 Task: Explore Airbnb accommodation in Ambanja, Madagascar from 3rd November, 2023 to 9th November, 2023 for 2 adults.1  bedroom having 1 bed and 1 bathroom. Property type can be hotel. Booking option can be shelf check-in. Look for 3 properties as per requirement.
Action: Key pressed mbanja
Screenshot: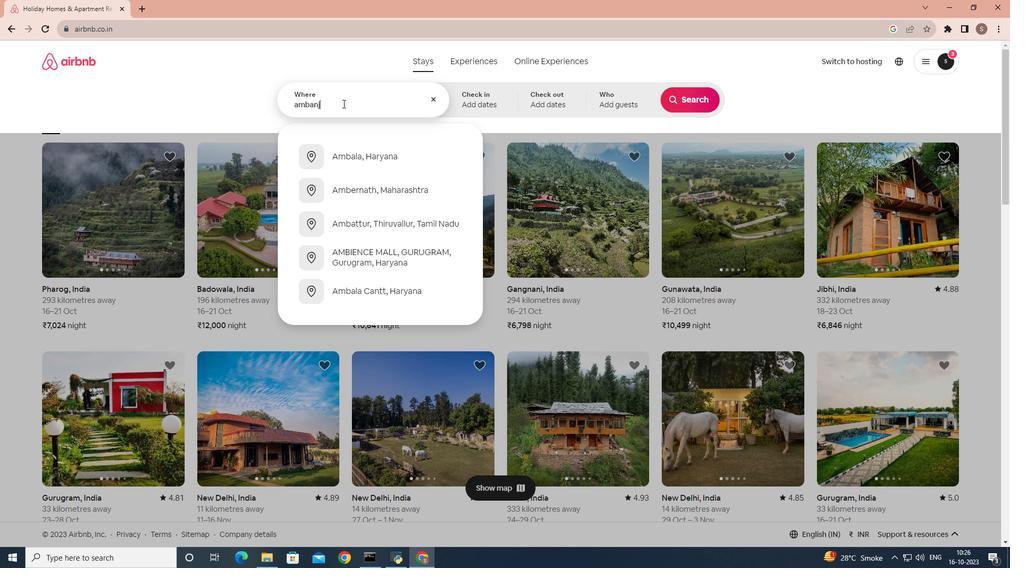 
Action: Mouse moved to (352, 153)
Screenshot: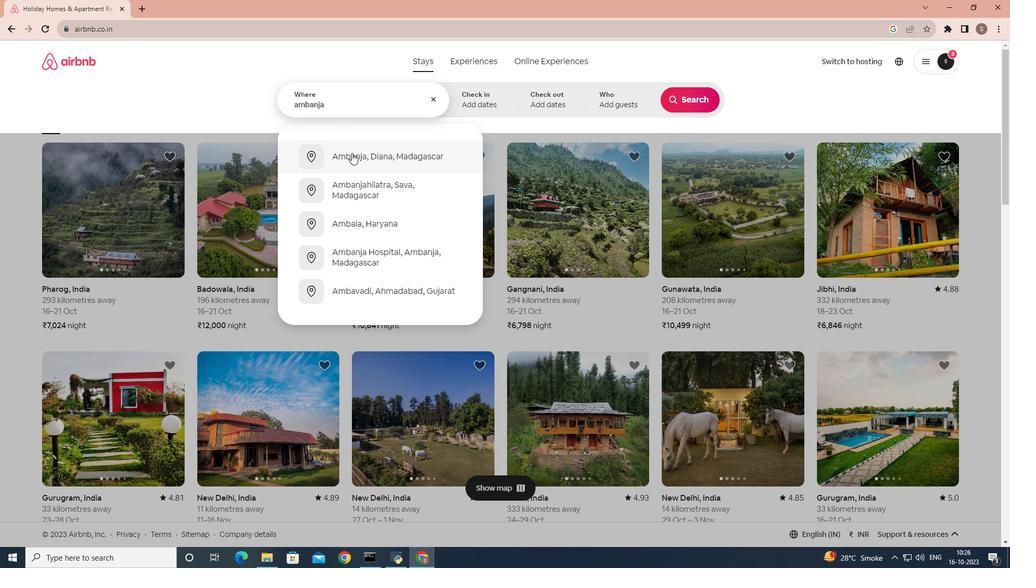 
Action: Mouse pressed left at (352, 153)
Screenshot: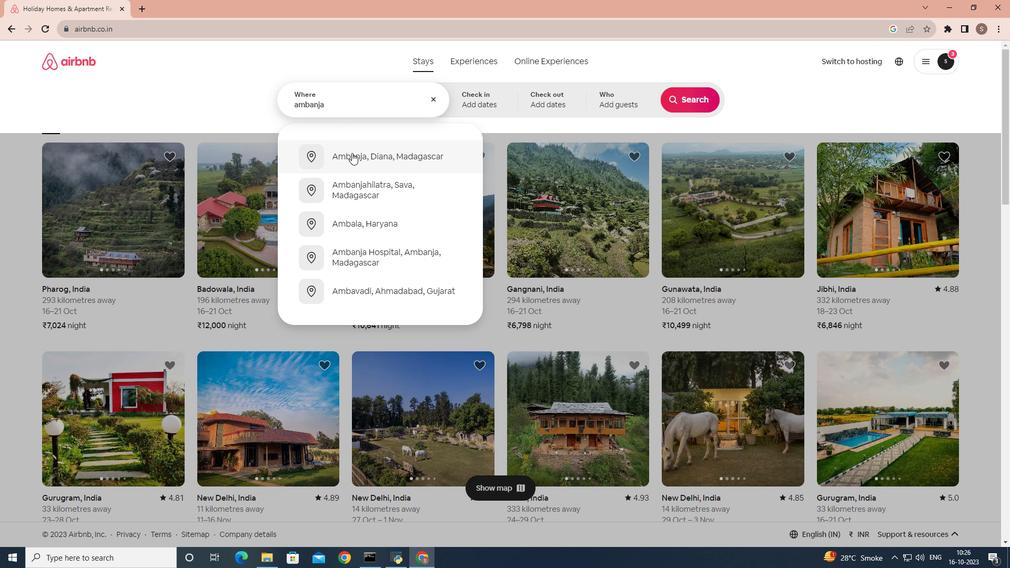 
Action: Mouse moved to (655, 235)
Screenshot: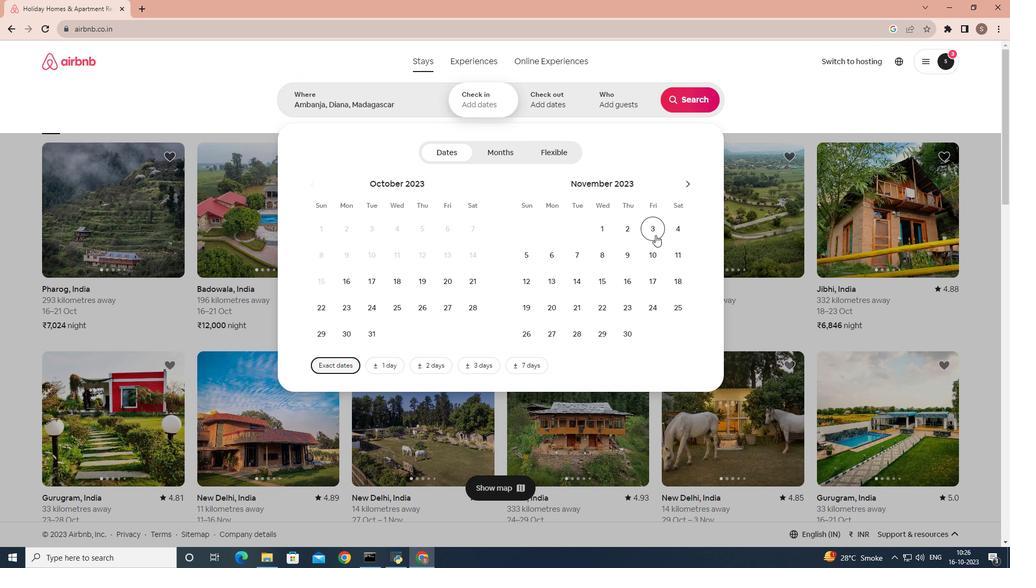 
Action: Mouse pressed left at (655, 235)
Screenshot: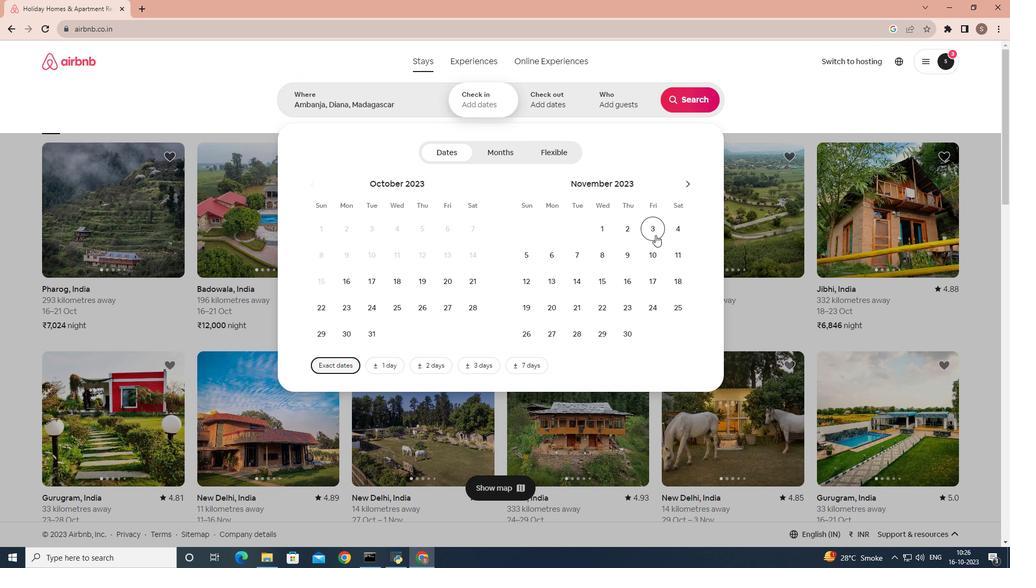 
Action: Mouse moved to (632, 256)
Screenshot: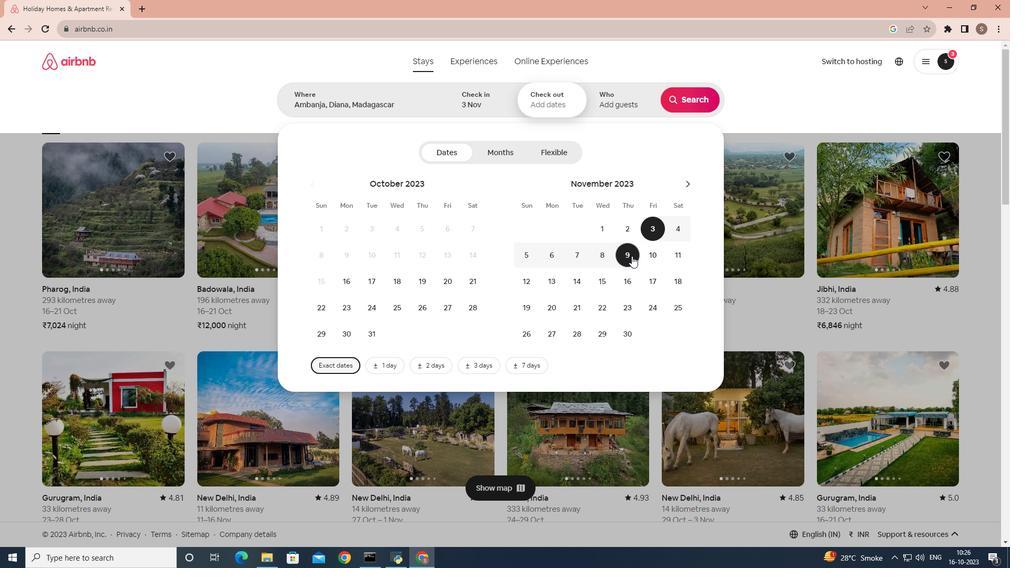 
Action: Mouse pressed left at (632, 256)
Screenshot: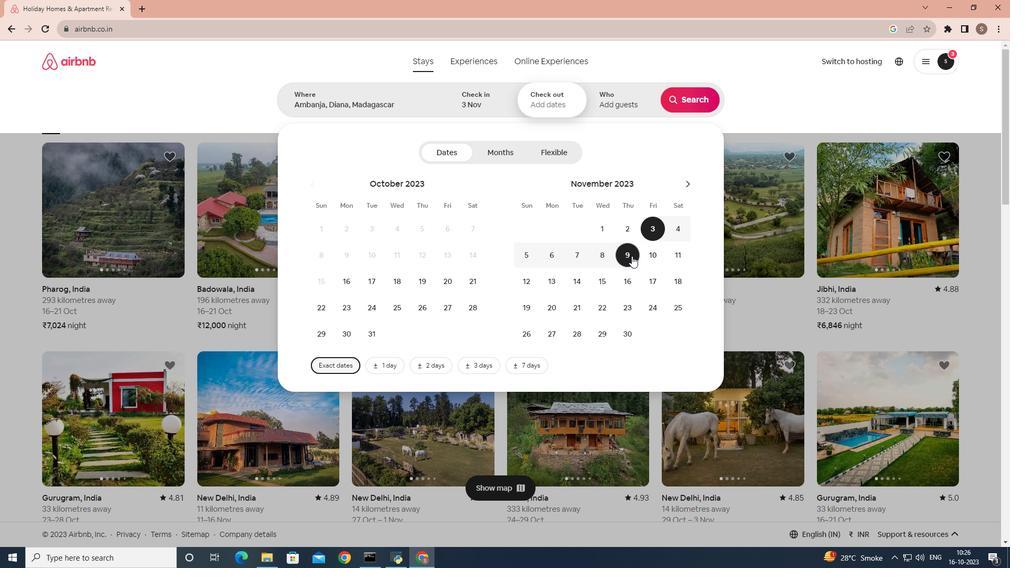 
Action: Mouse moved to (606, 87)
Screenshot: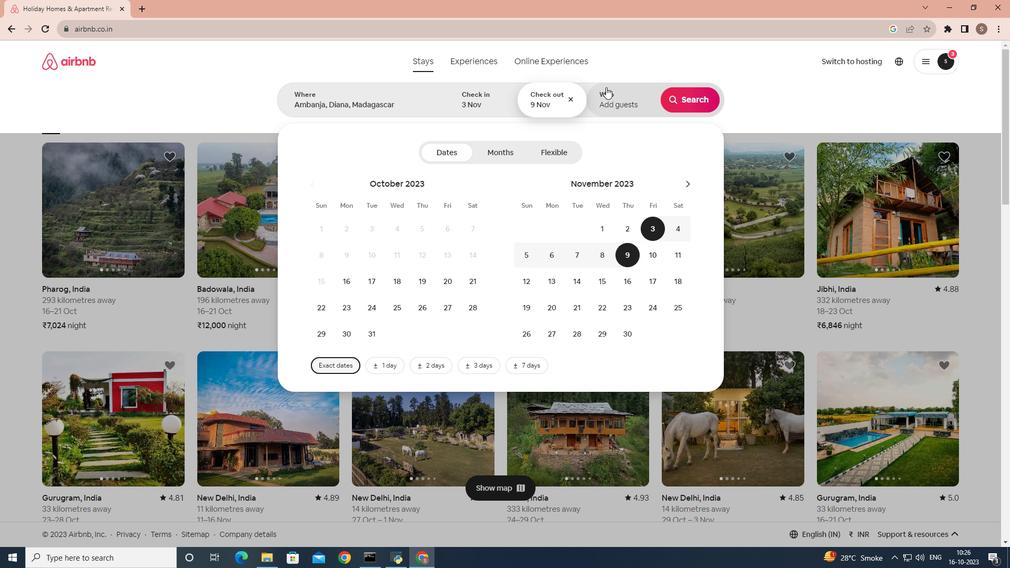 
Action: Mouse pressed left at (606, 87)
Screenshot: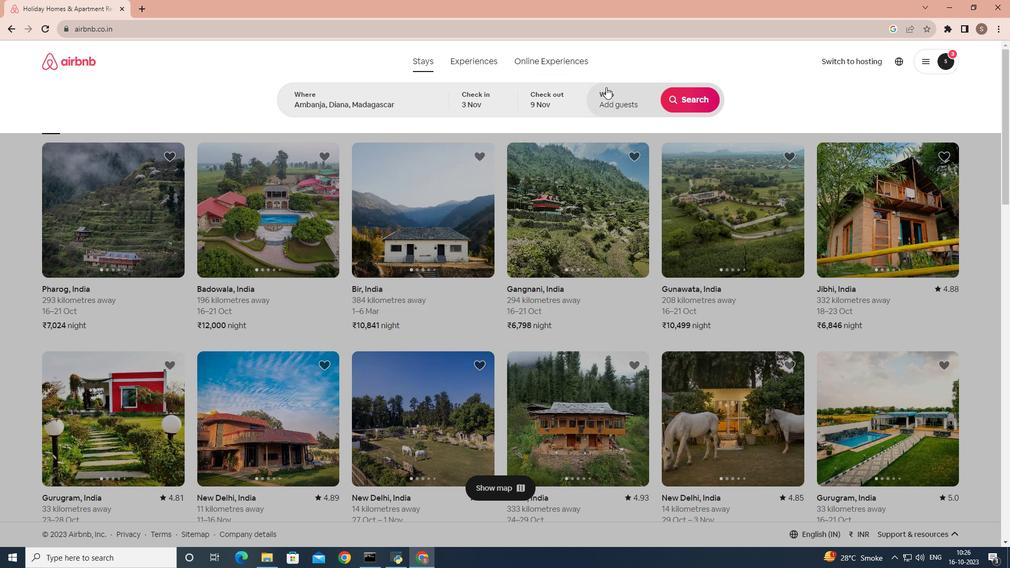 
Action: Mouse moved to (693, 162)
Screenshot: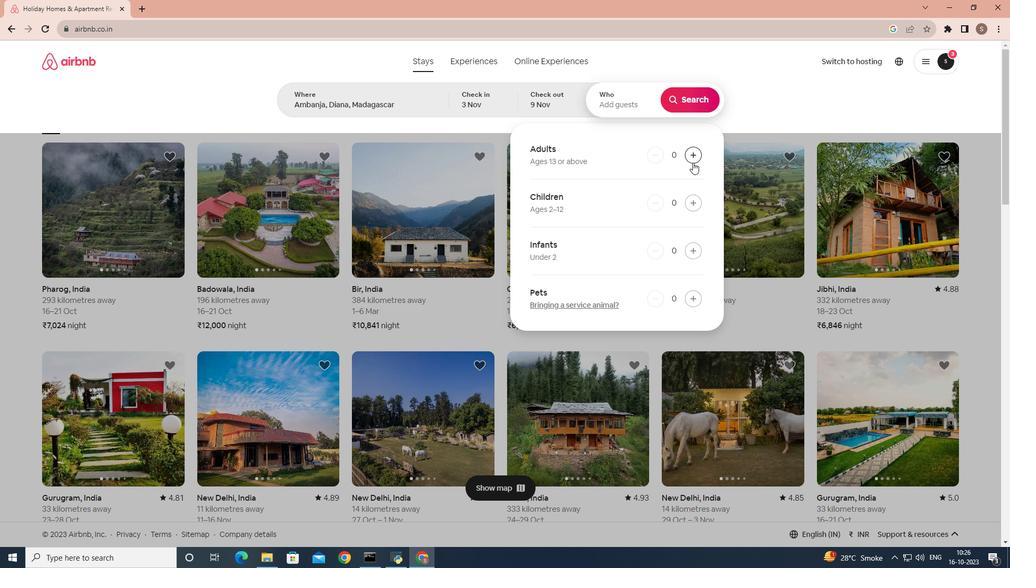 
Action: Mouse pressed left at (693, 162)
Screenshot: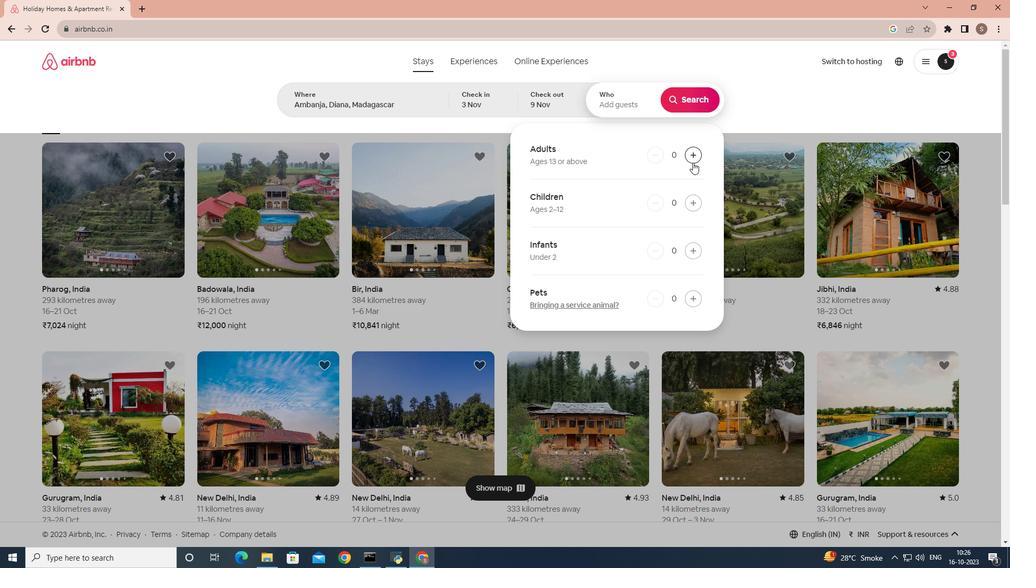 
Action: Mouse pressed left at (693, 162)
Screenshot: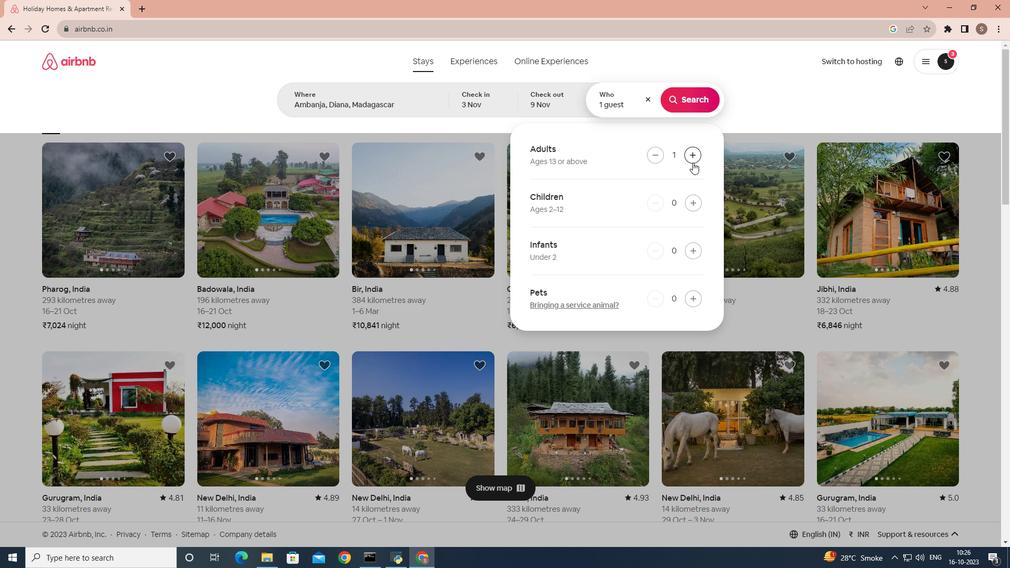 
Action: Mouse moved to (695, 100)
Screenshot: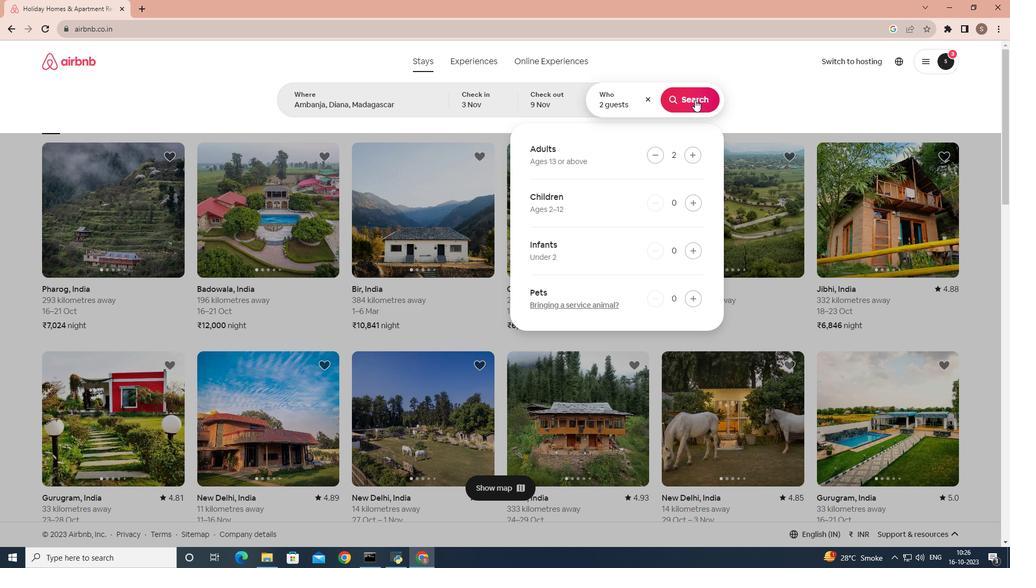 
Action: Mouse pressed left at (695, 100)
Screenshot: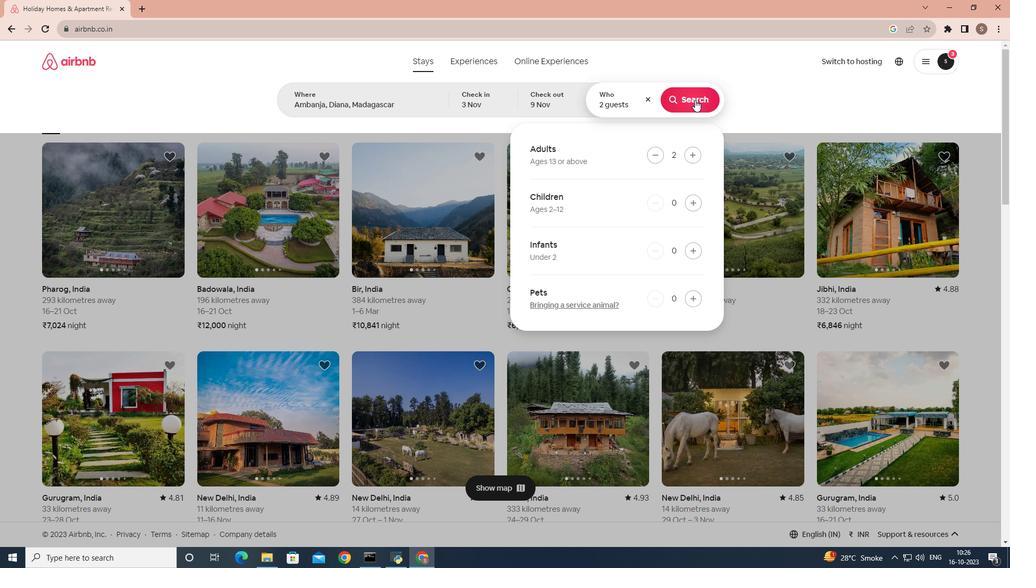 
Action: Mouse moved to (837, 104)
Screenshot: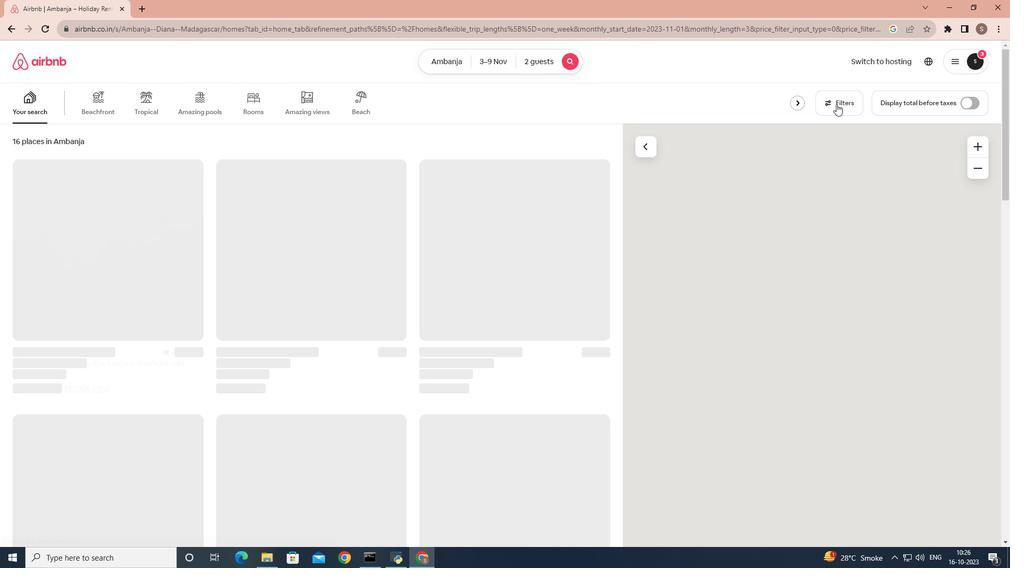 
Action: Mouse pressed left at (837, 104)
Screenshot: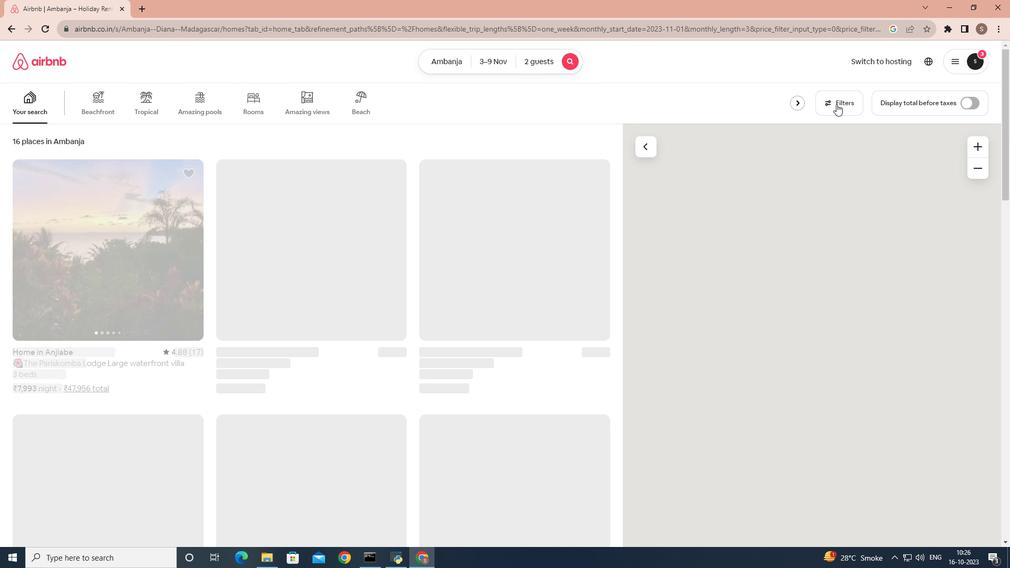 
Action: Mouse moved to (505, 284)
Screenshot: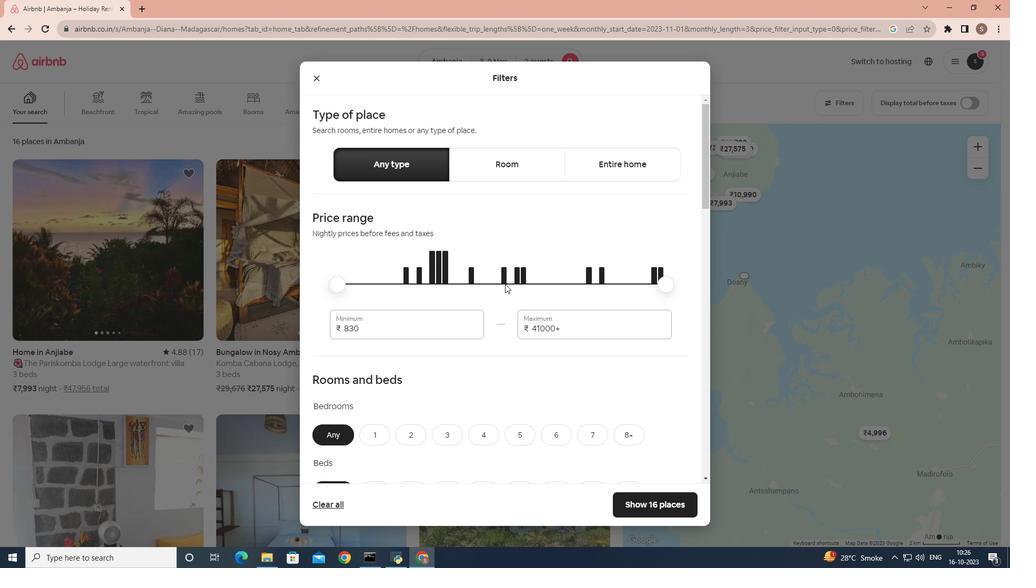 
Action: Mouse scrolled (505, 283) with delta (0, 0)
Screenshot: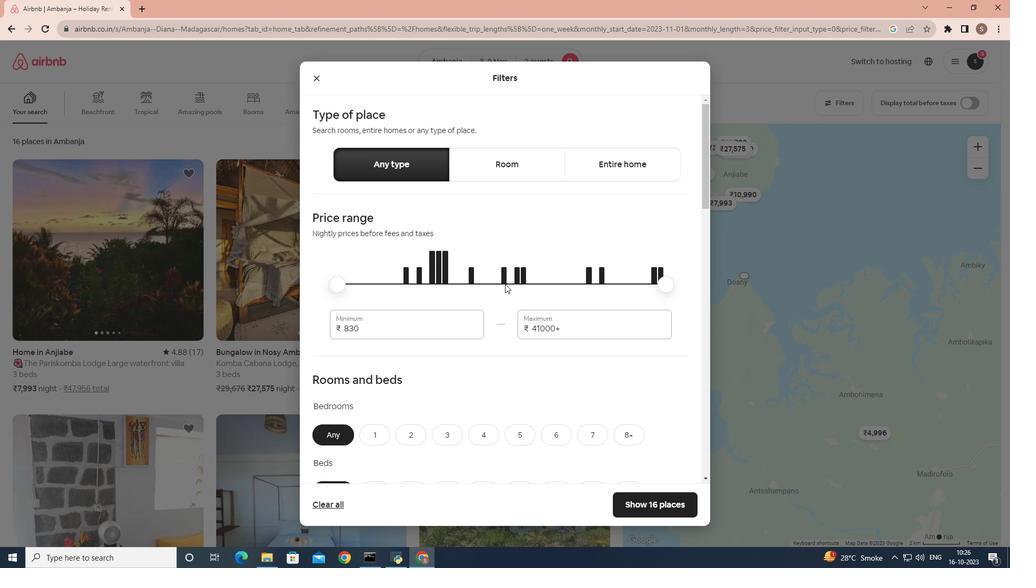 
Action: Mouse scrolled (505, 283) with delta (0, 0)
Screenshot: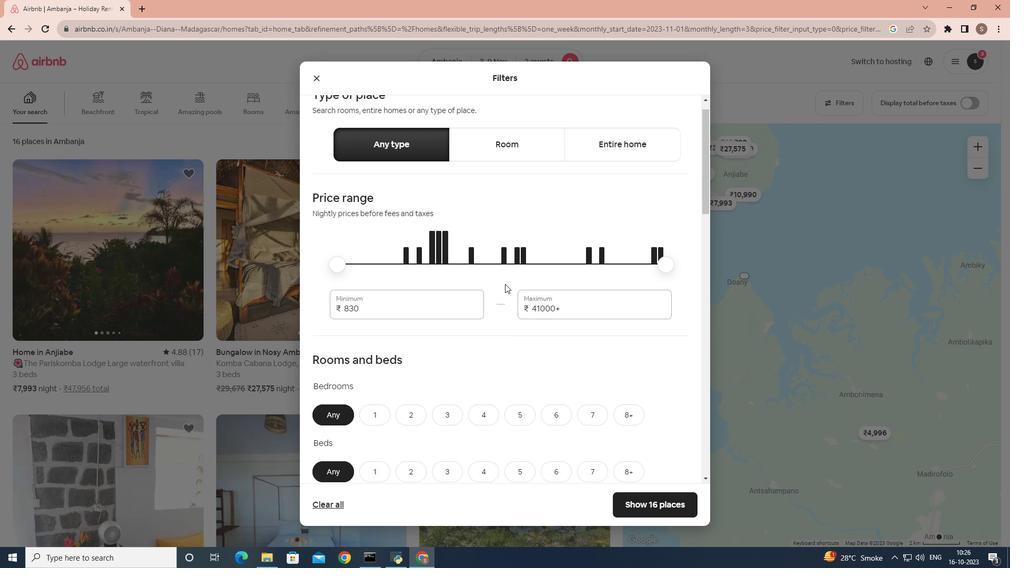 
Action: Mouse scrolled (505, 283) with delta (0, 0)
Screenshot: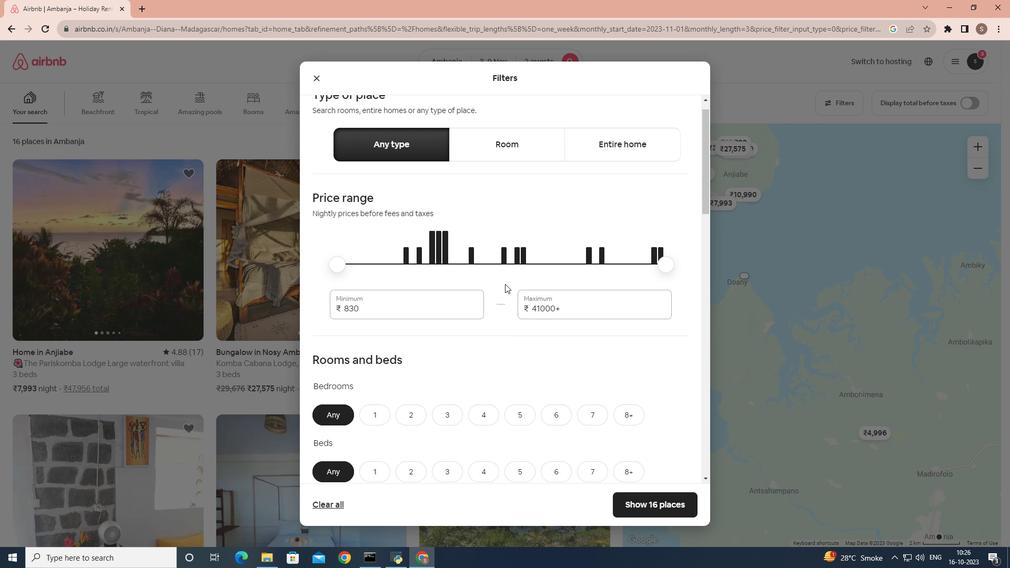 
Action: Mouse moved to (373, 284)
Screenshot: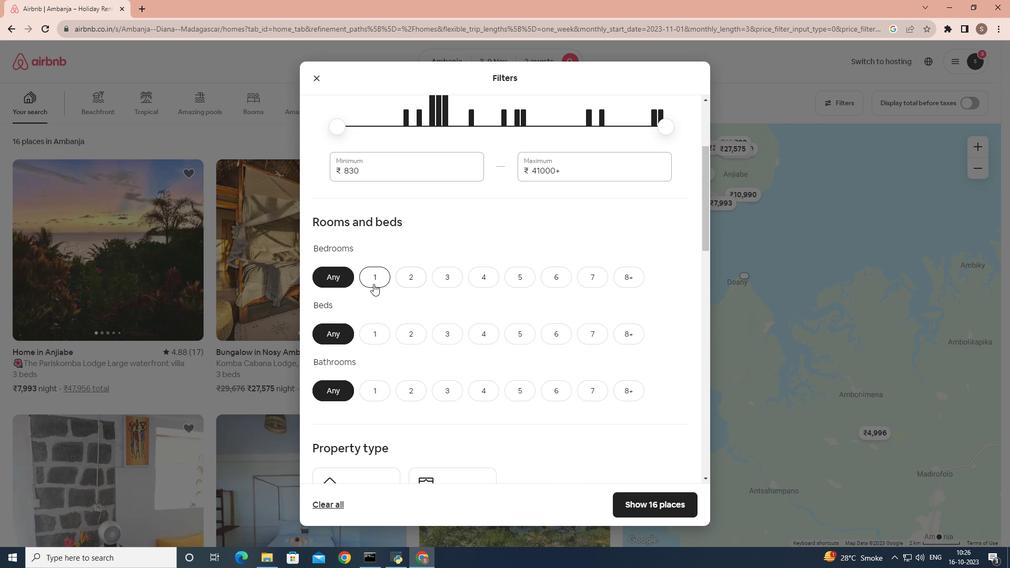 
Action: Mouse pressed left at (373, 284)
Screenshot: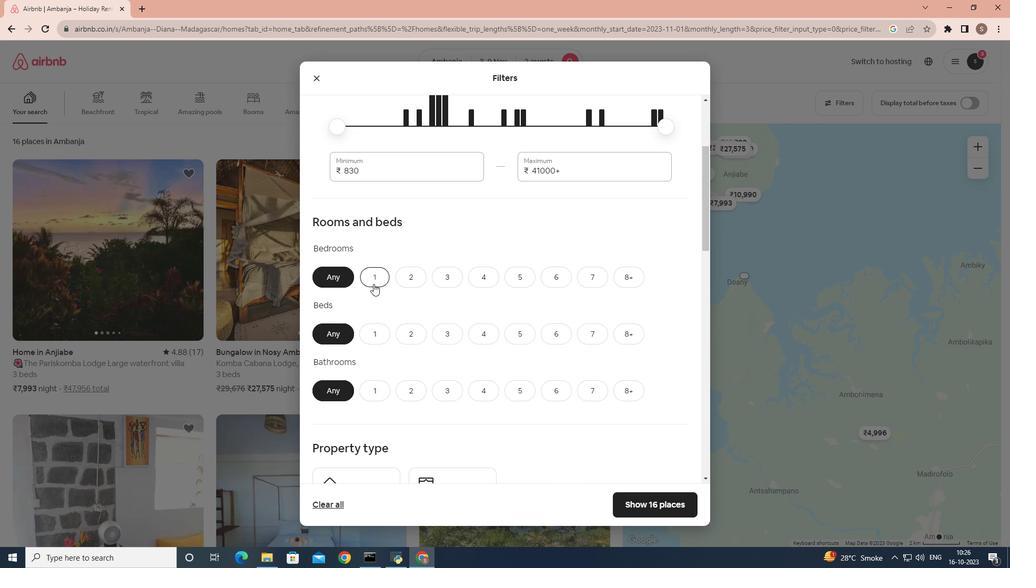 
Action: Mouse moved to (369, 336)
Screenshot: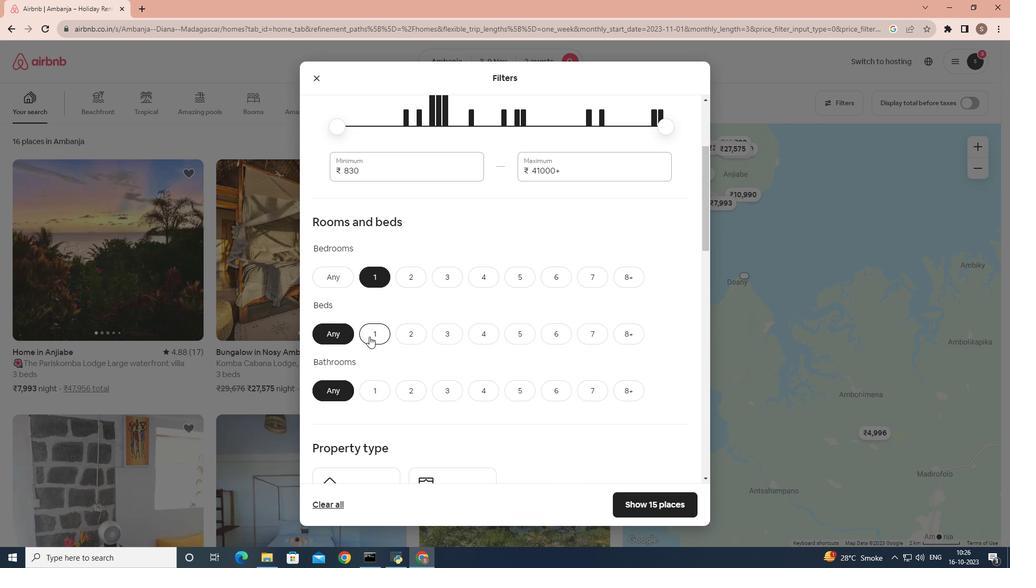
Action: Mouse pressed left at (369, 336)
Screenshot: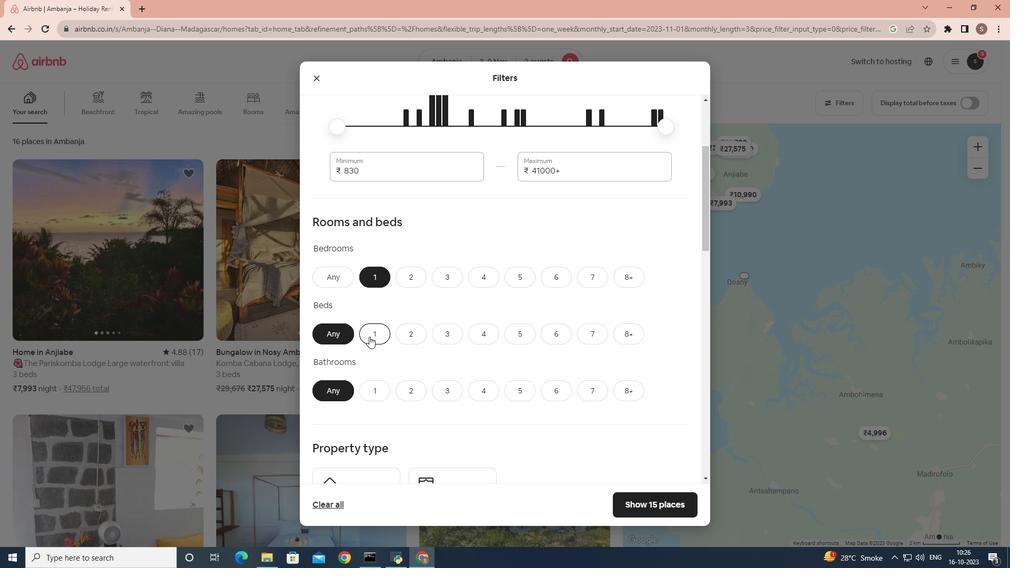 
Action: Mouse moved to (386, 391)
Screenshot: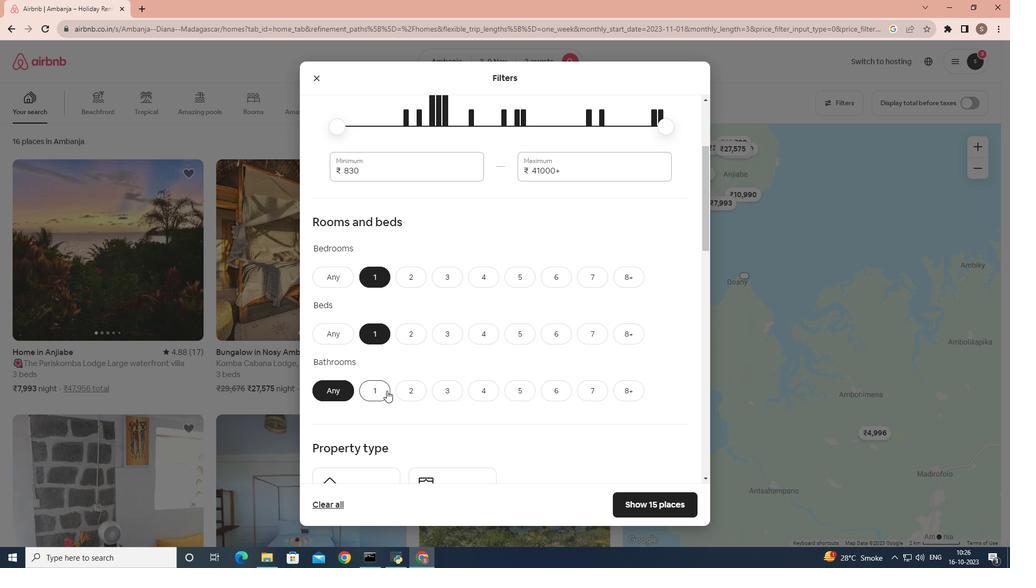 
Action: Mouse pressed left at (386, 391)
Screenshot: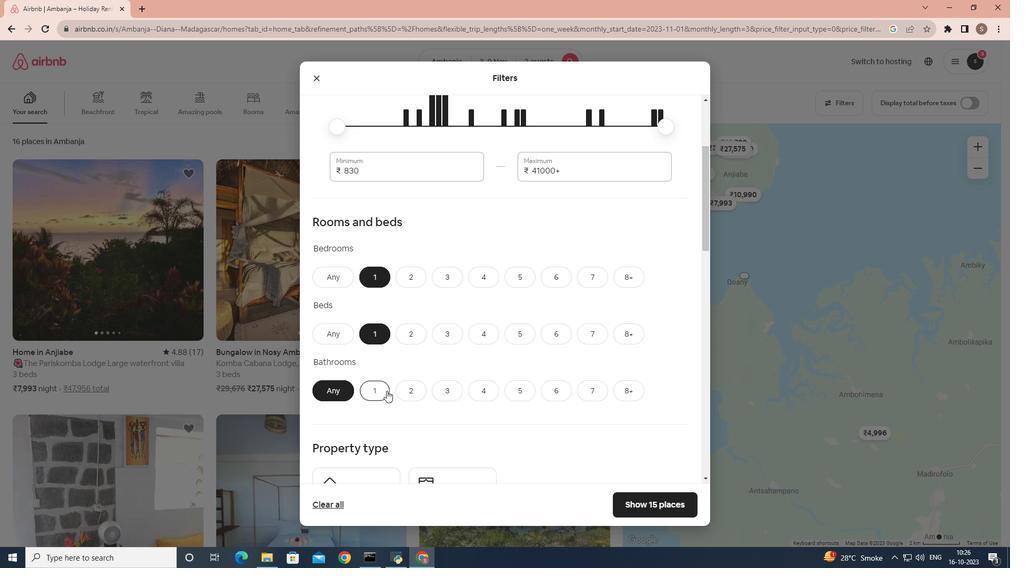 
Action: Mouse moved to (430, 372)
Screenshot: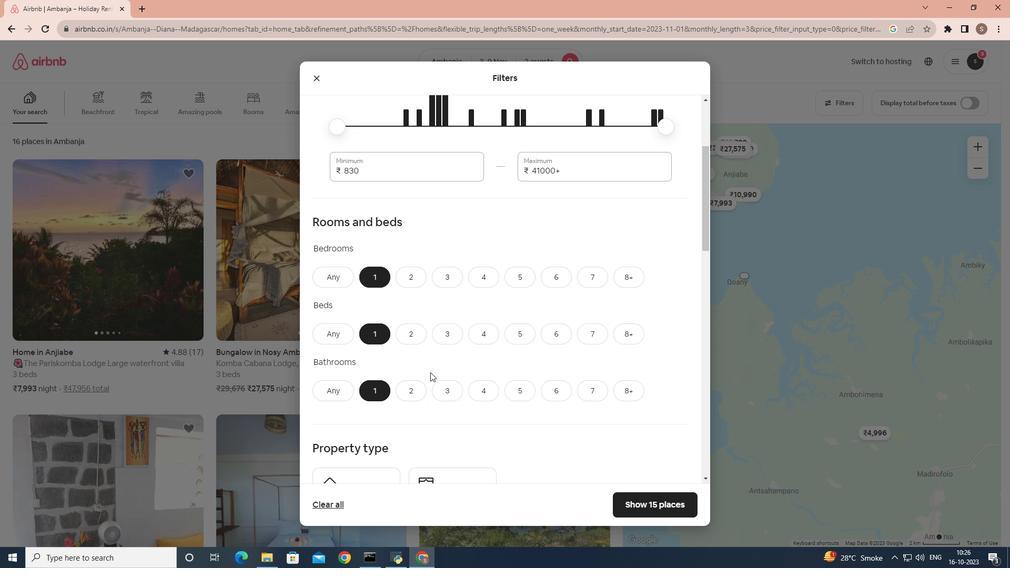 
Action: Mouse scrolled (430, 372) with delta (0, 0)
Screenshot: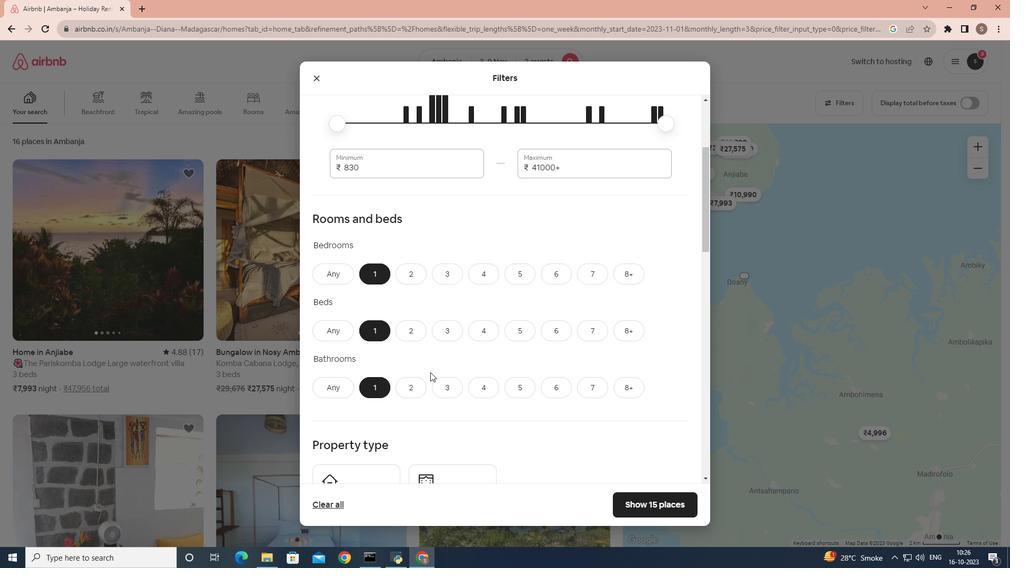 
Action: Mouse scrolled (430, 372) with delta (0, 0)
Screenshot: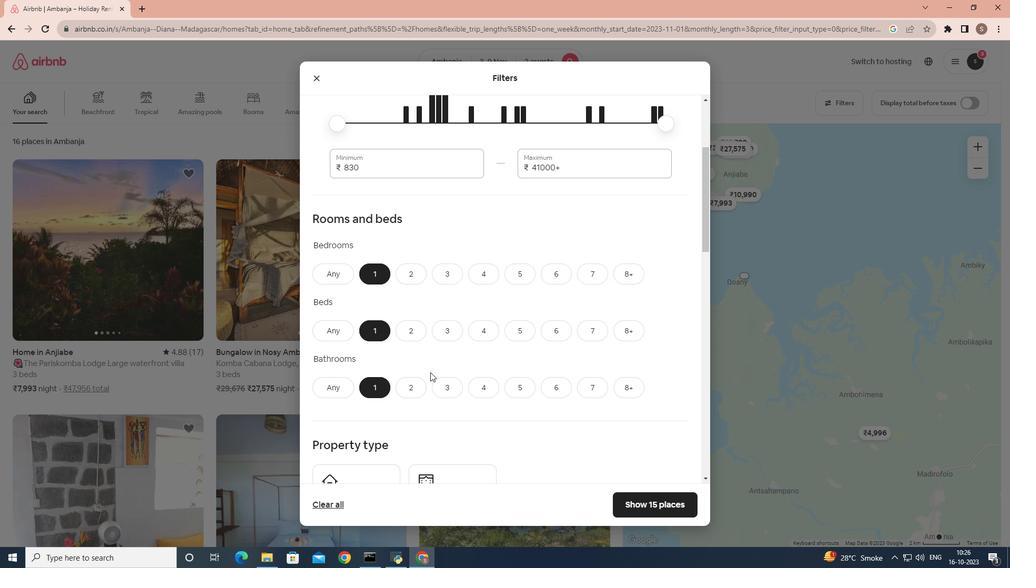 
Action: Mouse scrolled (430, 372) with delta (0, 0)
Screenshot: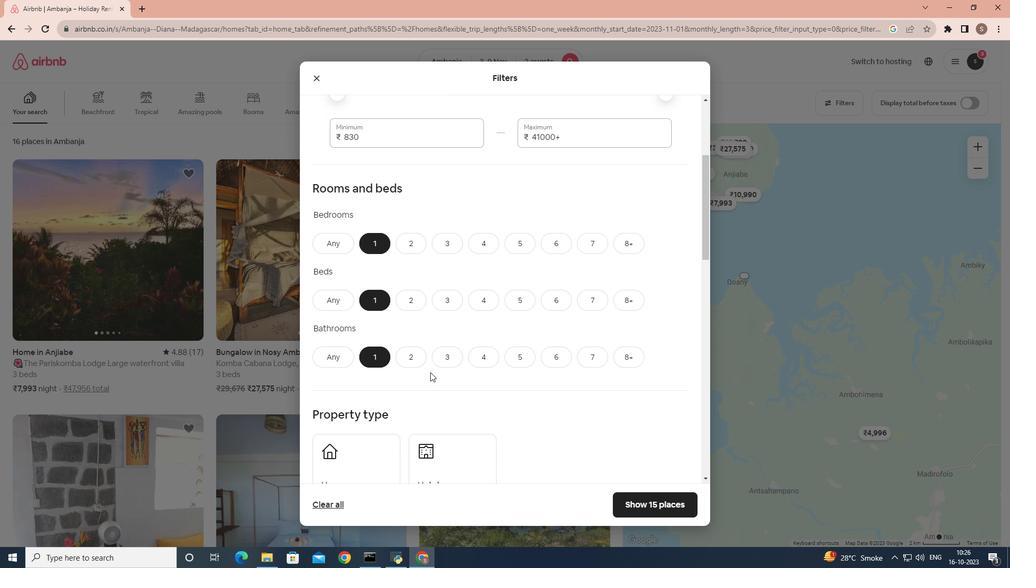 
Action: Mouse scrolled (430, 372) with delta (0, 0)
Screenshot: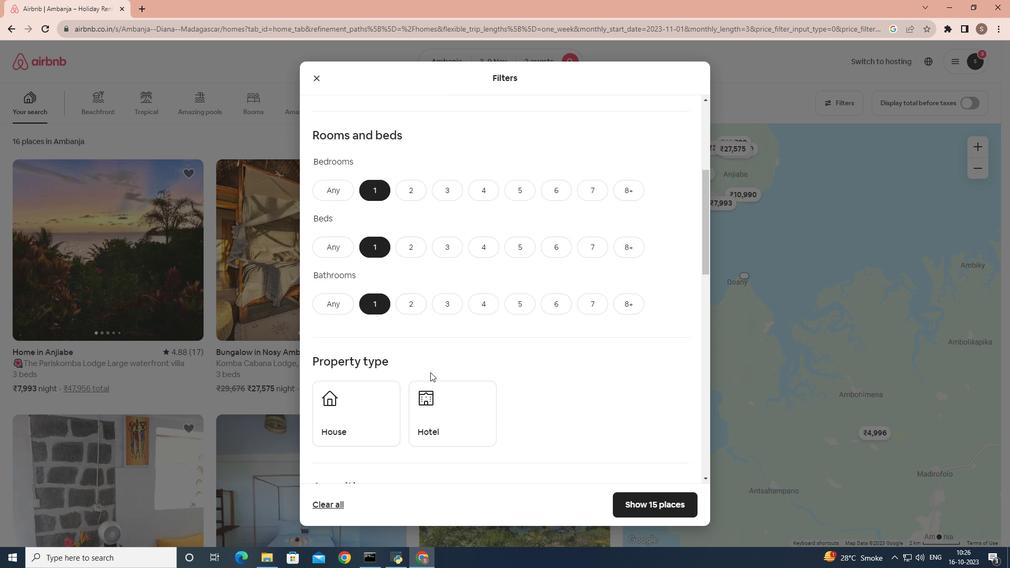 
Action: Mouse scrolled (430, 372) with delta (0, 0)
Screenshot: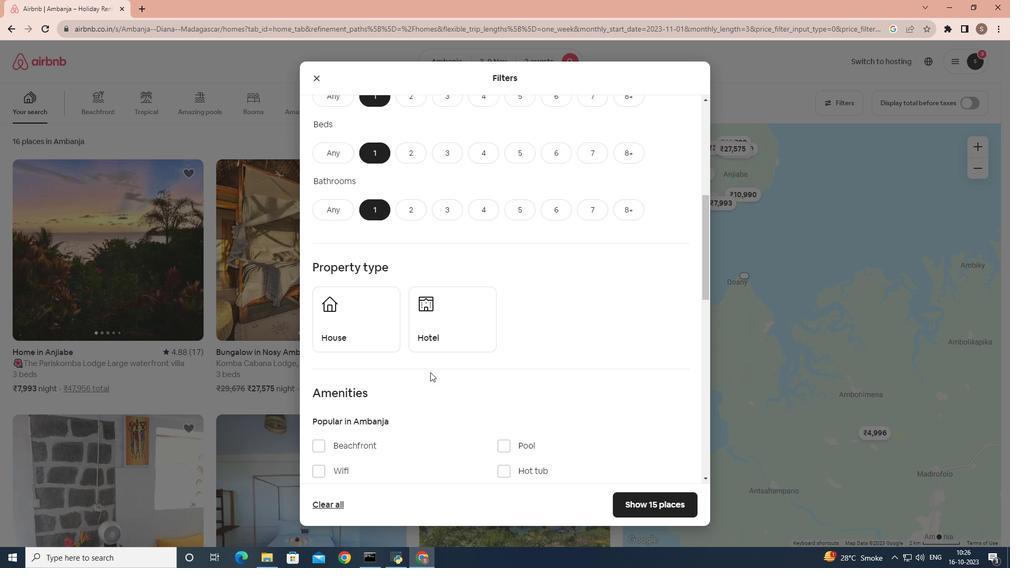
Action: Mouse moved to (456, 239)
Screenshot: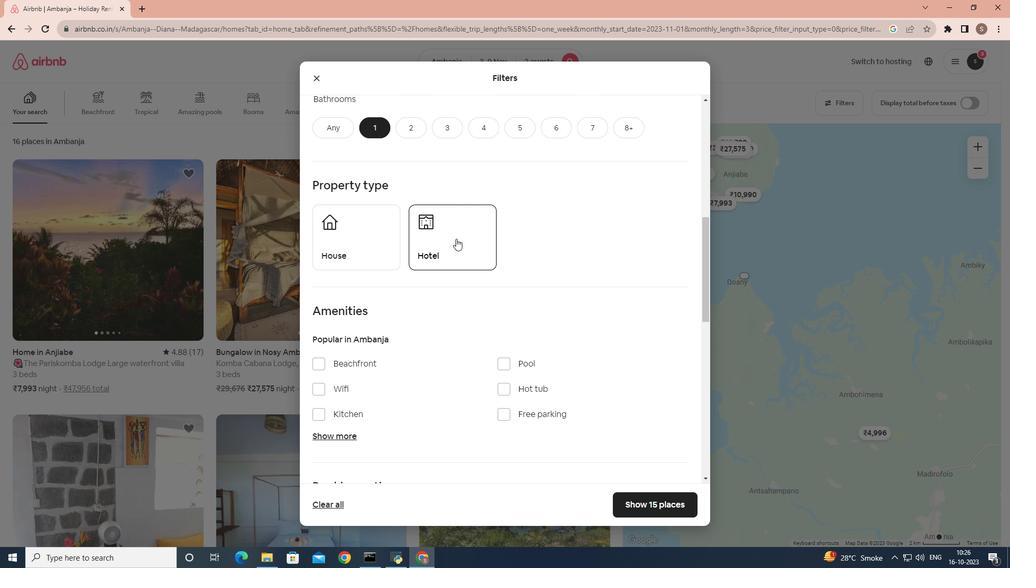 
Action: Mouse pressed left at (456, 239)
Screenshot: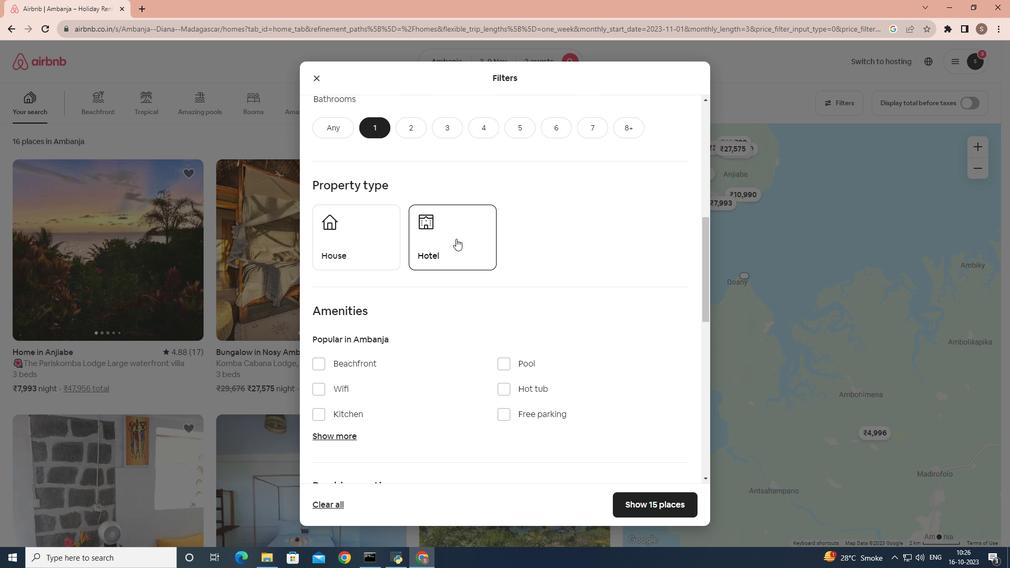 
Action: Mouse moved to (433, 333)
Screenshot: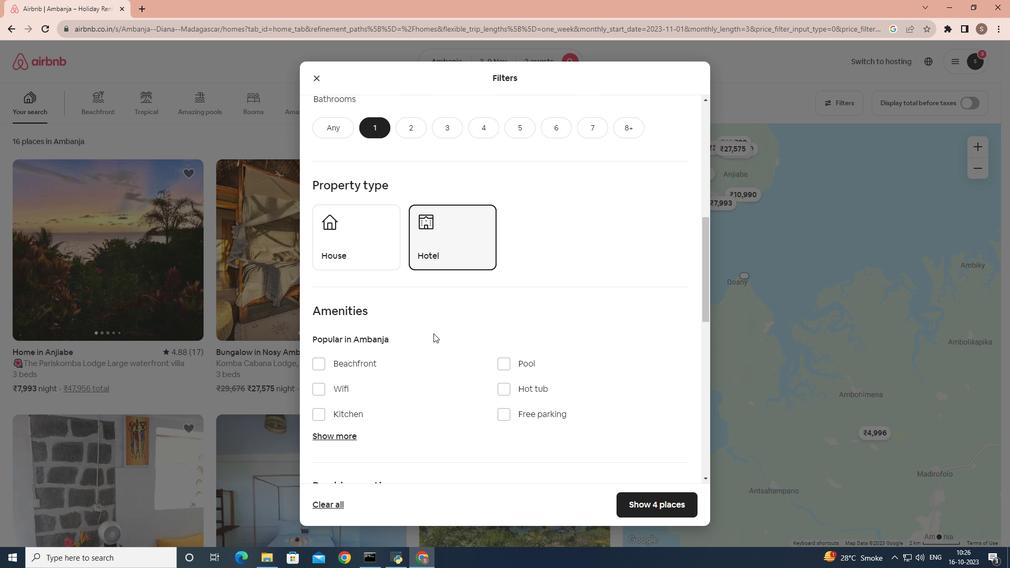 
Action: Mouse scrolled (433, 333) with delta (0, 0)
Screenshot: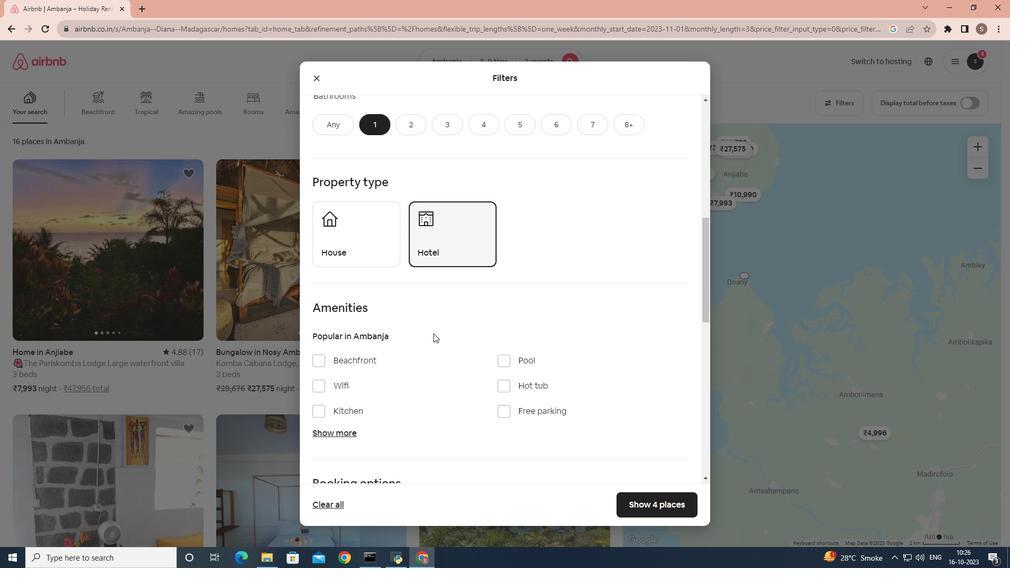 
Action: Mouse scrolled (433, 333) with delta (0, 0)
Screenshot: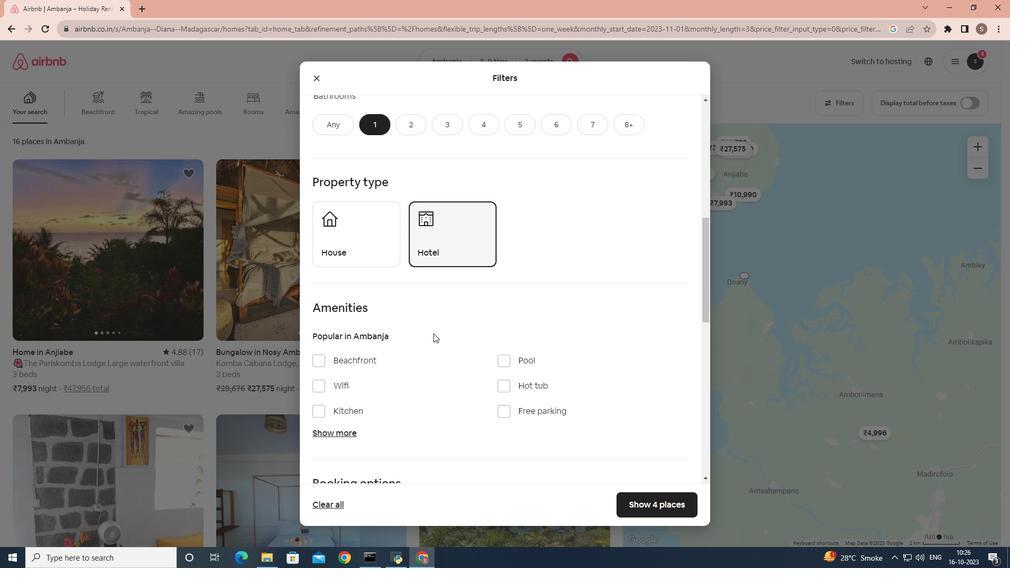 
Action: Mouse scrolled (433, 333) with delta (0, 0)
Screenshot: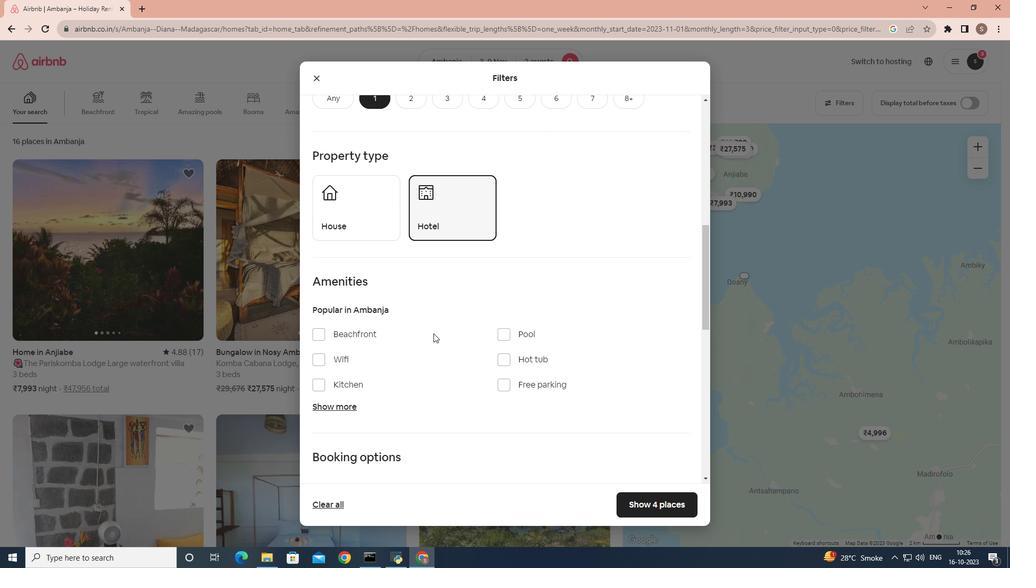 
Action: Mouse scrolled (433, 333) with delta (0, 0)
Screenshot: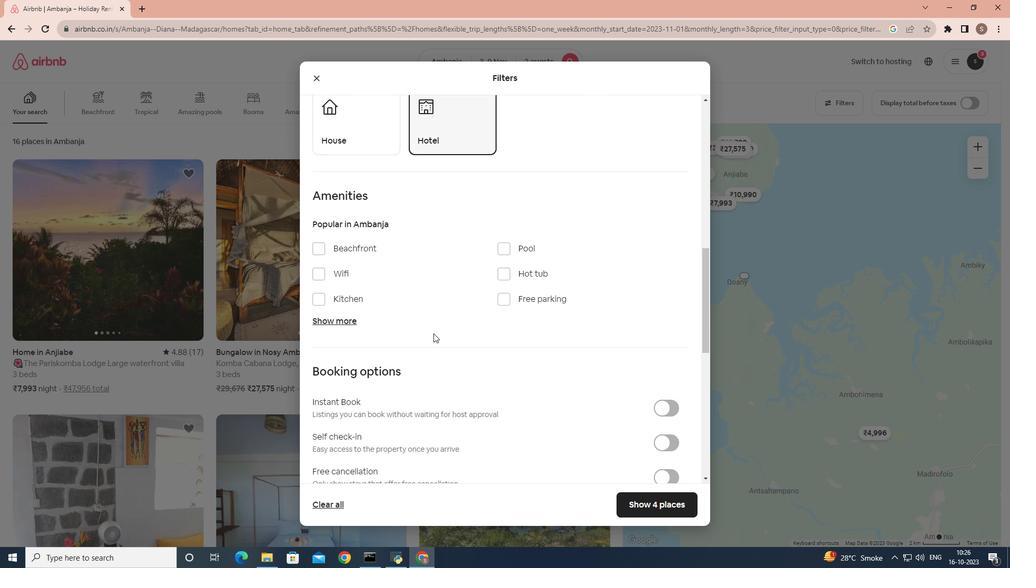 
Action: Mouse moved to (677, 349)
Screenshot: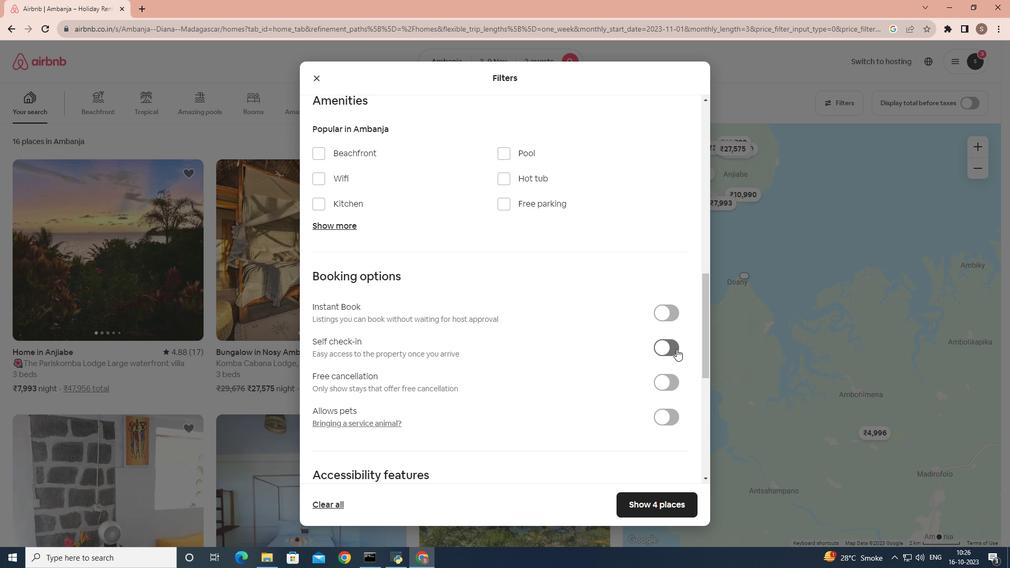 
Action: Mouse pressed left at (677, 349)
Screenshot: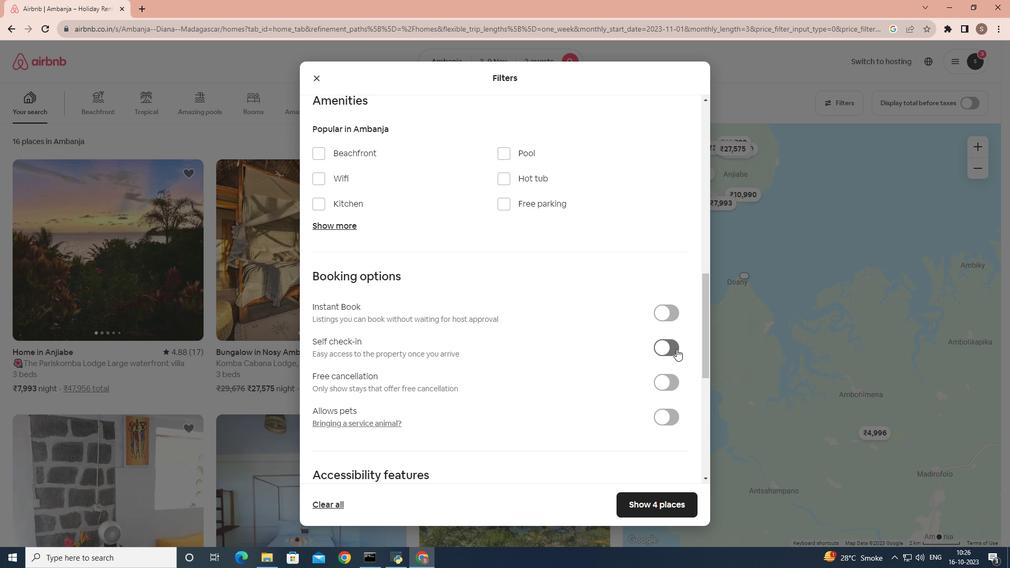 
Action: Mouse moved to (623, 362)
Screenshot: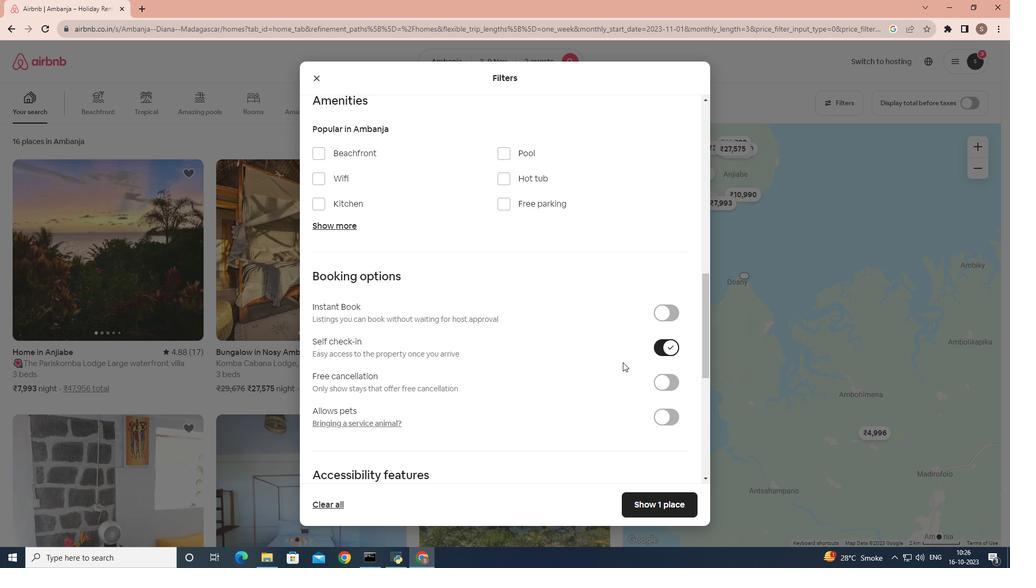 
Action: Mouse scrolled (623, 362) with delta (0, 0)
Screenshot: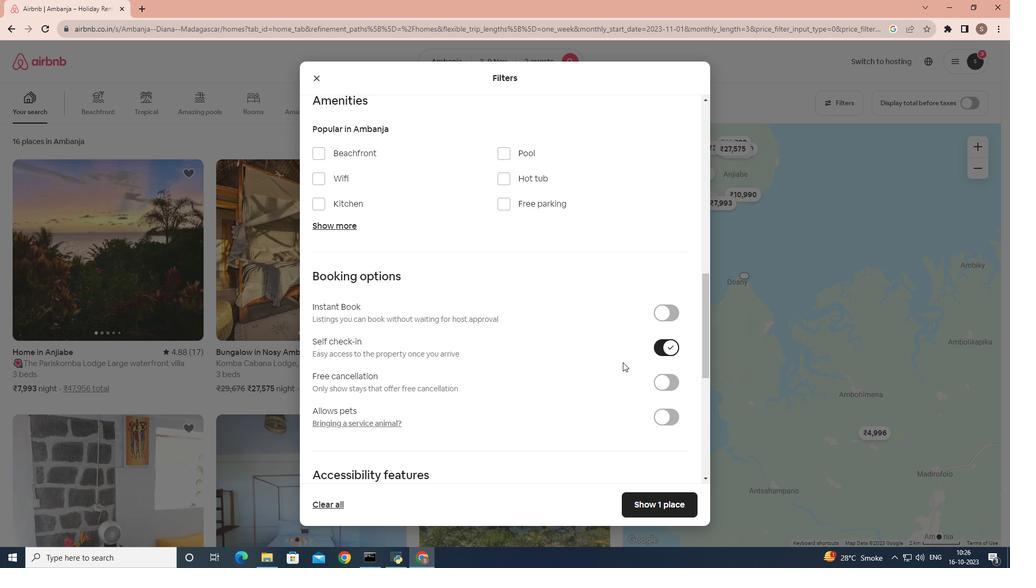 
Action: Mouse scrolled (623, 362) with delta (0, 0)
Screenshot: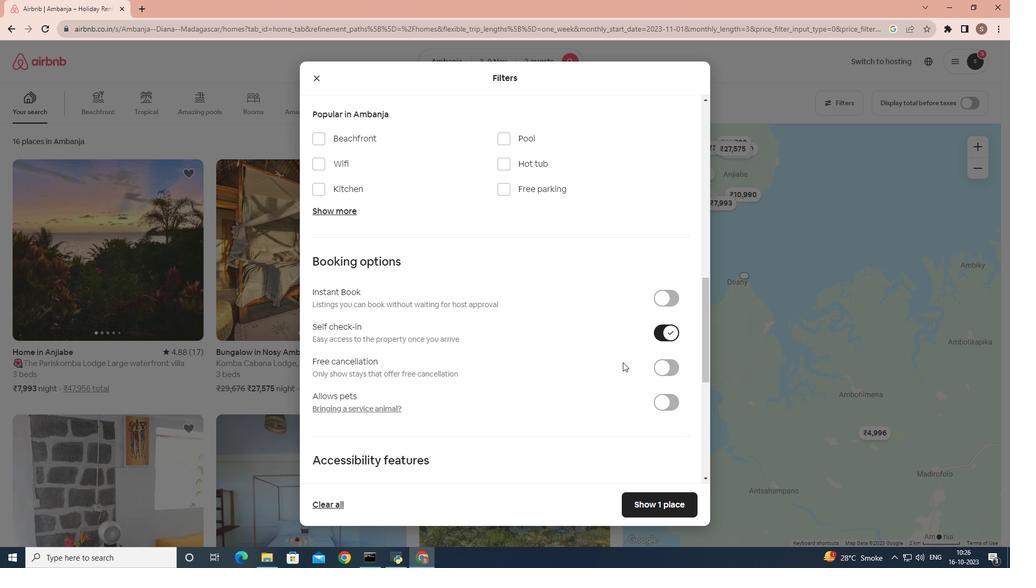 
Action: Mouse moved to (675, 503)
Screenshot: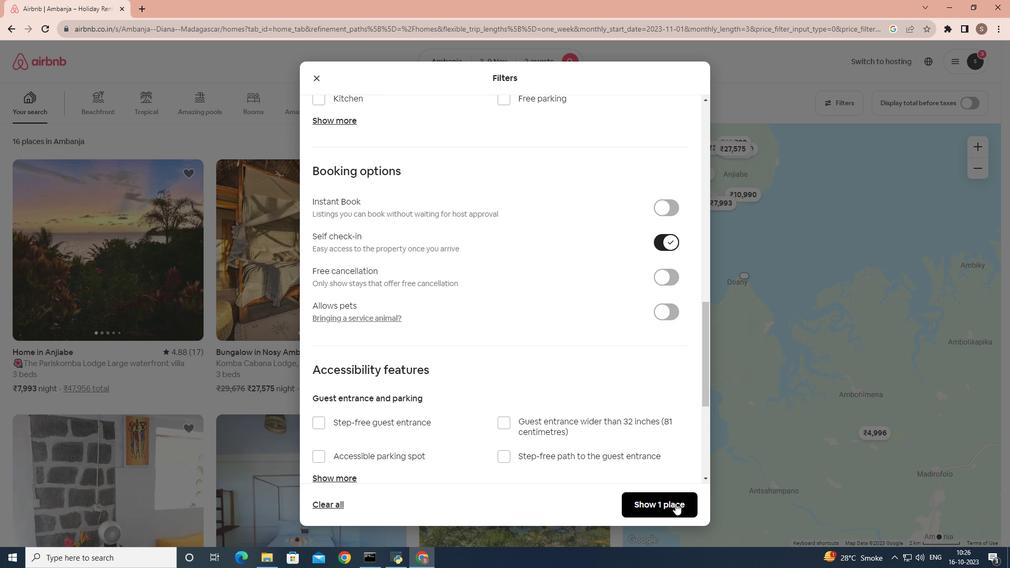 
Action: Mouse pressed left at (675, 503)
Screenshot: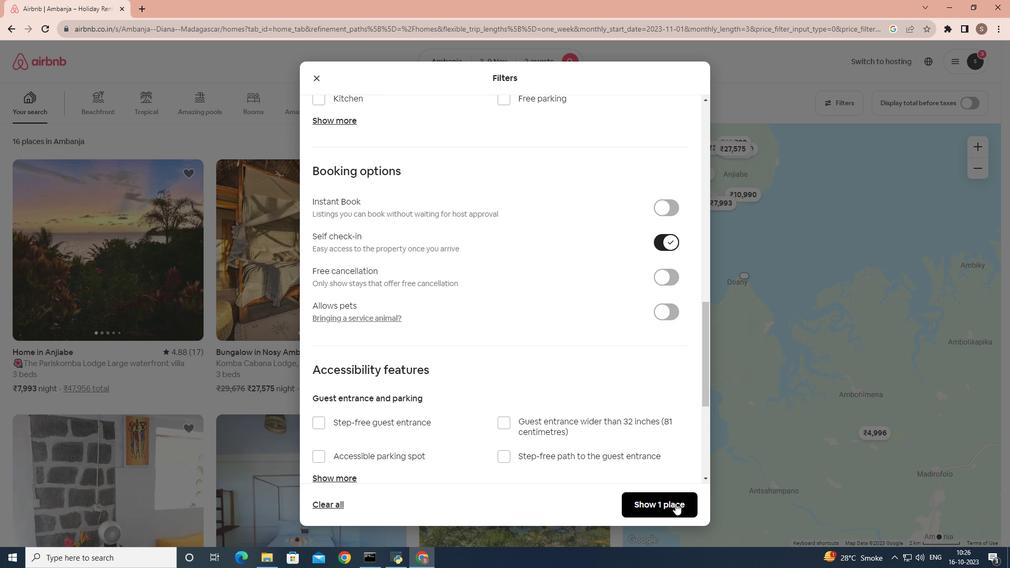 
Action: Mouse moved to (120, 266)
Screenshot: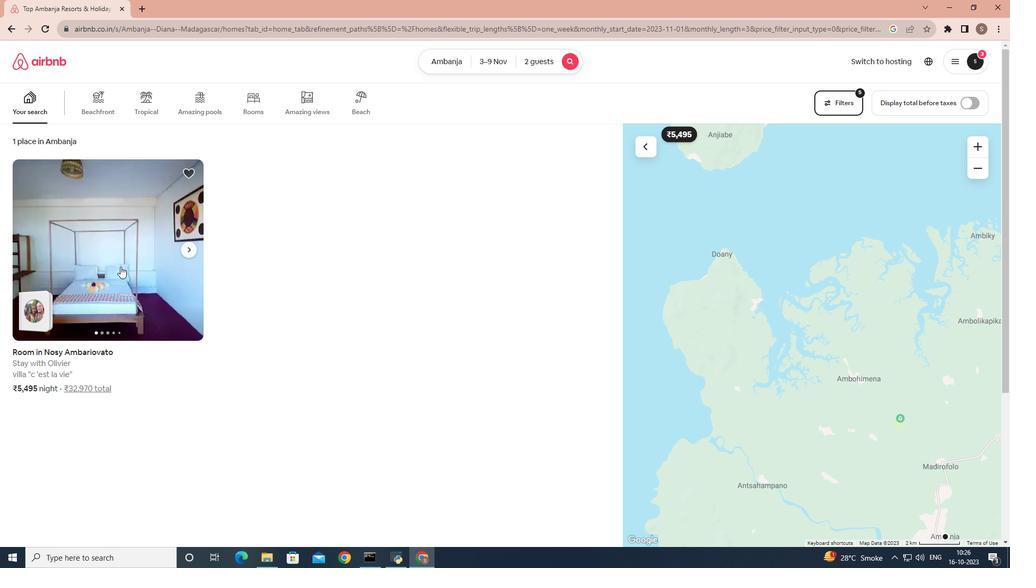 
Action: Mouse pressed left at (120, 266)
Screenshot: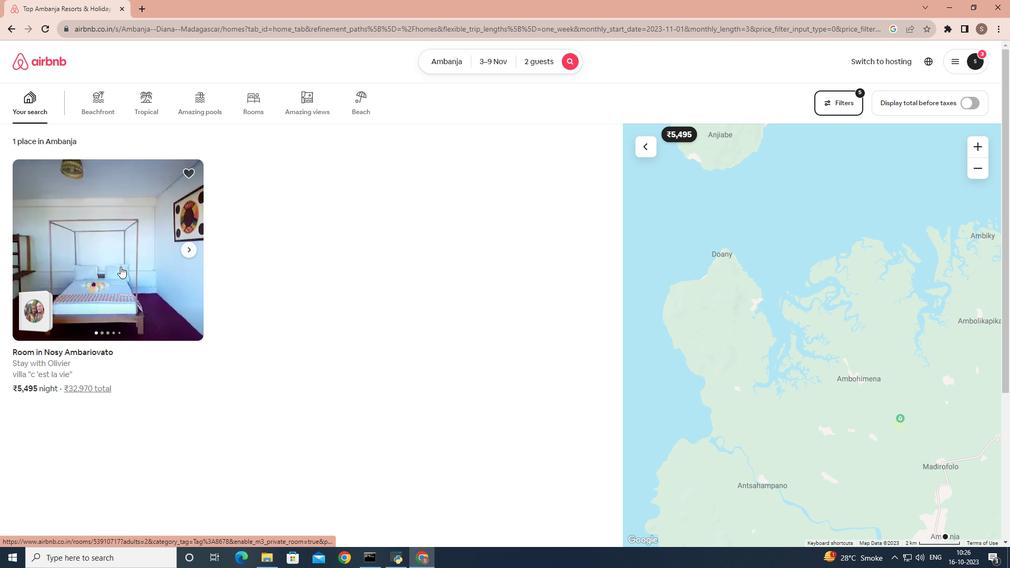 
Action: Mouse moved to (250, 266)
Screenshot: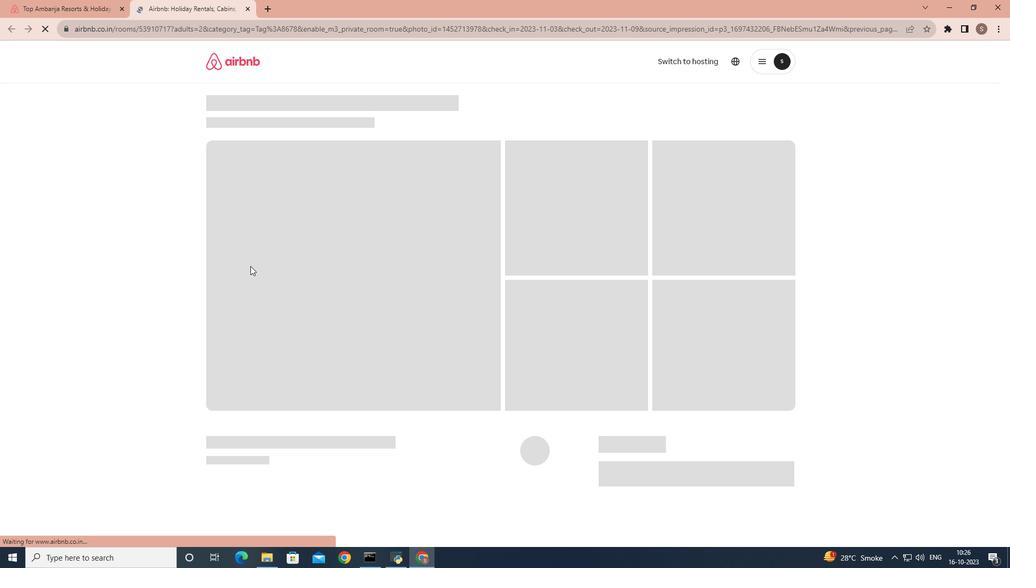 
Action: Mouse scrolled (250, 265) with delta (0, 0)
Screenshot: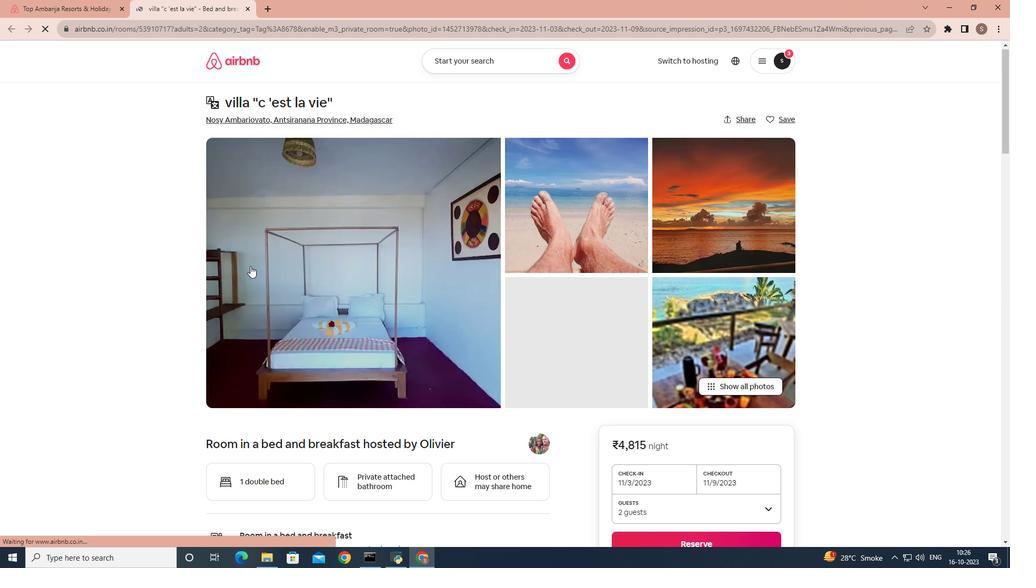 
Action: Mouse scrolled (250, 265) with delta (0, 0)
Screenshot: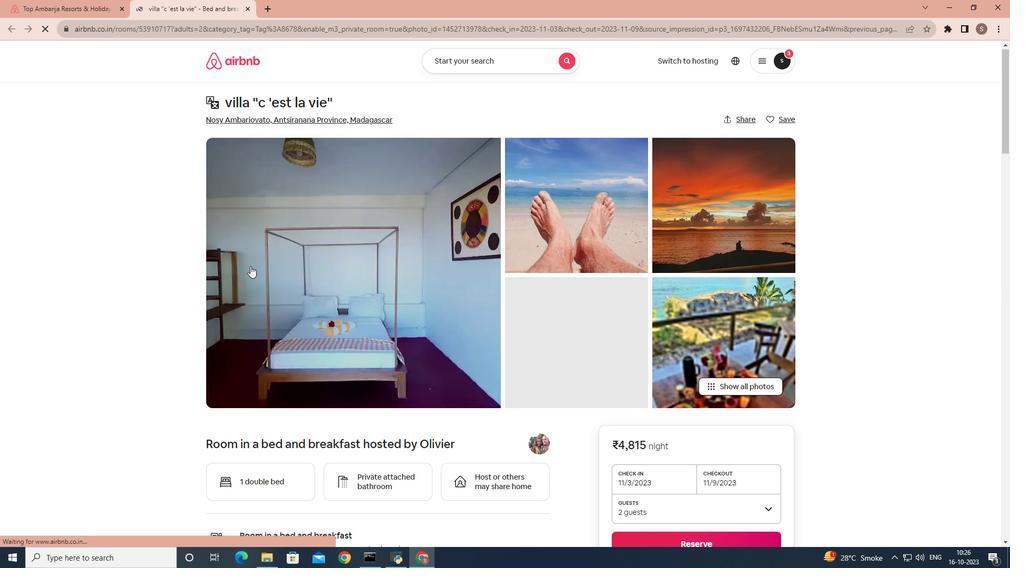 
Action: Mouse scrolled (250, 265) with delta (0, 0)
Screenshot: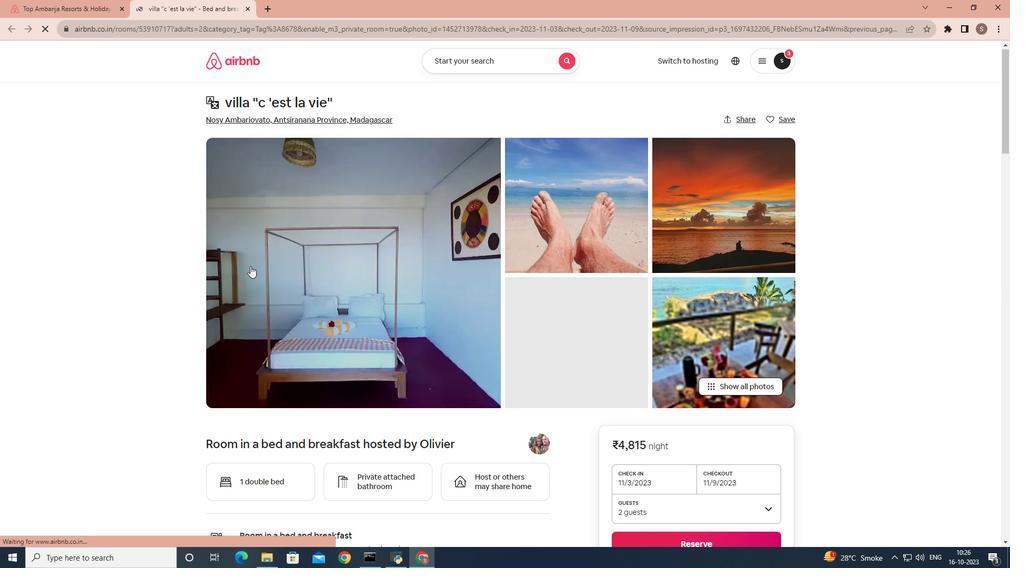 
Action: Mouse scrolled (250, 265) with delta (0, 0)
Screenshot: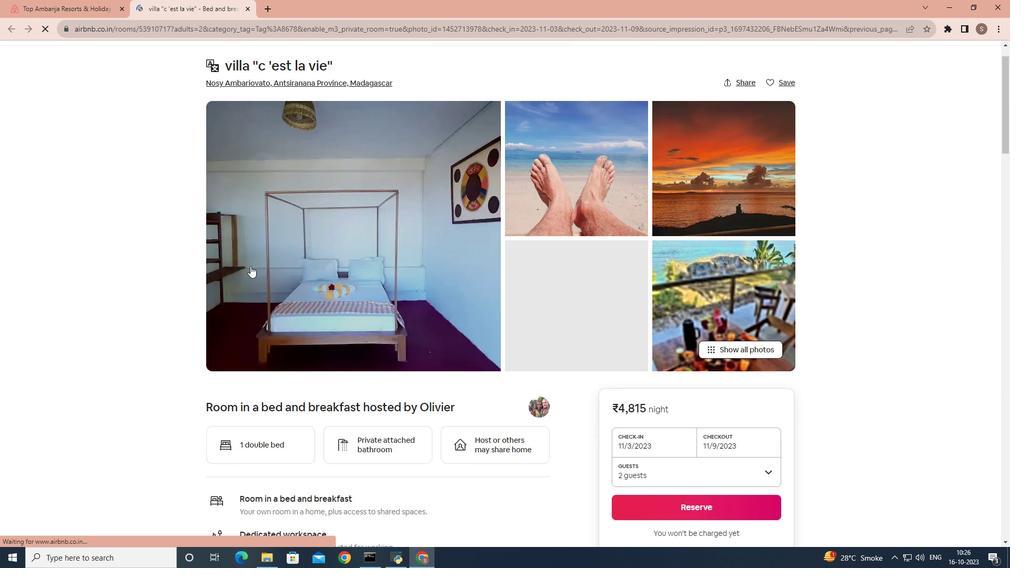 
Action: Mouse scrolled (250, 265) with delta (0, 0)
Screenshot: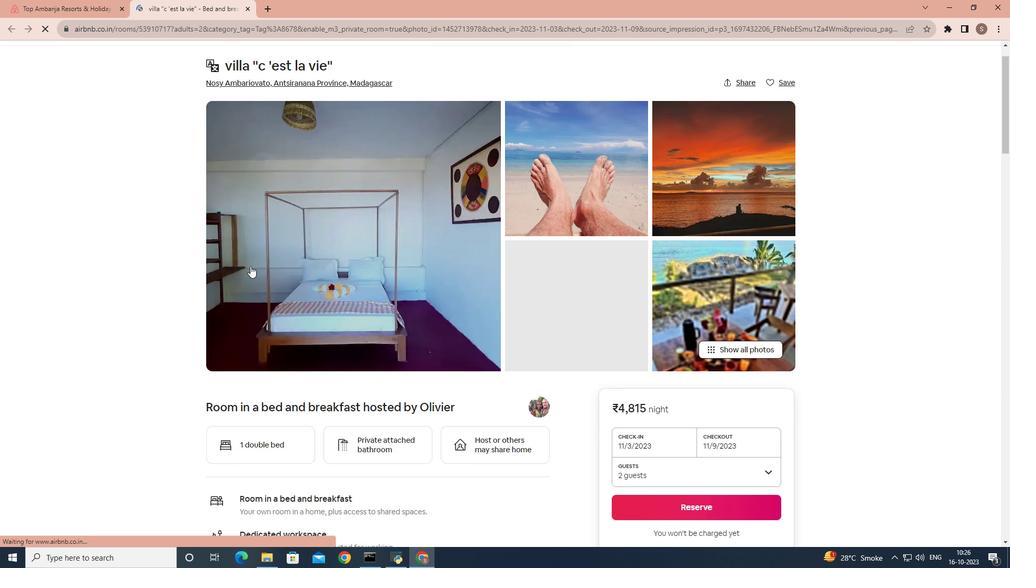 
Action: Mouse scrolled (250, 265) with delta (0, 0)
Screenshot: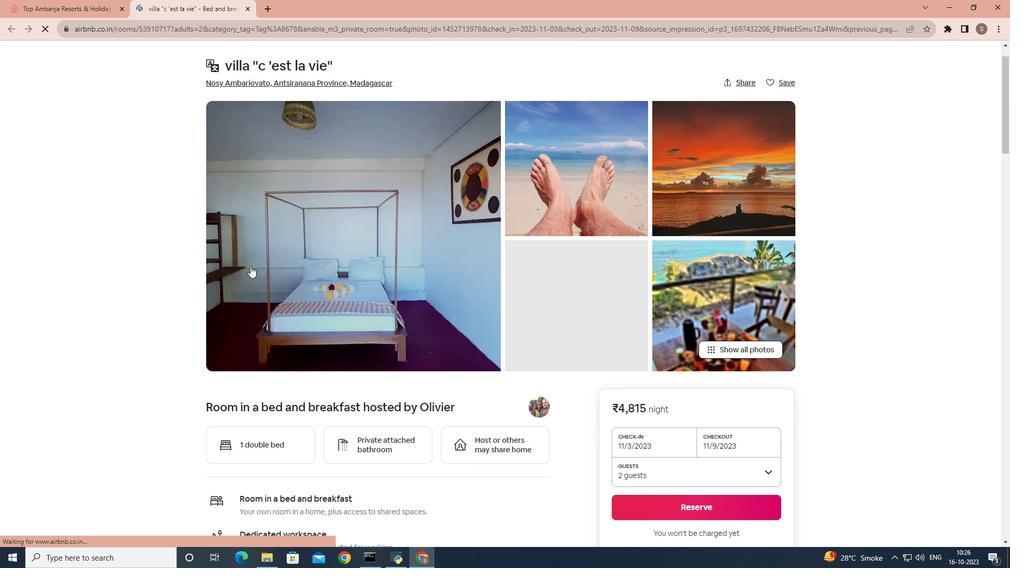 
Action: Mouse scrolled (250, 265) with delta (0, 0)
Screenshot: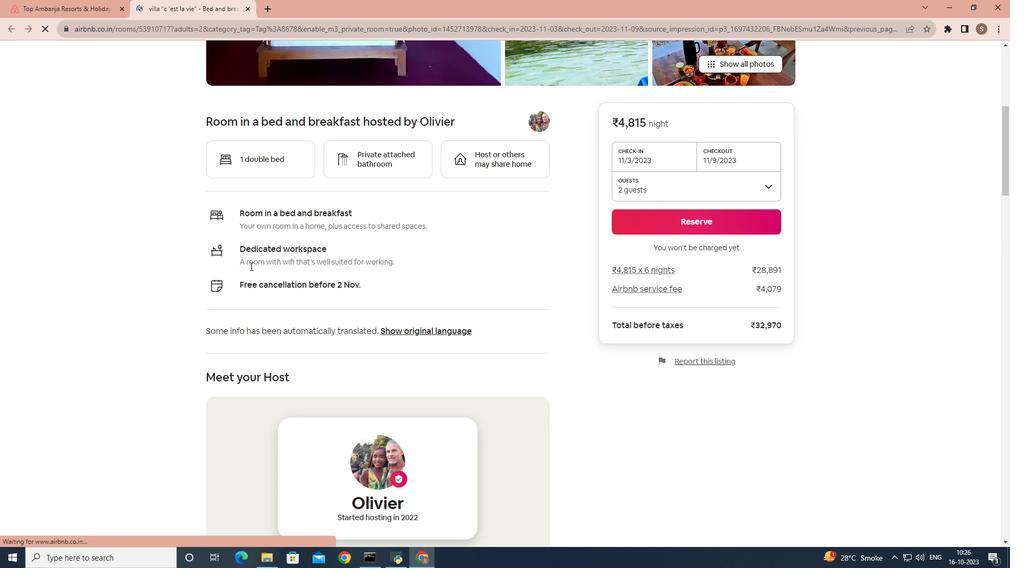 
Action: Mouse scrolled (250, 265) with delta (0, 0)
Screenshot: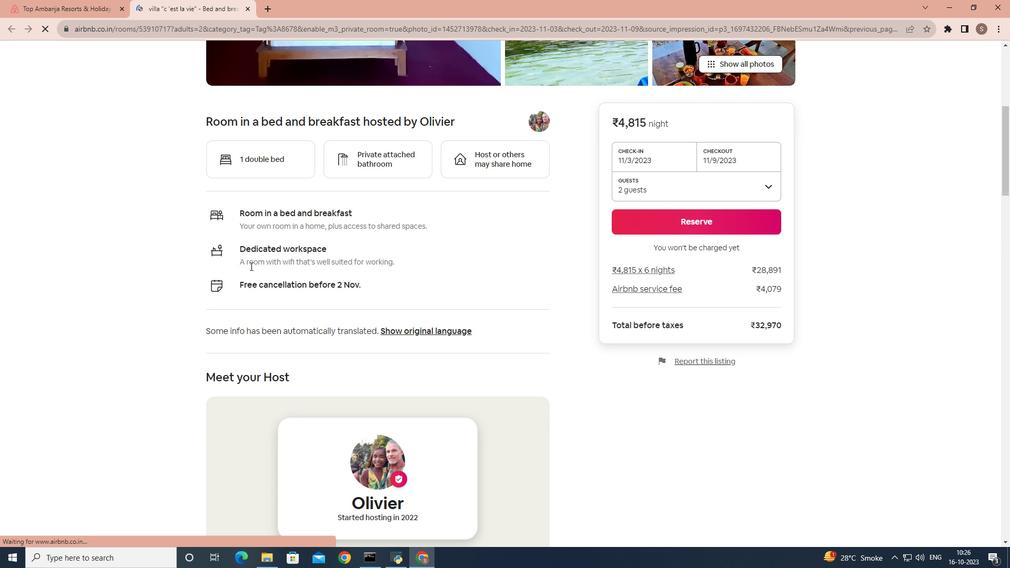 
Action: Mouse scrolled (250, 265) with delta (0, 0)
Screenshot: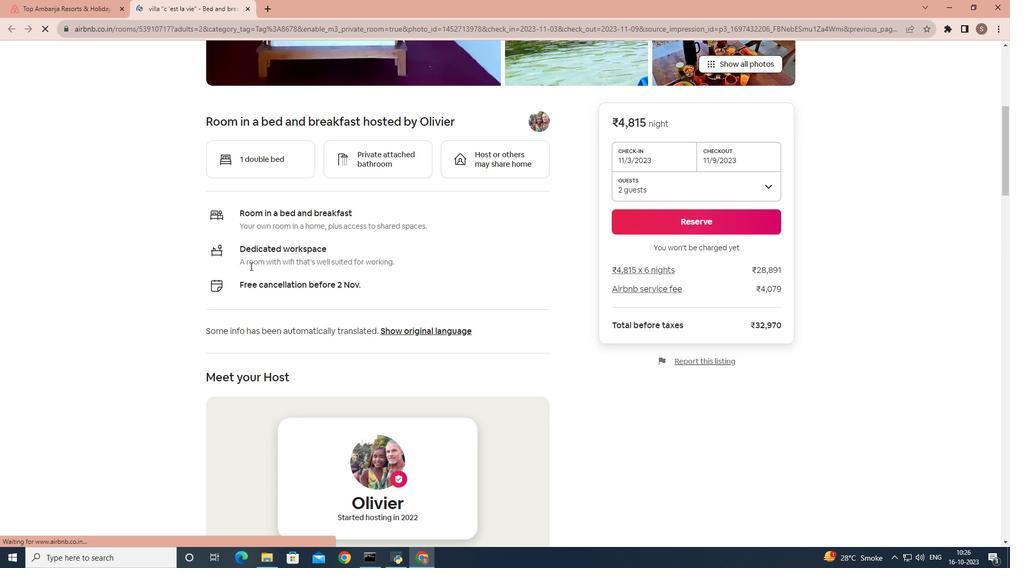 
Action: Mouse scrolled (250, 265) with delta (0, 0)
Screenshot: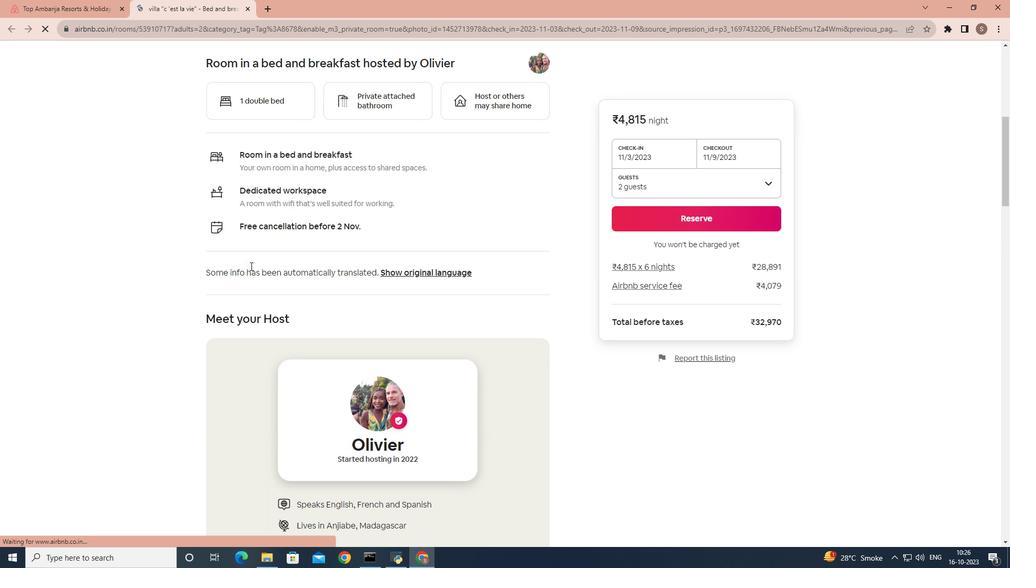 
Action: Mouse scrolled (250, 265) with delta (0, 0)
Screenshot: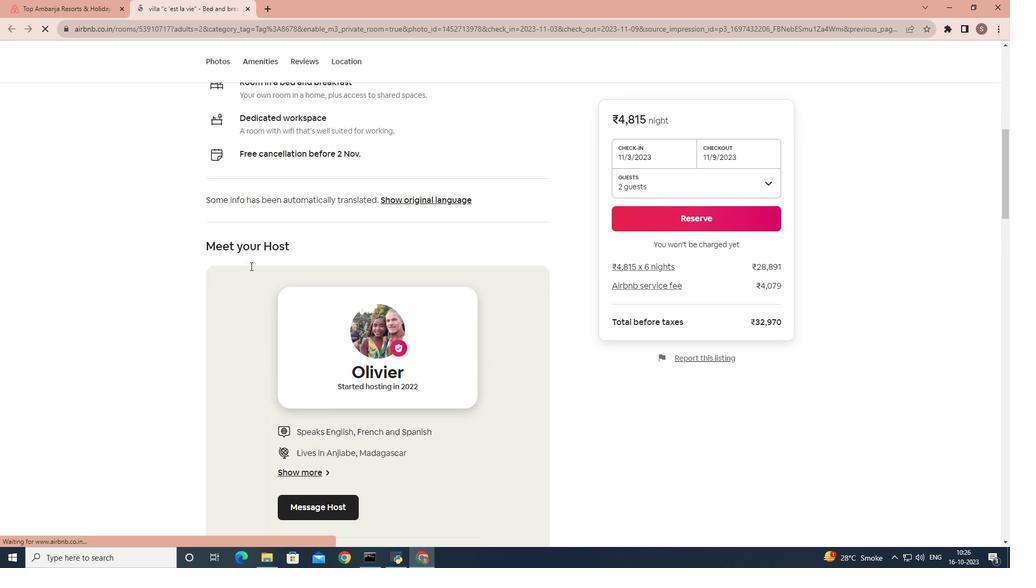 
Action: Mouse scrolled (250, 265) with delta (0, 0)
Screenshot: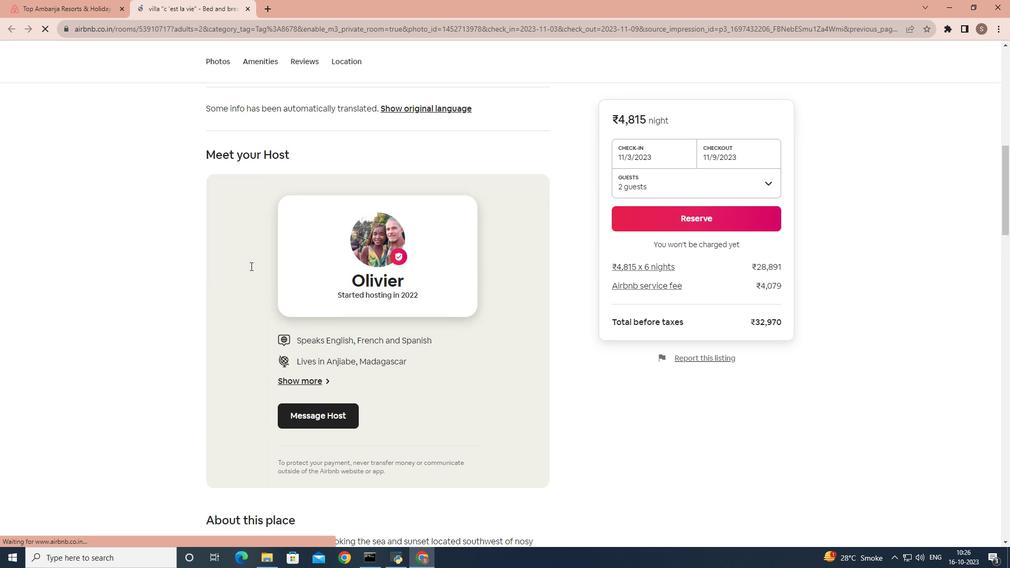 
Action: Mouse scrolled (250, 266) with delta (0, 0)
Screenshot: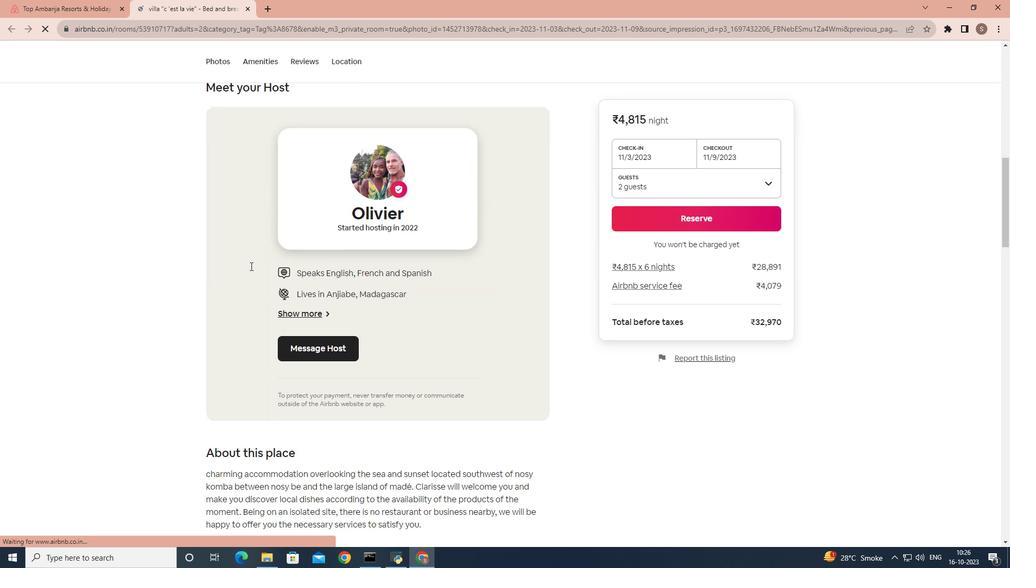 
Action: Mouse scrolled (250, 265) with delta (0, 0)
Screenshot: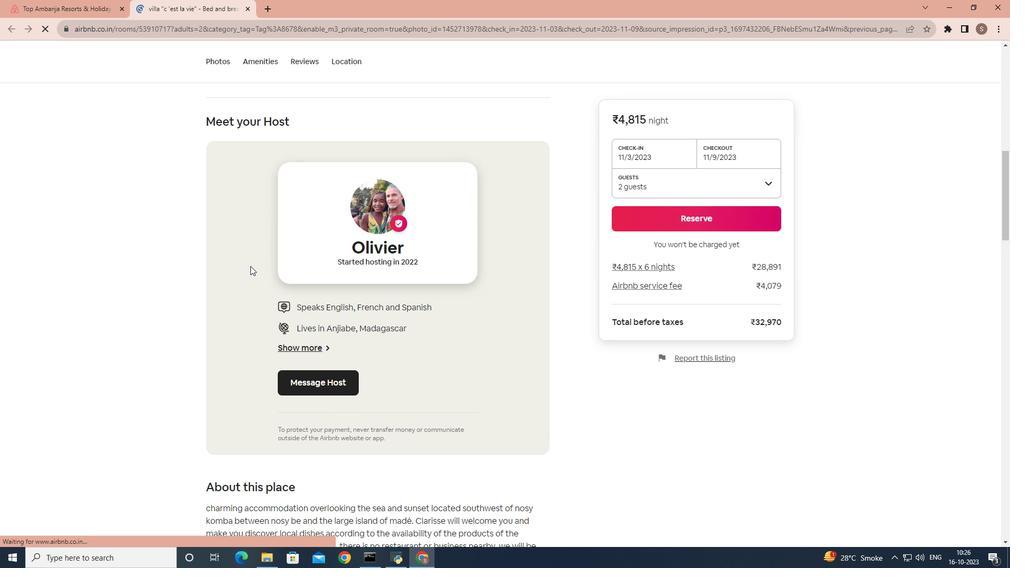 
Action: Mouse scrolled (250, 265) with delta (0, 0)
Screenshot: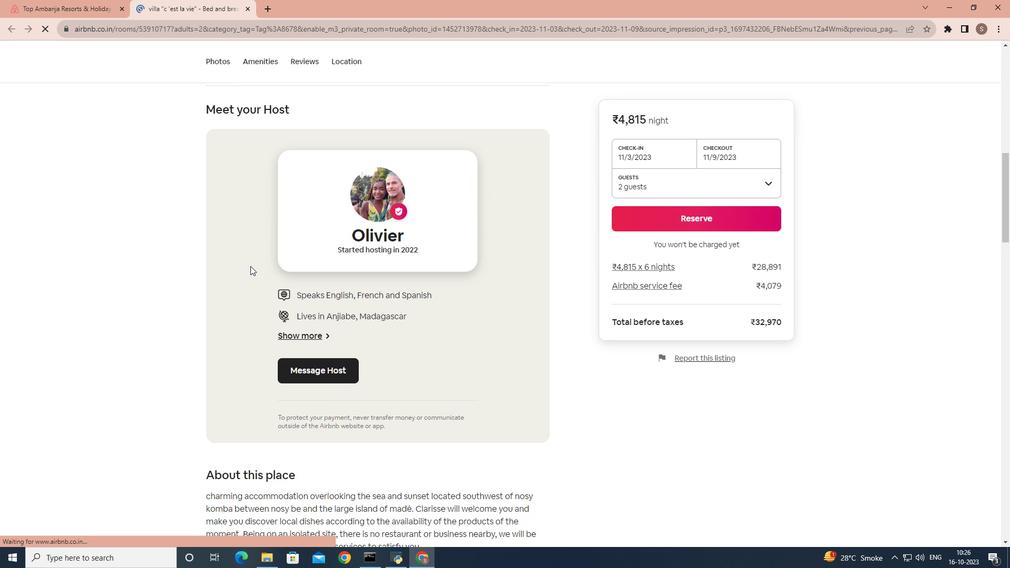 
Action: Mouse scrolled (250, 265) with delta (0, 0)
Screenshot: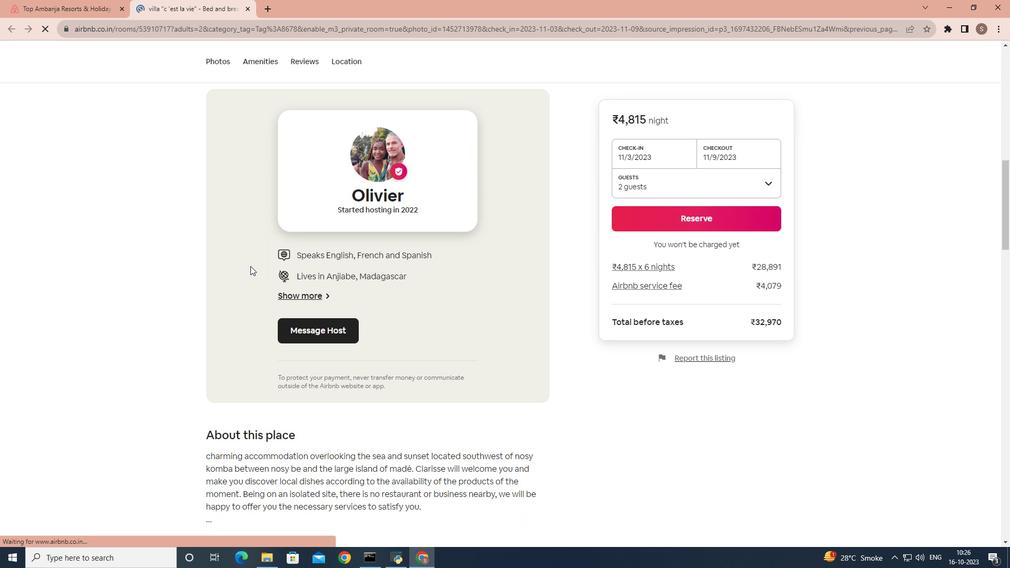 
Action: Mouse scrolled (250, 265) with delta (0, 0)
Screenshot: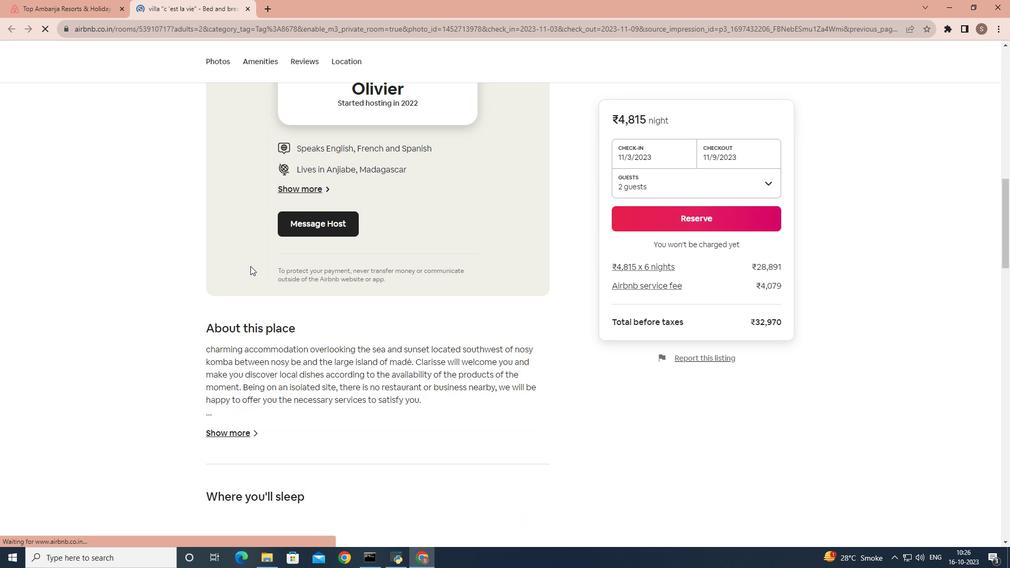 
Action: Mouse moved to (228, 380)
Screenshot: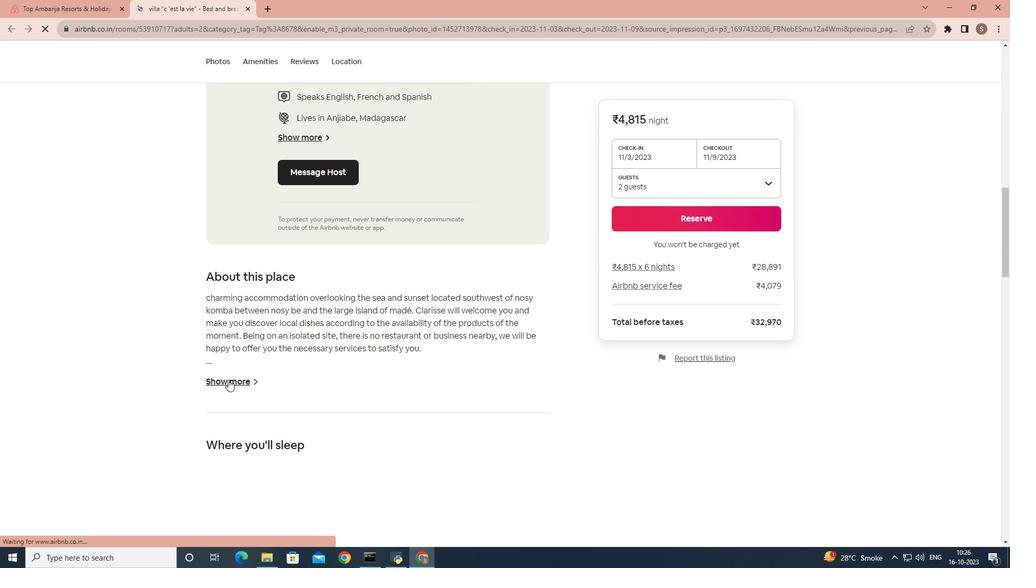 
Action: Mouse pressed left at (228, 380)
Screenshot: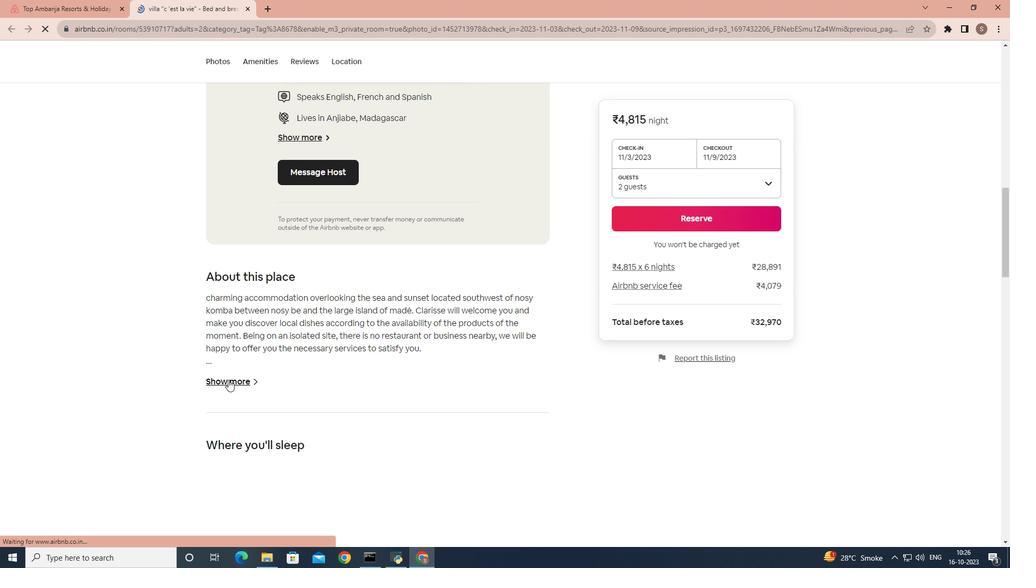 
Action: Mouse moved to (228, 354)
Screenshot: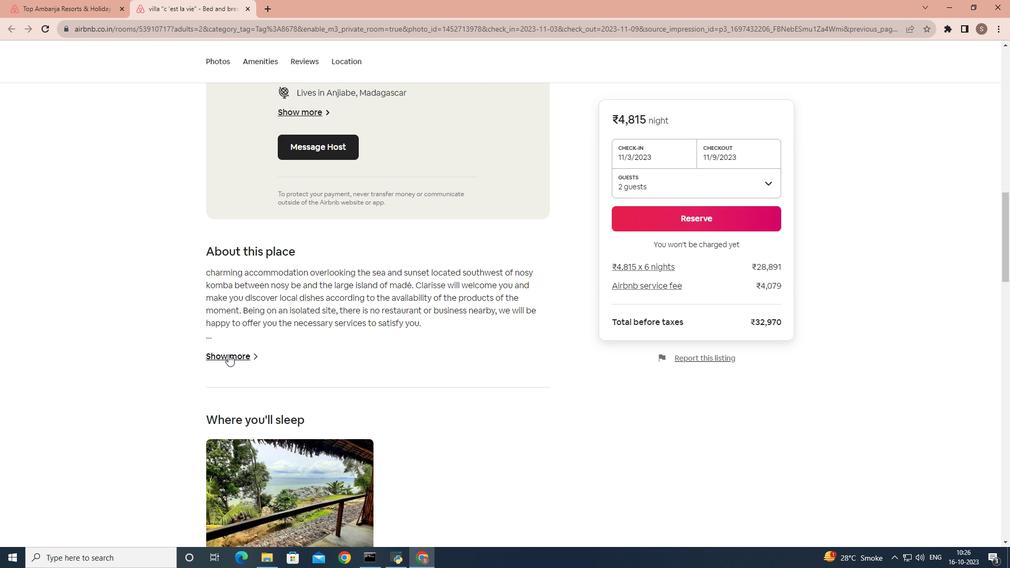 
Action: Mouse pressed left at (228, 354)
Screenshot: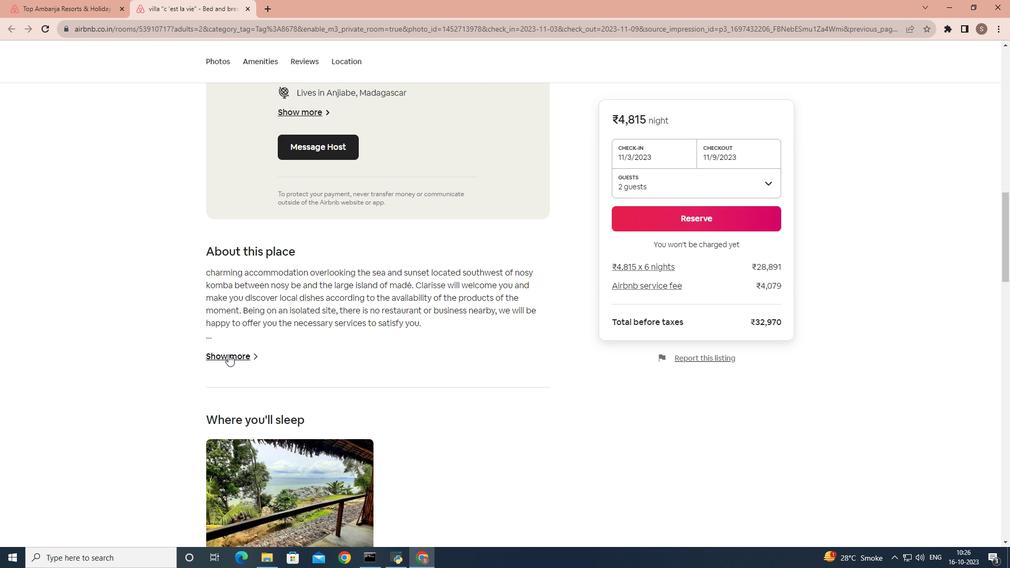 
Action: Mouse moved to (319, 210)
Screenshot: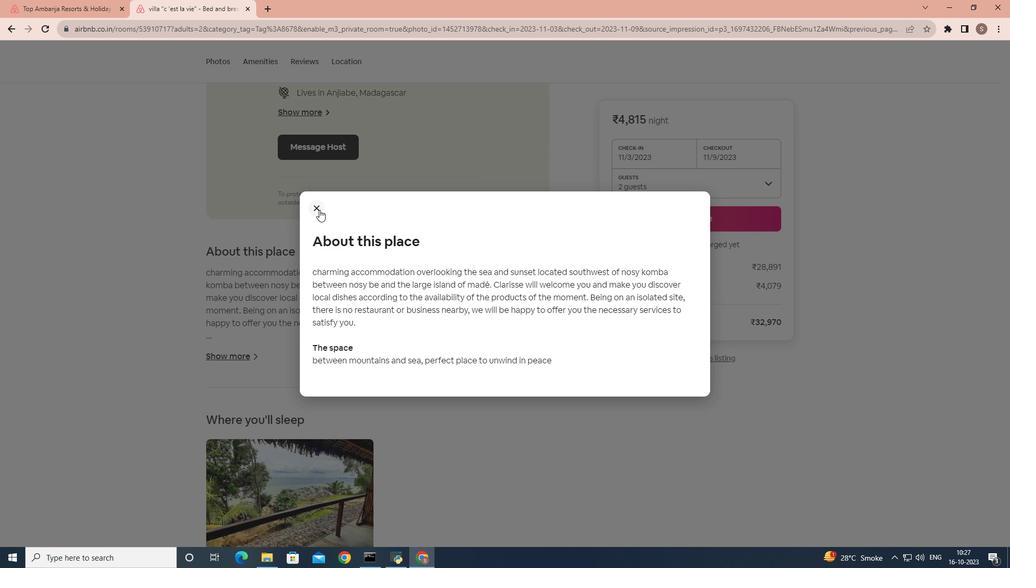 
Action: Mouse pressed left at (319, 210)
Screenshot: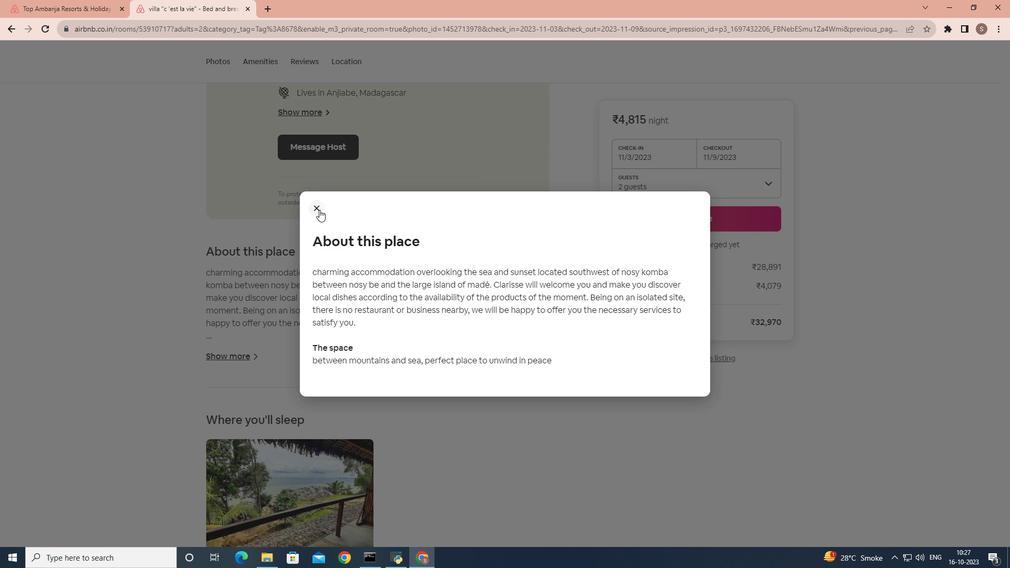 
Action: Mouse moved to (285, 293)
Screenshot: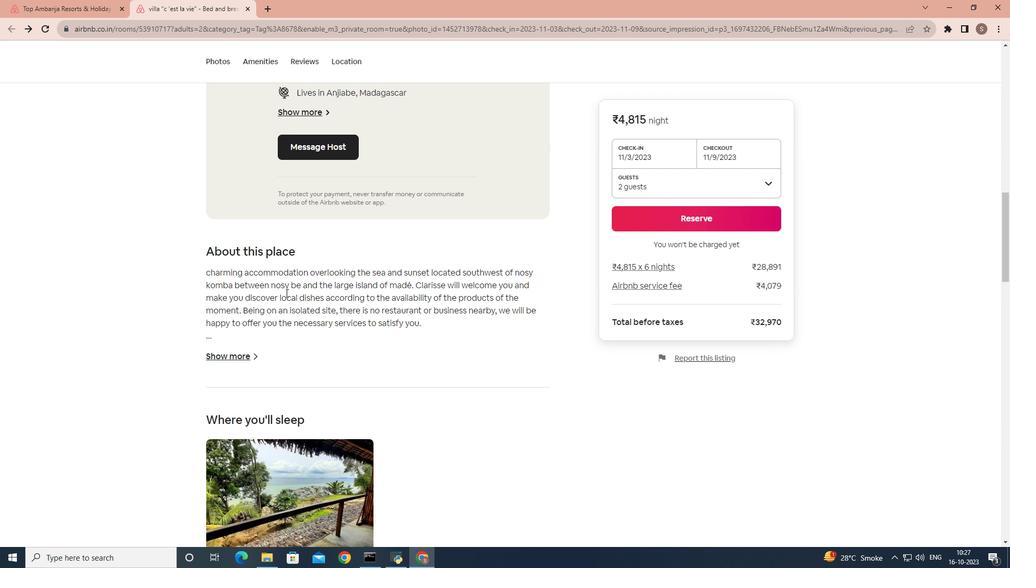 
Action: Mouse scrolled (285, 292) with delta (0, 0)
Screenshot: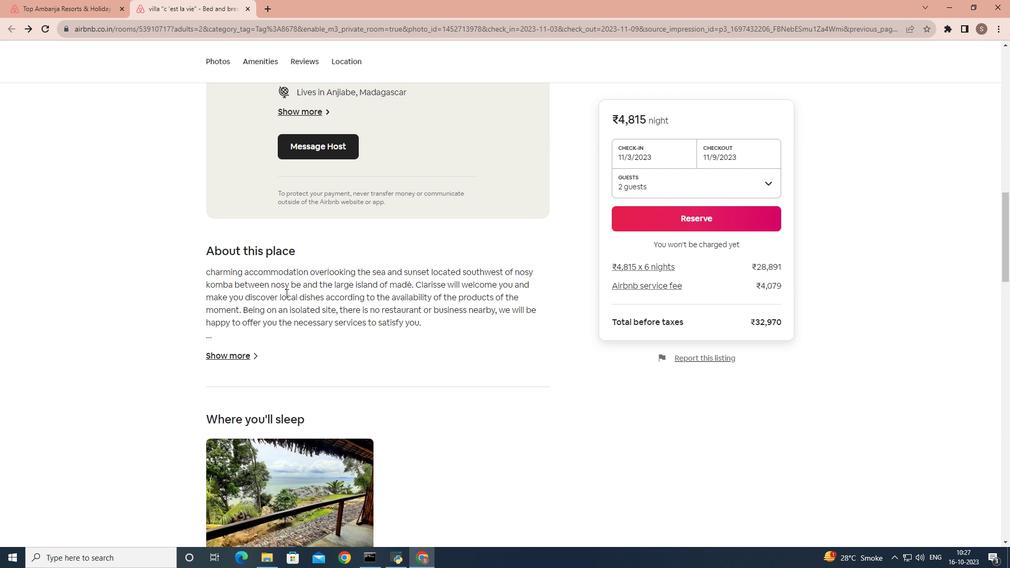 
Action: Mouse scrolled (285, 292) with delta (0, 0)
Screenshot: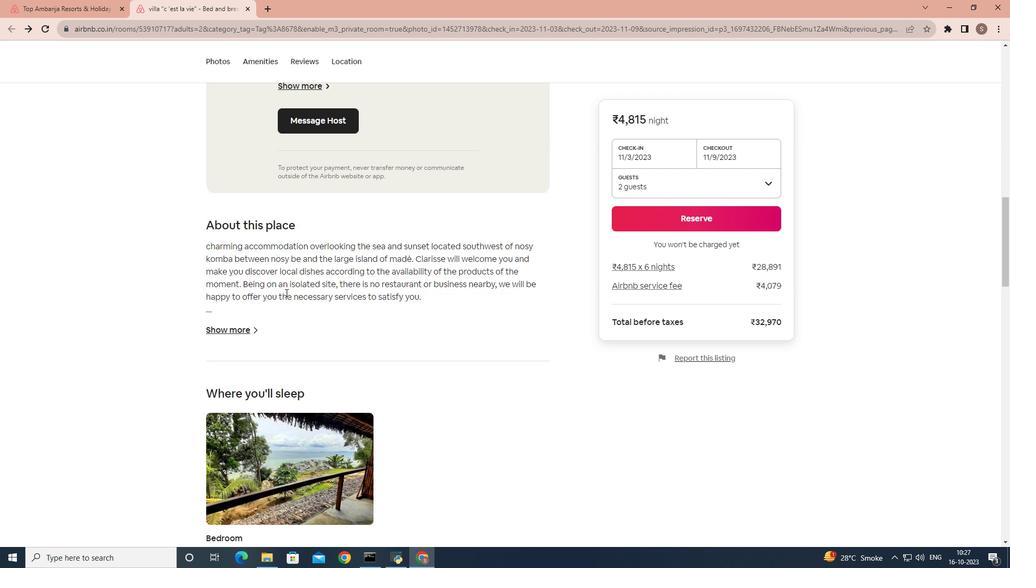 
Action: Mouse scrolled (285, 292) with delta (0, 0)
Screenshot: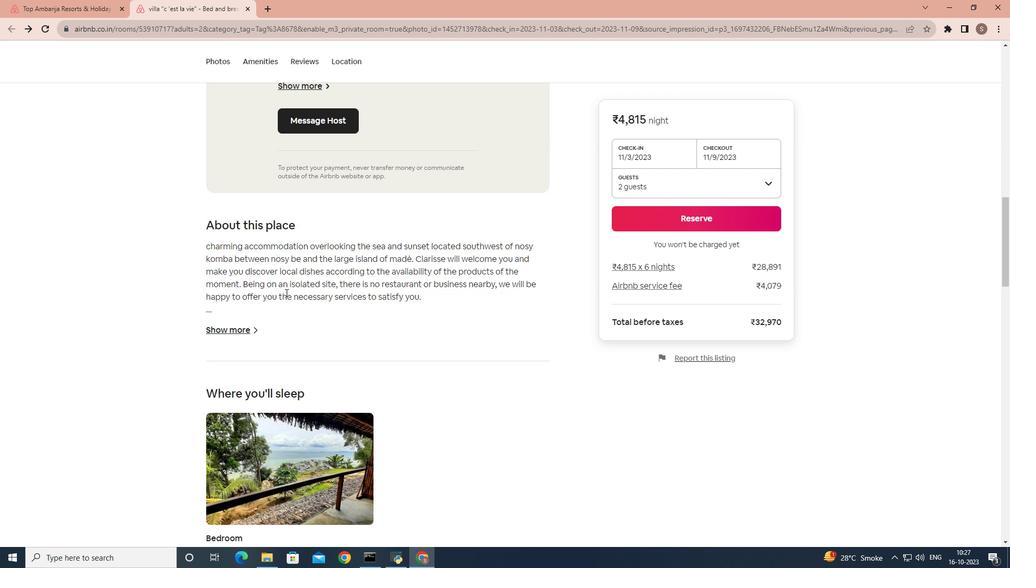 
Action: Mouse scrolled (285, 292) with delta (0, 0)
Screenshot: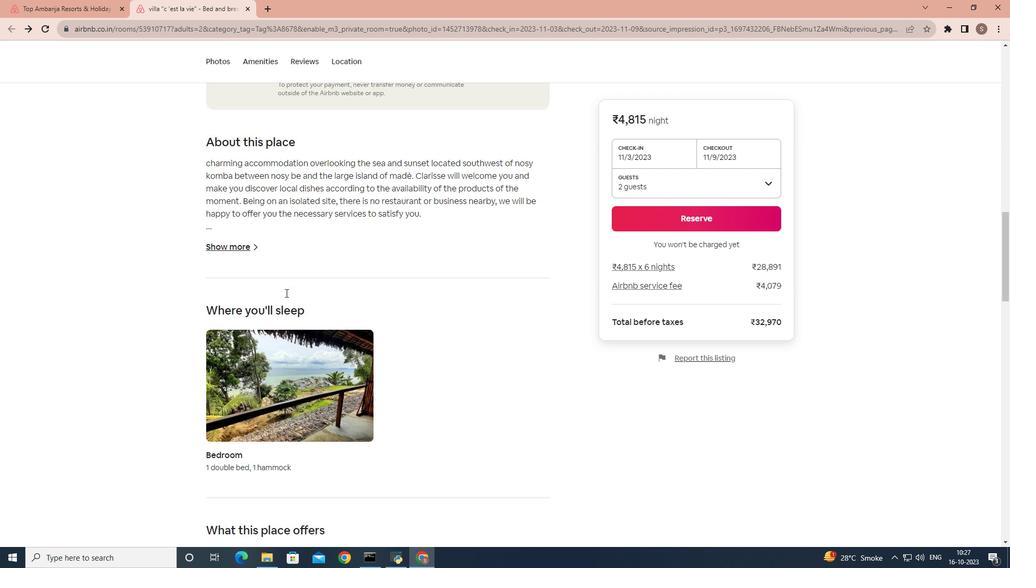 
Action: Mouse scrolled (285, 292) with delta (0, 0)
Screenshot: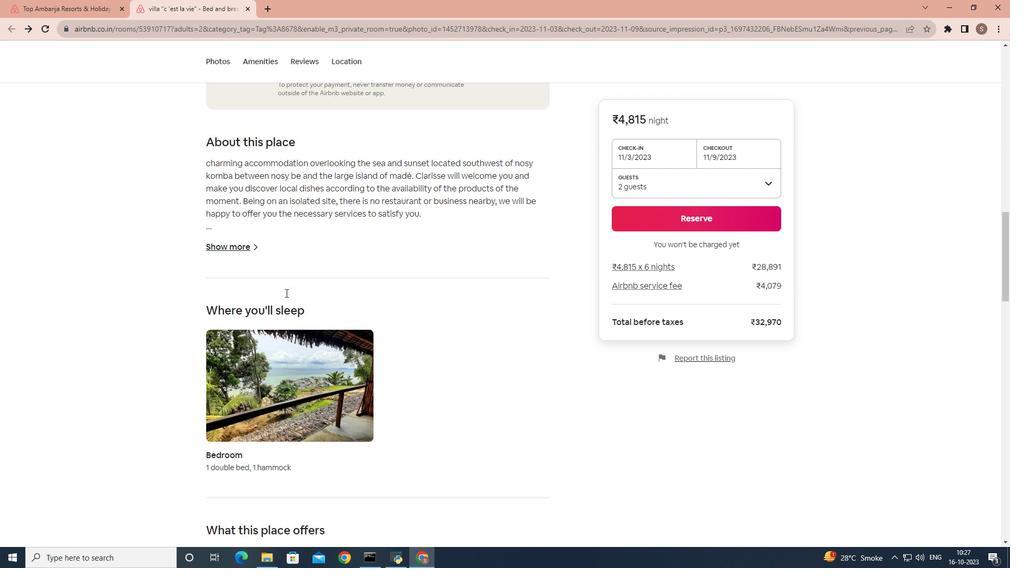 
Action: Mouse scrolled (285, 292) with delta (0, 0)
Screenshot: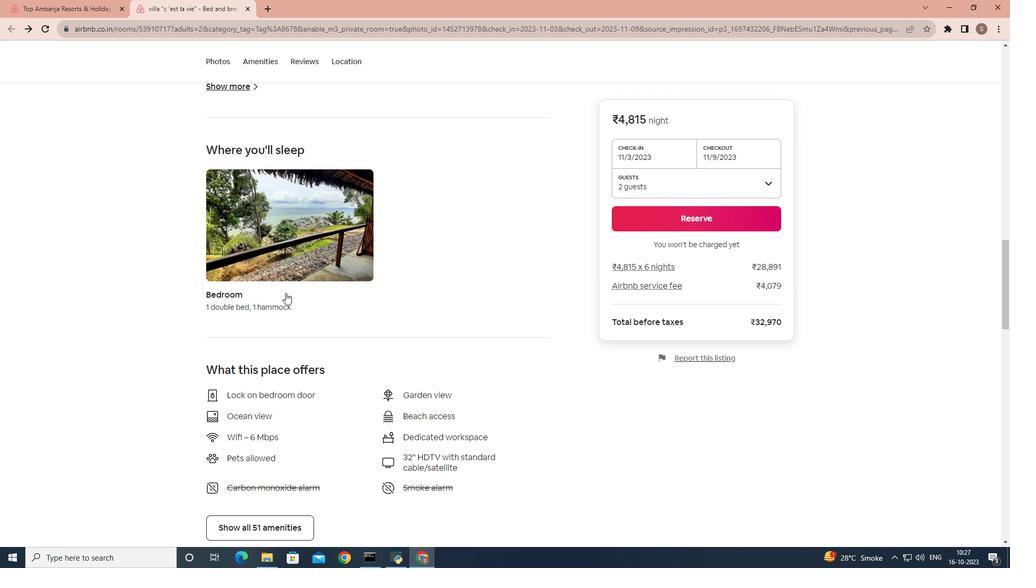 
Action: Mouse scrolled (285, 292) with delta (0, 0)
Screenshot: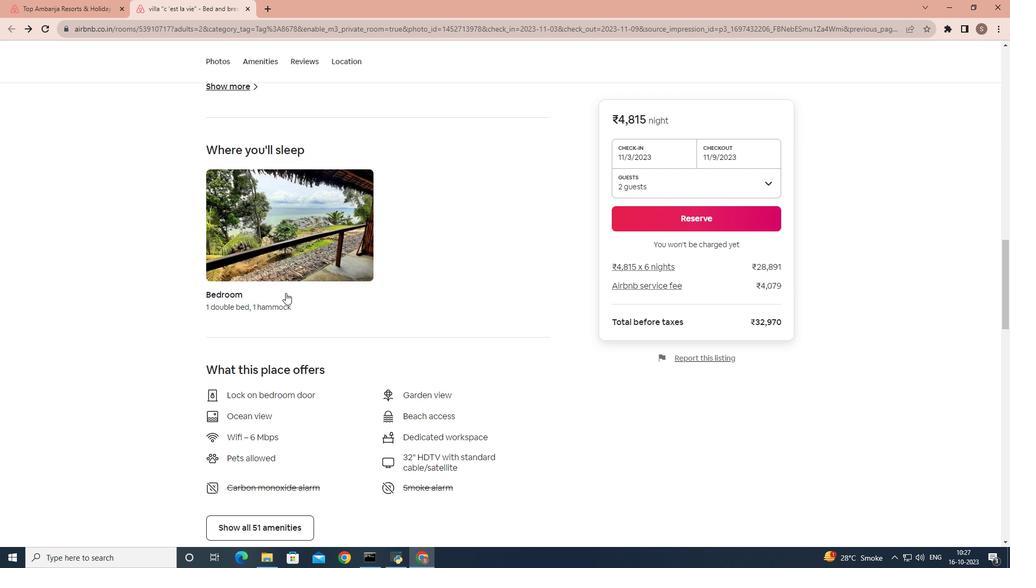
Action: Mouse scrolled (285, 292) with delta (0, 0)
Screenshot: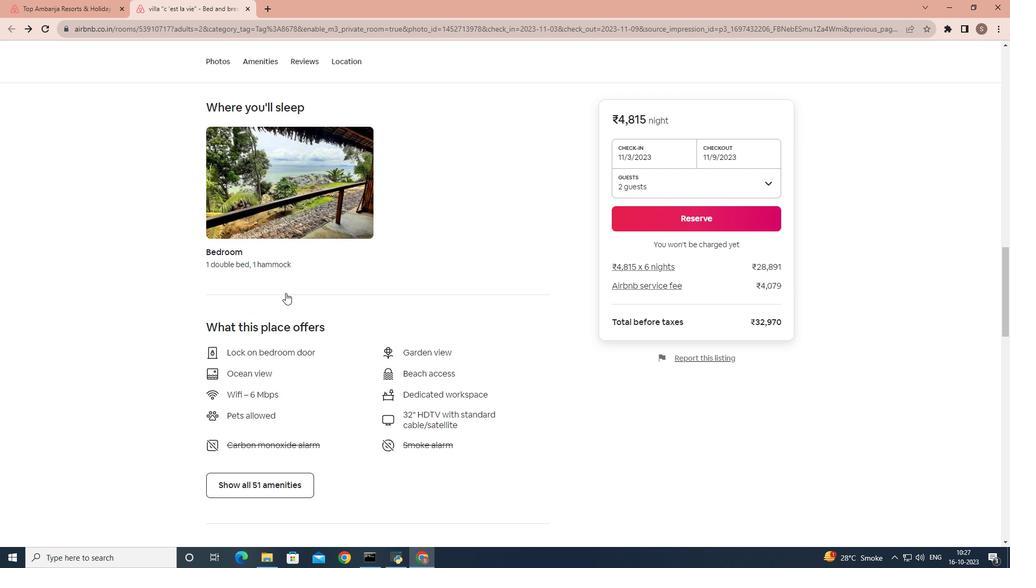 
Action: Mouse moved to (259, 371)
Screenshot: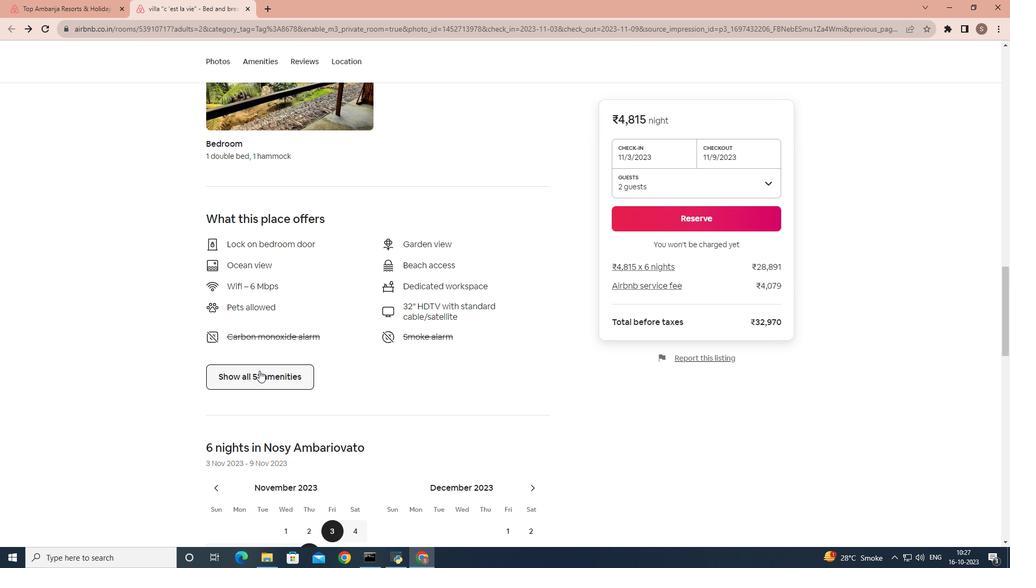 
Action: Mouse pressed left at (259, 371)
Screenshot: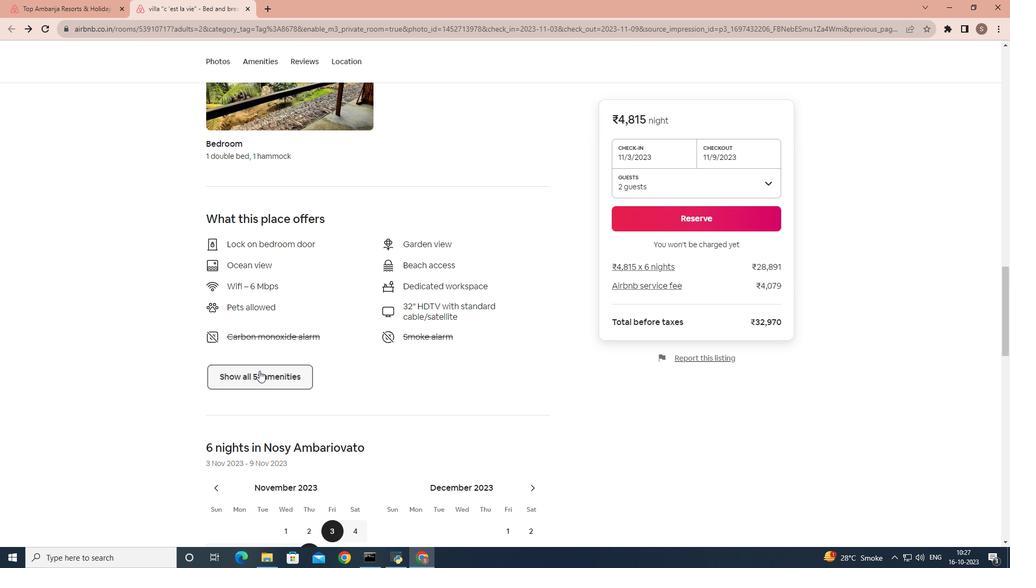 
Action: Mouse moved to (338, 320)
Screenshot: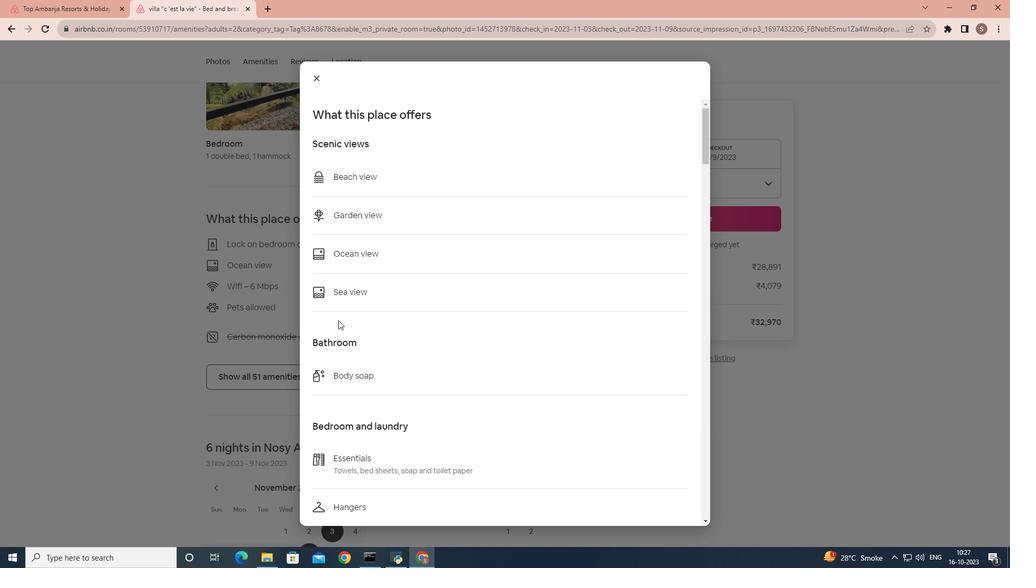
Action: Mouse scrolled (338, 320) with delta (0, 0)
Screenshot: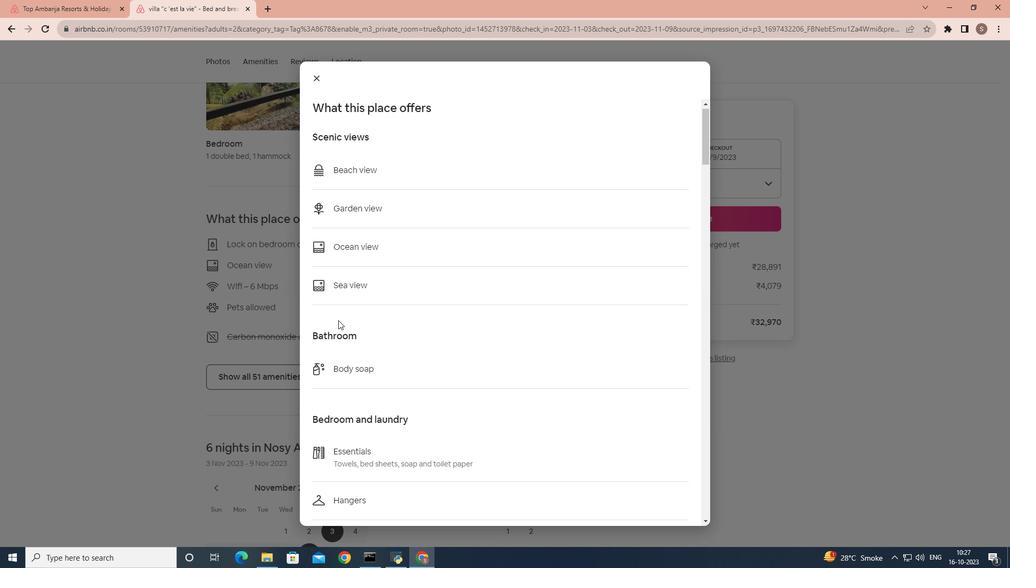 
Action: Mouse scrolled (338, 320) with delta (0, 0)
Screenshot: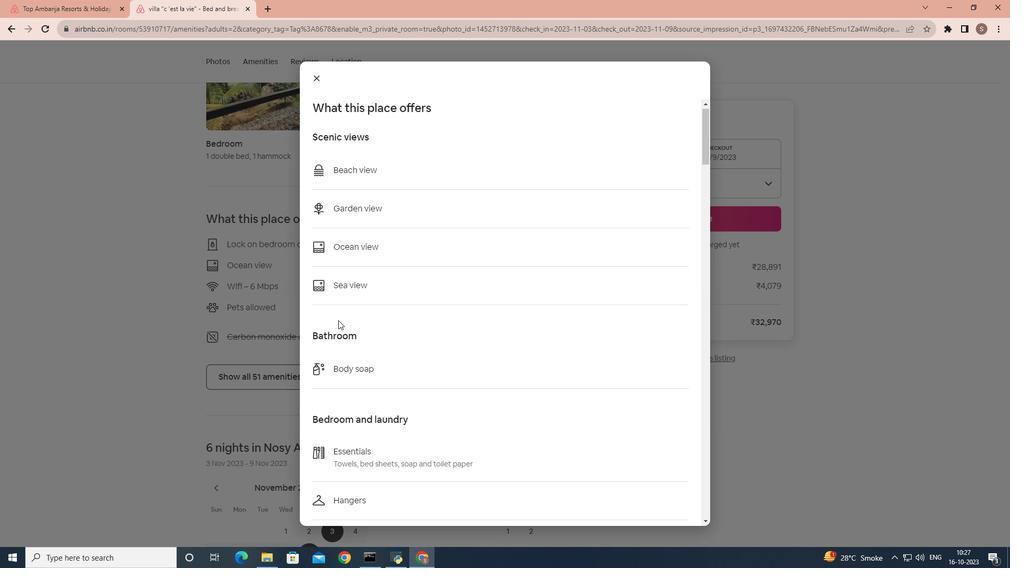 
Action: Mouse scrolled (338, 320) with delta (0, 0)
Screenshot: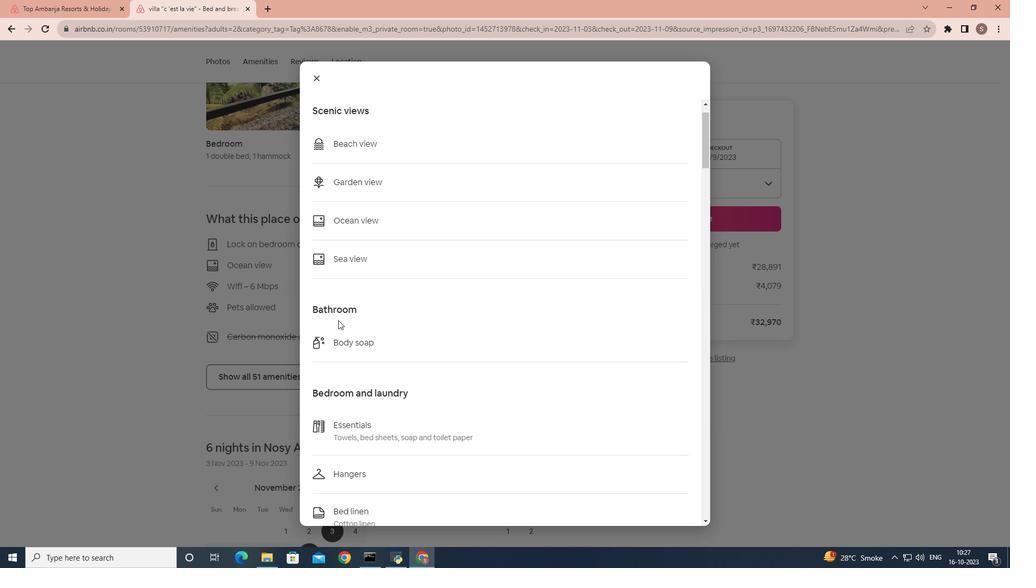 
Action: Mouse moved to (338, 319)
Screenshot: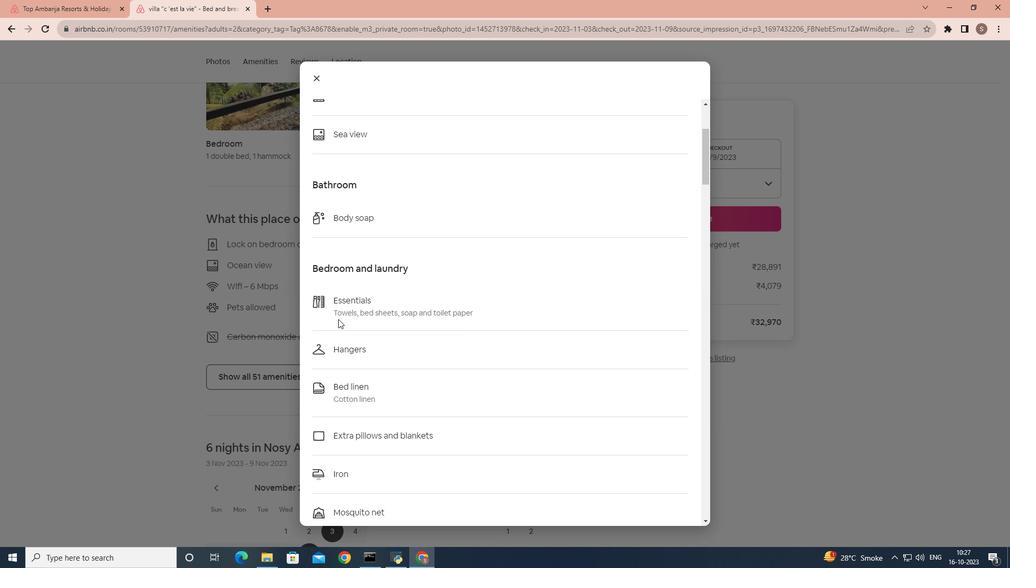 
Action: Mouse scrolled (338, 319) with delta (0, 0)
Screenshot: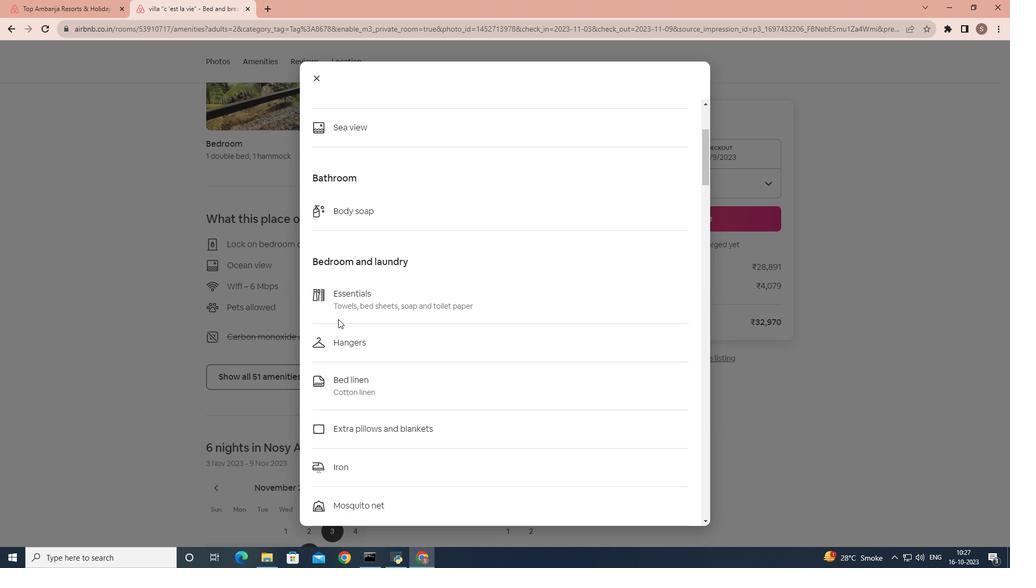 
Action: Mouse scrolled (338, 319) with delta (0, 0)
Screenshot: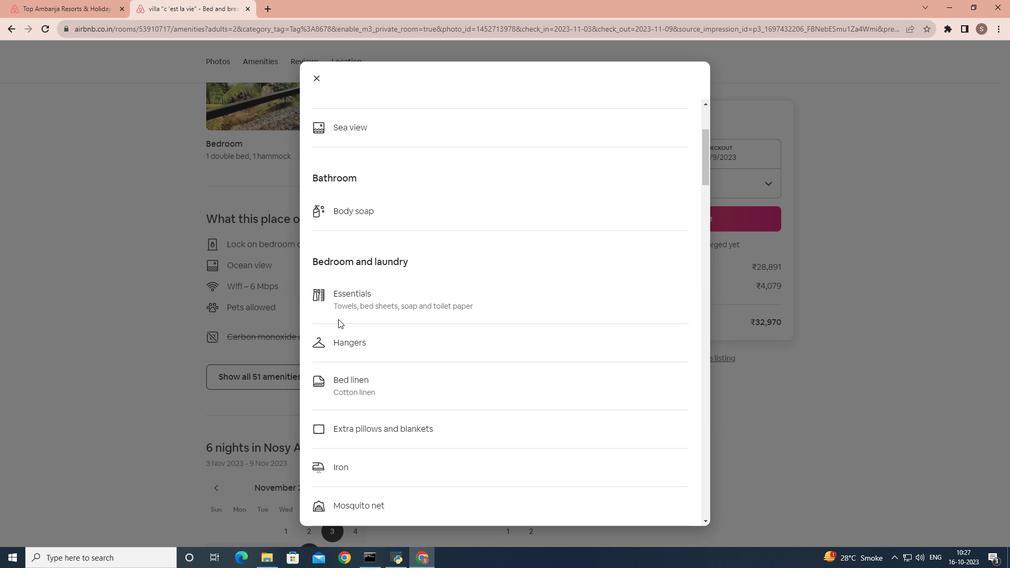 
Action: Mouse scrolled (338, 319) with delta (0, 0)
Screenshot: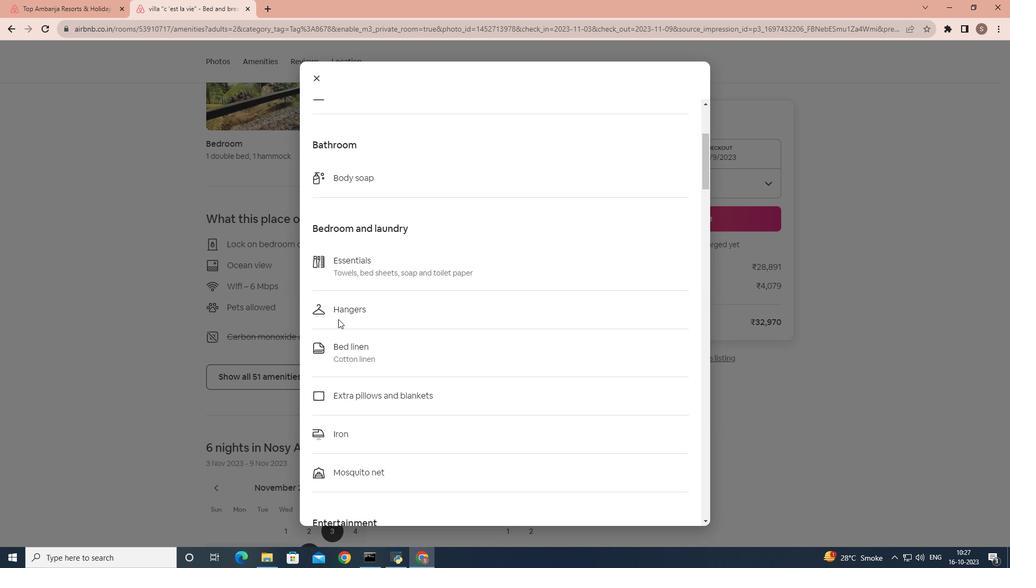 
Action: Mouse scrolled (338, 319) with delta (0, 0)
Screenshot: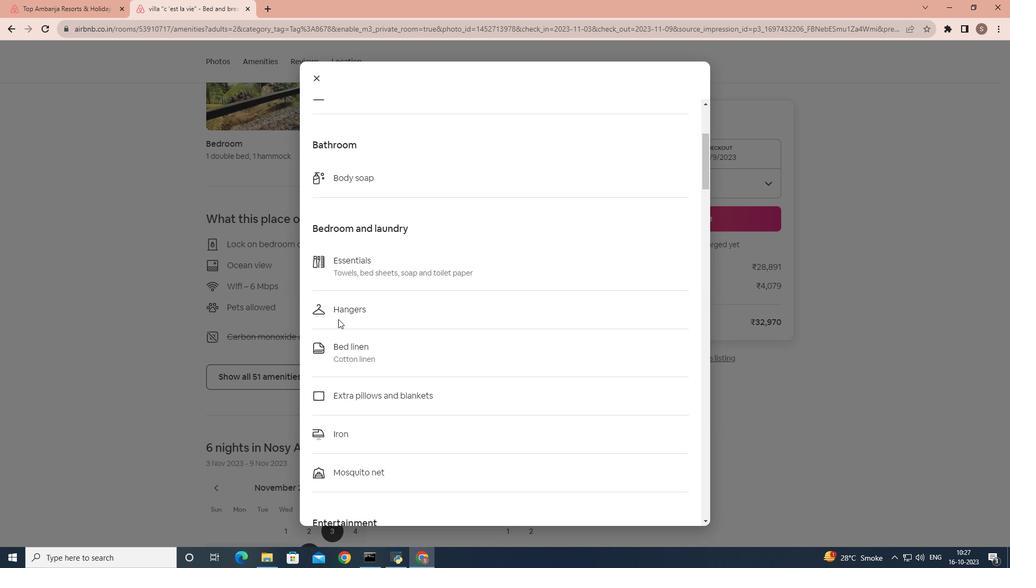 
Action: Mouse scrolled (338, 319) with delta (0, 0)
Screenshot: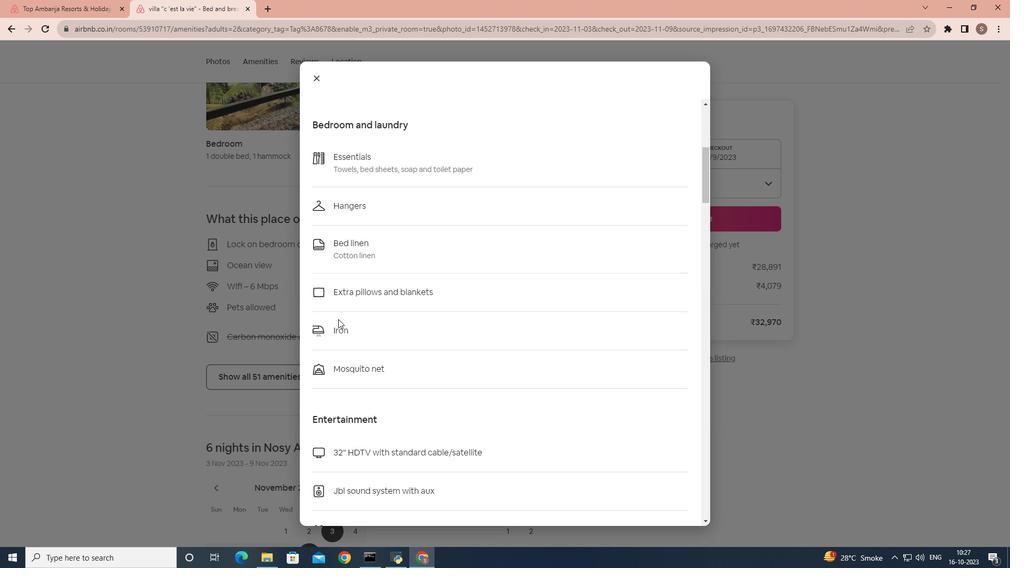 
Action: Mouse scrolled (338, 319) with delta (0, 0)
Screenshot: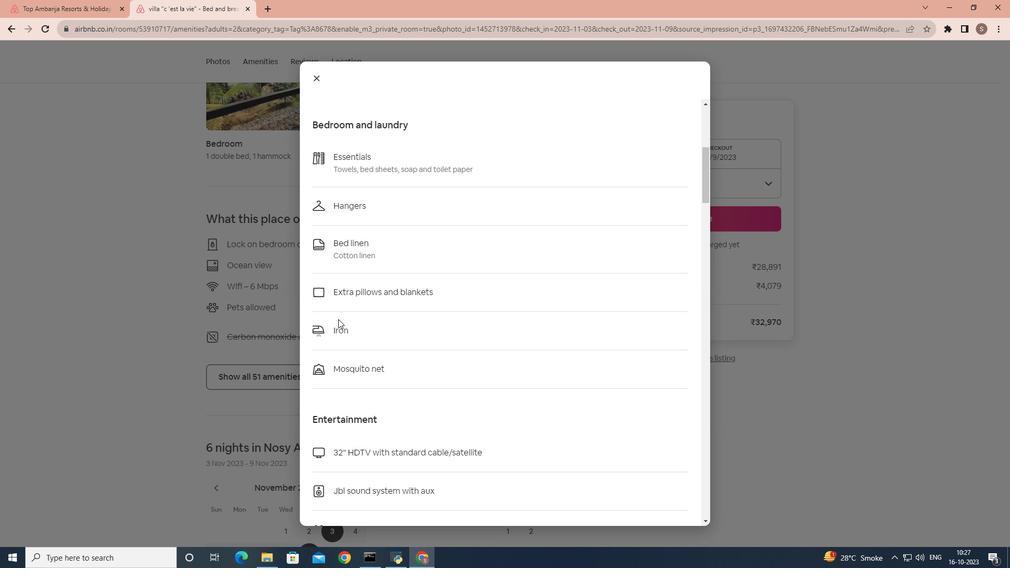
Action: Mouse scrolled (338, 319) with delta (0, 0)
Screenshot: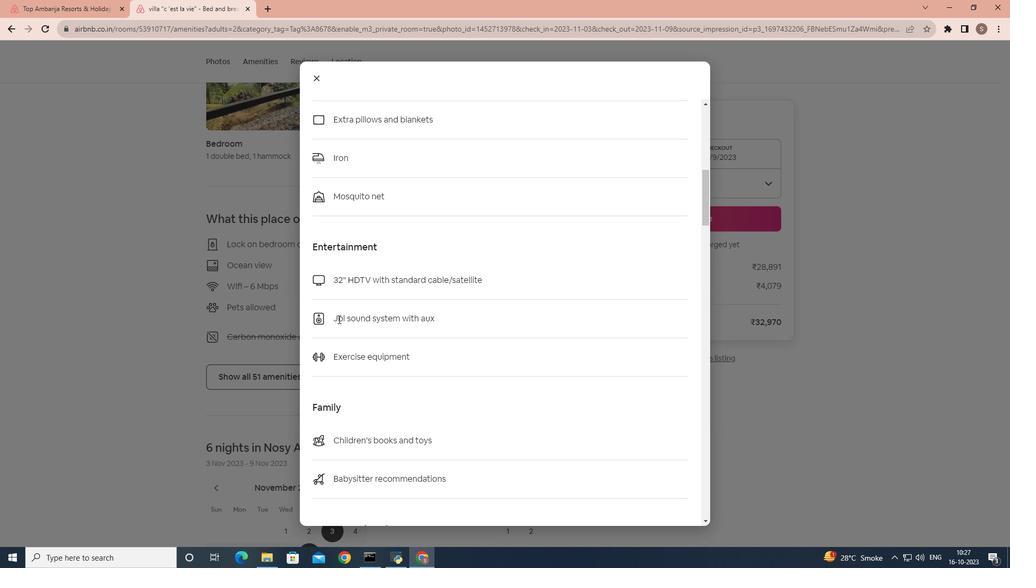 
Action: Mouse scrolled (338, 319) with delta (0, 0)
Screenshot: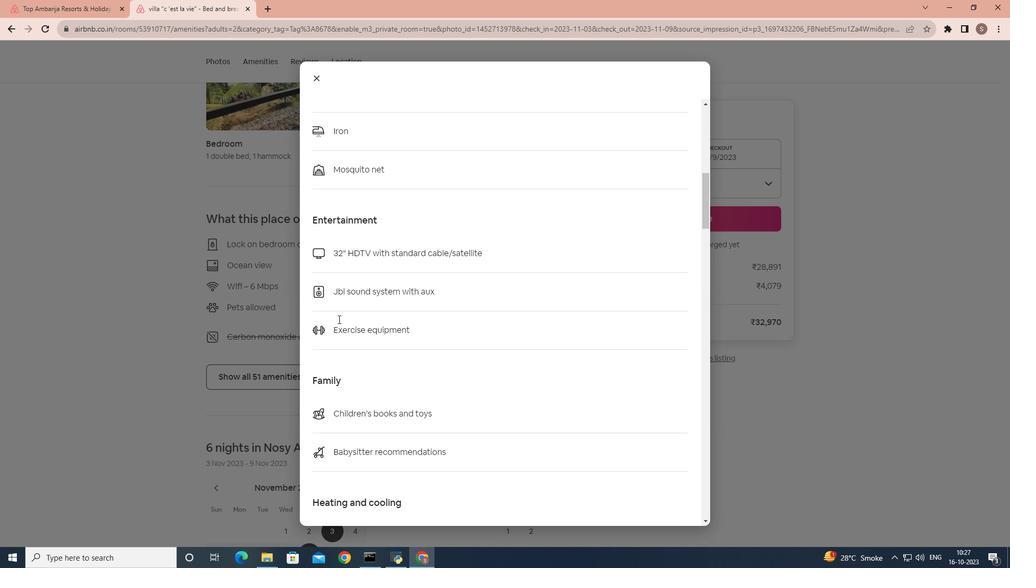
Action: Mouse scrolled (338, 319) with delta (0, 0)
Screenshot: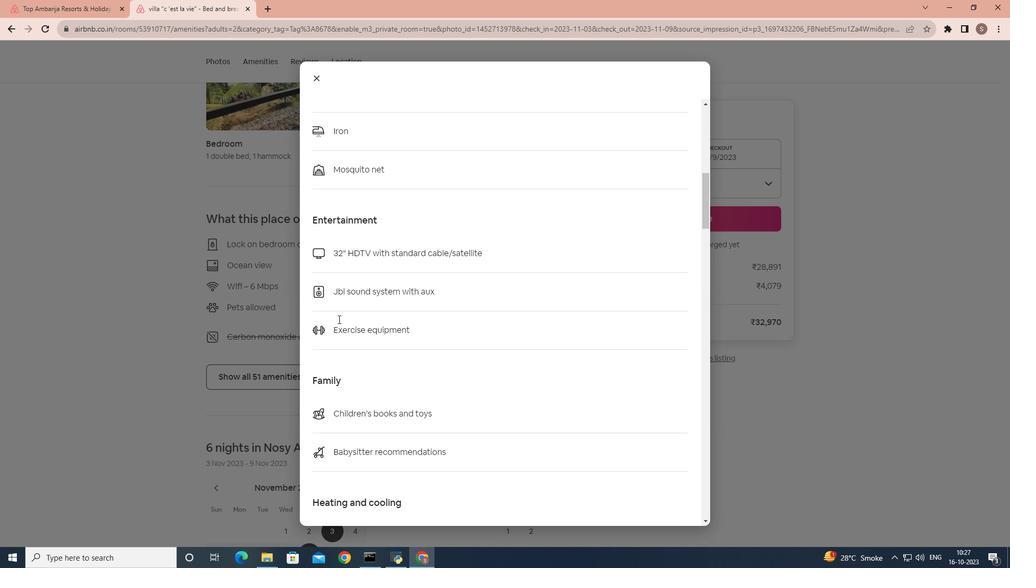 
Action: Mouse scrolled (338, 319) with delta (0, 0)
Screenshot: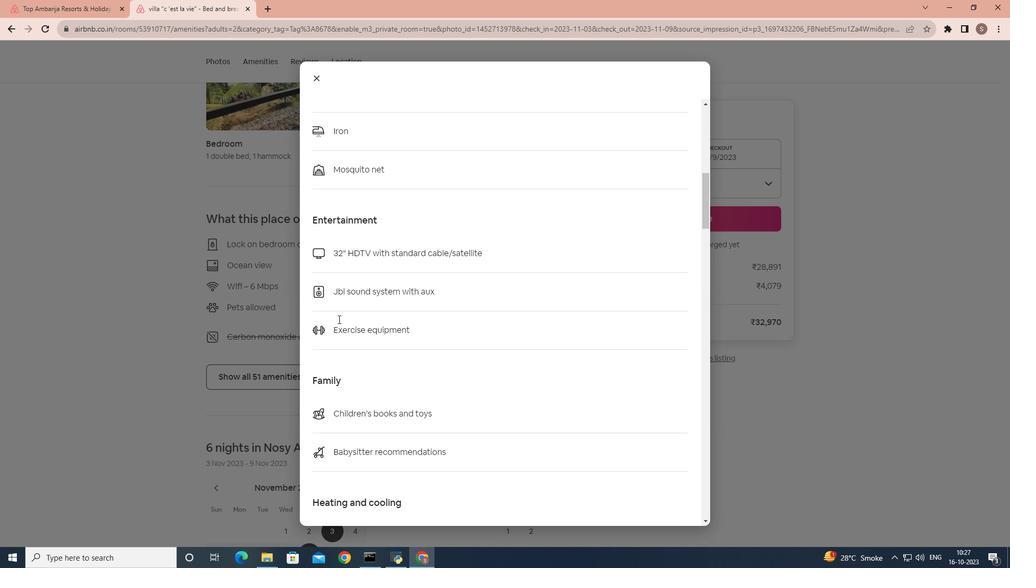 
Action: Mouse scrolled (338, 319) with delta (0, 0)
Screenshot: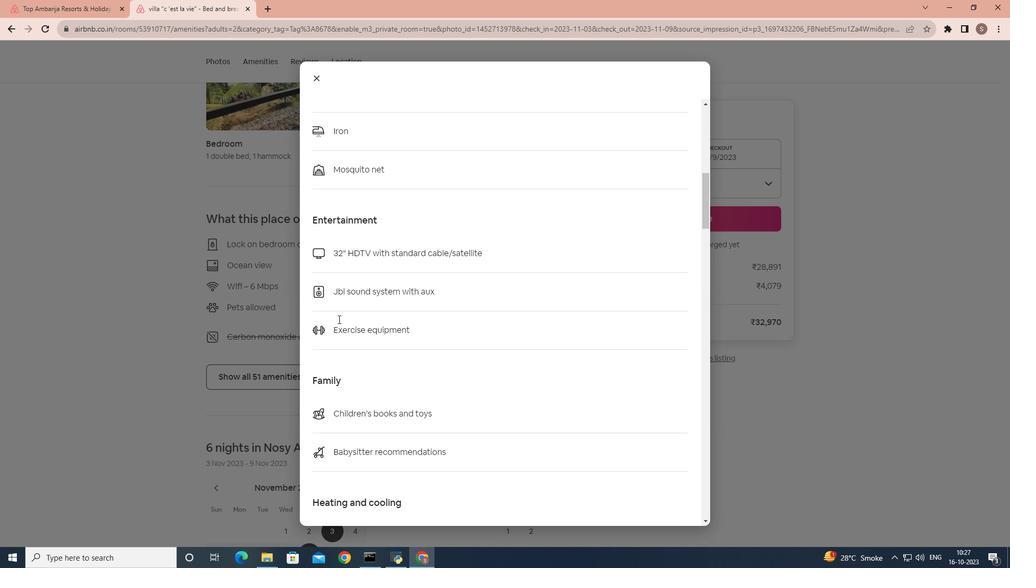 
Action: Mouse scrolled (338, 319) with delta (0, 0)
Screenshot: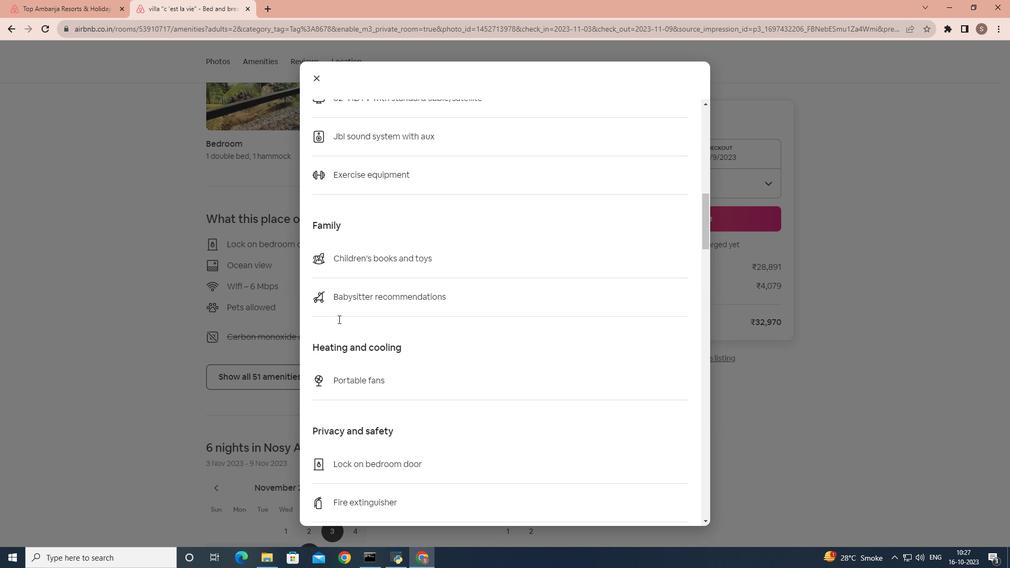 
Action: Mouse scrolled (338, 319) with delta (0, 0)
Screenshot: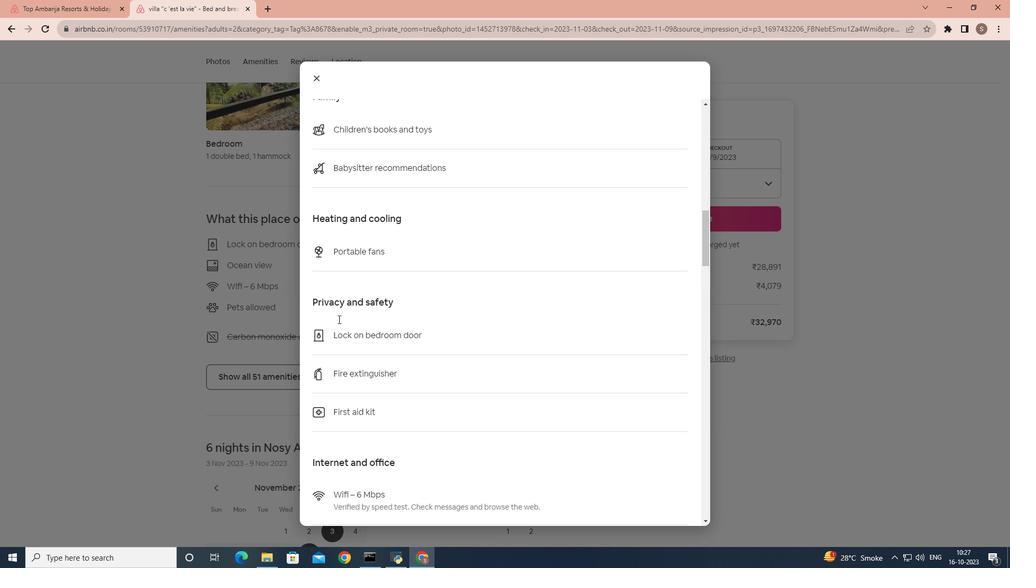
Action: Mouse scrolled (338, 319) with delta (0, 0)
Screenshot: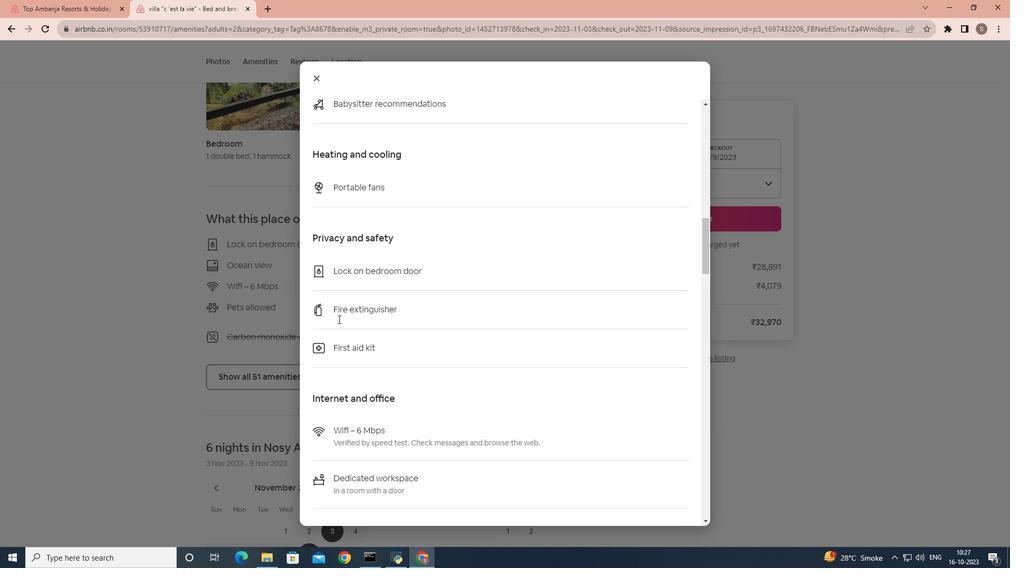 
Action: Mouse scrolled (338, 319) with delta (0, 0)
Screenshot: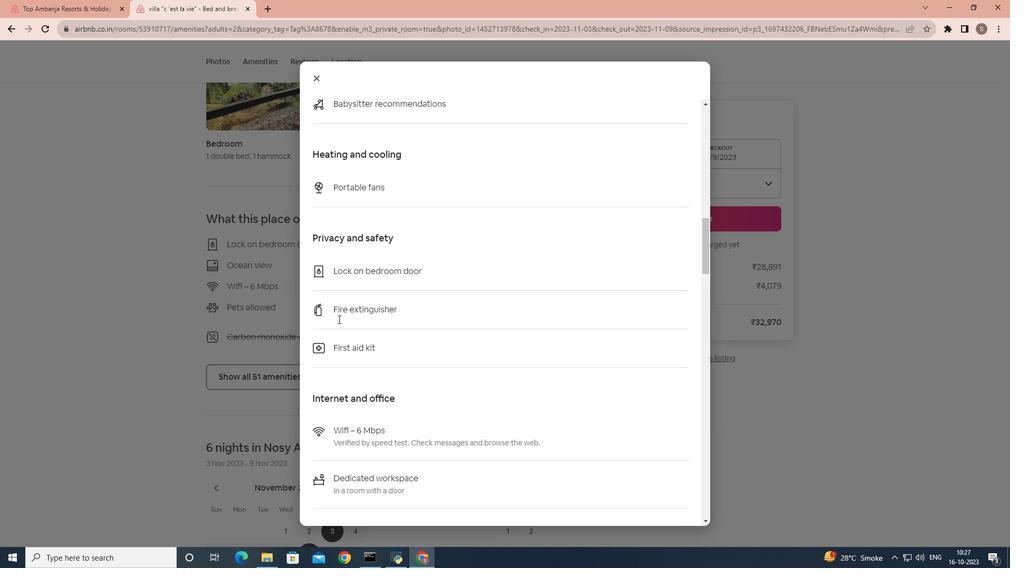 
Action: Mouse scrolled (338, 319) with delta (0, 0)
Screenshot: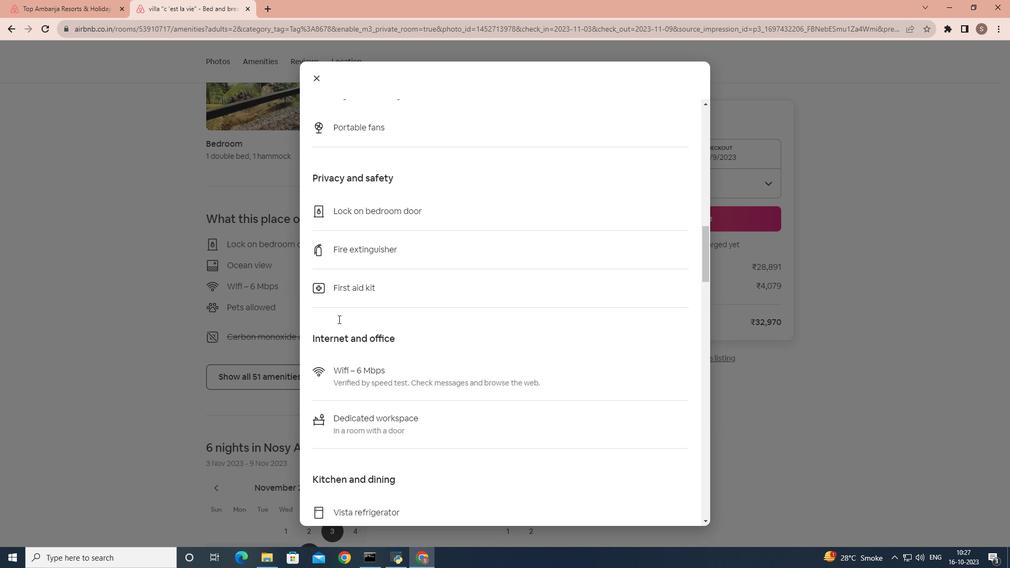 
Action: Mouse scrolled (338, 319) with delta (0, 0)
Screenshot: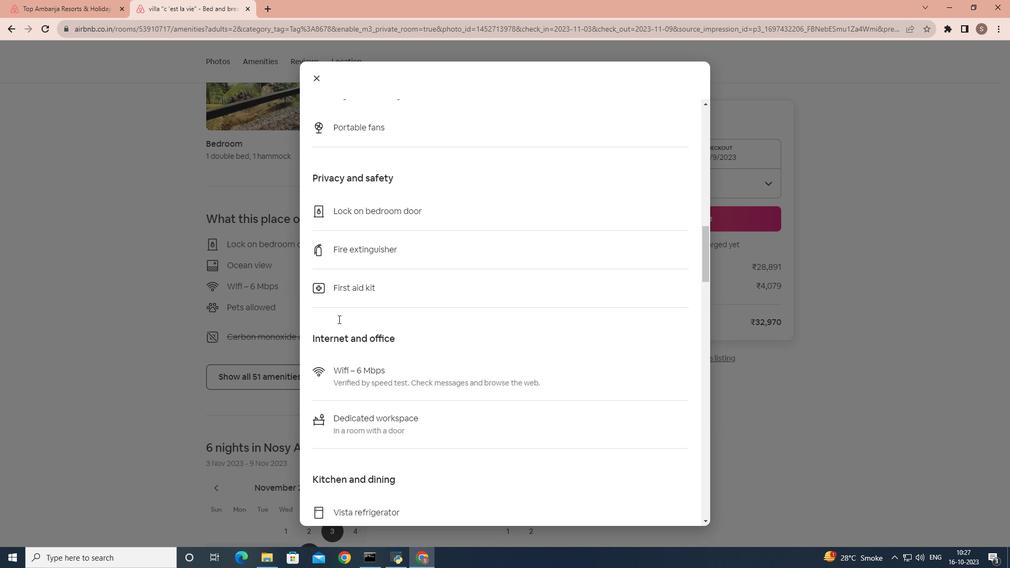 
Action: Mouse scrolled (338, 319) with delta (0, 0)
Screenshot: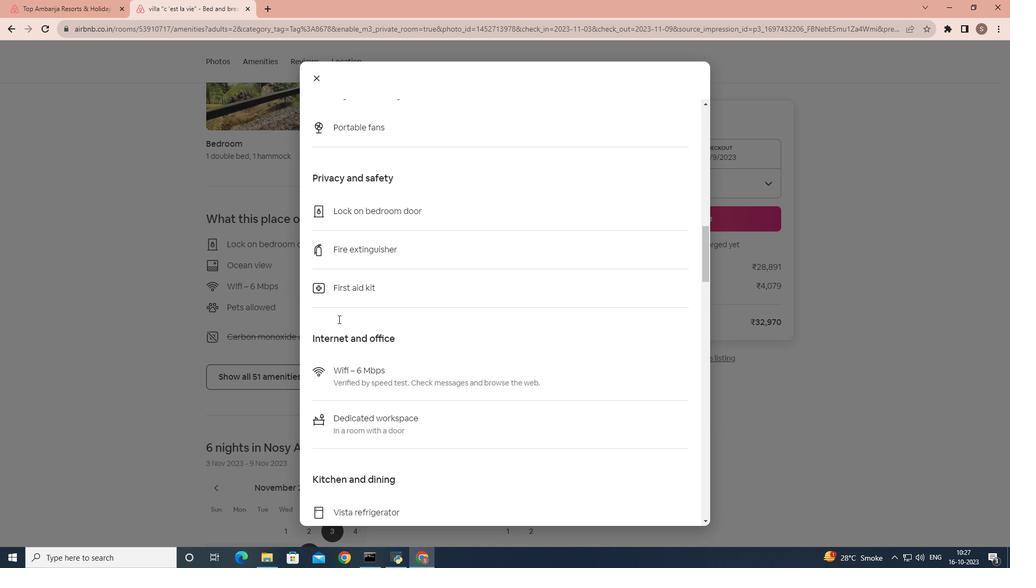 
Action: Mouse scrolled (338, 319) with delta (0, 0)
Screenshot: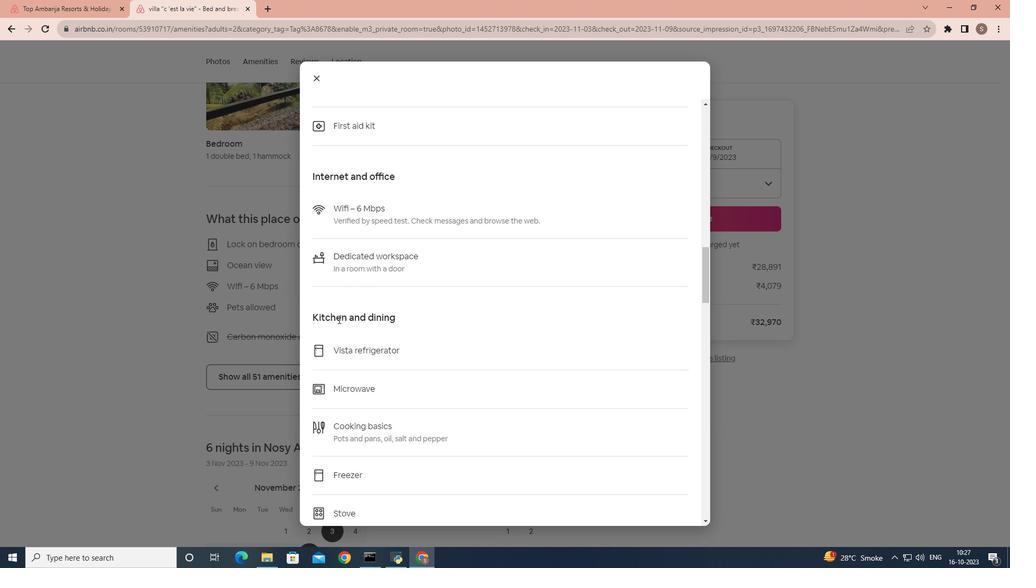 
Action: Mouse scrolled (338, 319) with delta (0, 0)
Screenshot: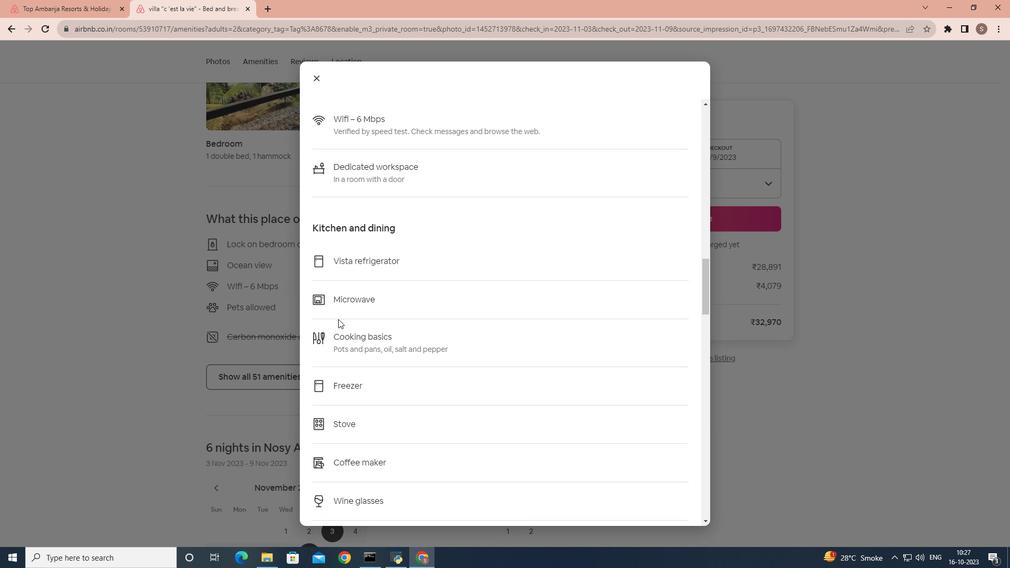 
Action: Mouse scrolled (338, 319) with delta (0, 0)
Screenshot: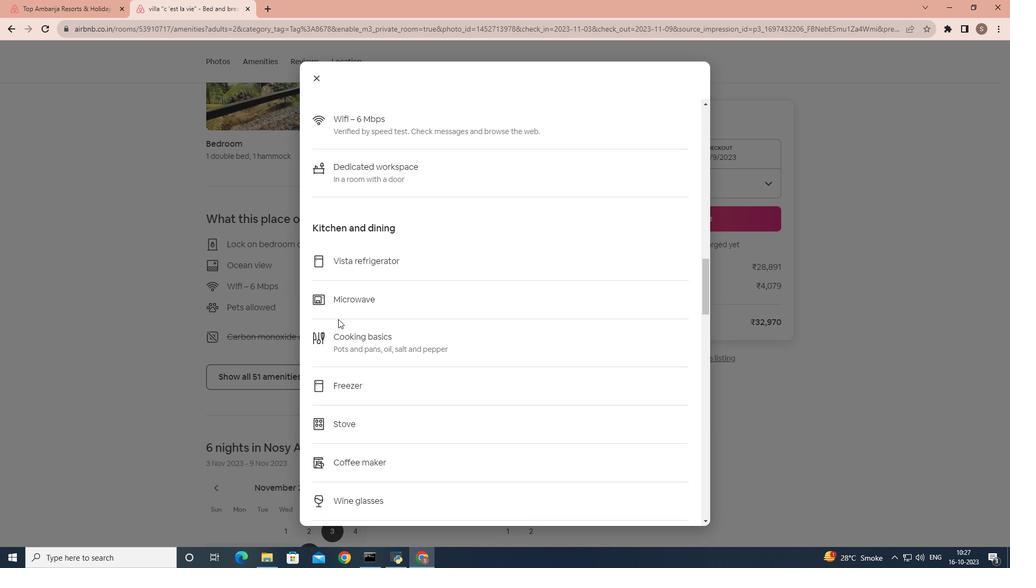 
Action: Mouse scrolled (338, 319) with delta (0, 0)
Screenshot: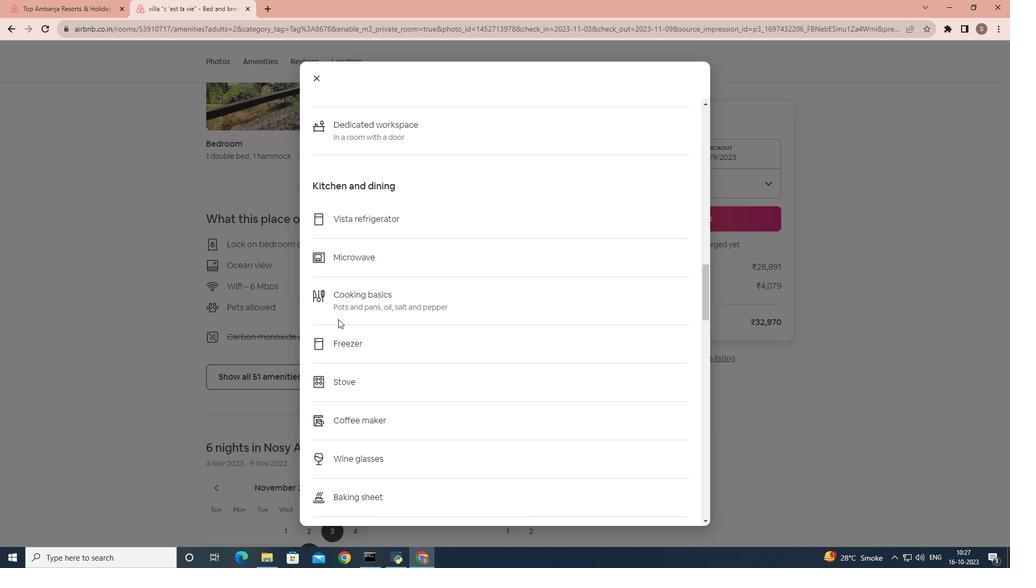 
Action: Mouse scrolled (338, 319) with delta (0, 0)
Screenshot: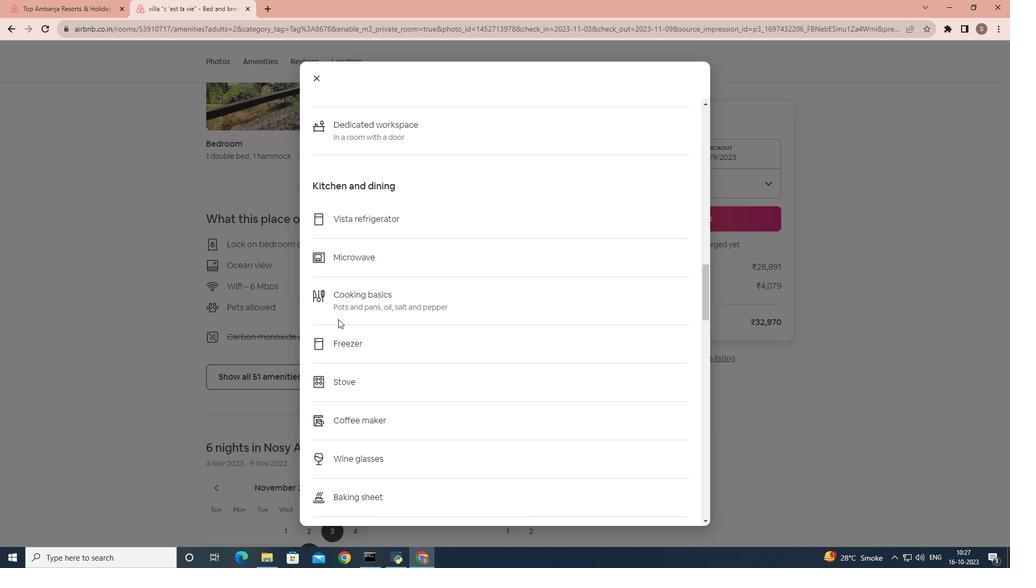 
Action: Mouse scrolled (338, 319) with delta (0, 0)
Screenshot: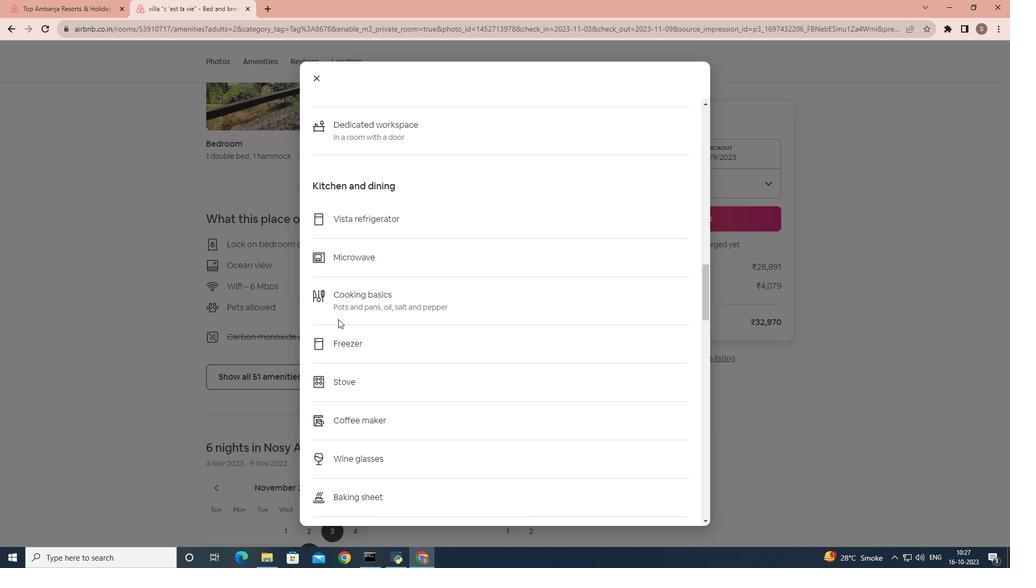 
Action: Mouse scrolled (338, 319) with delta (0, 0)
Screenshot: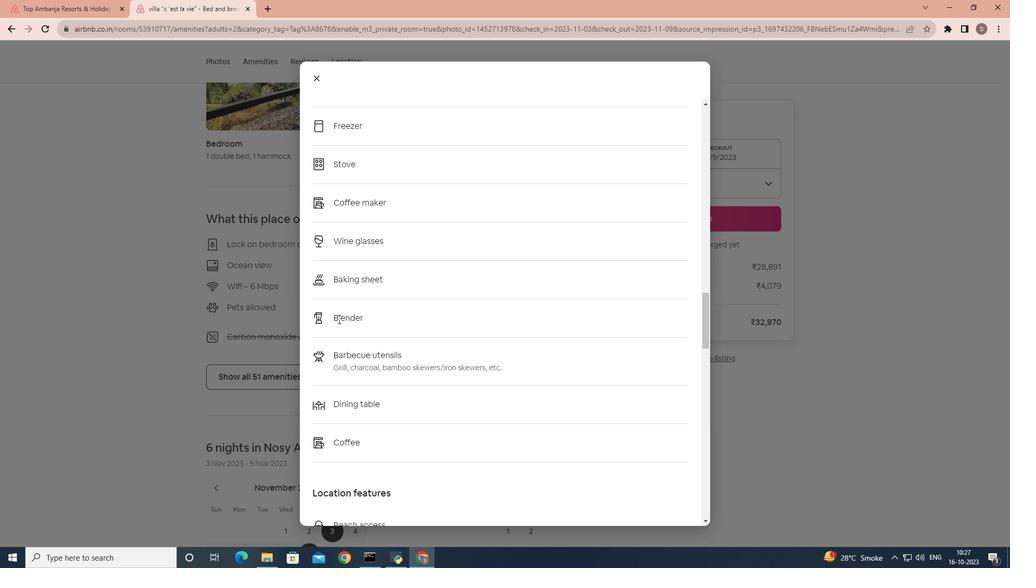 
Action: Mouse scrolled (338, 319) with delta (0, 0)
Screenshot: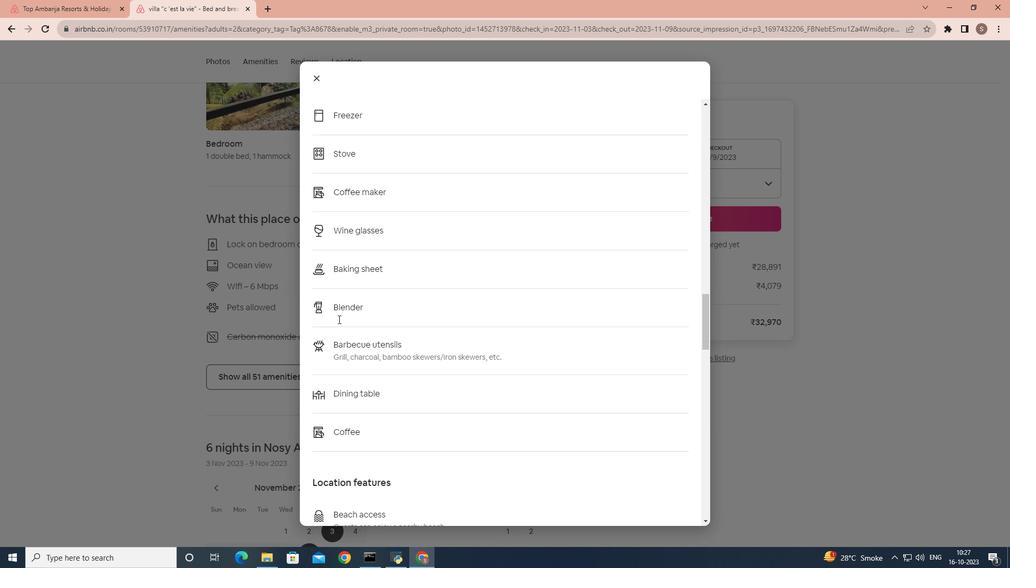
Action: Mouse scrolled (338, 319) with delta (0, 0)
Screenshot: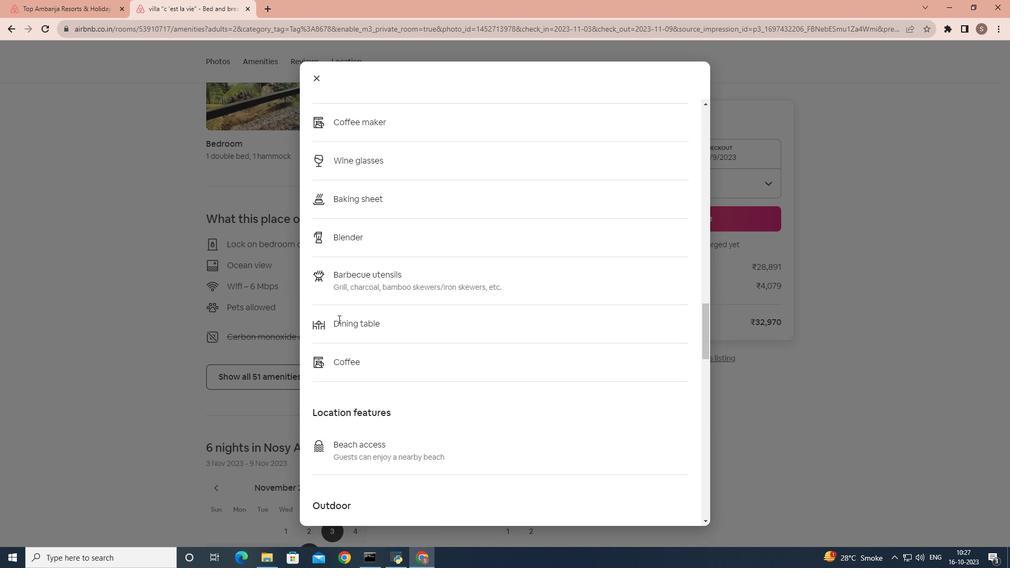 
Action: Mouse scrolled (338, 319) with delta (0, 0)
Screenshot: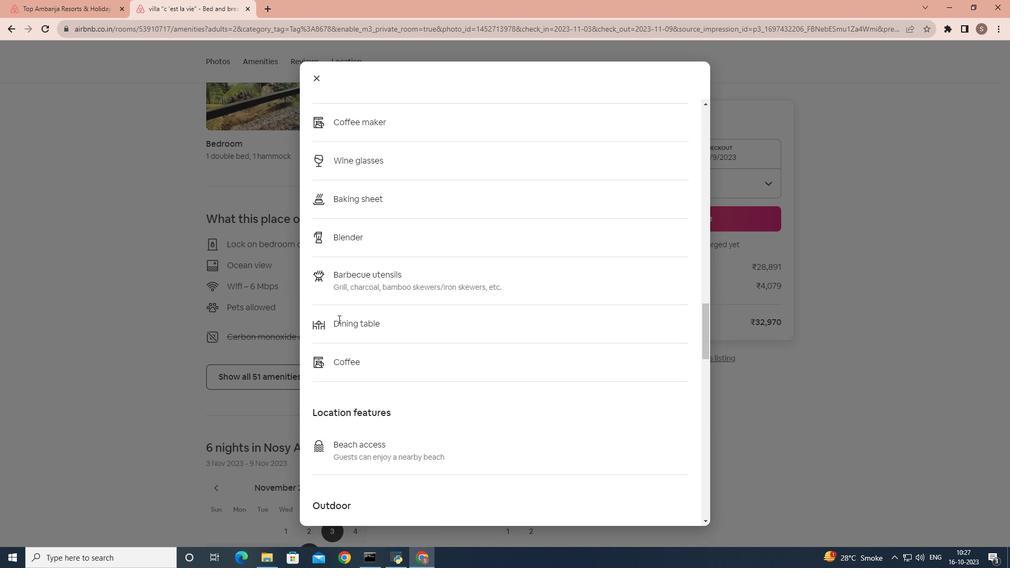 
Action: Mouse scrolled (338, 319) with delta (0, 0)
Screenshot: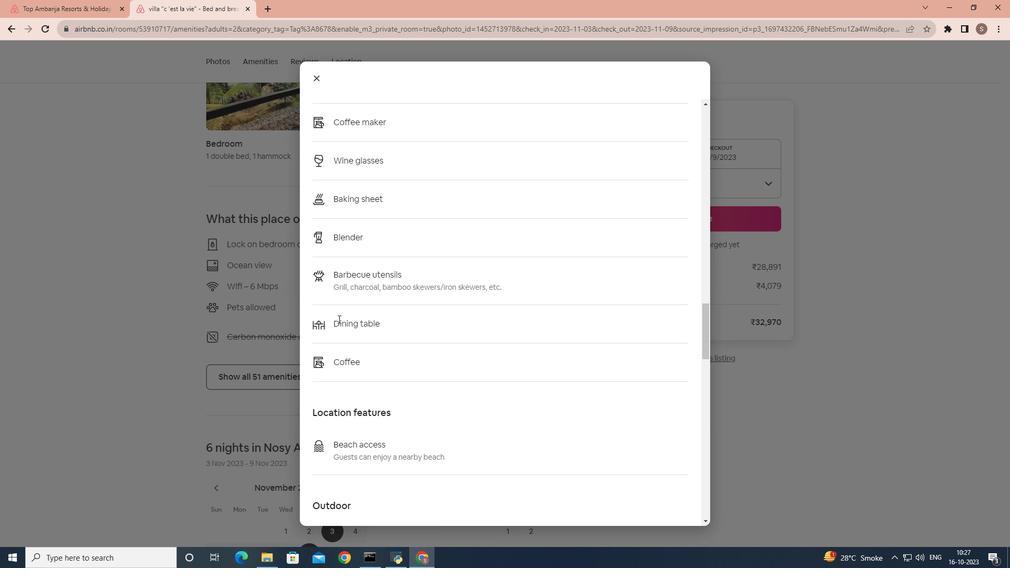 
Action: Mouse scrolled (338, 319) with delta (0, 0)
Screenshot: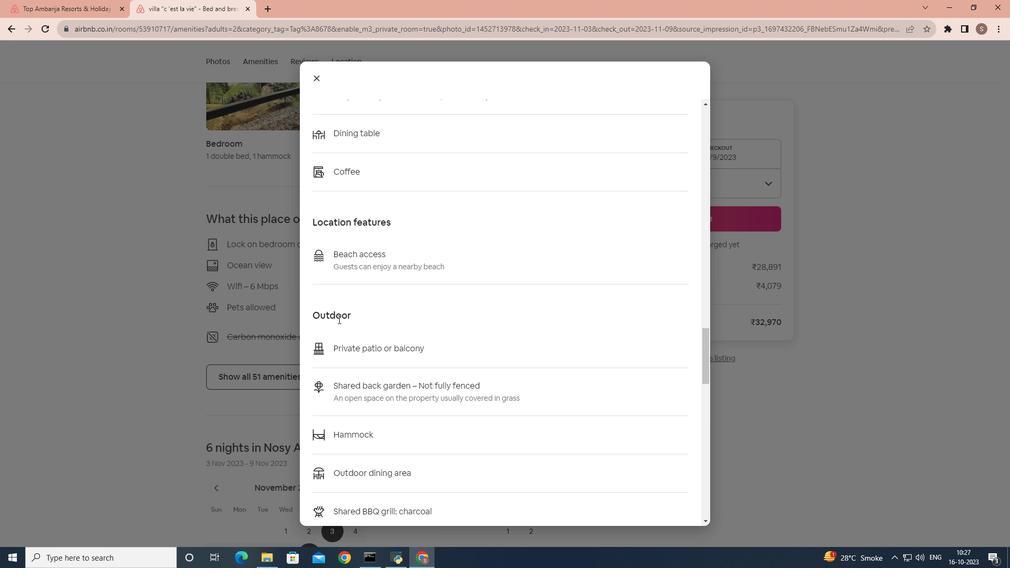 
Action: Mouse scrolled (338, 319) with delta (0, 0)
Screenshot: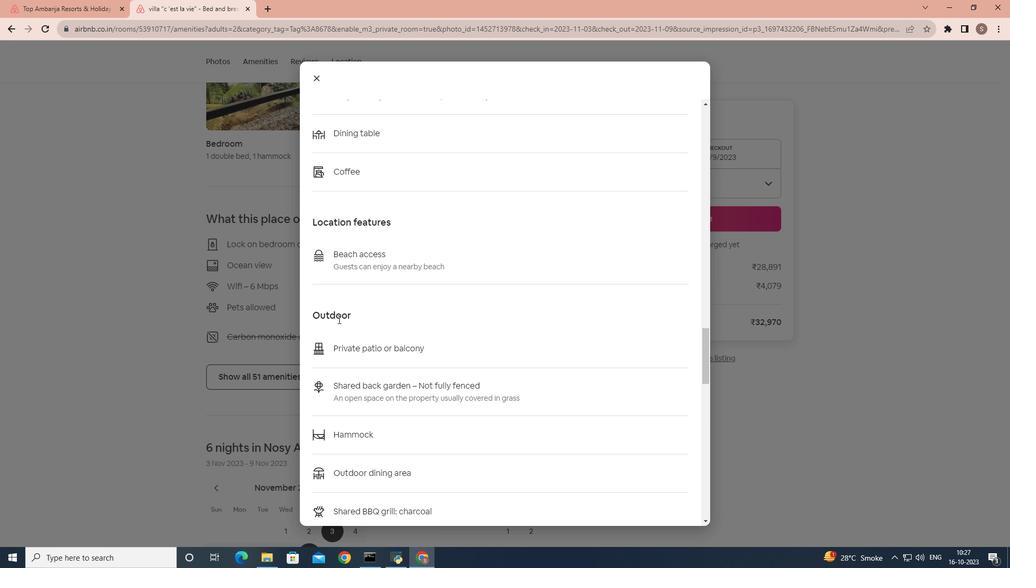 
Action: Mouse scrolled (338, 319) with delta (0, 0)
Screenshot: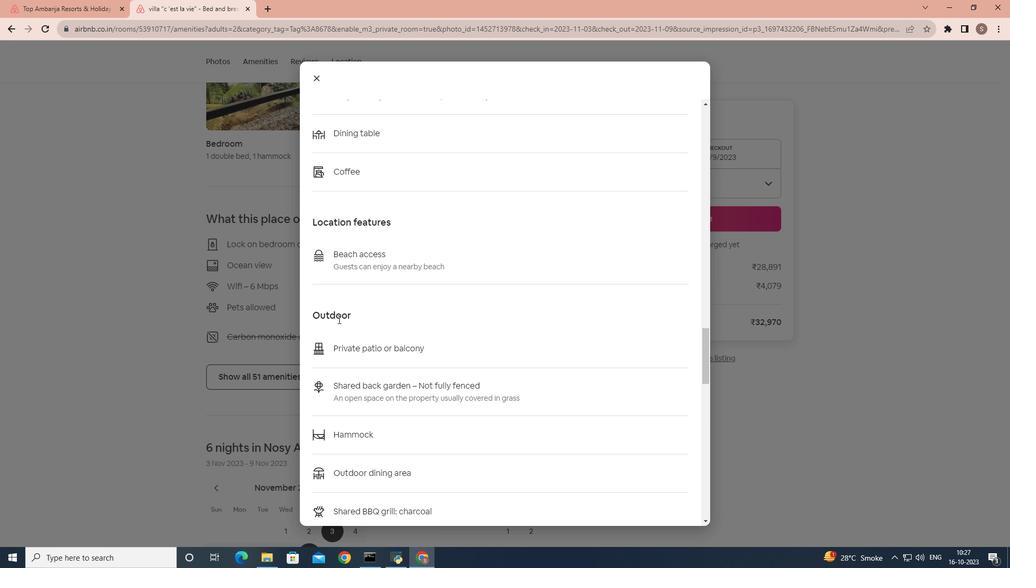 
Action: Mouse scrolled (338, 319) with delta (0, 0)
Screenshot: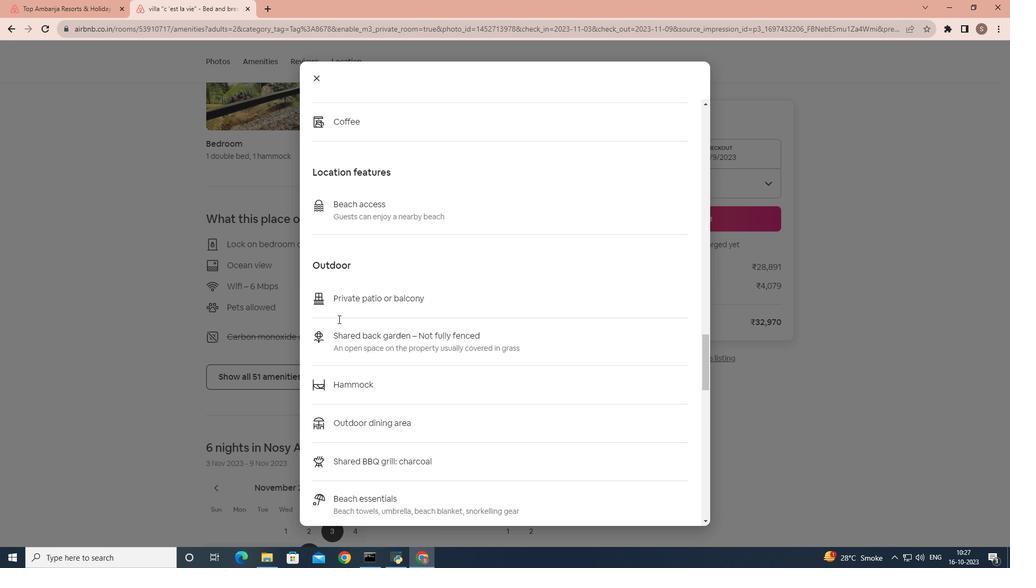 
Action: Mouse scrolled (338, 319) with delta (0, 0)
Screenshot: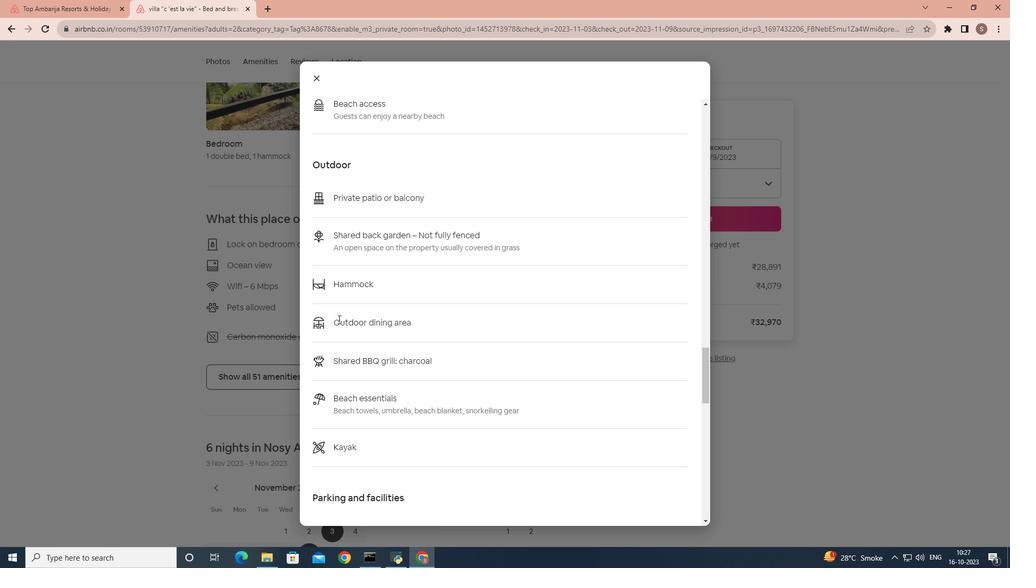 
Action: Mouse scrolled (338, 319) with delta (0, 0)
Screenshot: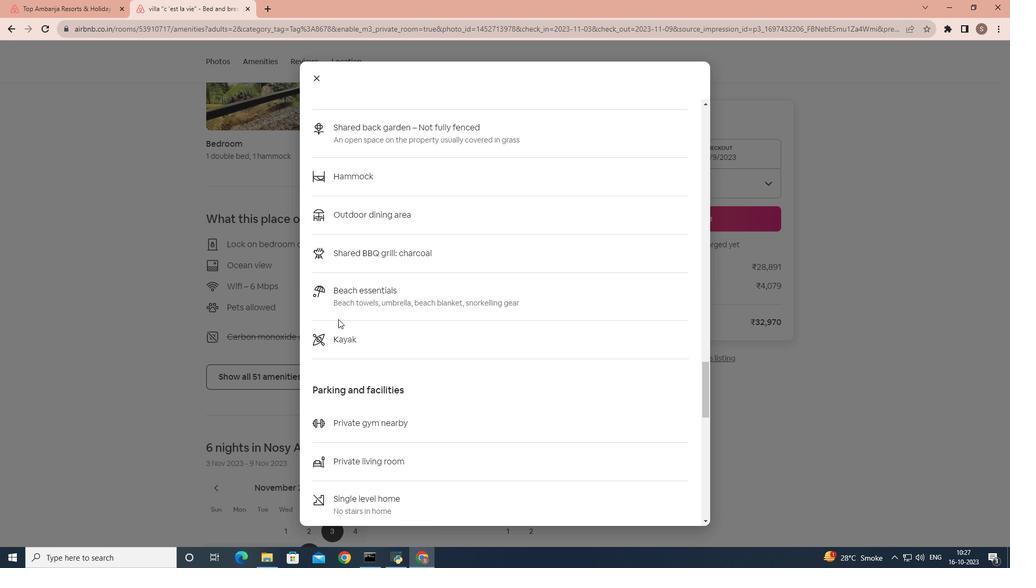 
Action: Mouse scrolled (338, 319) with delta (0, 0)
Screenshot: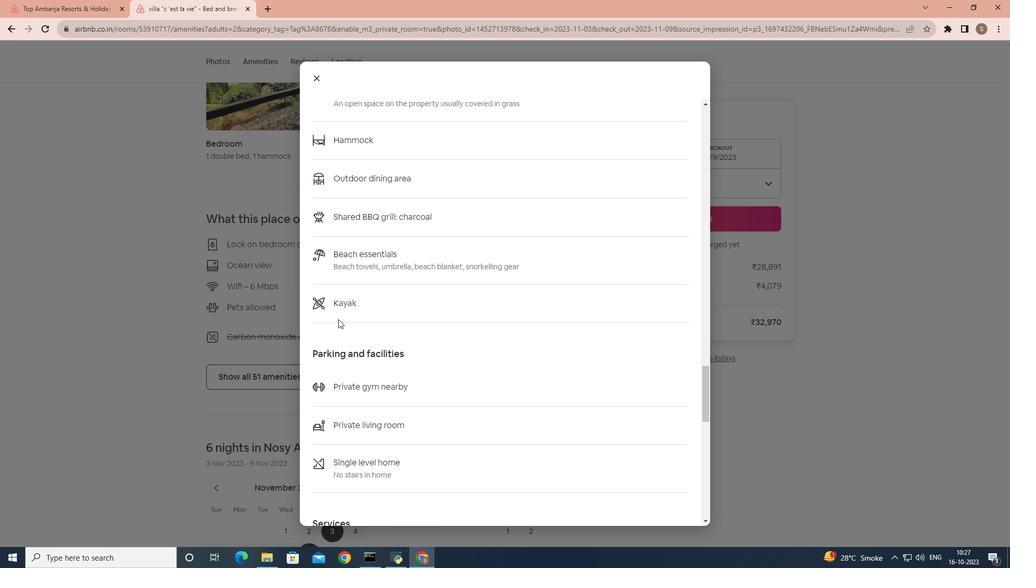 
Action: Mouse scrolled (338, 319) with delta (0, 0)
Screenshot: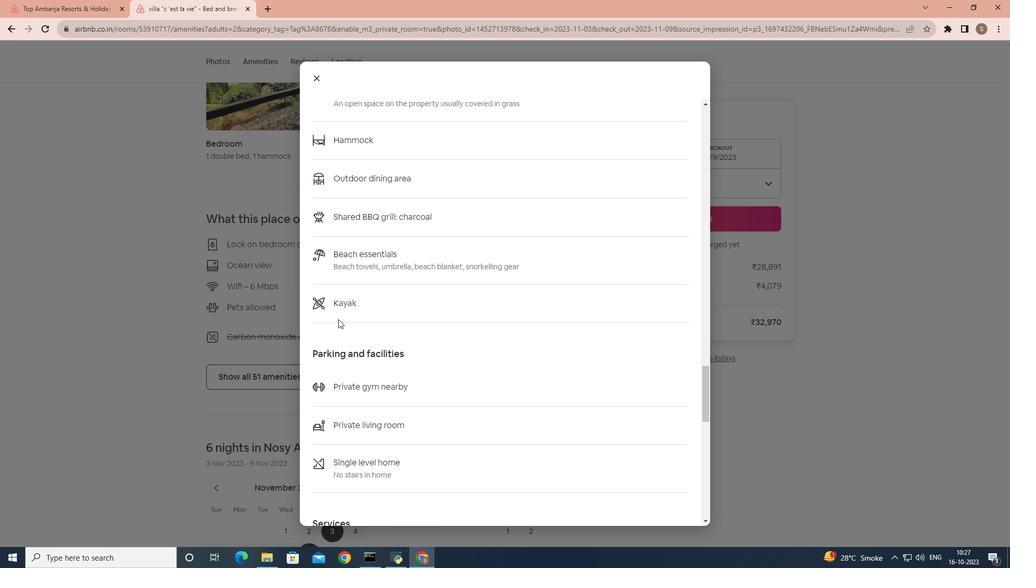 
Action: Mouse scrolled (338, 319) with delta (0, 0)
Screenshot: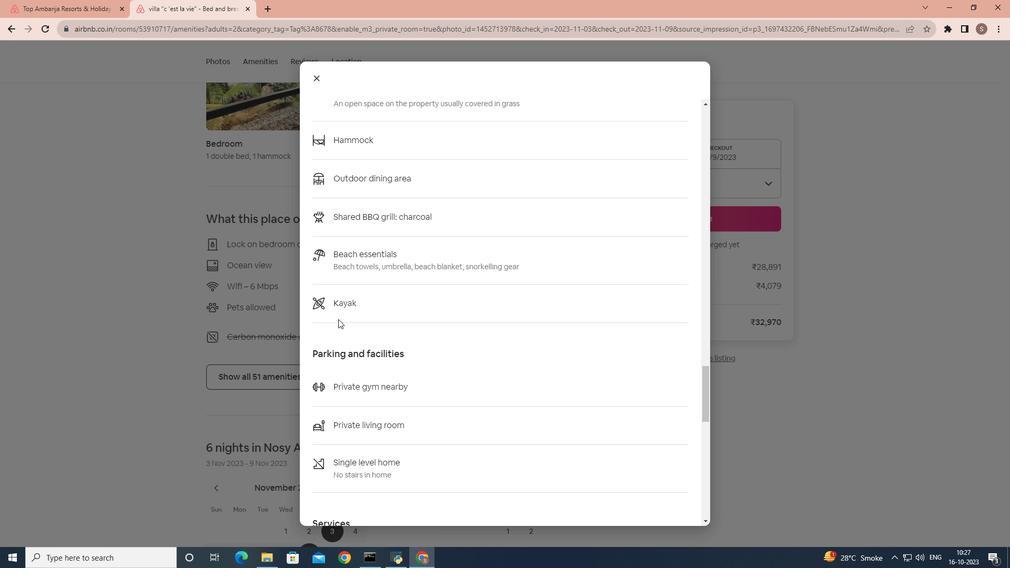 
Action: Mouse scrolled (338, 319) with delta (0, 0)
Screenshot: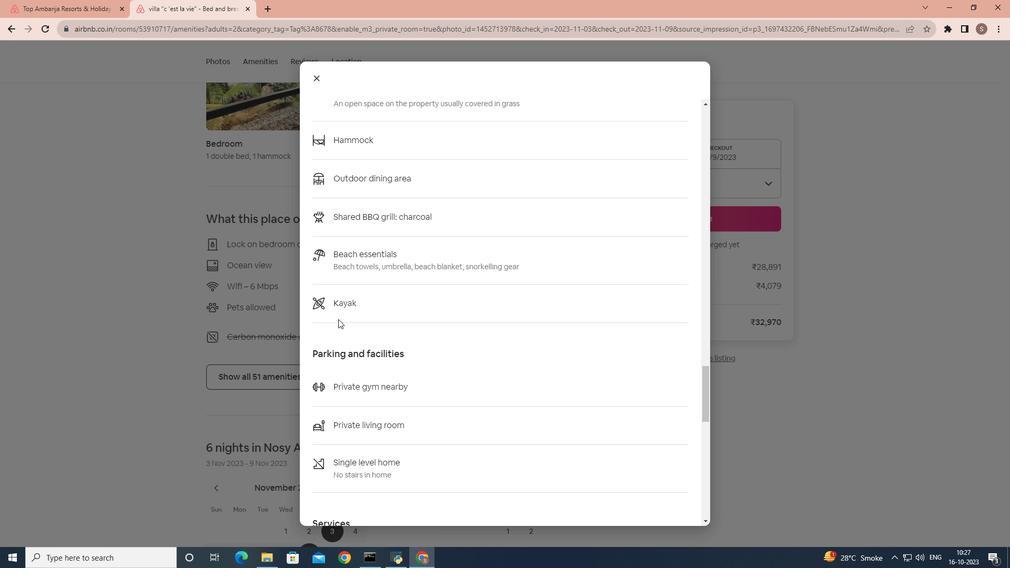 
Action: Mouse scrolled (338, 319) with delta (0, 0)
Screenshot: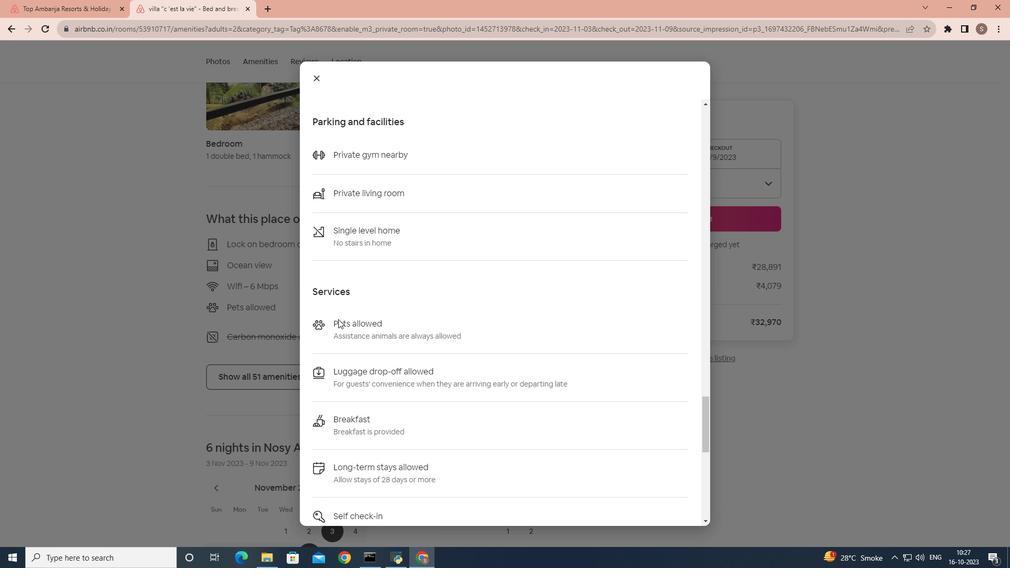 
Action: Mouse scrolled (338, 319) with delta (0, 0)
Screenshot: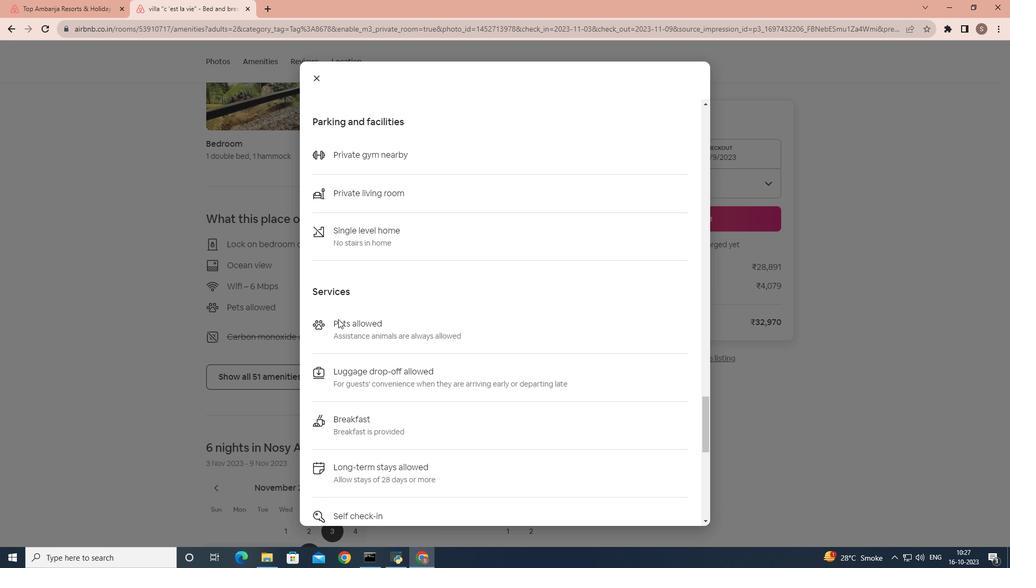 
Action: Mouse scrolled (338, 319) with delta (0, 0)
Screenshot: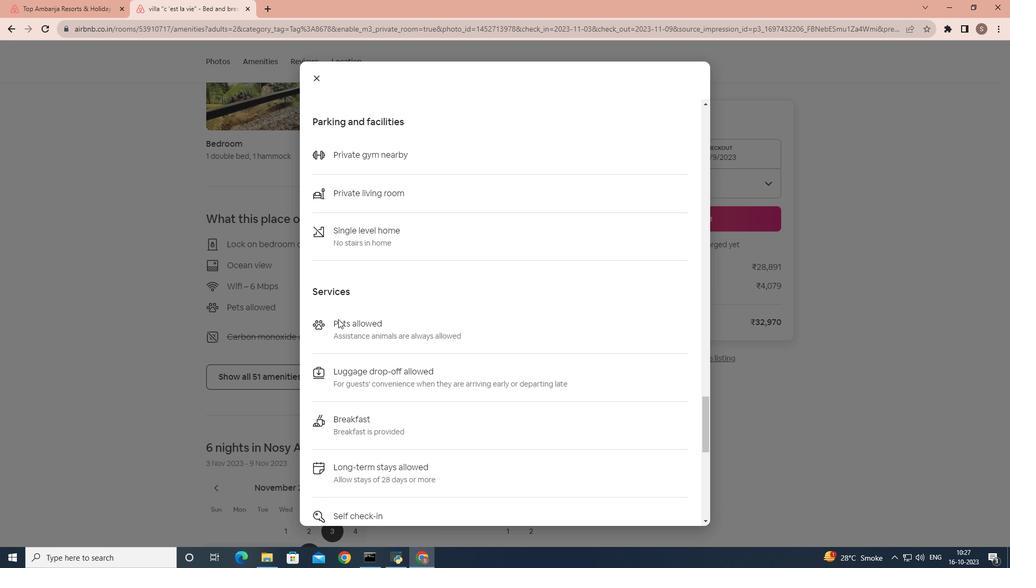 
Action: Mouse scrolled (338, 319) with delta (0, 0)
Screenshot: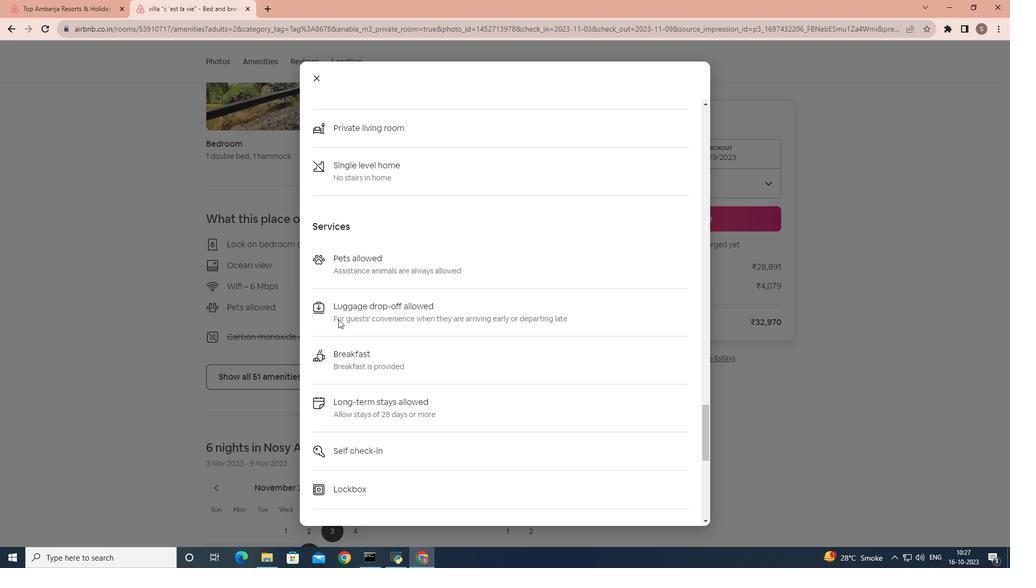 
Action: Mouse scrolled (338, 319) with delta (0, 0)
Screenshot: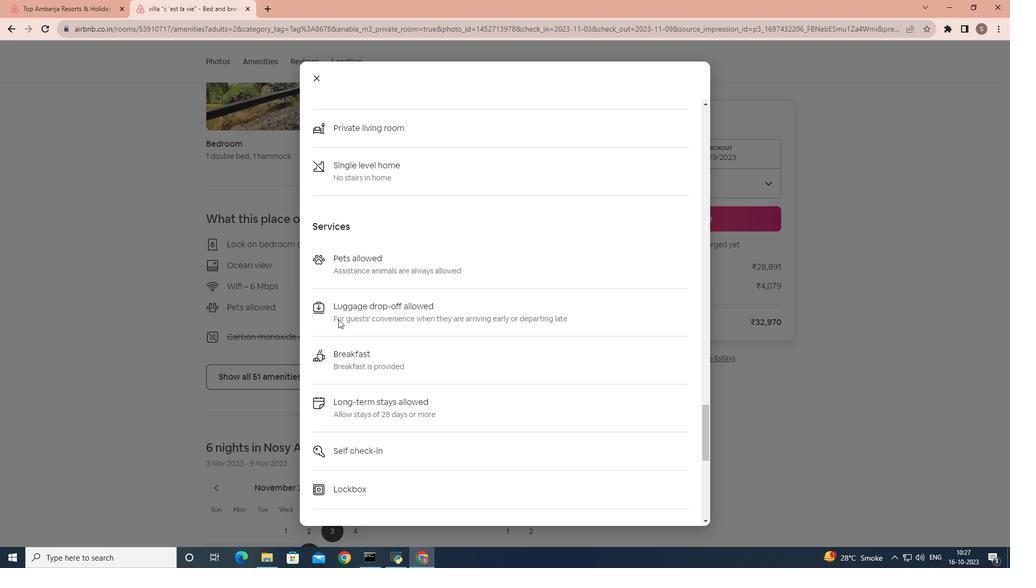 
Action: Mouse scrolled (338, 319) with delta (0, 0)
Screenshot: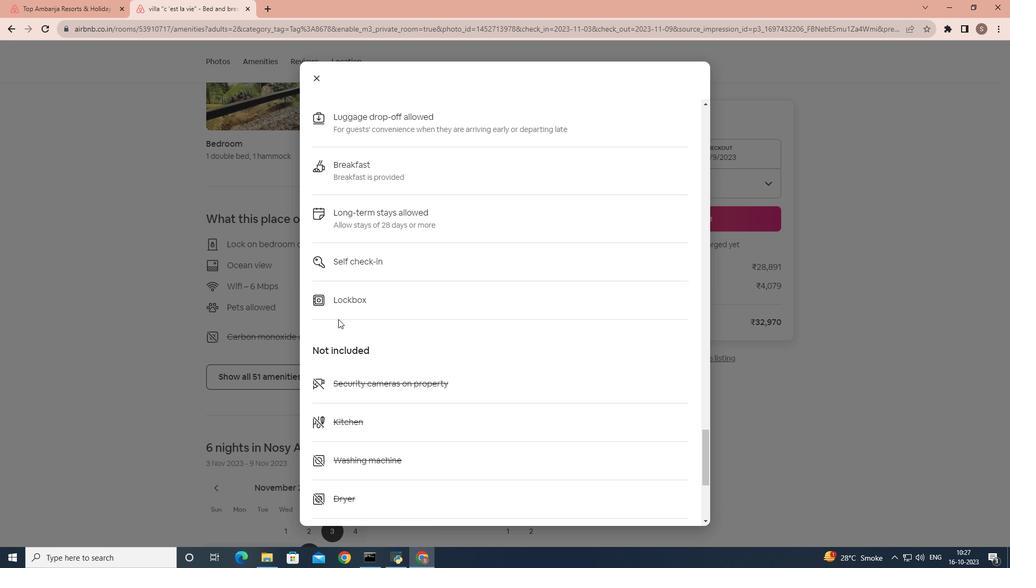 
Action: Mouse scrolled (338, 319) with delta (0, 0)
Screenshot: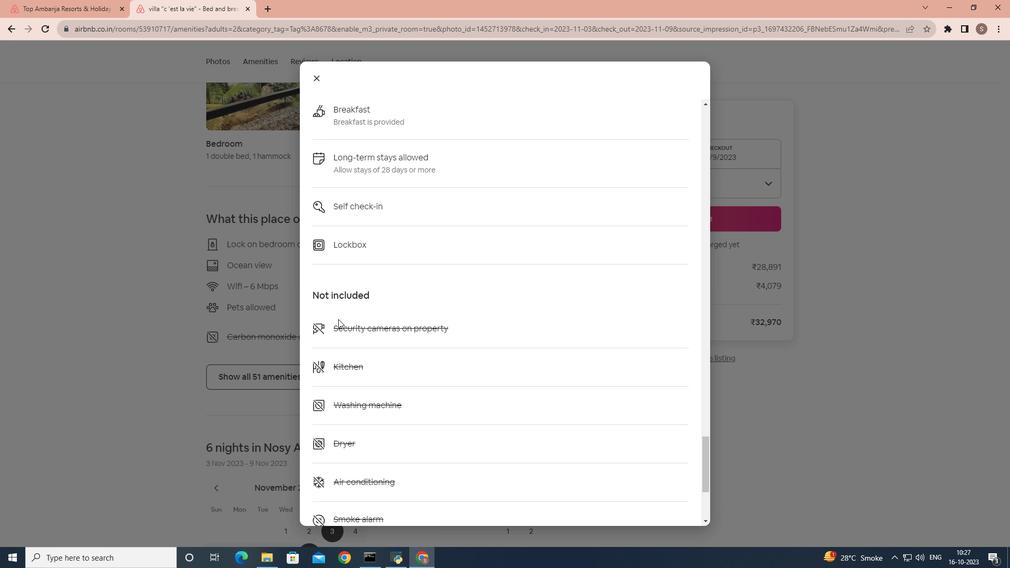 
Action: Mouse scrolled (338, 319) with delta (0, 0)
Screenshot: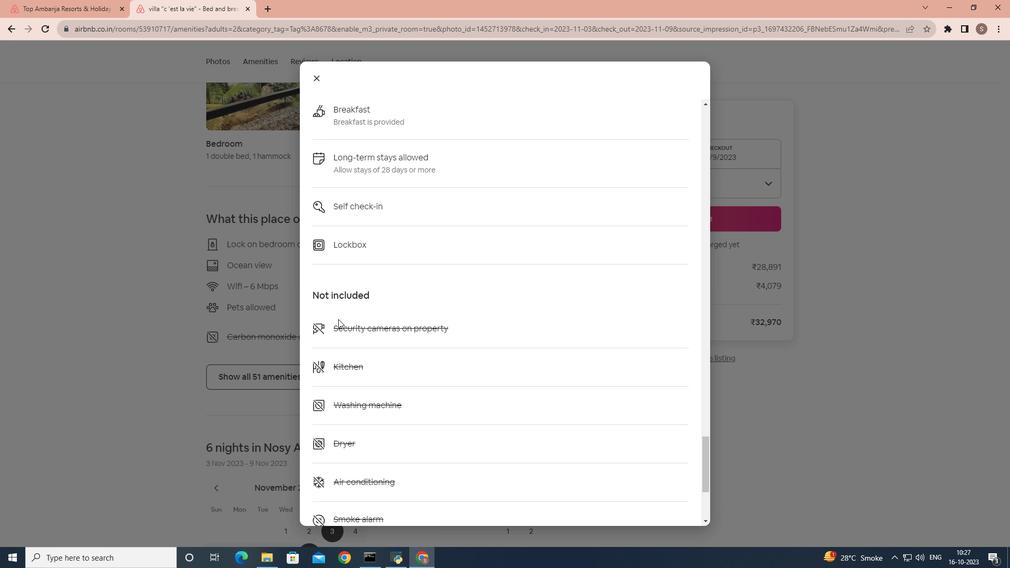 
Action: Mouse scrolled (338, 319) with delta (0, 0)
Screenshot: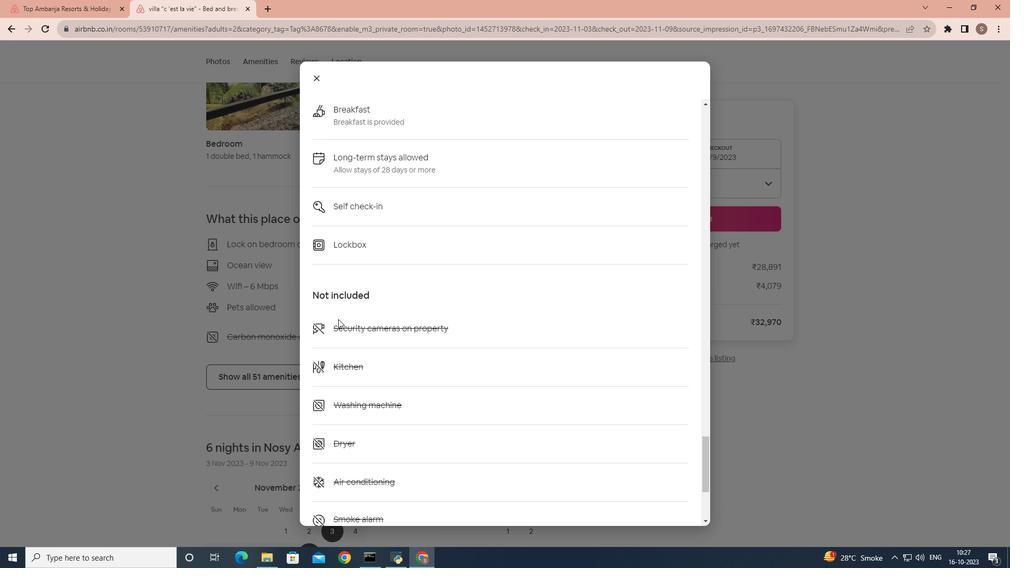 
Action: Mouse scrolled (338, 319) with delta (0, 0)
Screenshot: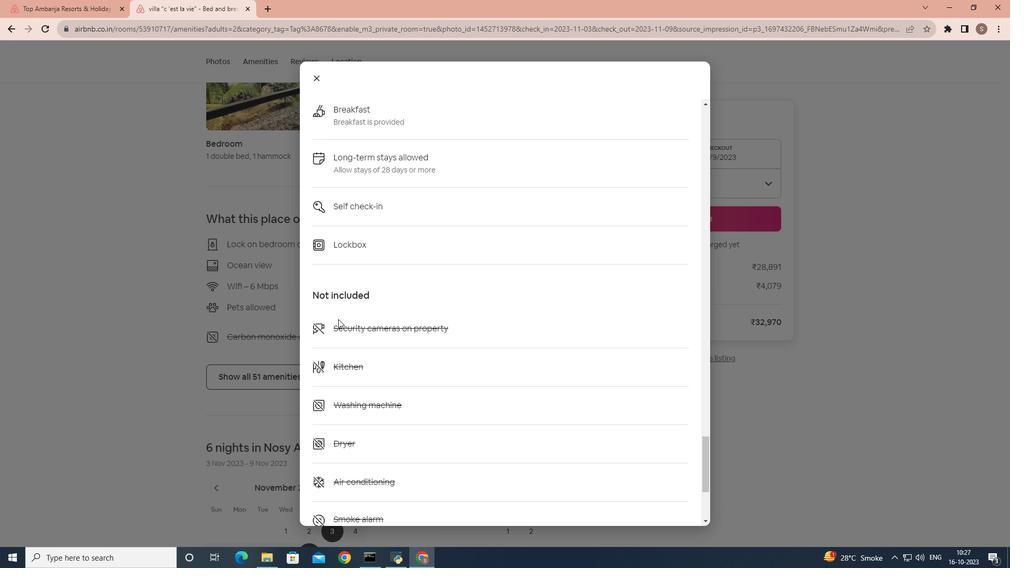 
Action: Mouse scrolled (338, 319) with delta (0, 0)
Screenshot: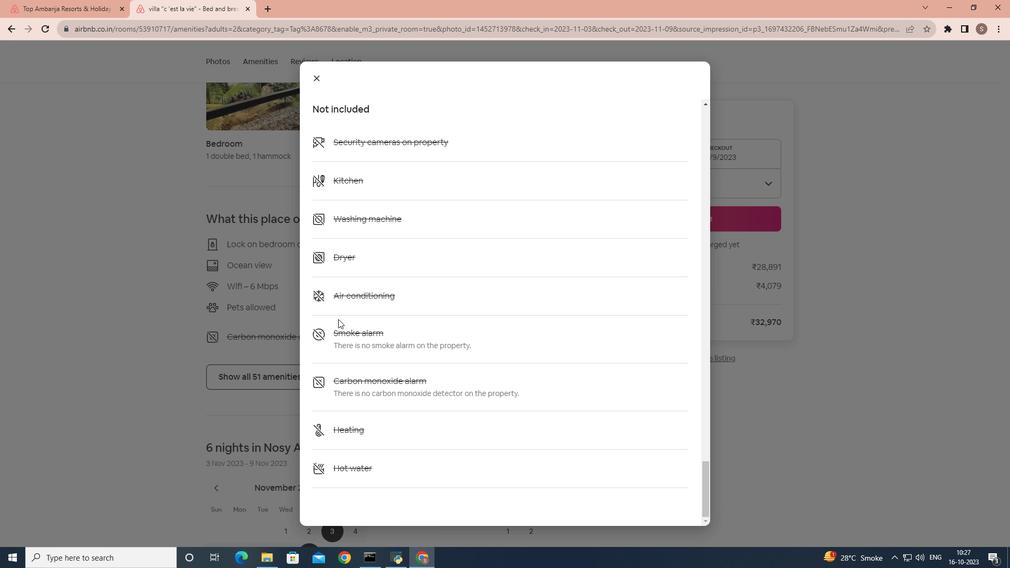 
Action: Mouse scrolled (338, 319) with delta (0, 0)
Screenshot: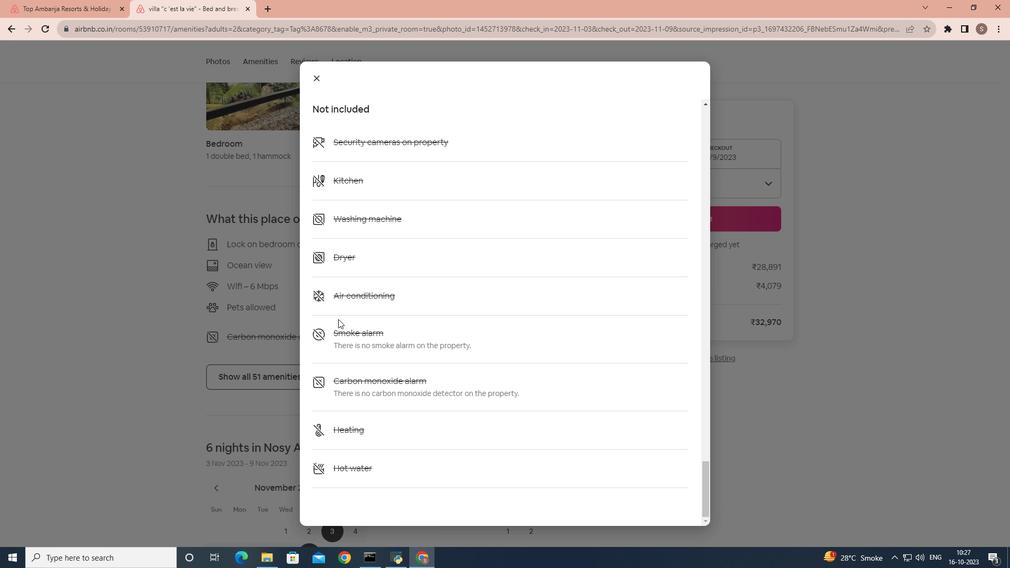 
Action: Mouse scrolled (338, 319) with delta (0, 0)
Screenshot: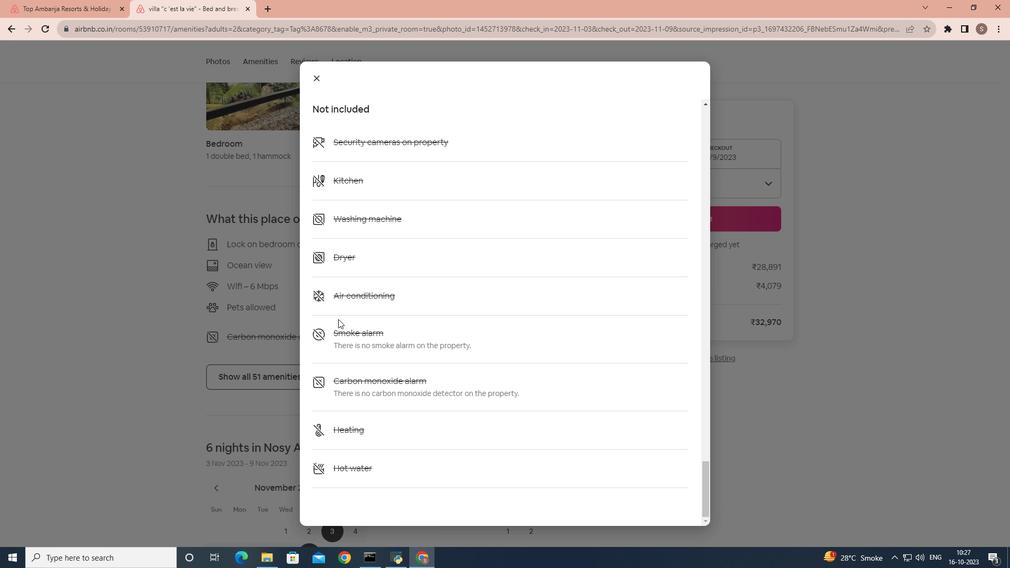 
Action: Mouse scrolled (338, 319) with delta (0, 0)
Screenshot: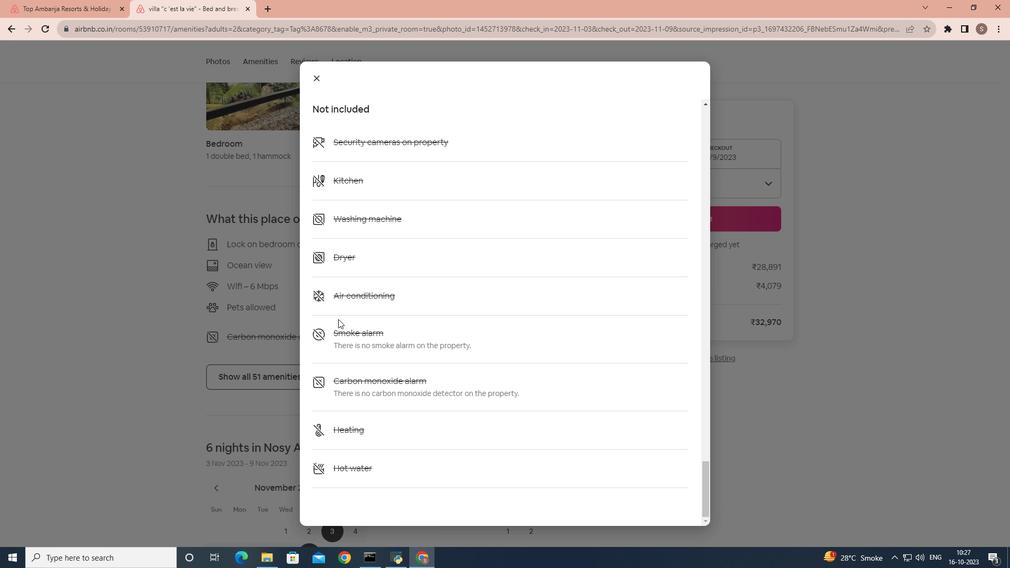 
Action: Mouse scrolled (338, 319) with delta (0, 0)
Screenshot: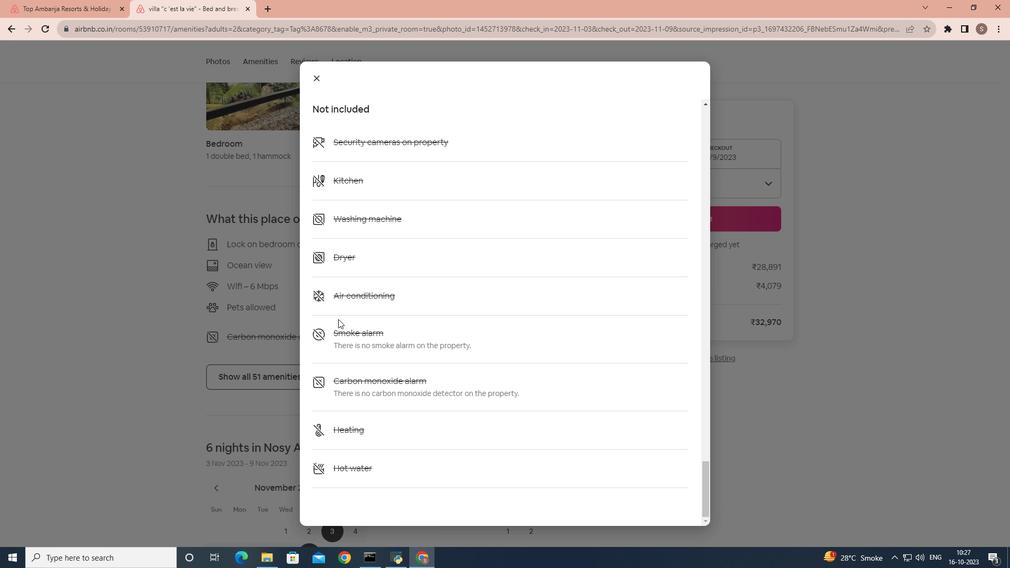 
Action: Mouse scrolled (338, 319) with delta (0, 0)
Screenshot: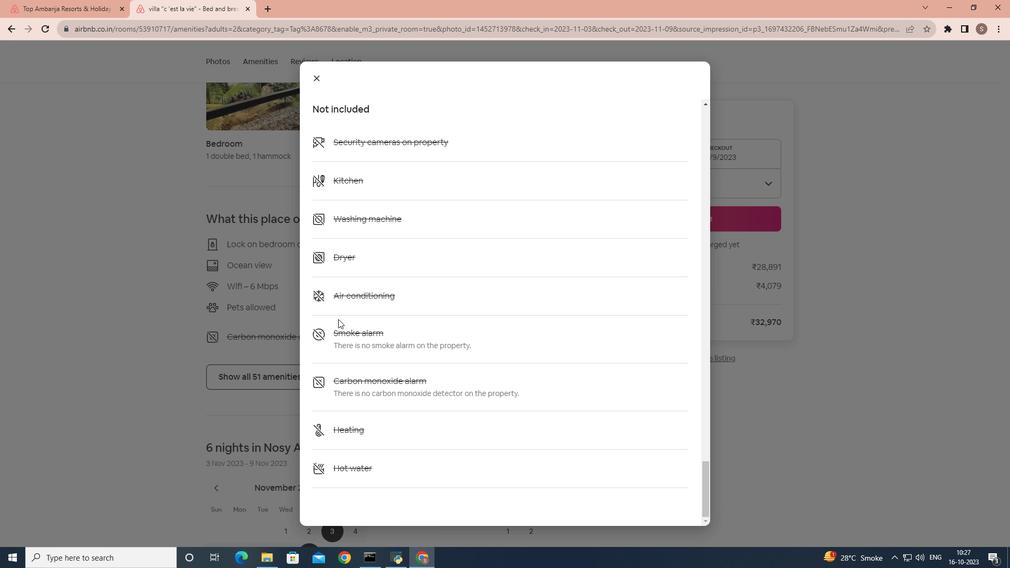 
Action: Mouse moved to (318, 77)
Screenshot: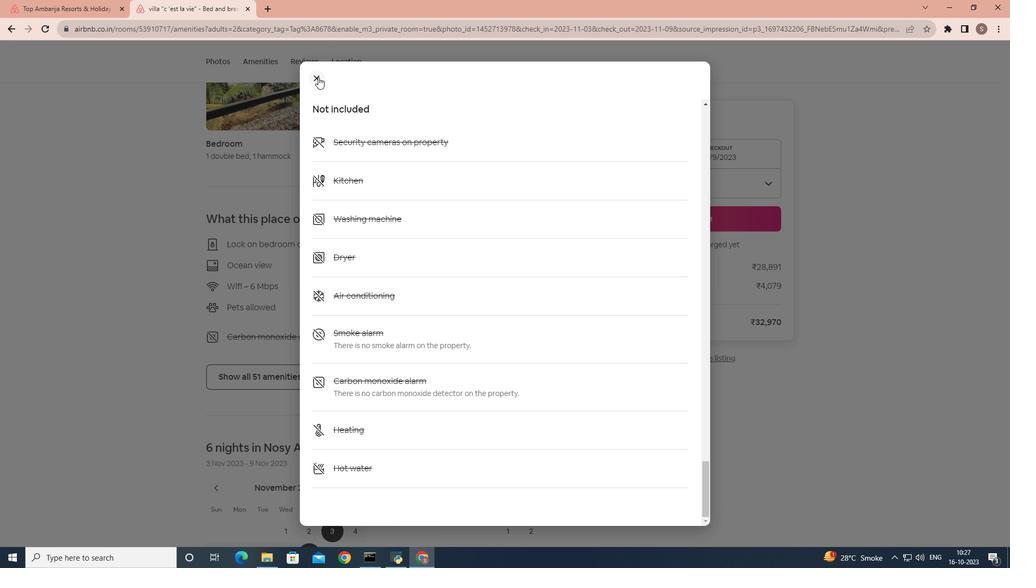 
Action: Mouse pressed left at (318, 77)
Screenshot: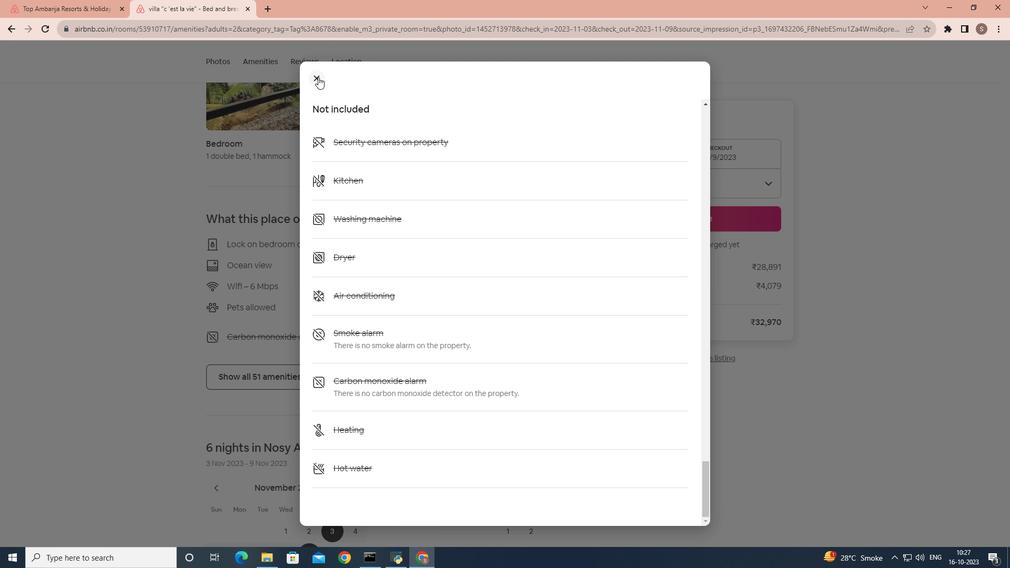 
Action: Mouse moved to (329, 285)
Screenshot: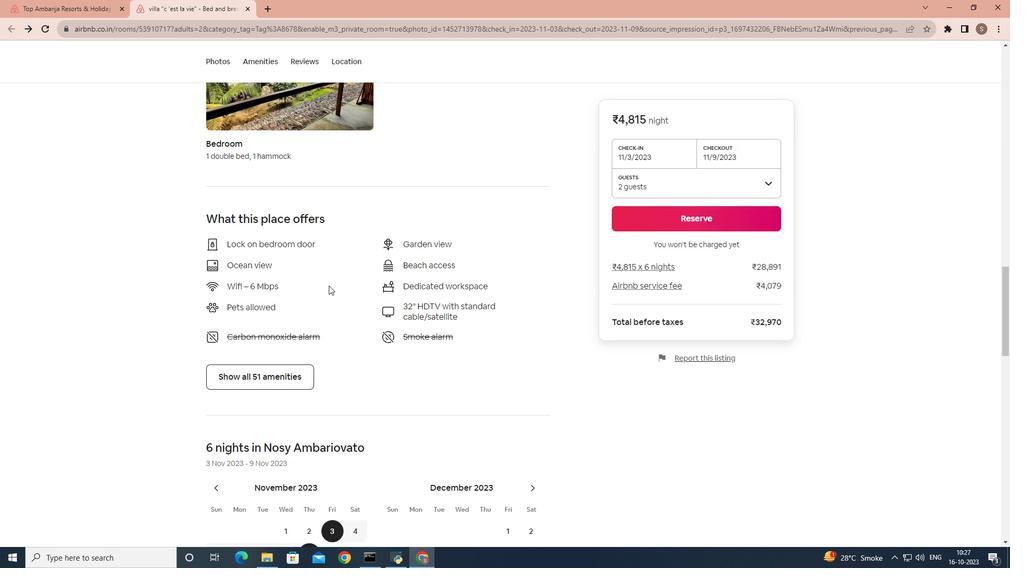 
Action: Mouse scrolled (329, 285) with delta (0, 0)
Screenshot: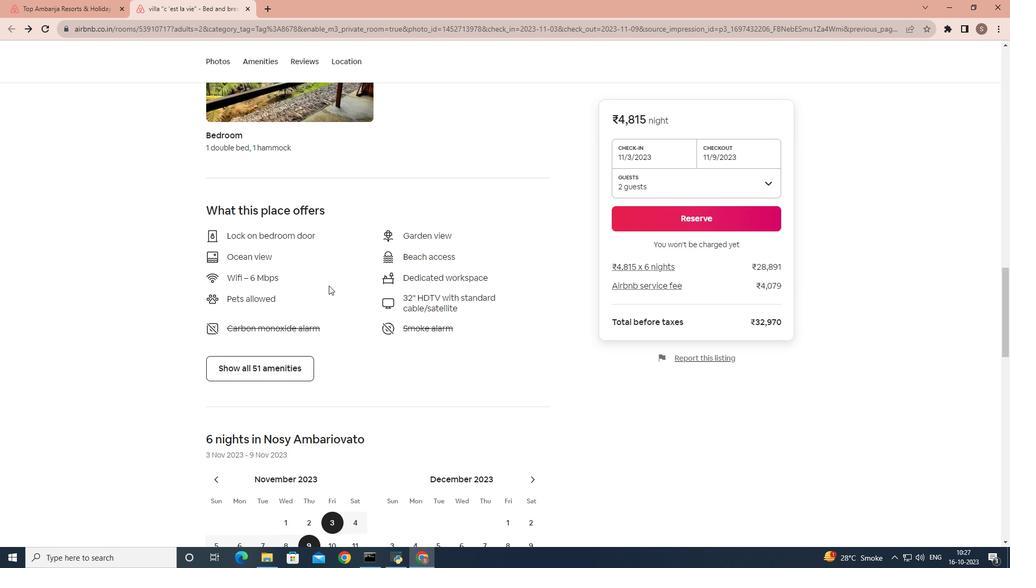 
Action: Mouse scrolled (329, 285) with delta (0, 0)
Screenshot: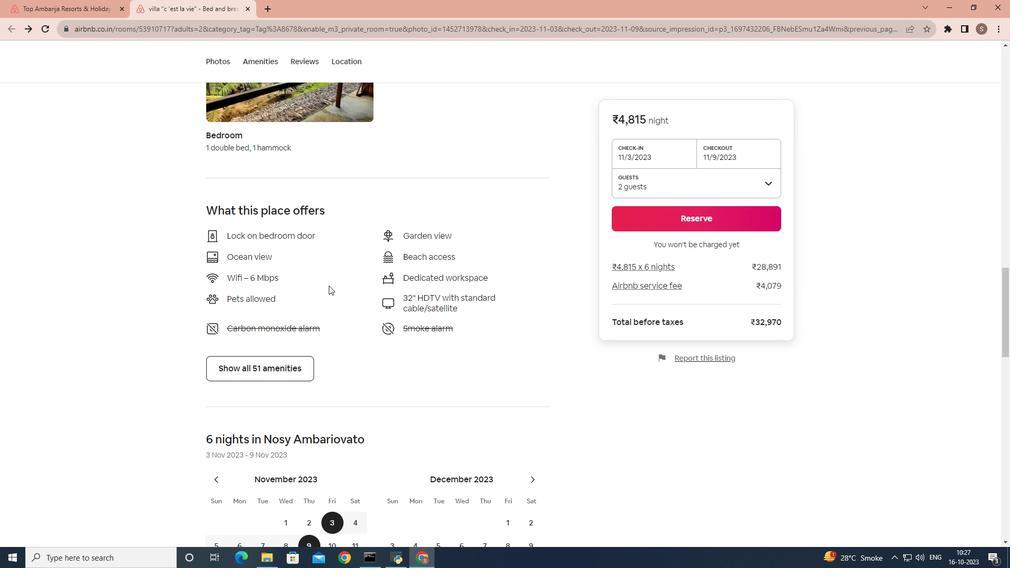 
Action: Mouse scrolled (329, 285) with delta (0, 0)
Screenshot: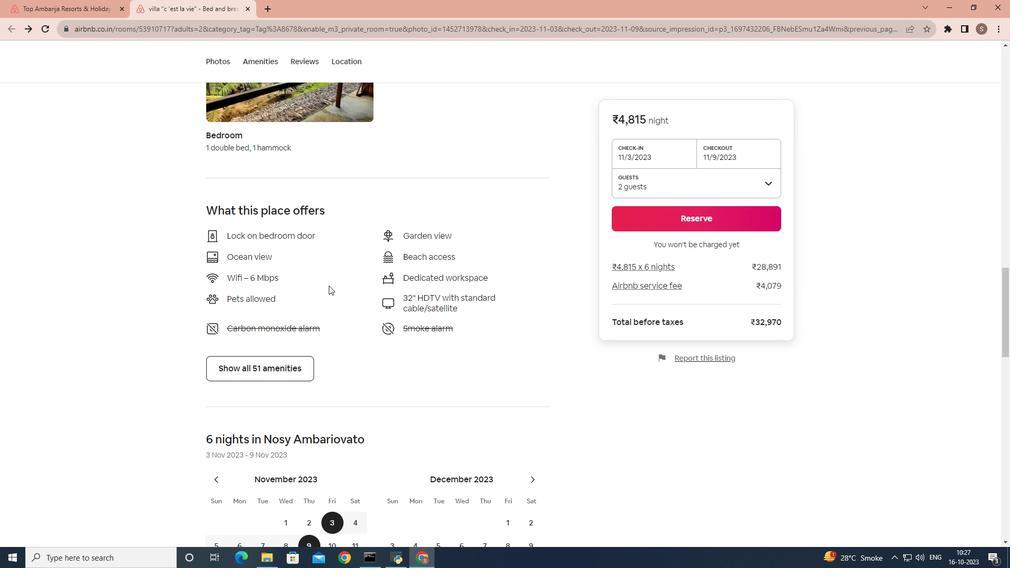 
Action: Mouse scrolled (329, 285) with delta (0, 0)
Screenshot: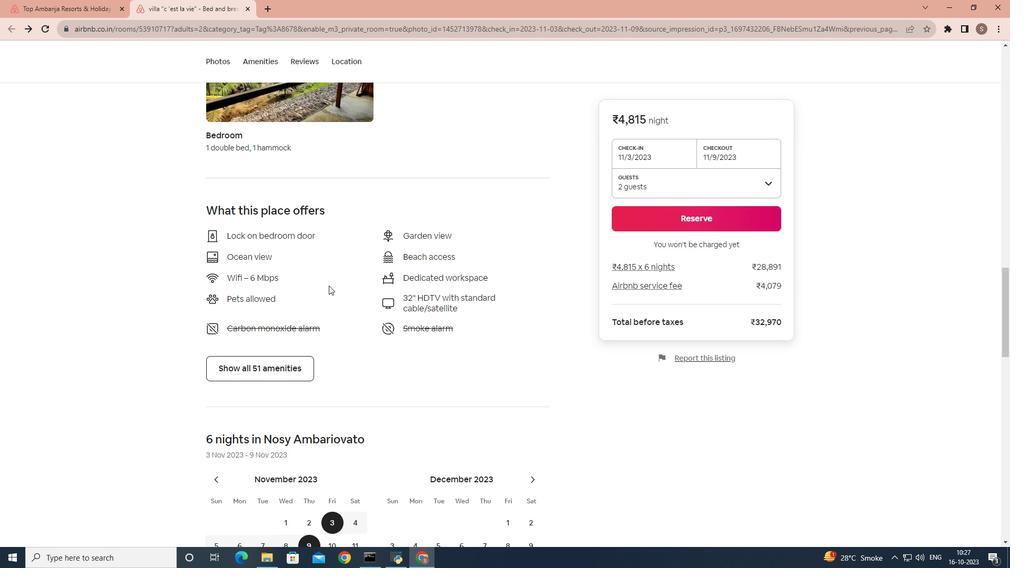 
Action: Mouse scrolled (329, 285) with delta (0, 0)
Screenshot: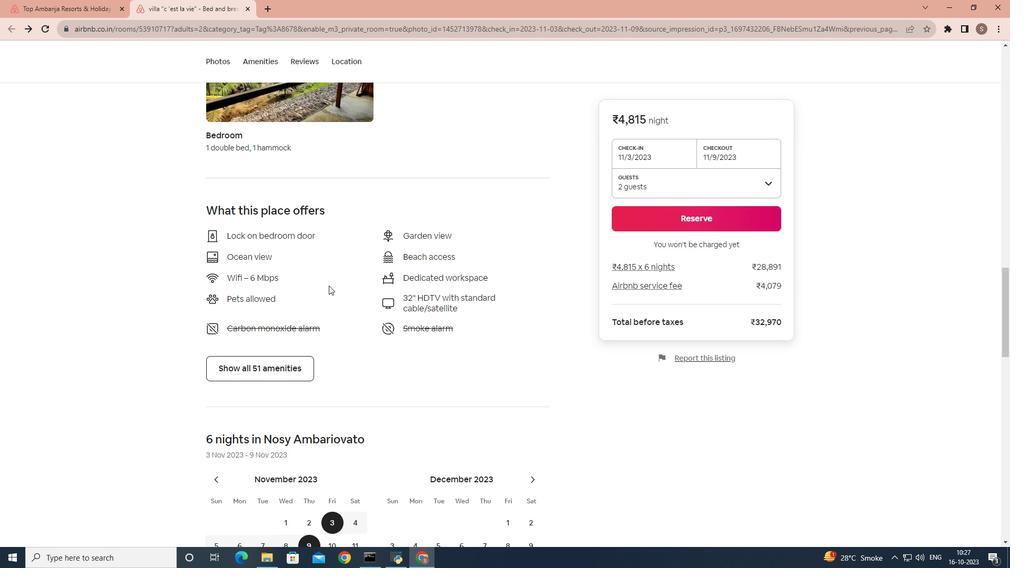 
Action: Mouse scrolled (329, 285) with delta (0, 0)
Screenshot: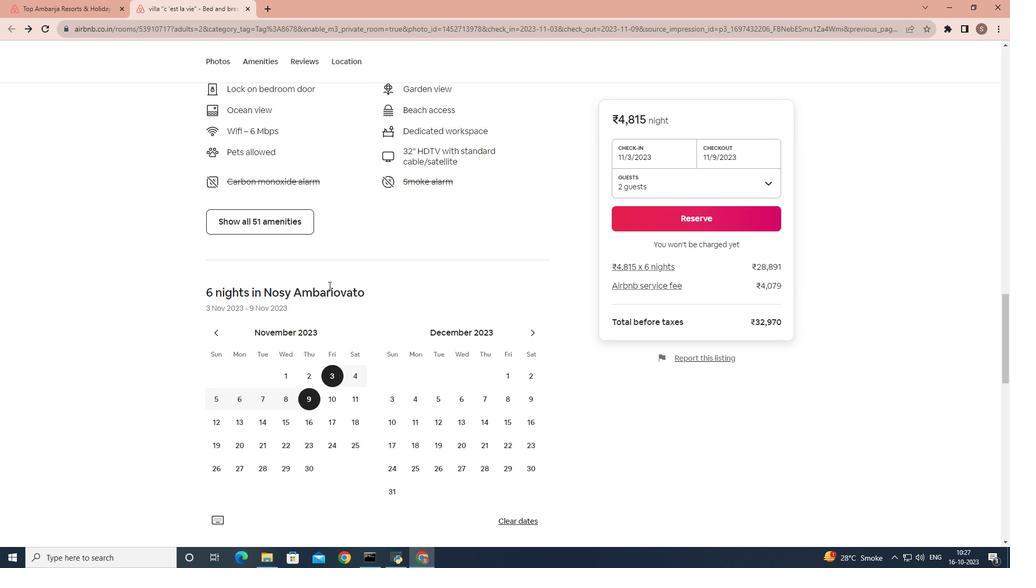 
Action: Mouse scrolled (329, 285) with delta (0, 0)
Screenshot: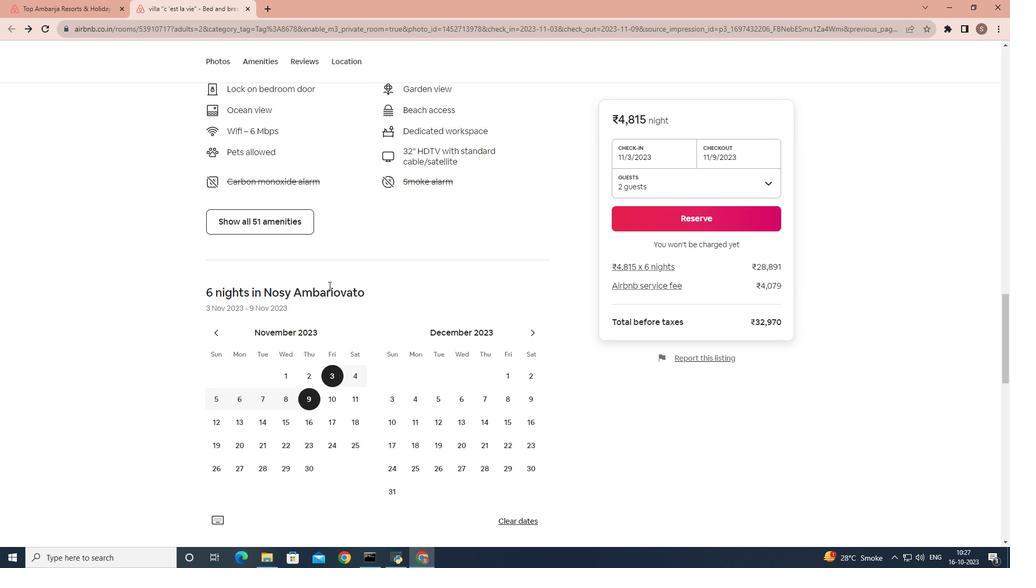 
Action: Mouse scrolled (329, 285) with delta (0, 0)
Screenshot: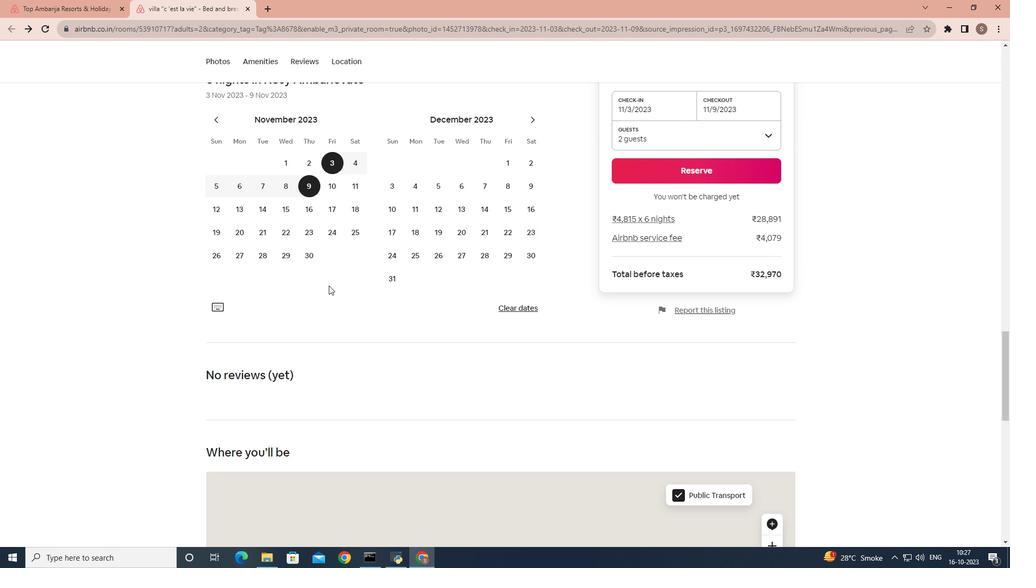 
Action: Mouse scrolled (329, 285) with delta (0, 0)
Screenshot: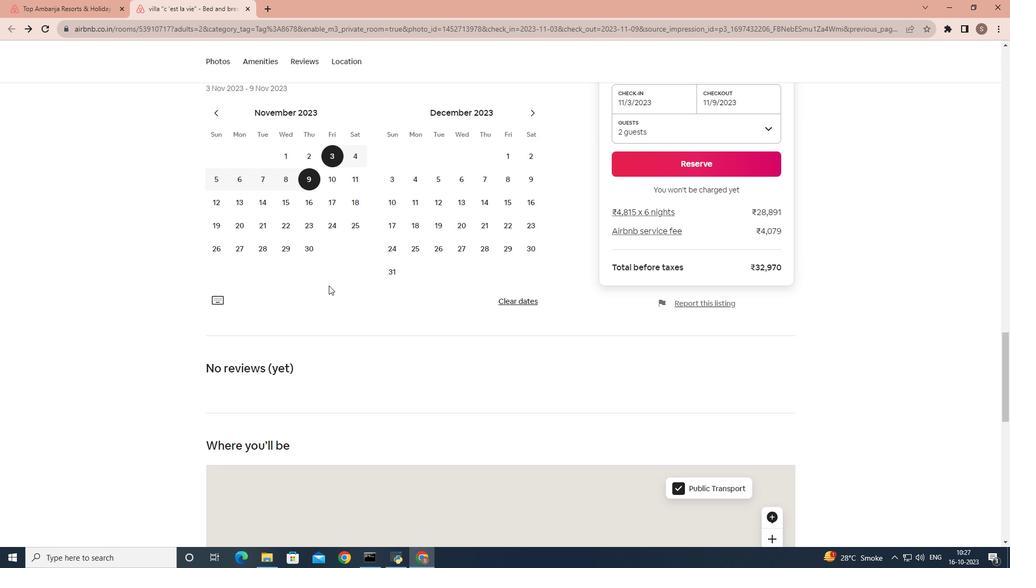 
Action: Mouse scrolled (329, 285) with delta (0, 0)
Screenshot: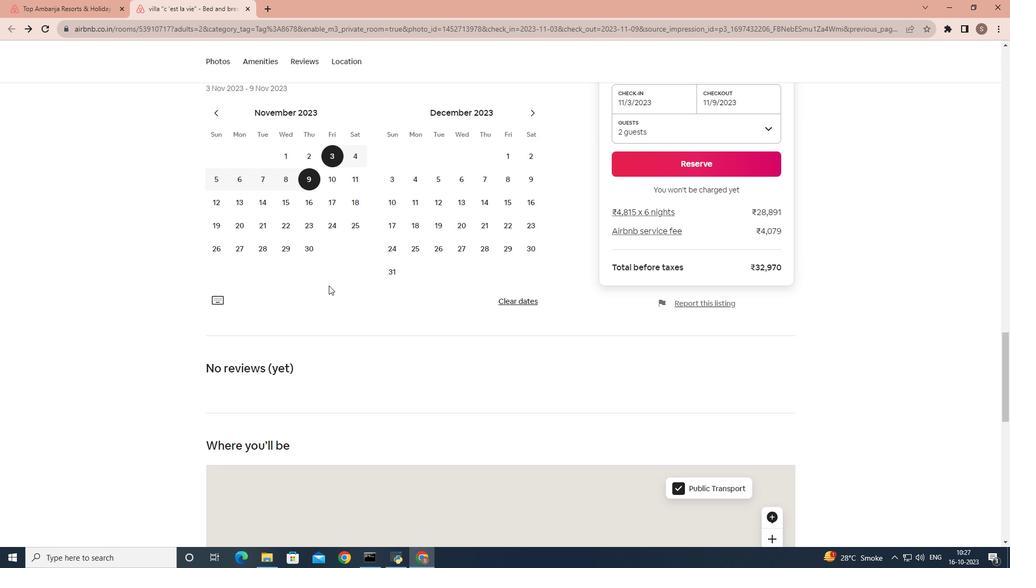 
Action: Mouse scrolled (329, 285) with delta (0, 0)
Screenshot: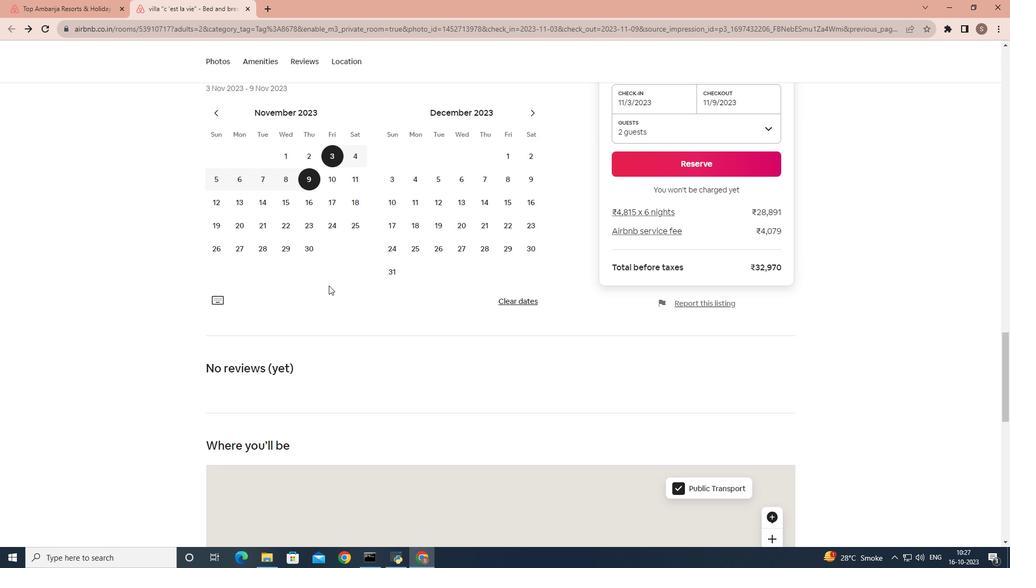 
Action: Mouse scrolled (329, 285) with delta (0, 0)
Screenshot: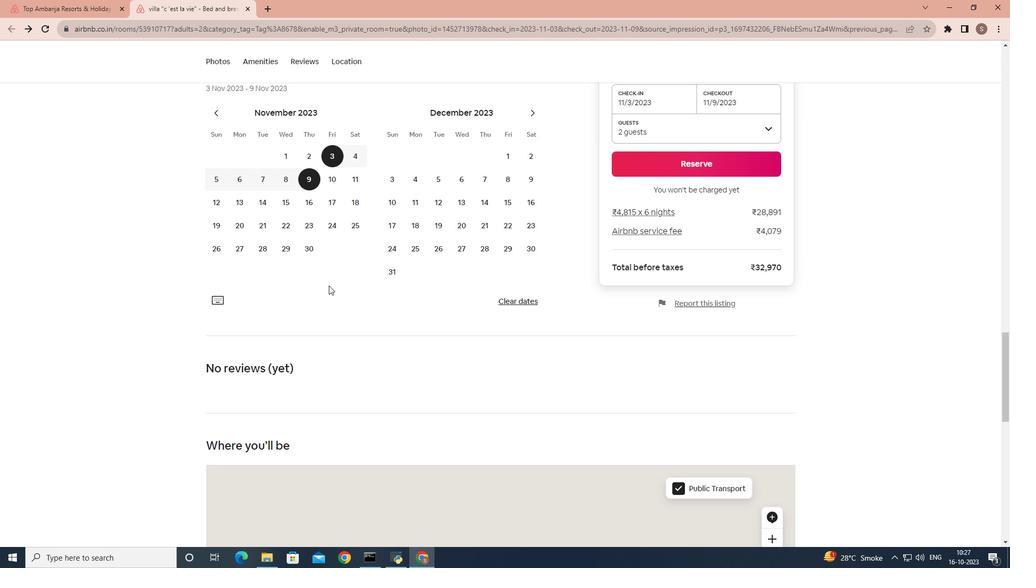 
Action: Mouse scrolled (329, 285) with delta (0, 0)
Screenshot: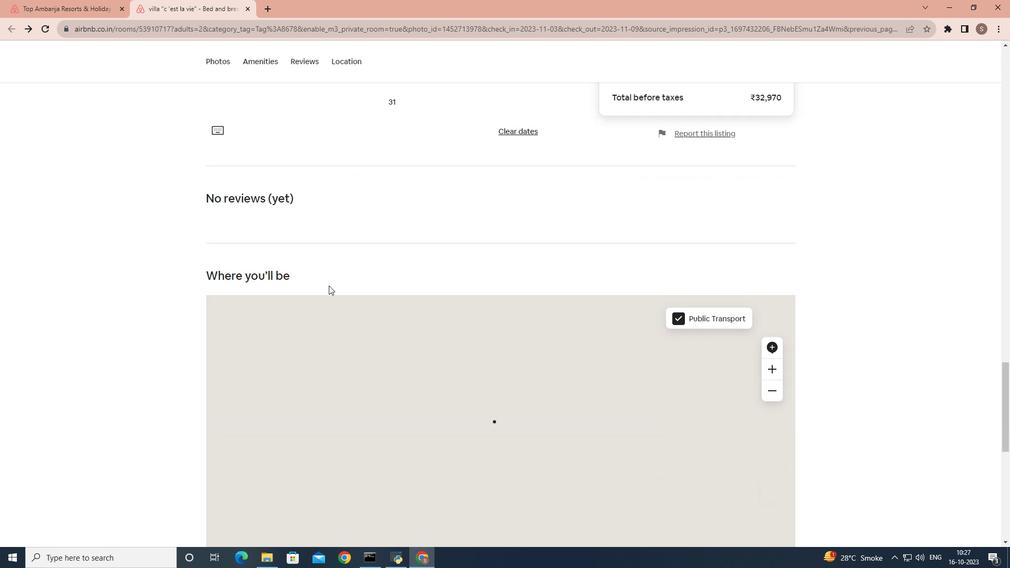 
Action: Mouse scrolled (329, 285) with delta (0, 0)
Screenshot: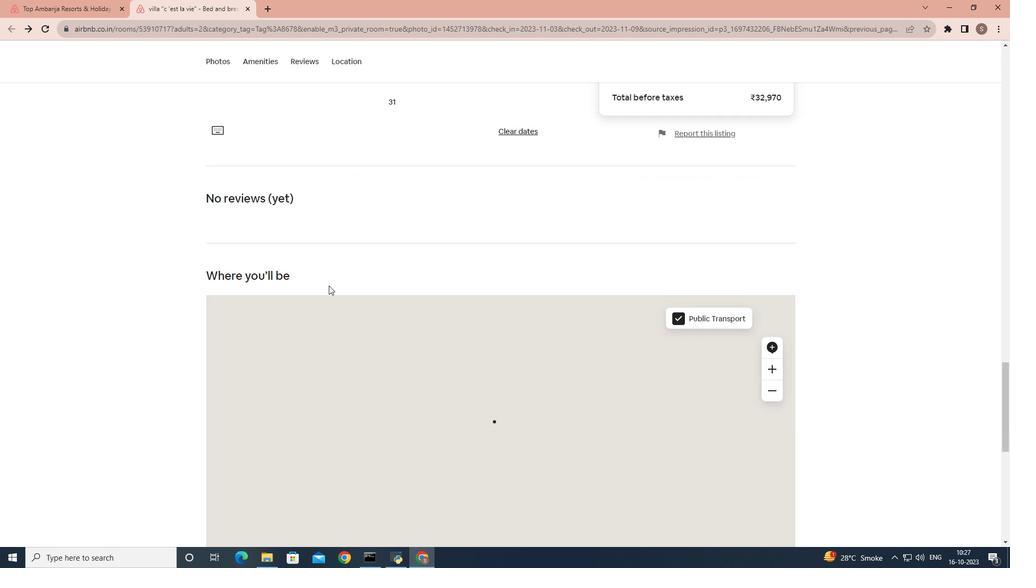 
Action: Mouse scrolled (329, 286) with delta (0, 0)
Screenshot: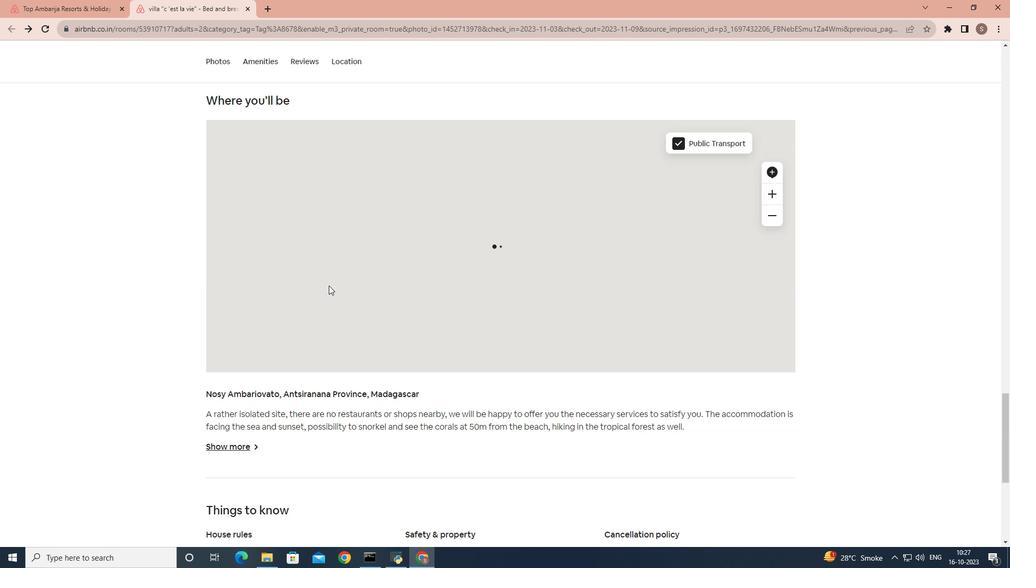 
Action: Mouse scrolled (329, 285) with delta (0, 0)
Screenshot: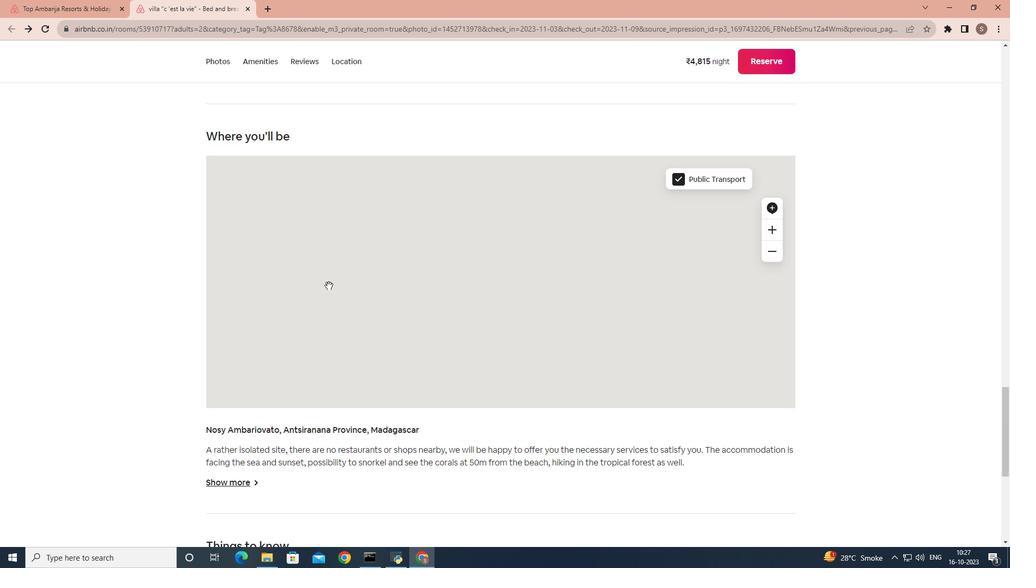 
Action: Mouse scrolled (329, 285) with delta (0, 0)
Screenshot: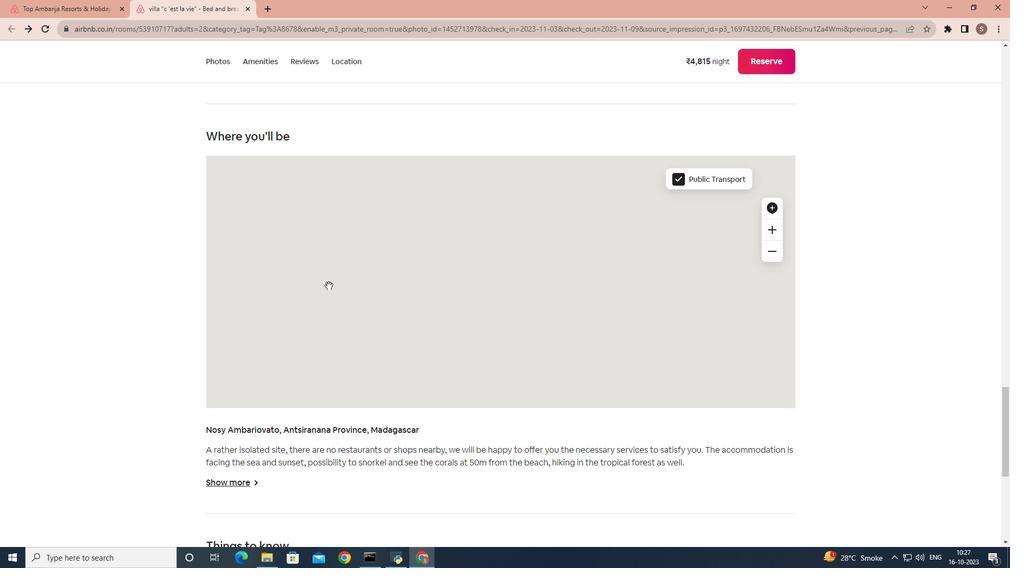 
Action: Mouse scrolled (329, 285) with delta (0, 0)
Screenshot: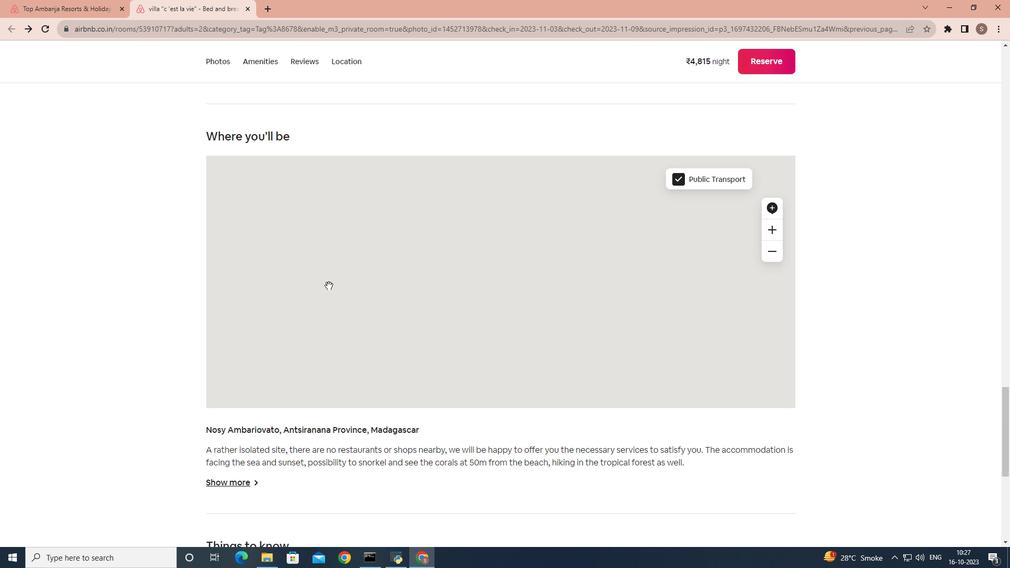 
Action: Mouse scrolled (329, 285) with delta (0, 0)
Screenshot: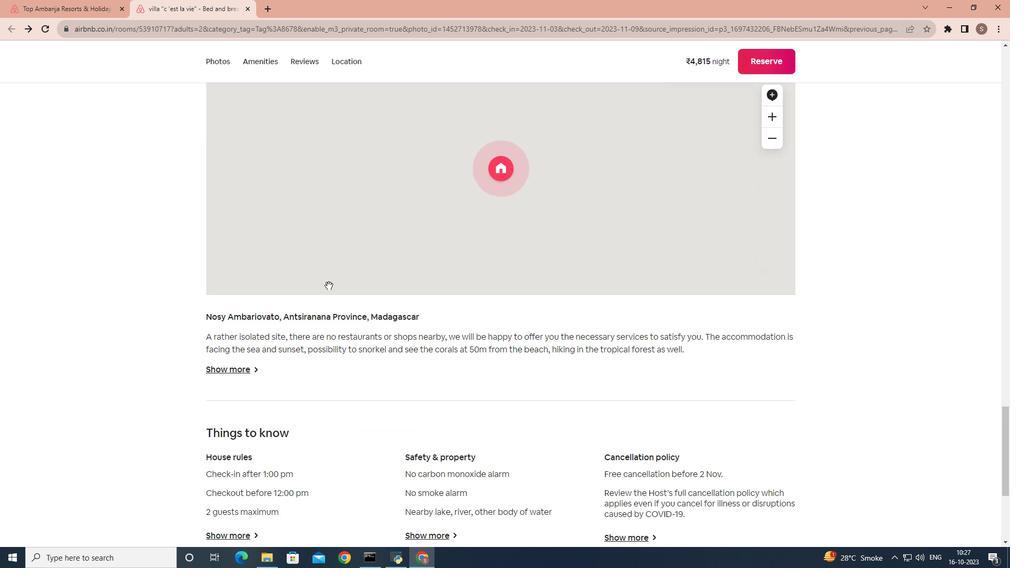 
Action: Mouse moved to (249, 277)
Screenshot: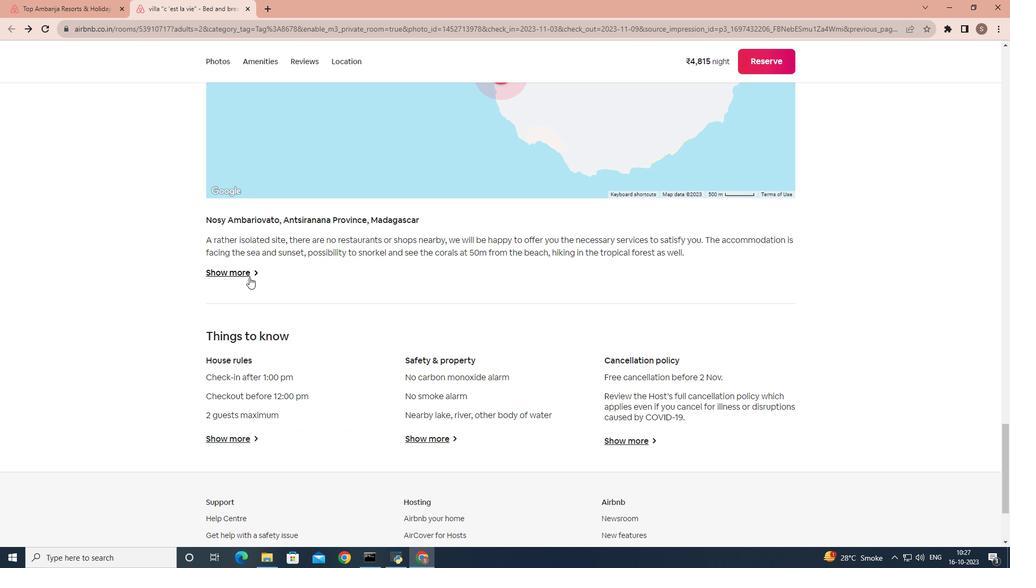 
Action: Mouse pressed left at (249, 277)
Screenshot: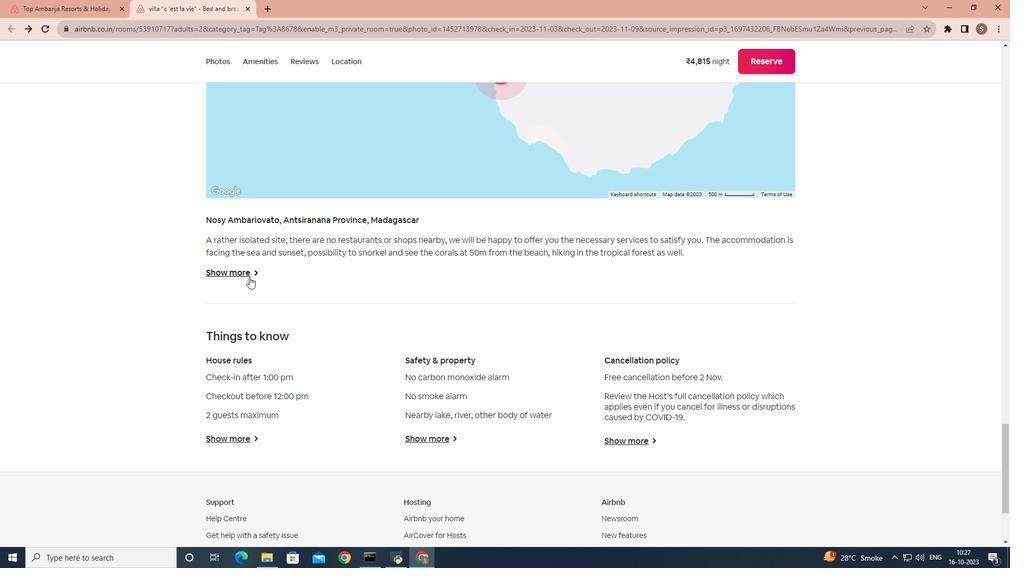 
Action: Mouse moved to (12, 191)
Screenshot: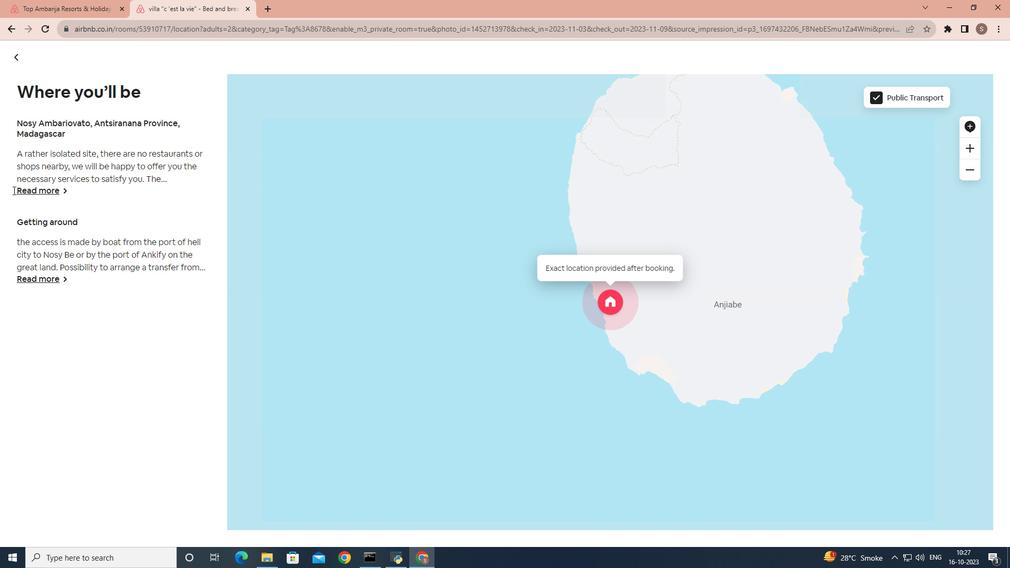 
Action: Mouse pressed left at (12, 191)
Screenshot: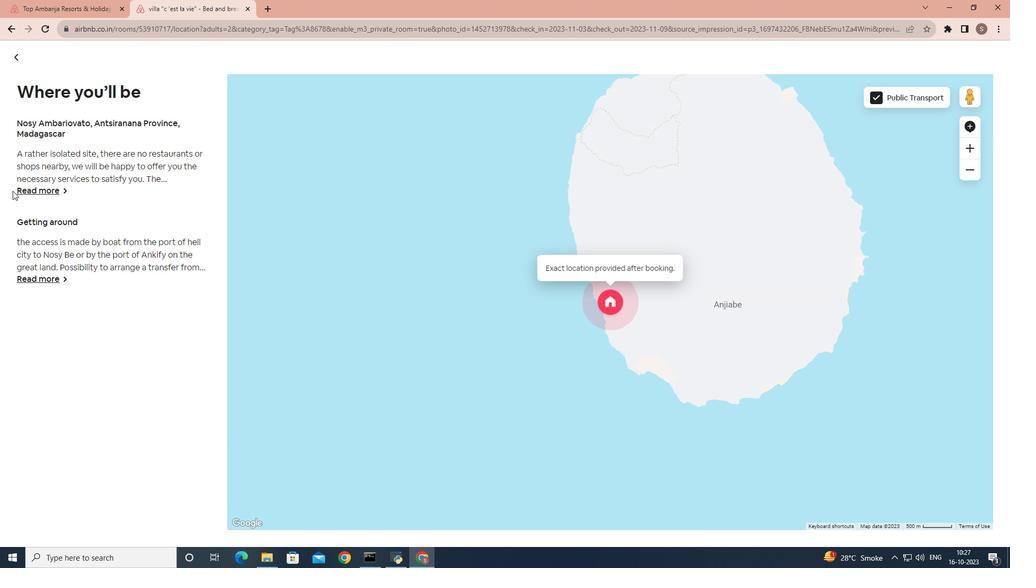 
Action: Mouse moved to (56, 189)
Screenshot: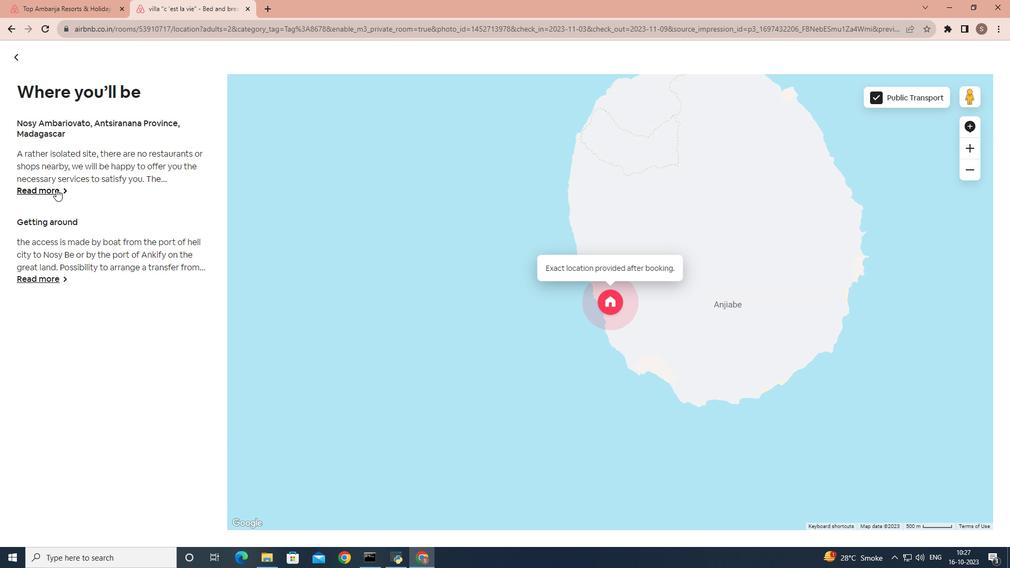 
Action: Mouse pressed left at (56, 189)
Screenshot: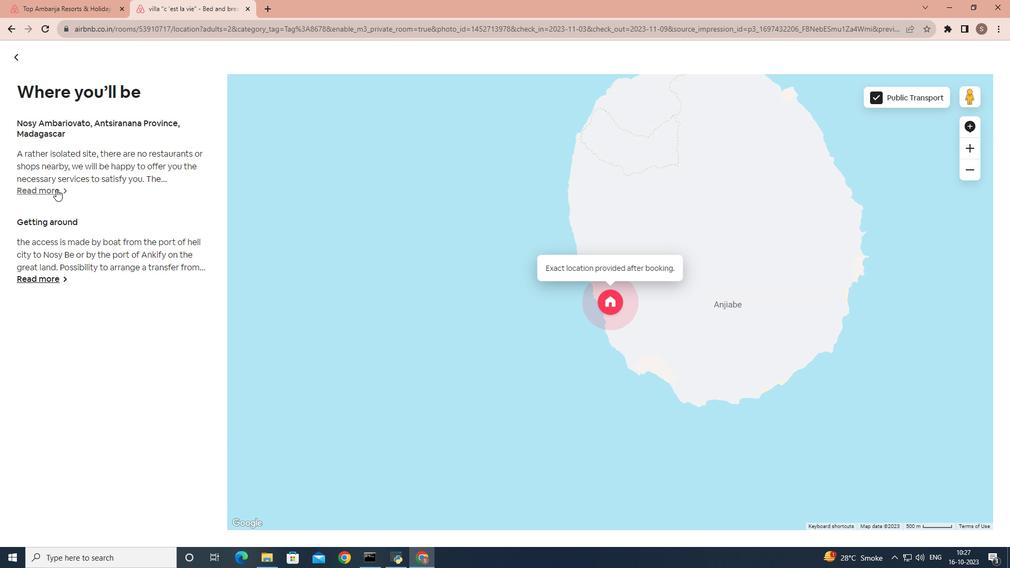 
Action: Mouse moved to (22, 319)
Screenshot: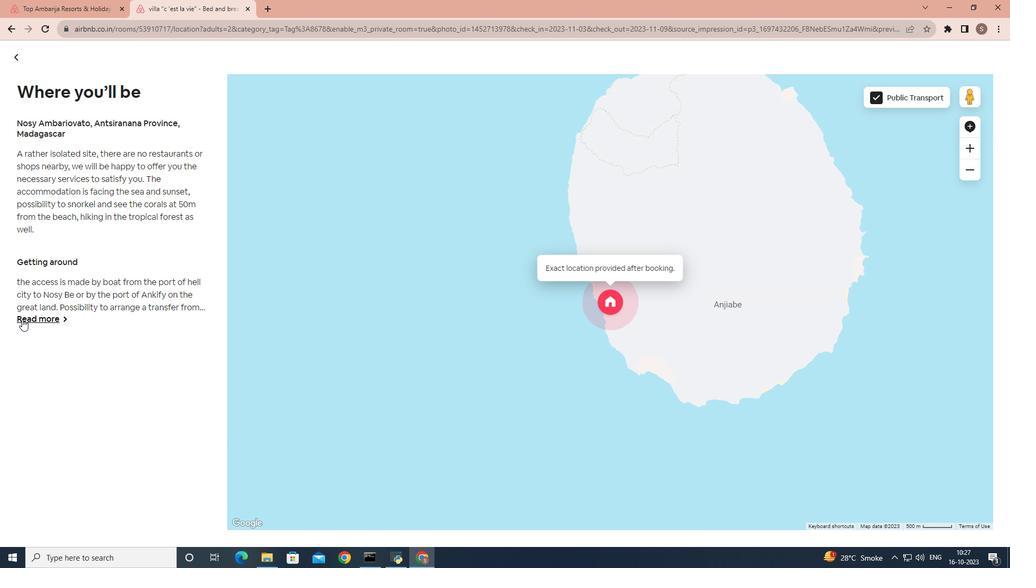 
Action: Mouse pressed left at (22, 319)
Screenshot: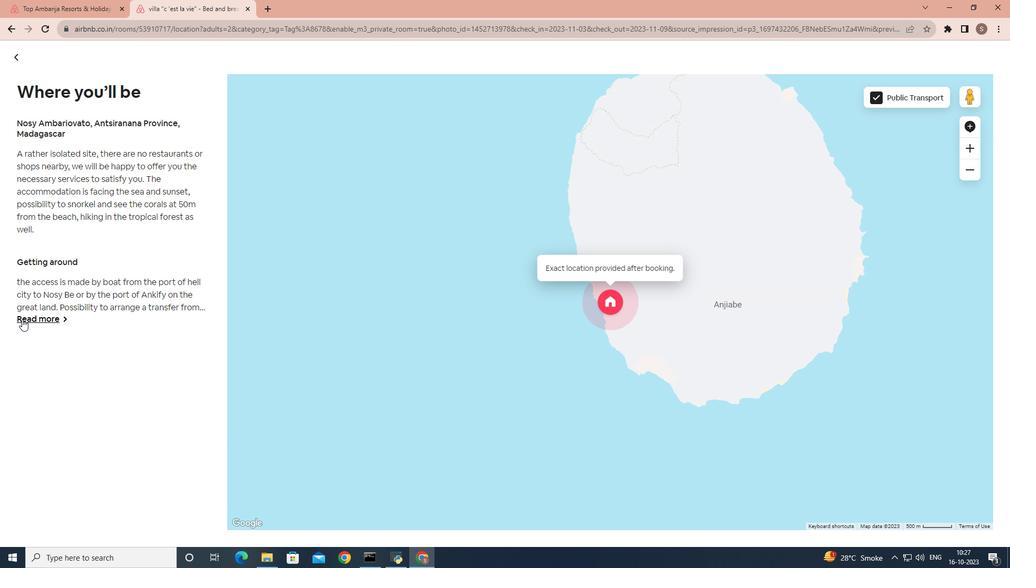 
Action: Mouse moved to (528, 281)
Screenshot: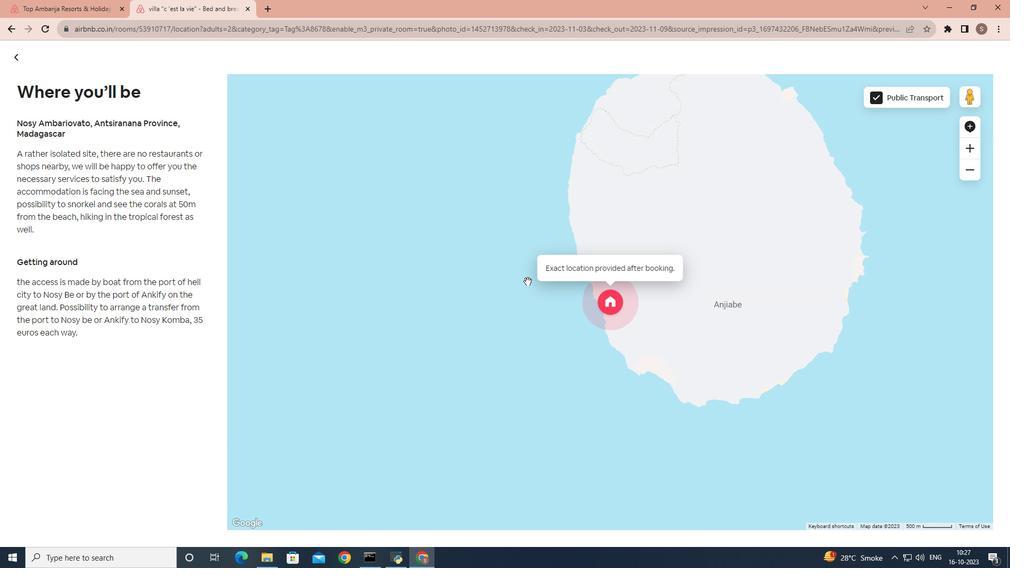 
Action: Mouse scrolled (528, 282) with delta (0, 0)
Screenshot: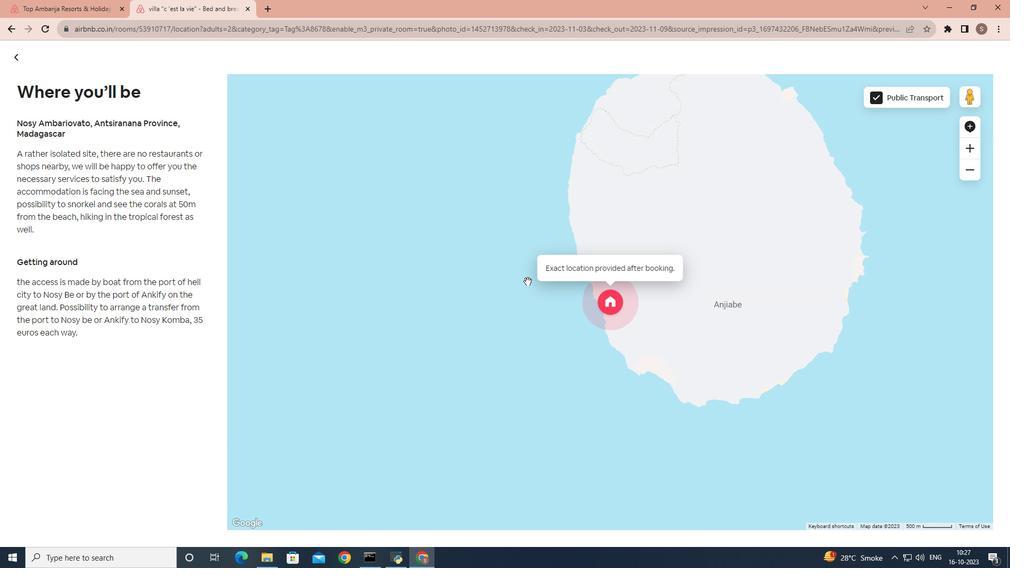 
Action: Mouse scrolled (528, 282) with delta (0, 0)
Screenshot: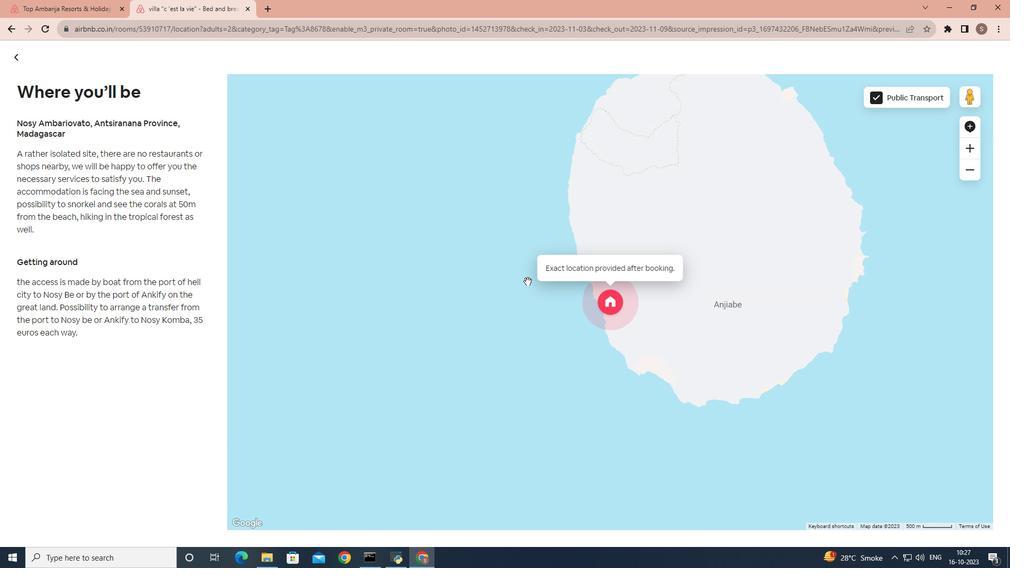 
Action: Mouse scrolled (528, 282) with delta (0, 0)
Screenshot: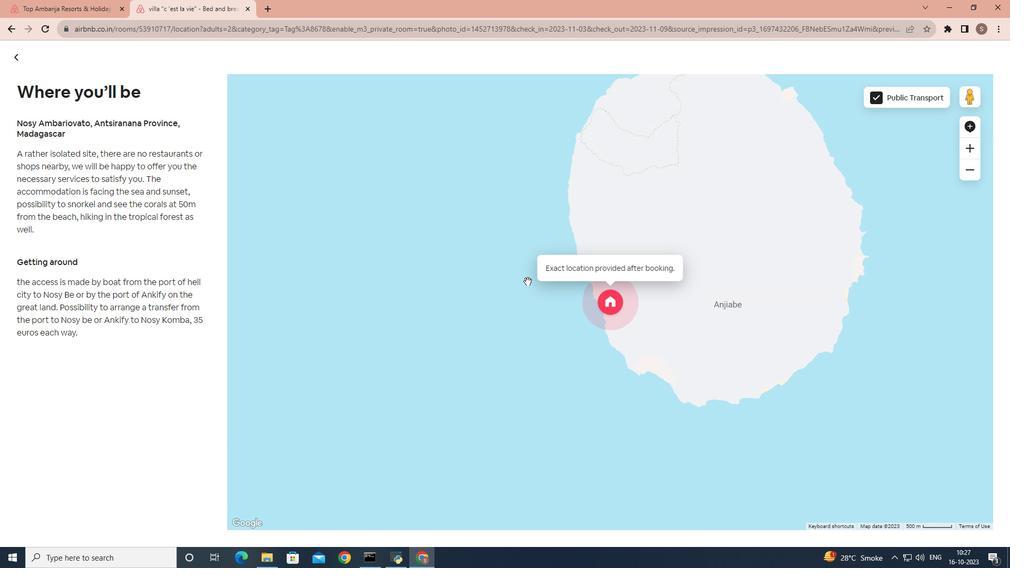 
Action: Mouse scrolled (528, 282) with delta (0, 0)
Screenshot: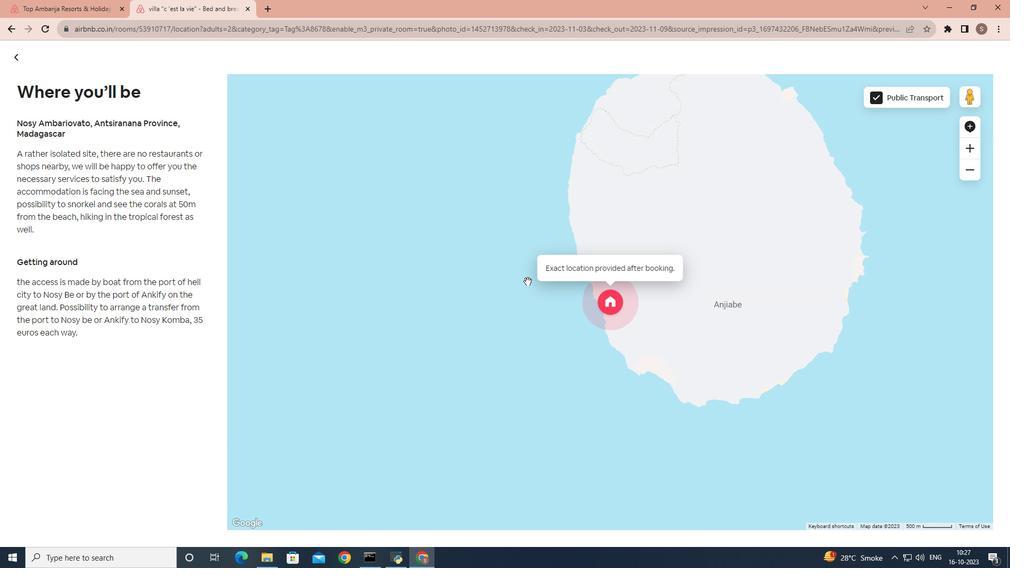 
Action: Mouse scrolled (528, 282) with delta (0, 0)
Screenshot: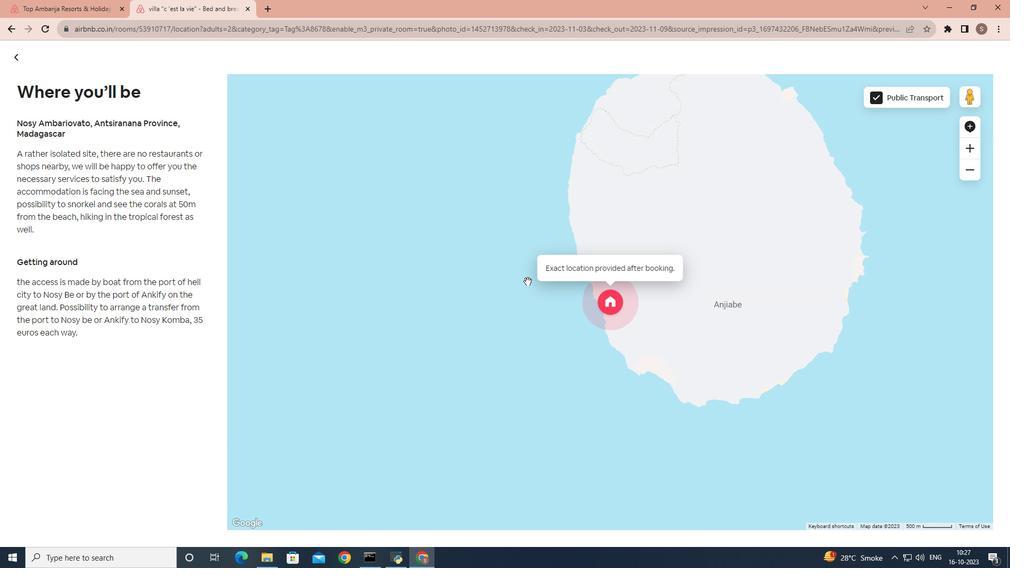 
Action: Mouse scrolled (528, 282) with delta (0, 0)
Screenshot: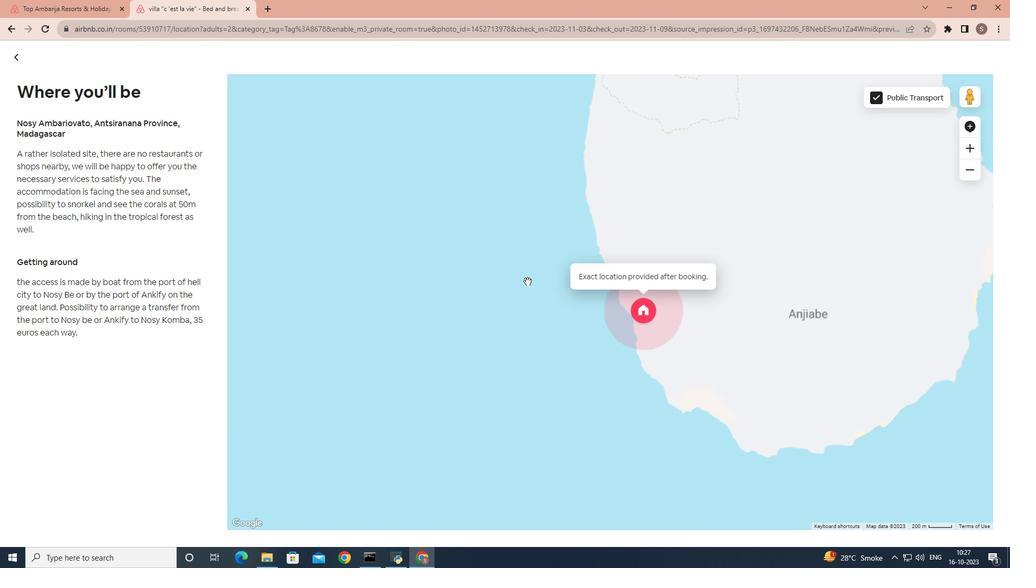 
Action: Mouse scrolled (528, 282) with delta (0, 0)
Screenshot: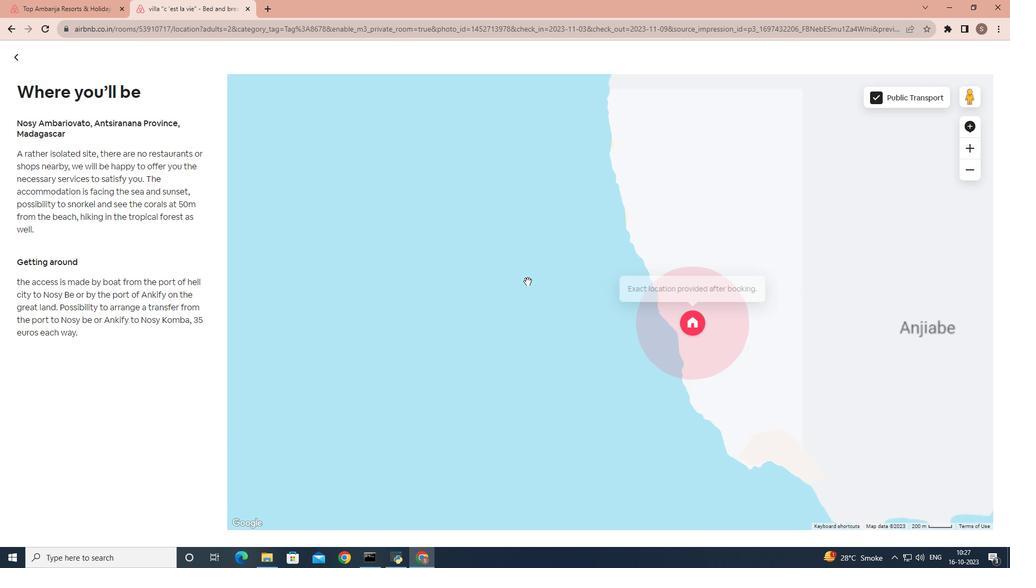 
Action: Mouse scrolled (528, 282) with delta (0, 0)
Screenshot: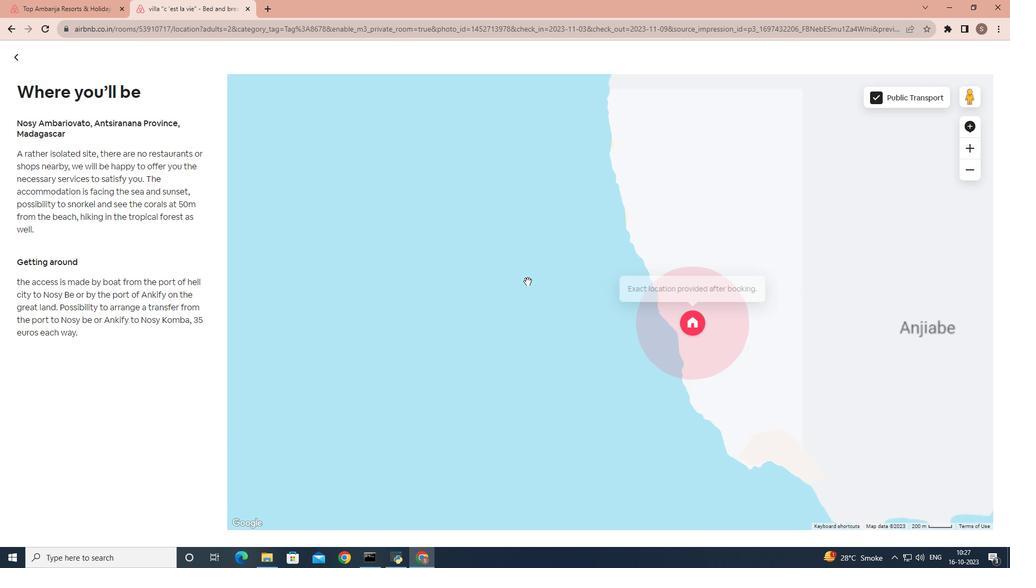
Action: Mouse scrolled (528, 282) with delta (0, 0)
Screenshot: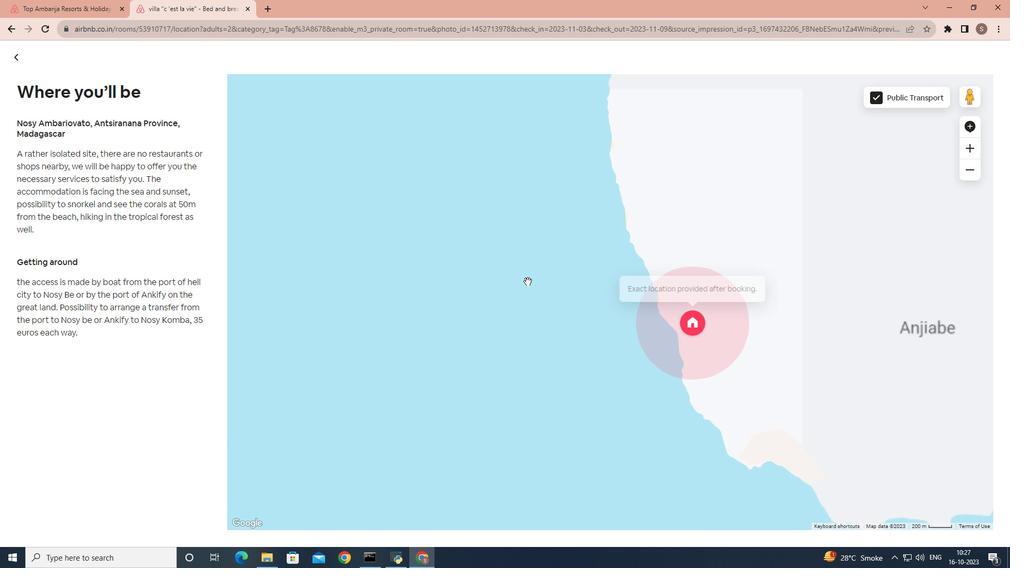 
Action: Mouse scrolled (528, 282) with delta (0, 0)
Screenshot: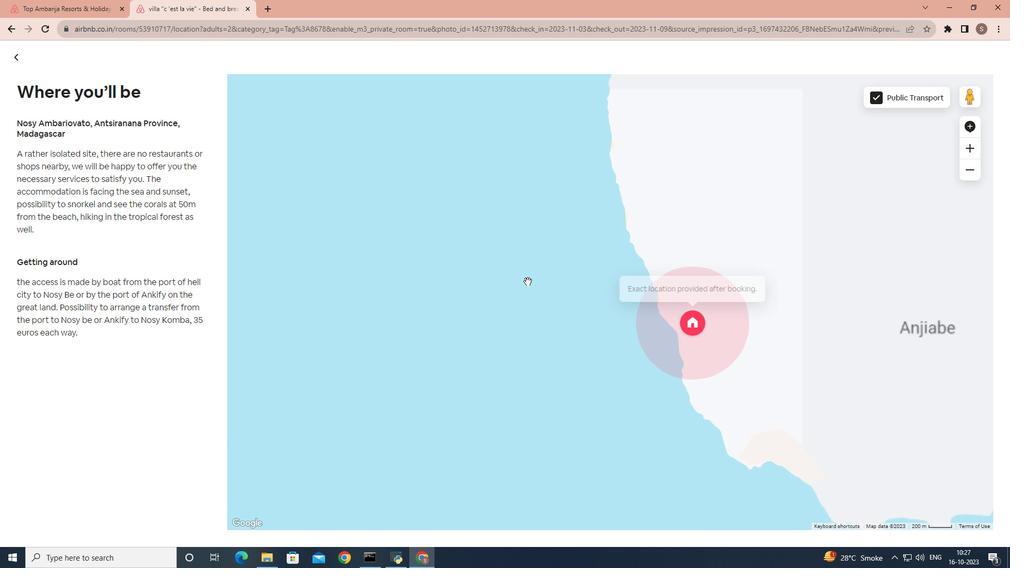 
Action: Mouse moved to (643, 316)
Screenshot: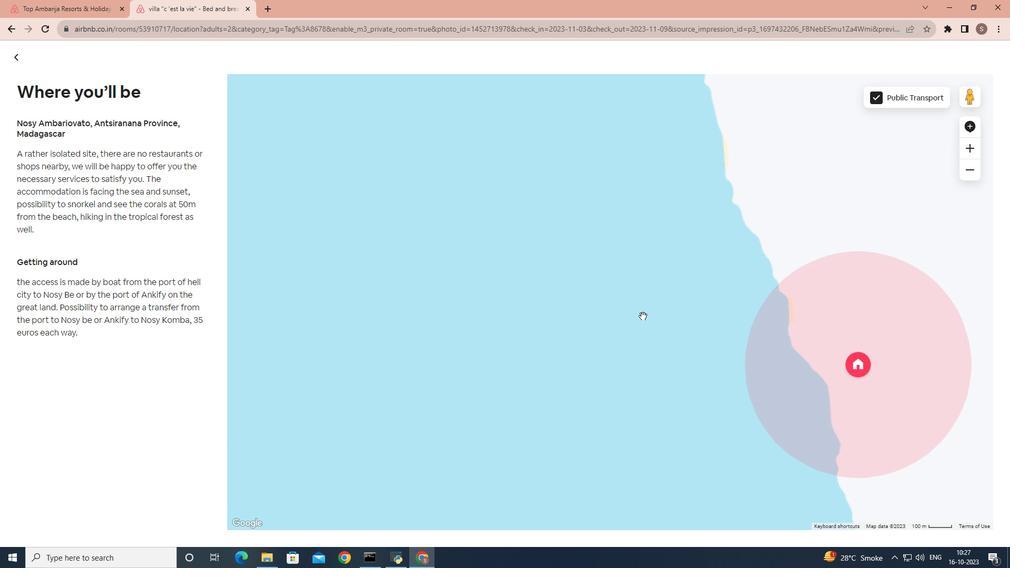 
Action: Mouse pressed left at (643, 316)
Screenshot: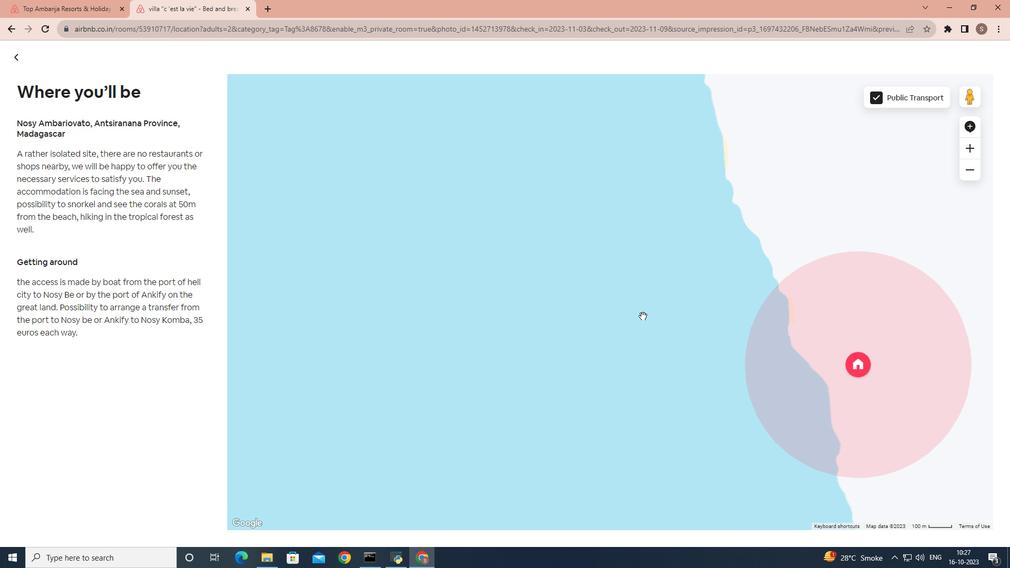 
Action: Mouse moved to (459, 307)
Screenshot: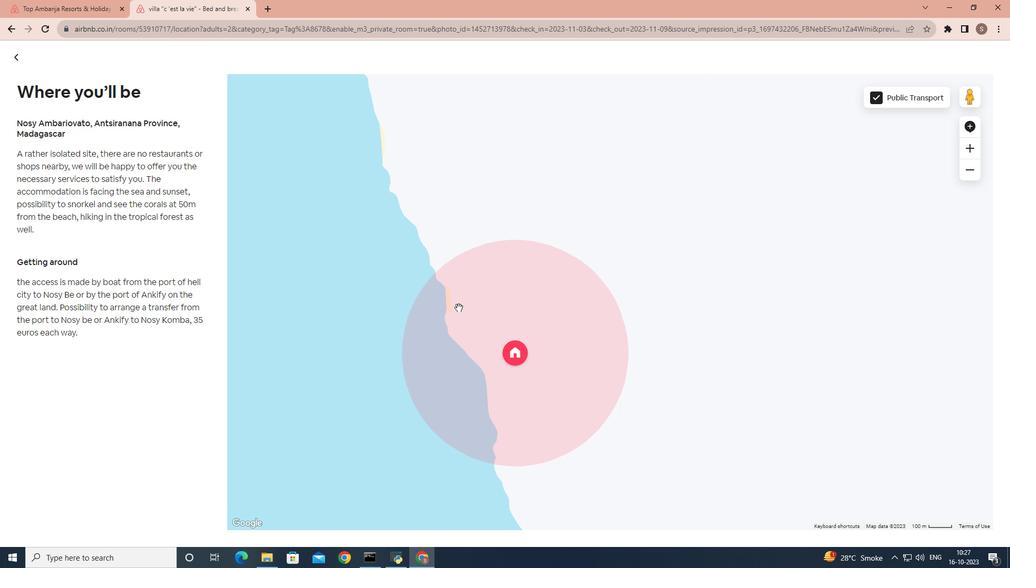 
Action: Mouse scrolled (459, 308) with delta (0, 0)
Screenshot: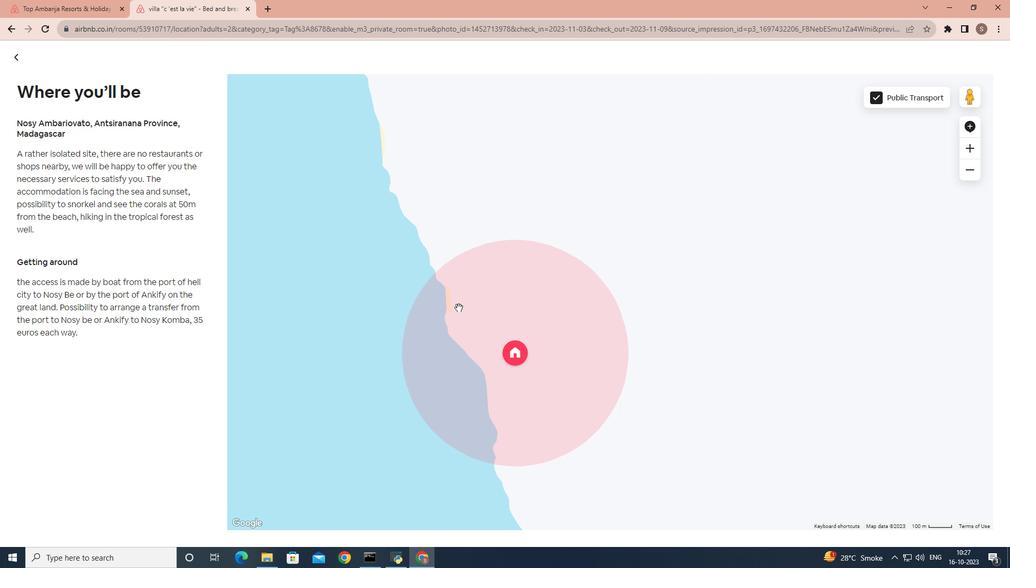 
Action: Mouse scrolled (459, 308) with delta (0, 0)
Screenshot: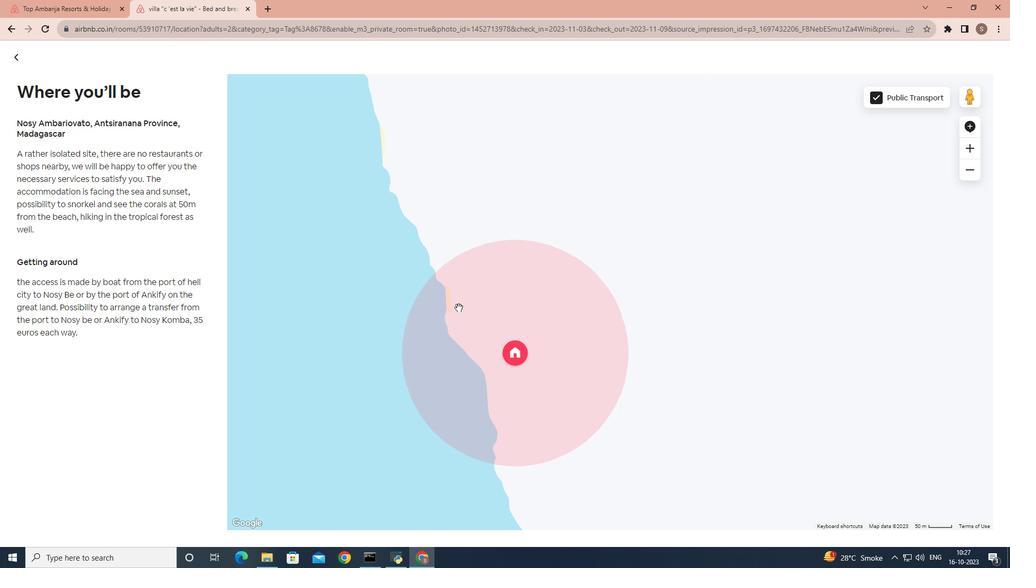 
Action: Mouse scrolled (459, 308) with delta (0, 0)
Screenshot: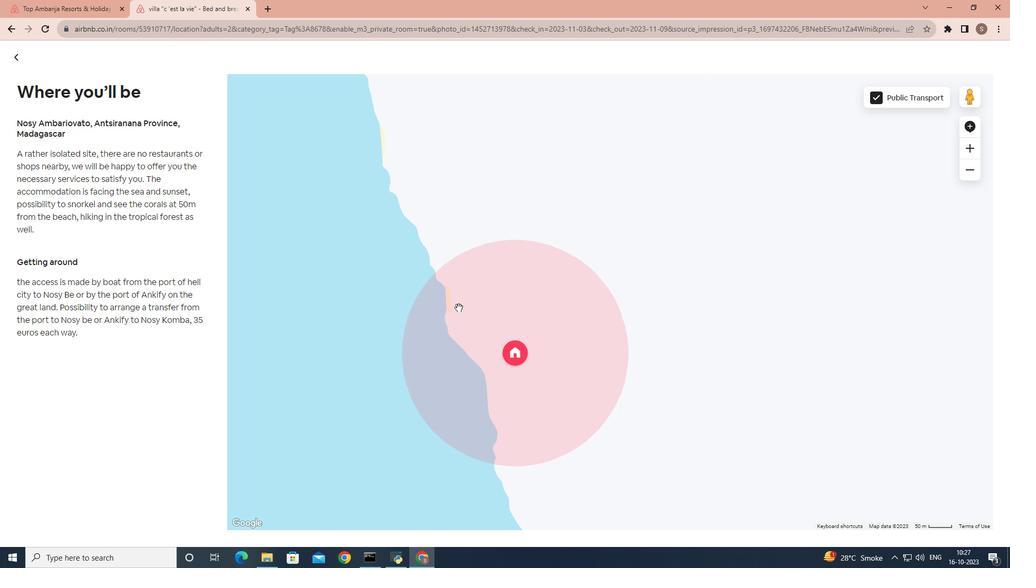
Action: Mouse scrolled (459, 308) with delta (0, 0)
Screenshot: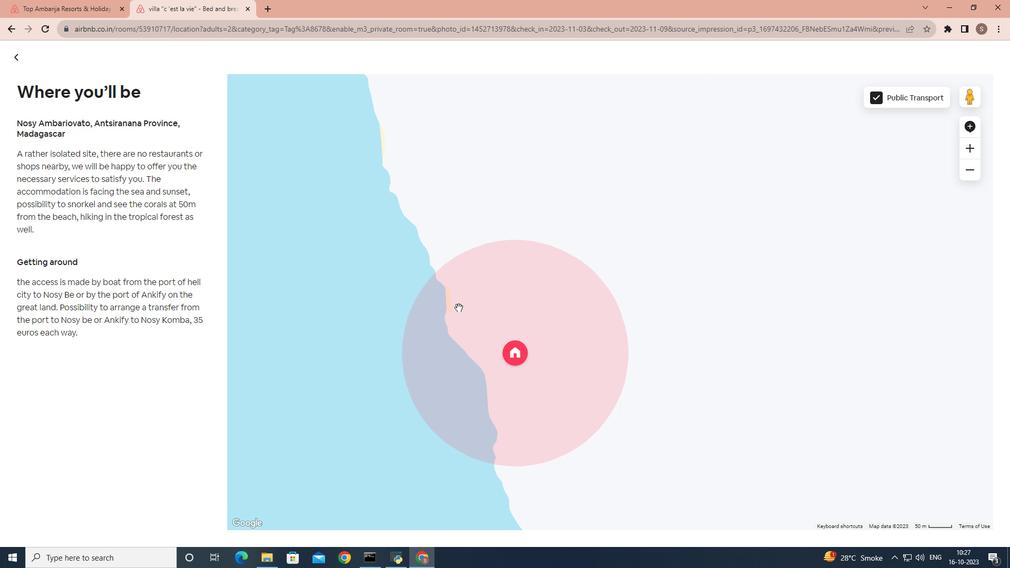 
Action: Mouse scrolled (459, 308) with delta (0, 0)
Screenshot: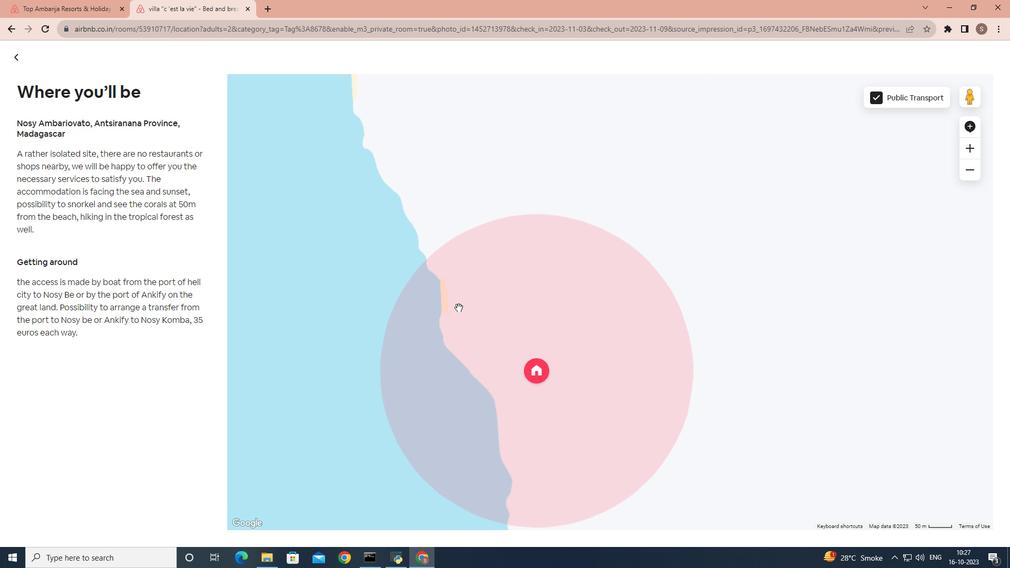 
Action: Mouse scrolled (459, 307) with delta (0, 0)
Screenshot: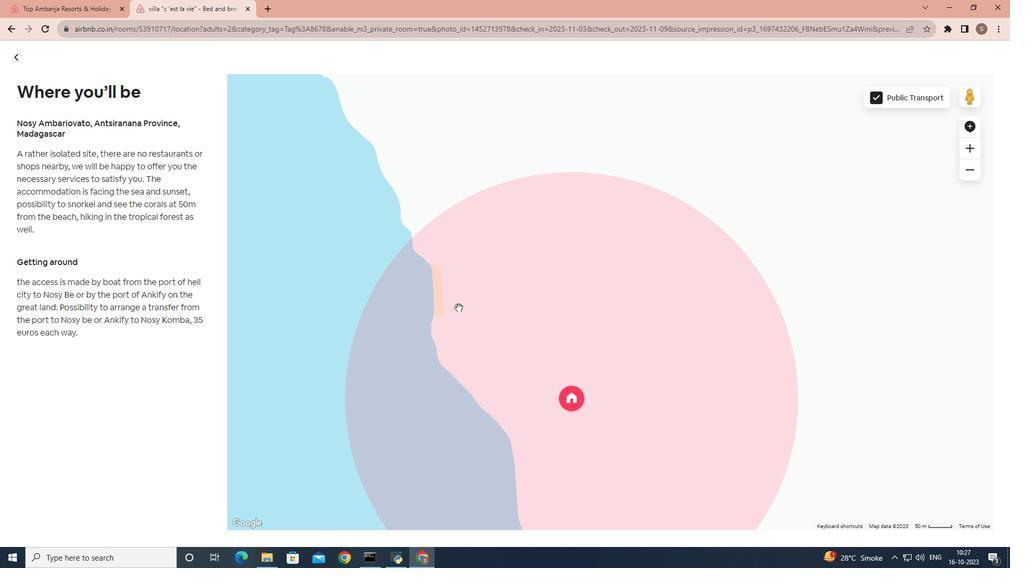 
Action: Mouse scrolled (459, 307) with delta (0, 0)
Screenshot: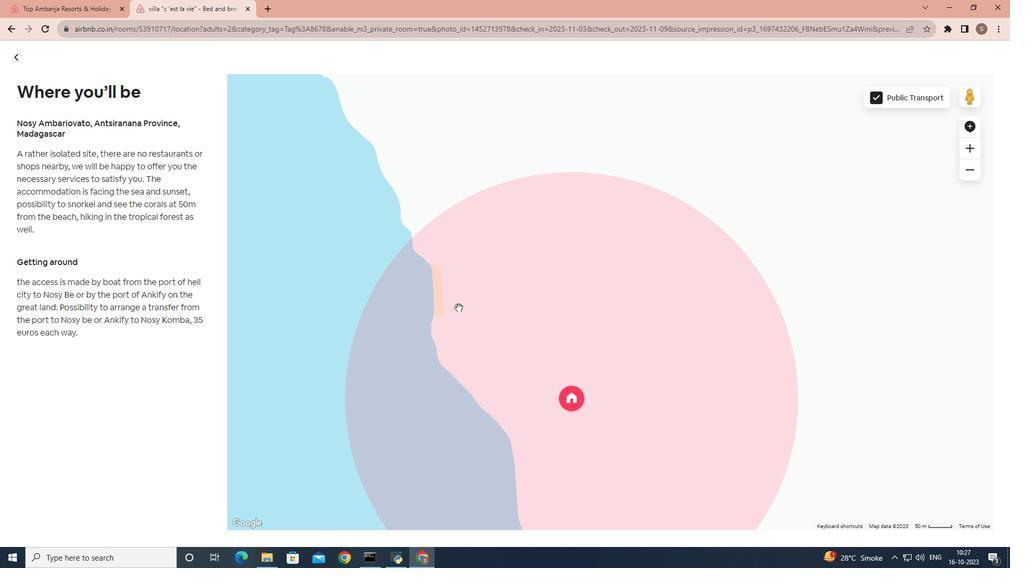 
Action: Mouse scrolled (459, 307) with delta (0, 0)
Screenshot: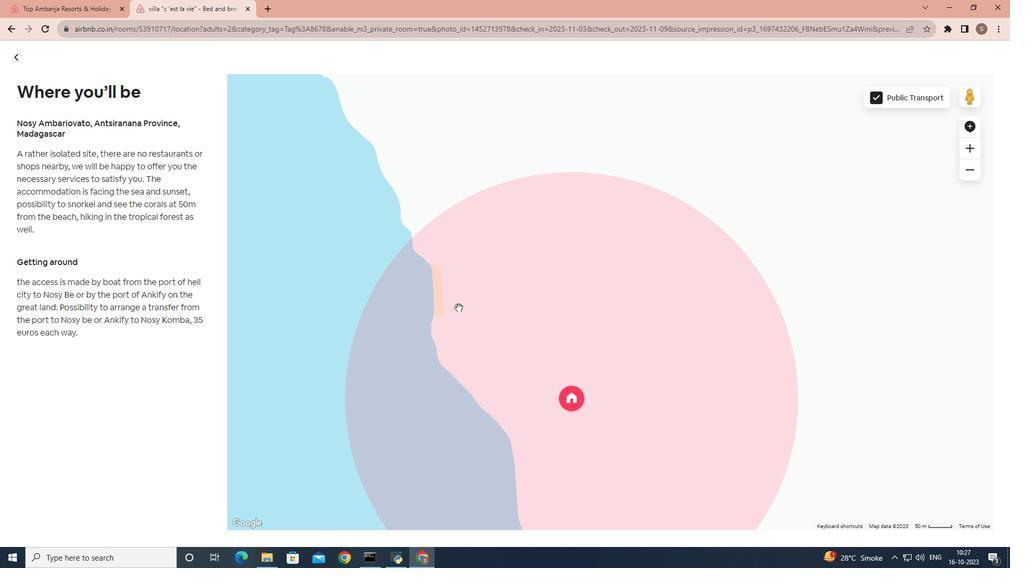 
Action: Mouse scrolled (459, 307) with delta (0, 0)
Screenshot: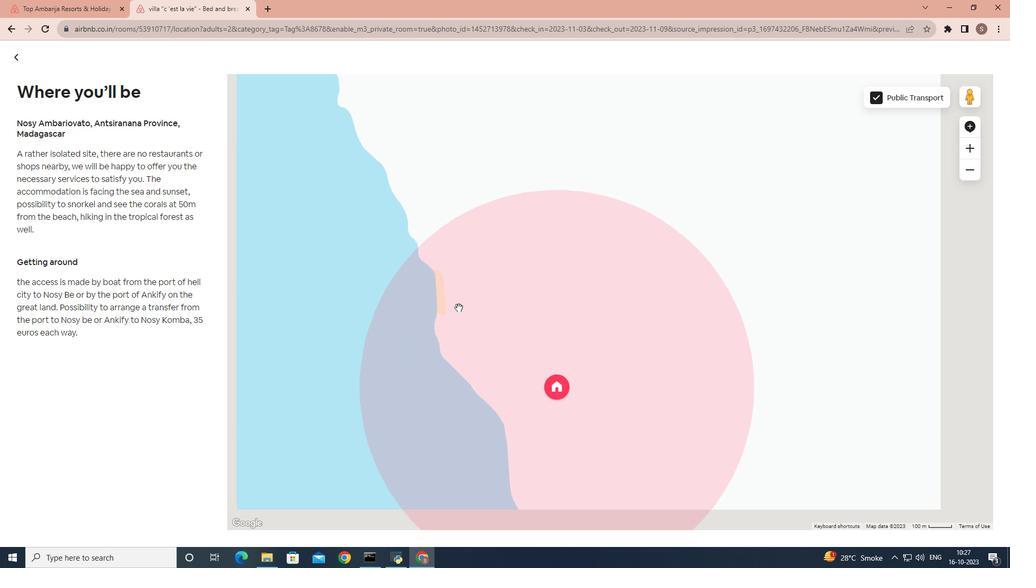 
Action: Mouse scrolled (459, 307) with delta (0, 0)
Screenshot: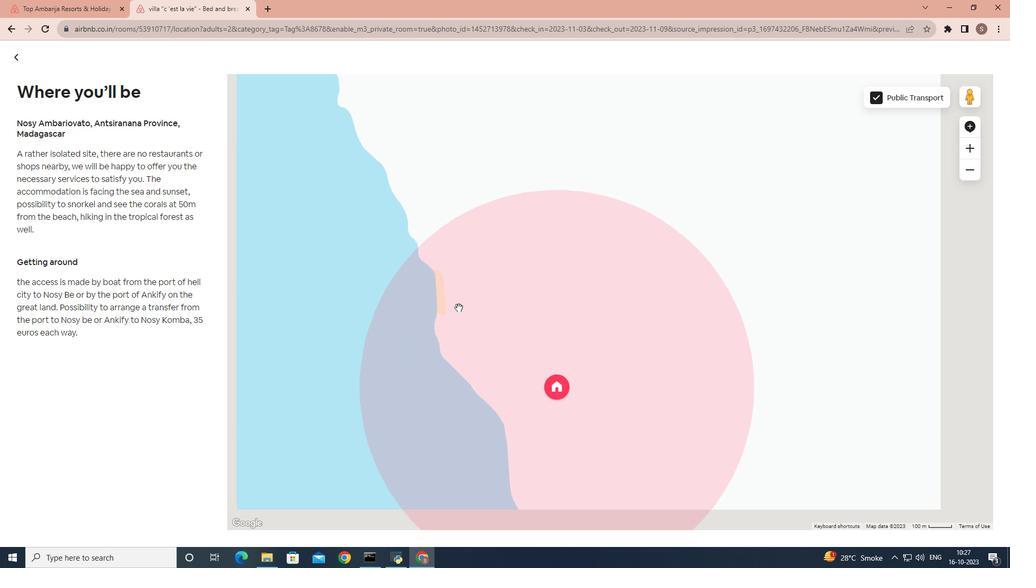 
Action: Mouse scrolled (459, 307) with delta (0, 0)
Screenshot: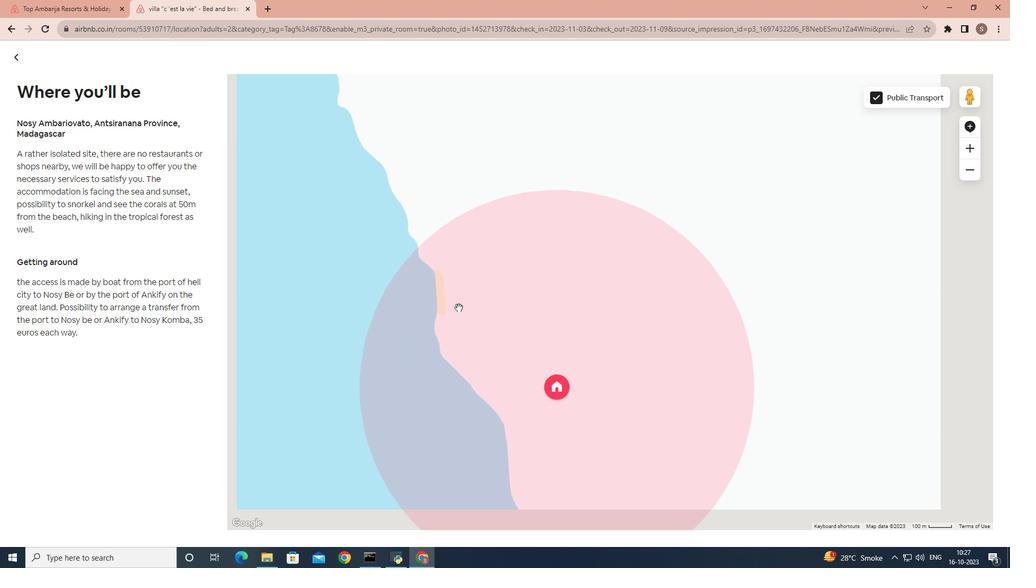 
Action: Mouse scrolled (459, 307) with delta (0, 0)
Screenshot: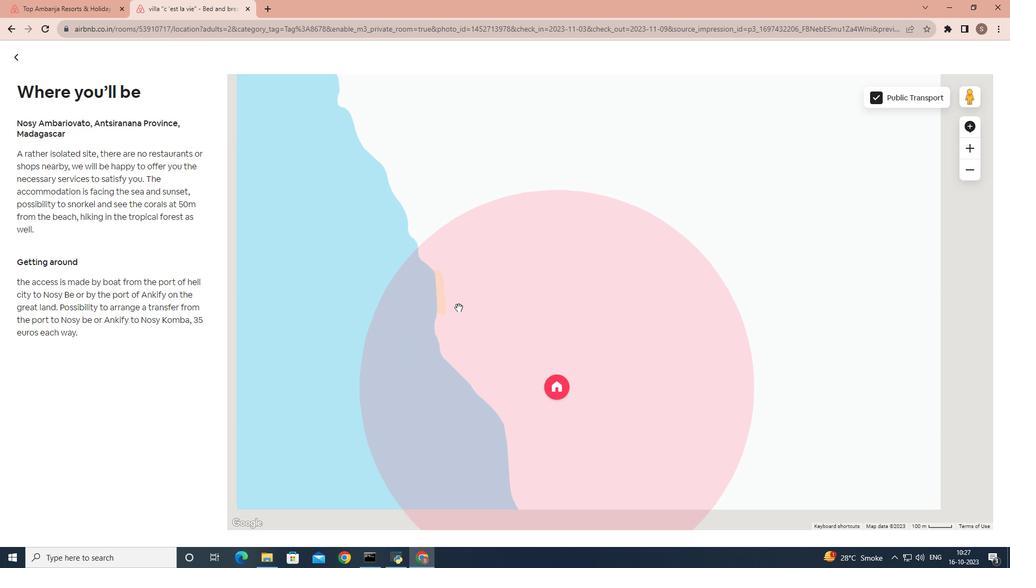 
Action: Mouse scrolled (459, 307) with delta (0, 0)
Screenshot: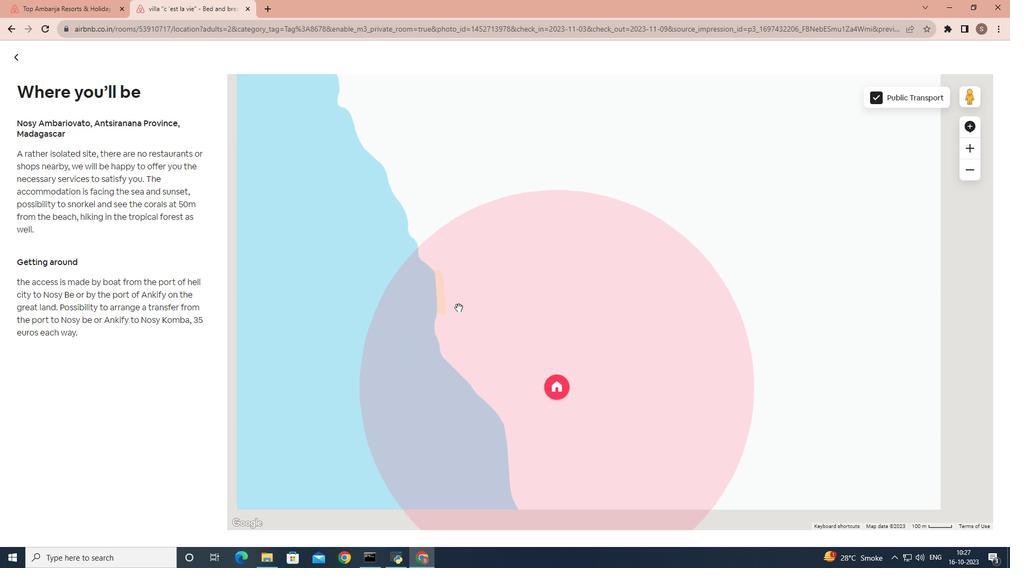 
Action: Mouse scrolled (459, 307) with delta (0, 0)
Screenshot: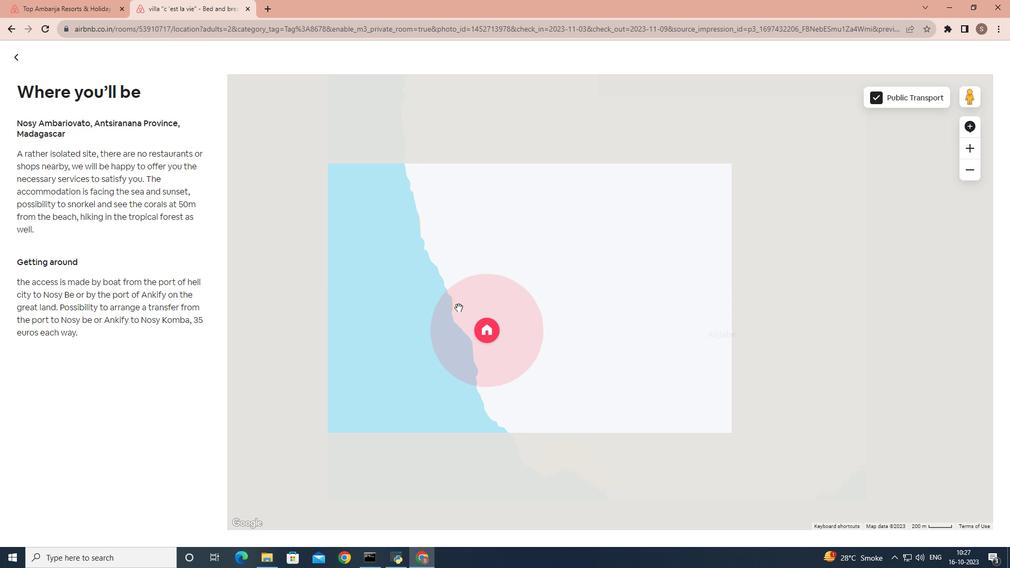 
Action: Mouse scrolled (459, 307) with delta (0, 0)
Screenshot: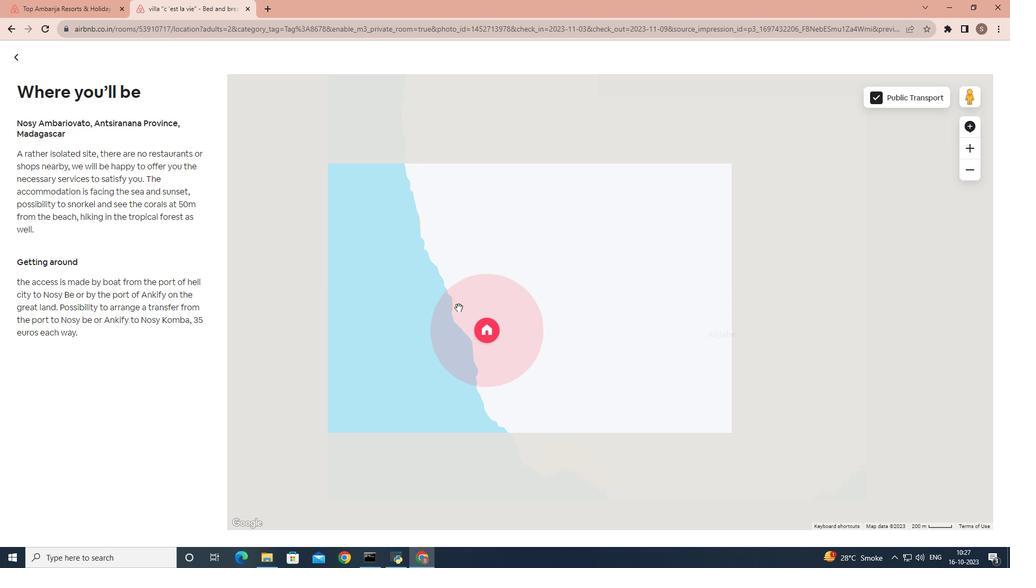 
Action: Mouse scrolled (459, 307) with delta (0, 0)
Screenshot: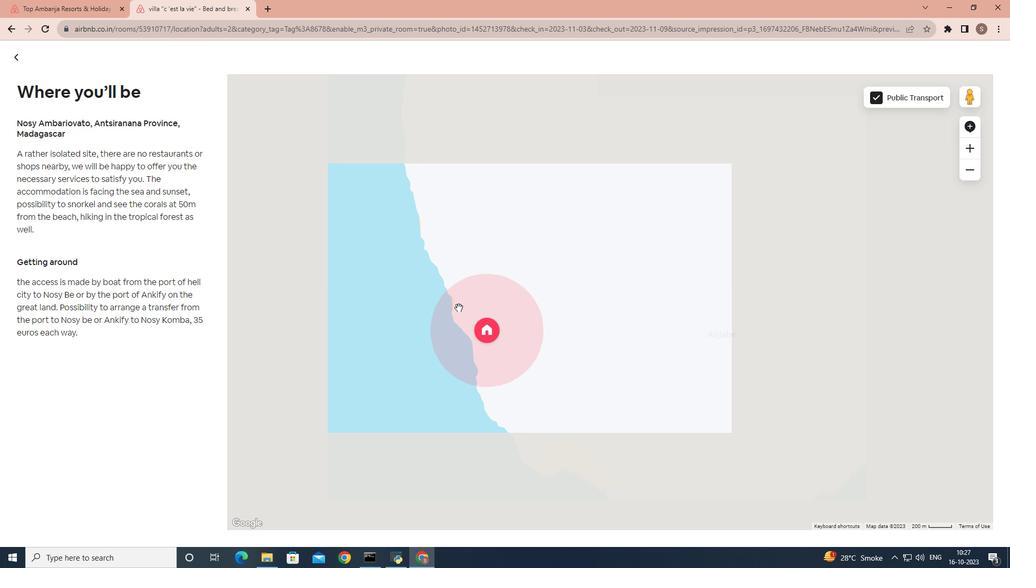 
Action: Mouse scrolled (459, 307) with delta (0, 0)
Screenshot: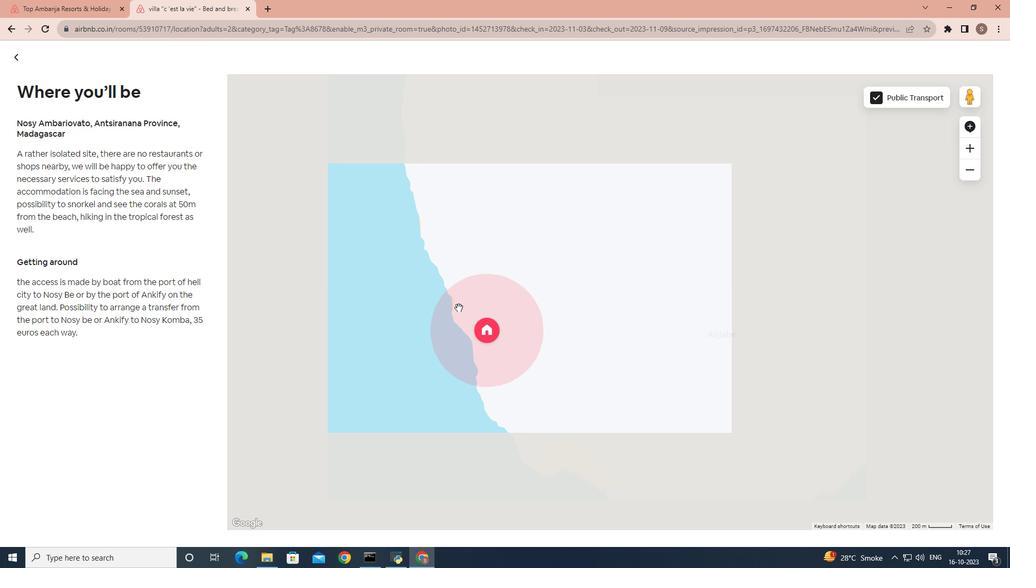 
Action: Mouse scrolled (459, 307) with delta (0, 0)
Screenshot: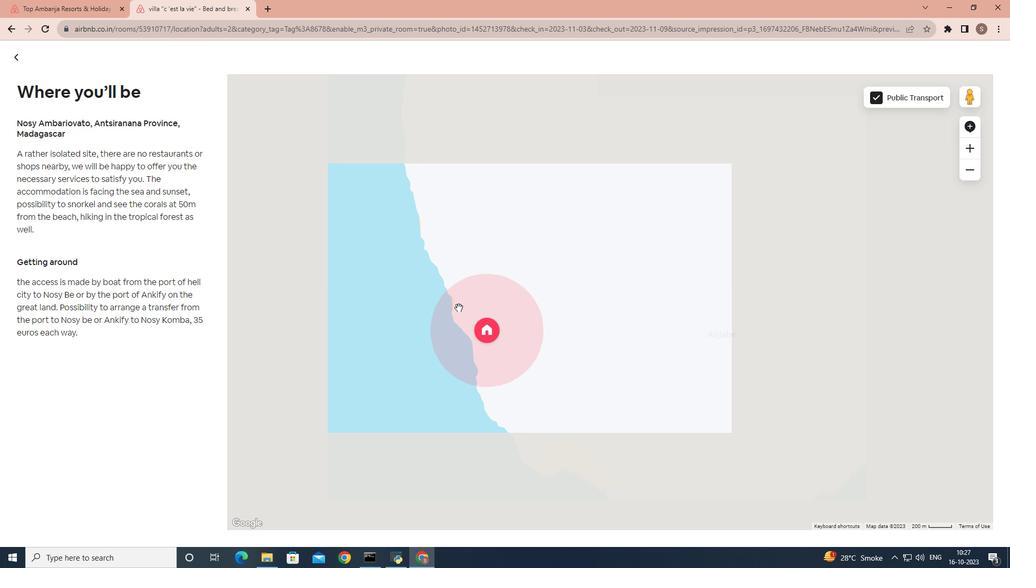 
Action: Mouse moved to (14, 54)
Screenshot: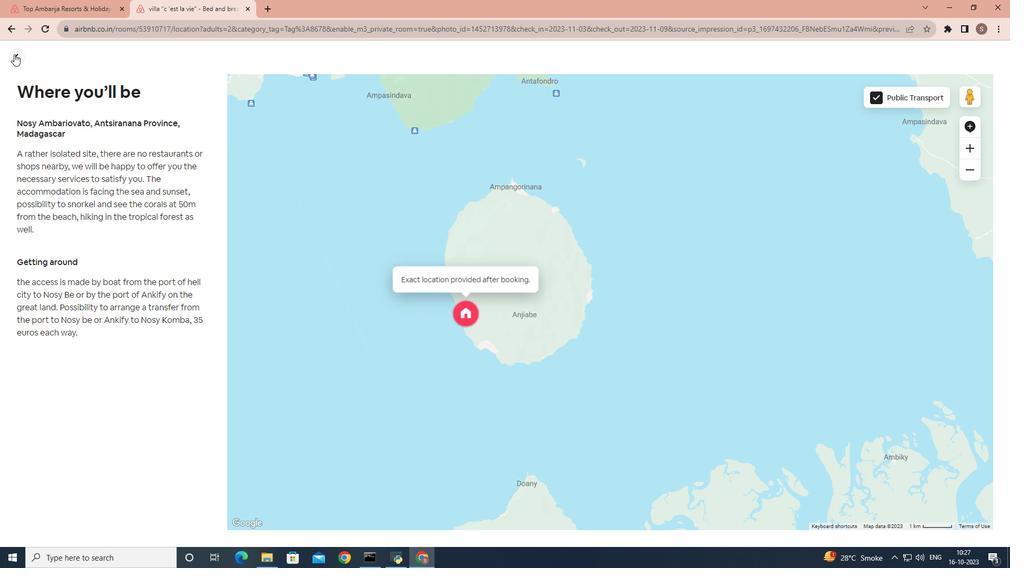 
Action: Mouse pressed left at (14, 54)
Screenshot: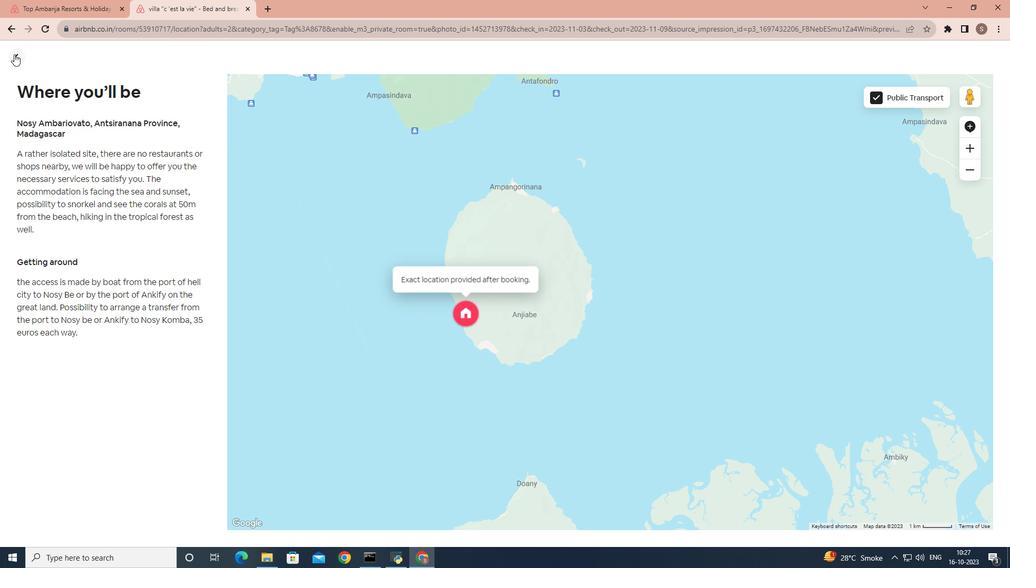 
Action: Mouse moved to (215, 211)
Screenshot: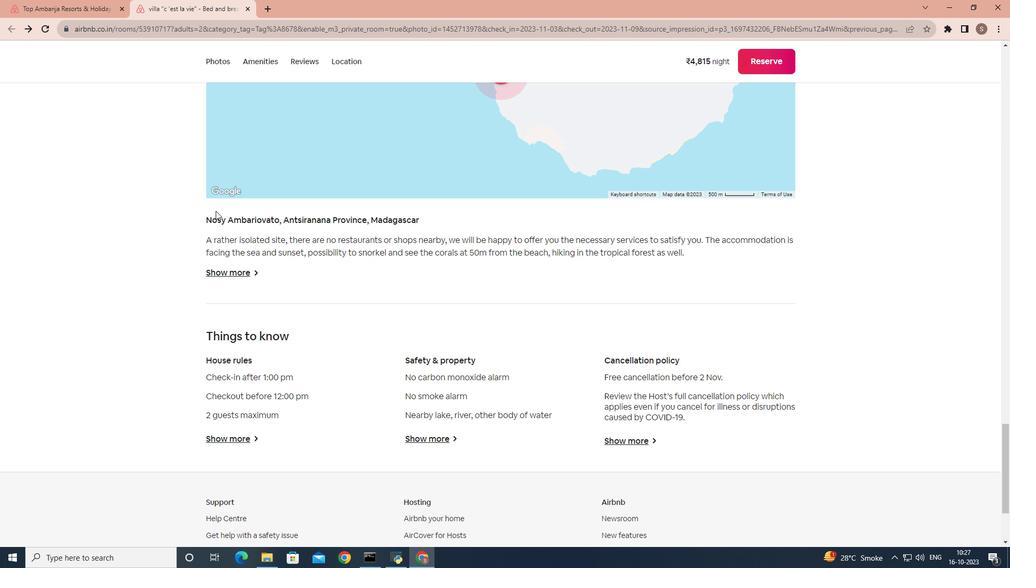 
Action: Mouse scrolled (215, 210) with delta (0, 0)
Screenshot: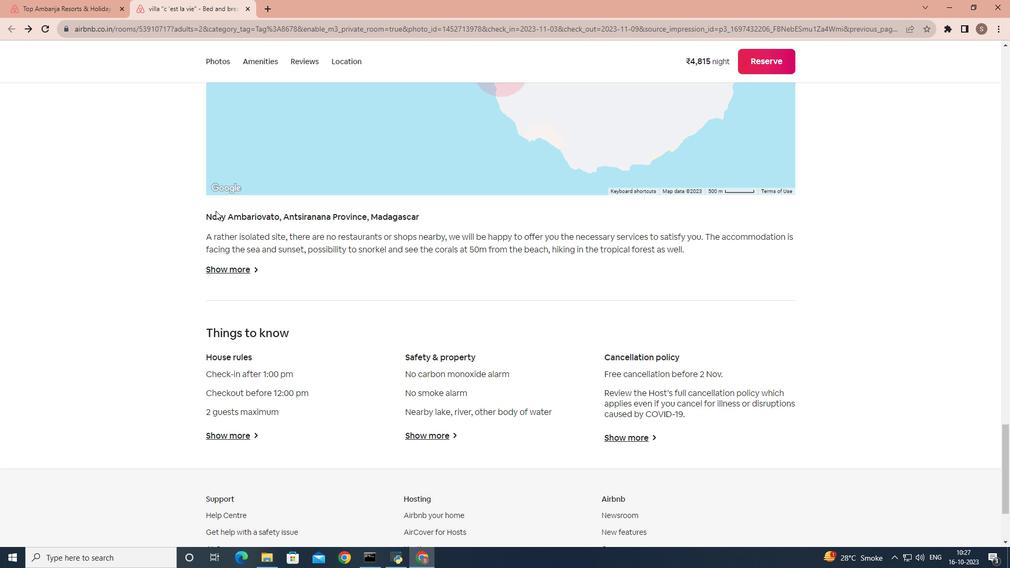
Action: Mouse scrolled (215, 210) with delta (0, 0)
Screenshot: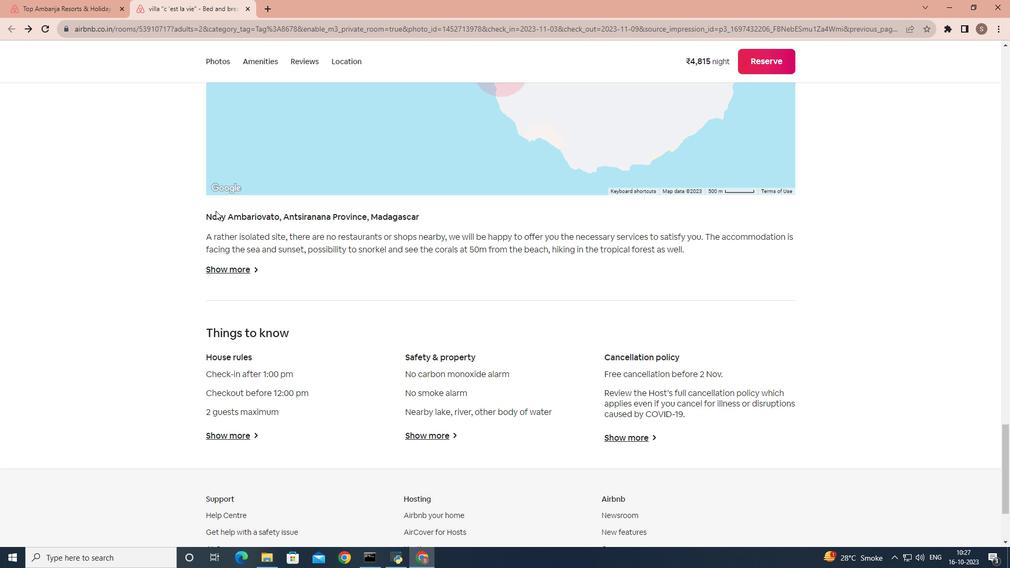 
Action: Mouse scrolled (215, 210) with delta (0, 0)
Screenshot: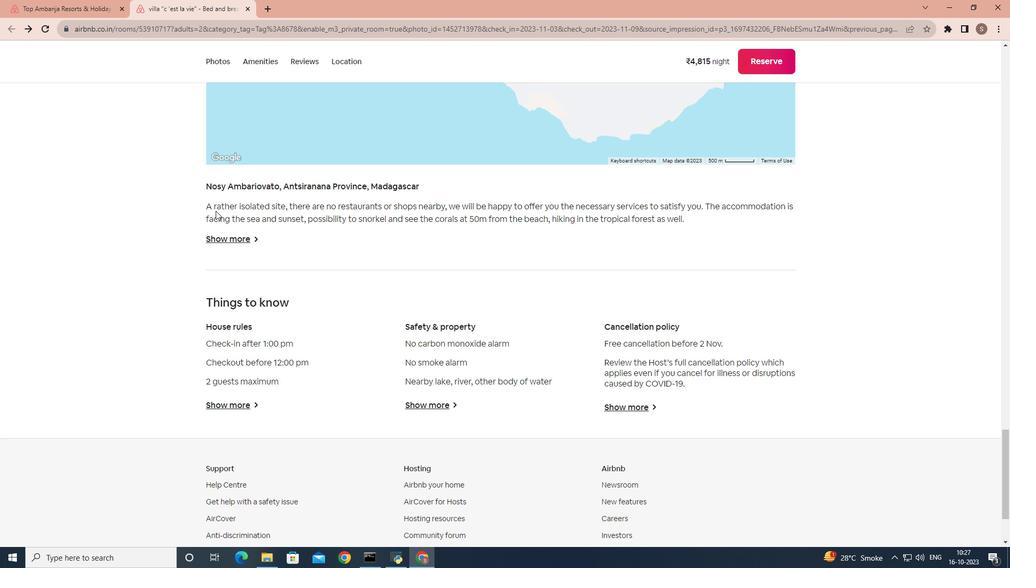 
Action: Mouse scrolled (215, 210) with delta (0, 0)
Screenshot: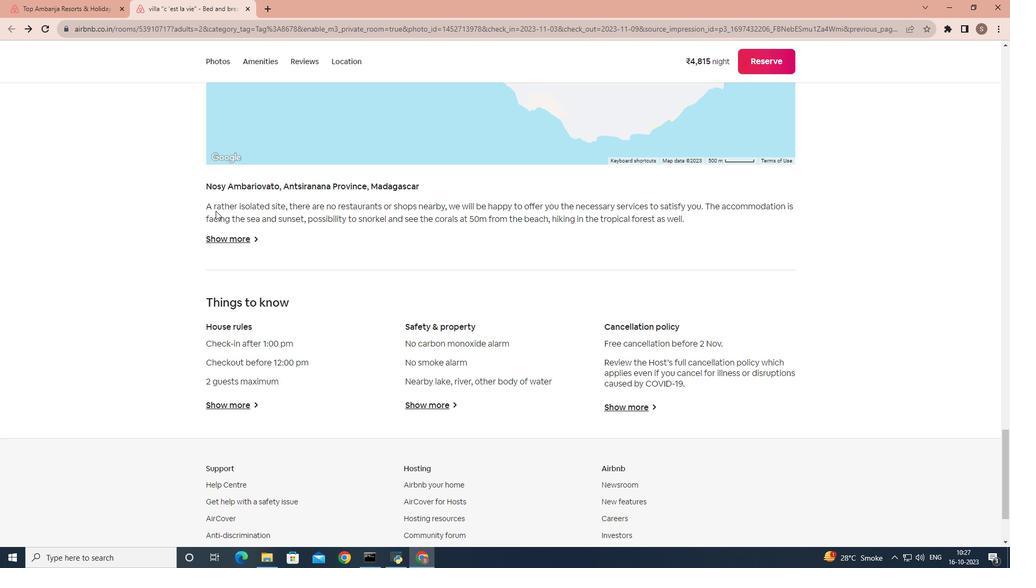 
Action: Mouse moved to (236, 300)
Screenshot: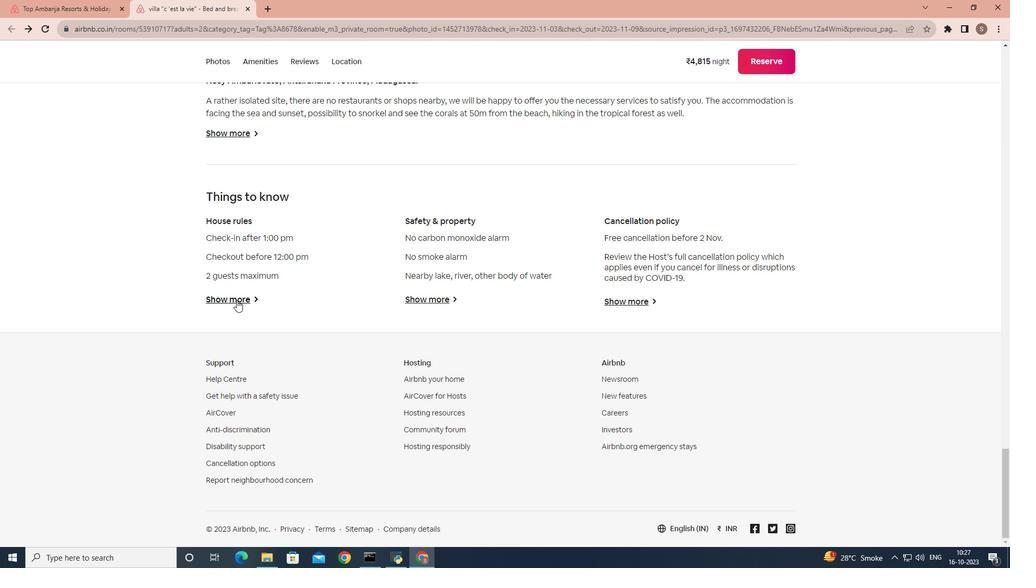 
Action: Mouse pressed left at (236, 300)
Screenshot: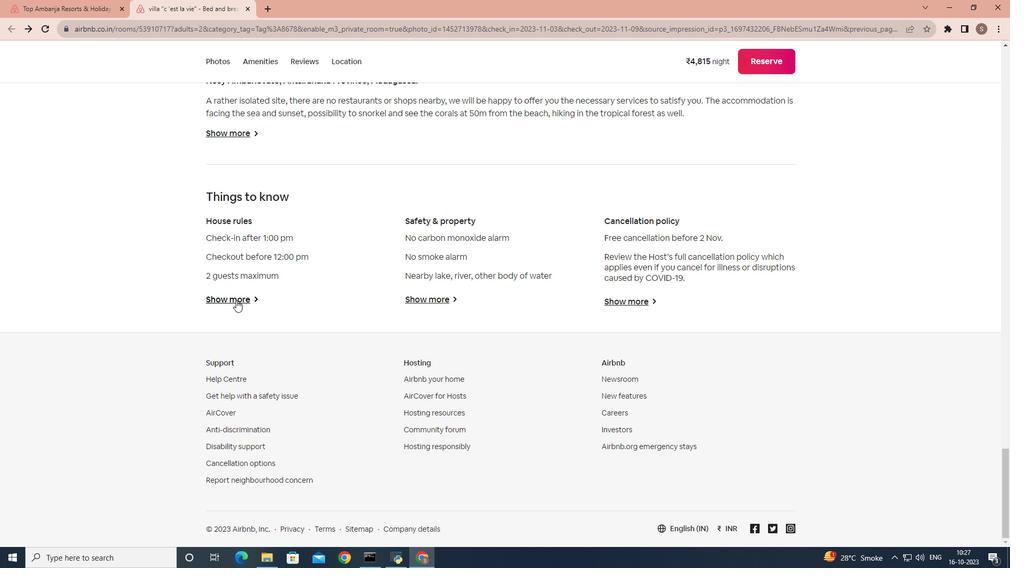 
Action: Mouse moved to (318, 121)
Screenshot: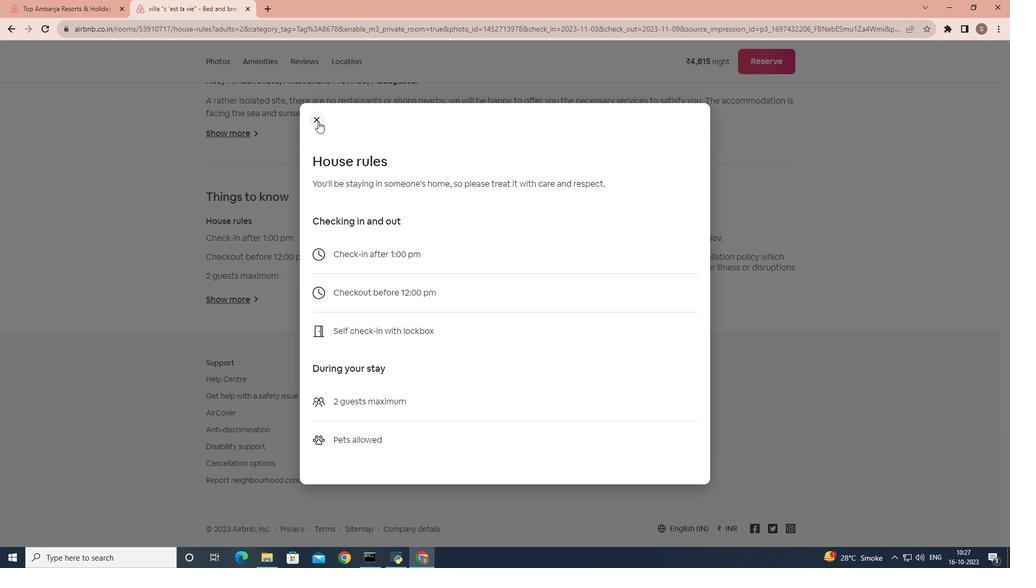 
Action: Mouse pressed left at (318, 121)
Screenshot: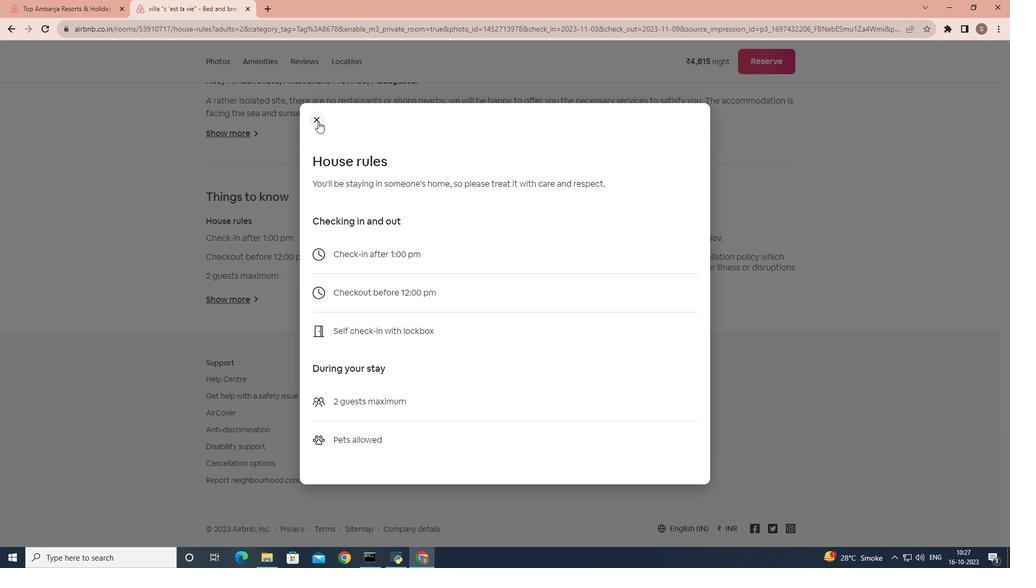 
Action: Mouse moved to (445, 294)
Screenshot: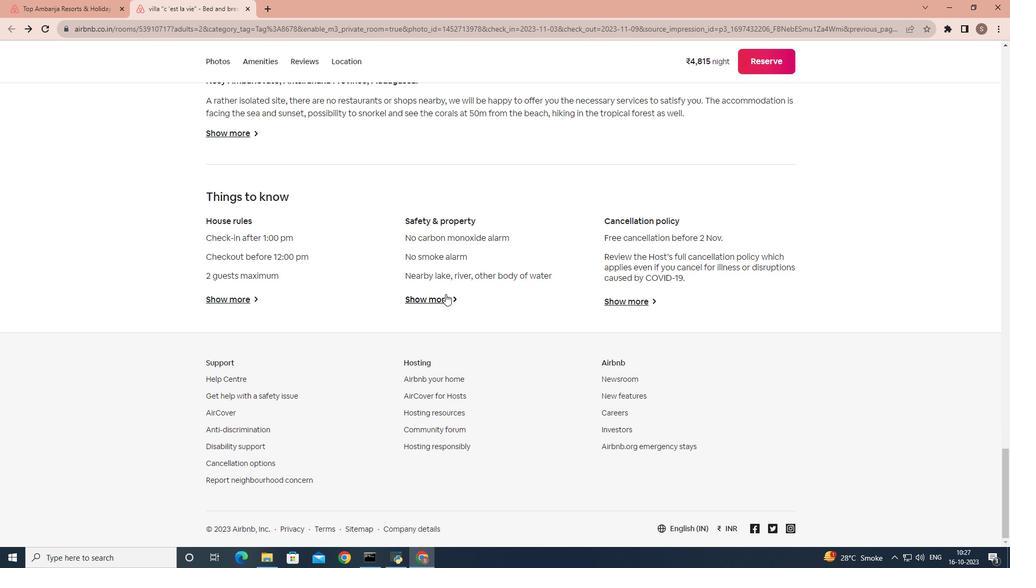 
Action: Mouse pressed left at (445, 294)
Screenshot: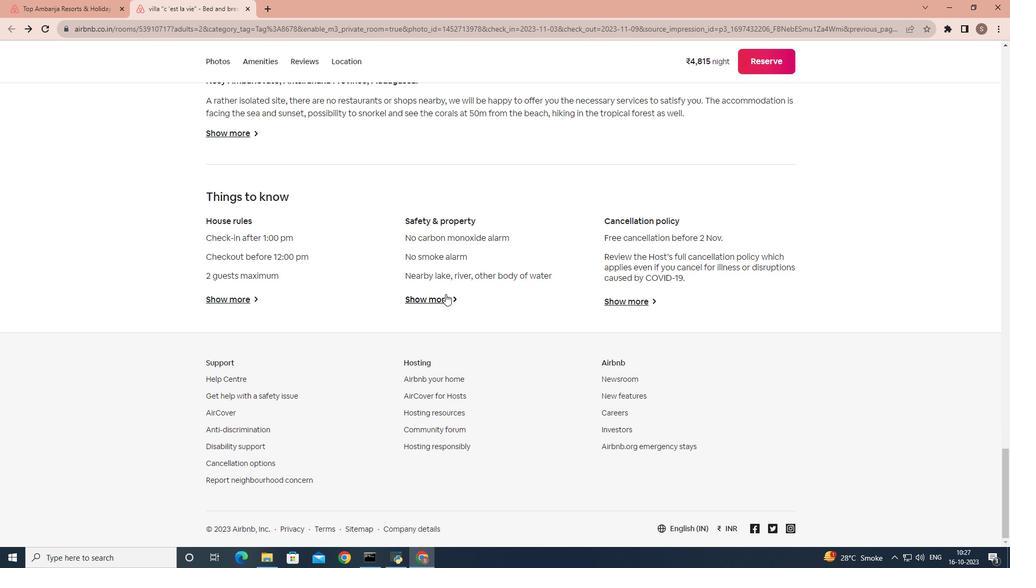 
Action: Mouse moved to (320, 122)
Screenshot: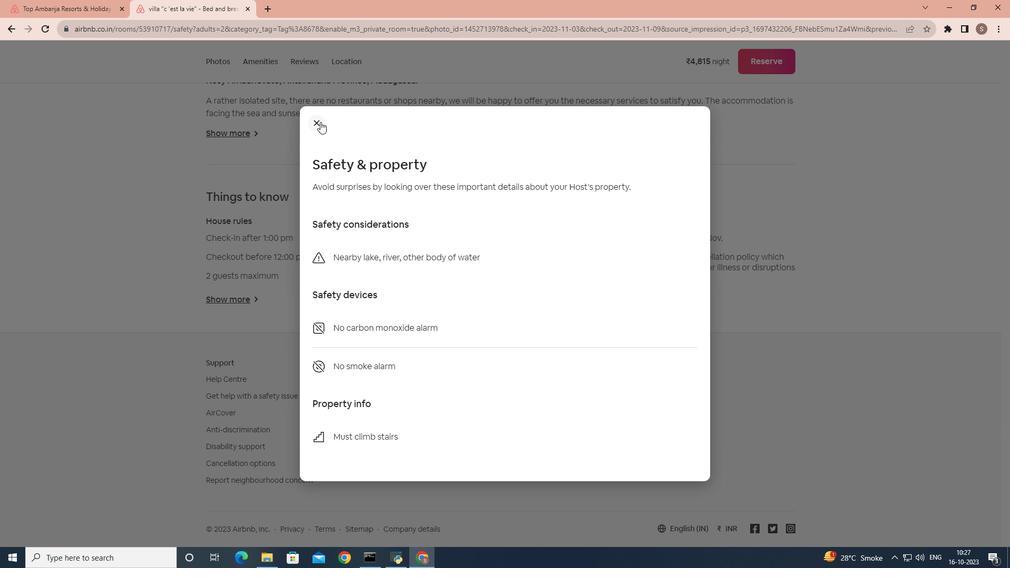 
Action: Mouse pressed left at (320, 122)
Screenshot: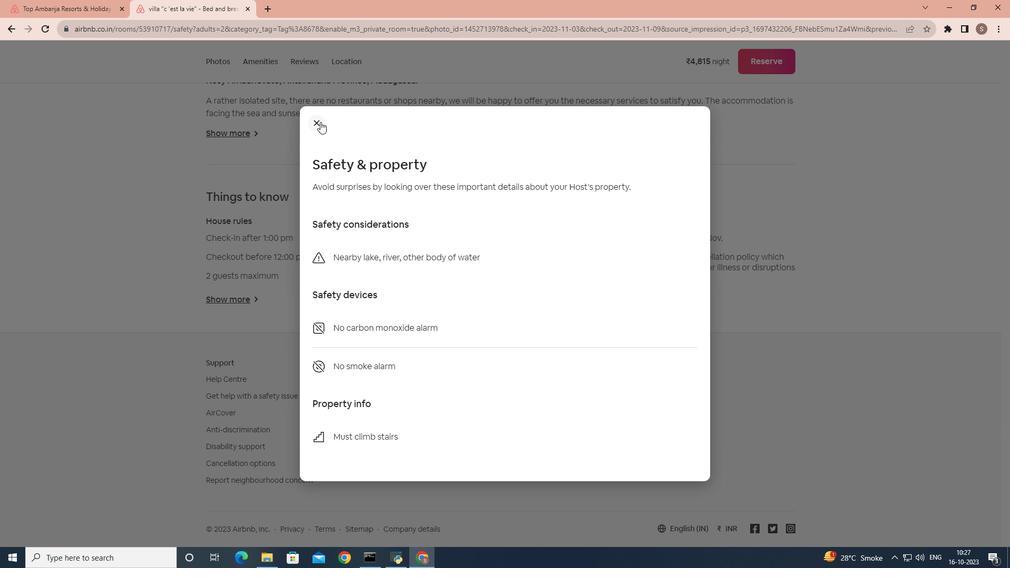
Action: Mouse moved to (642, 303)
Screenshot: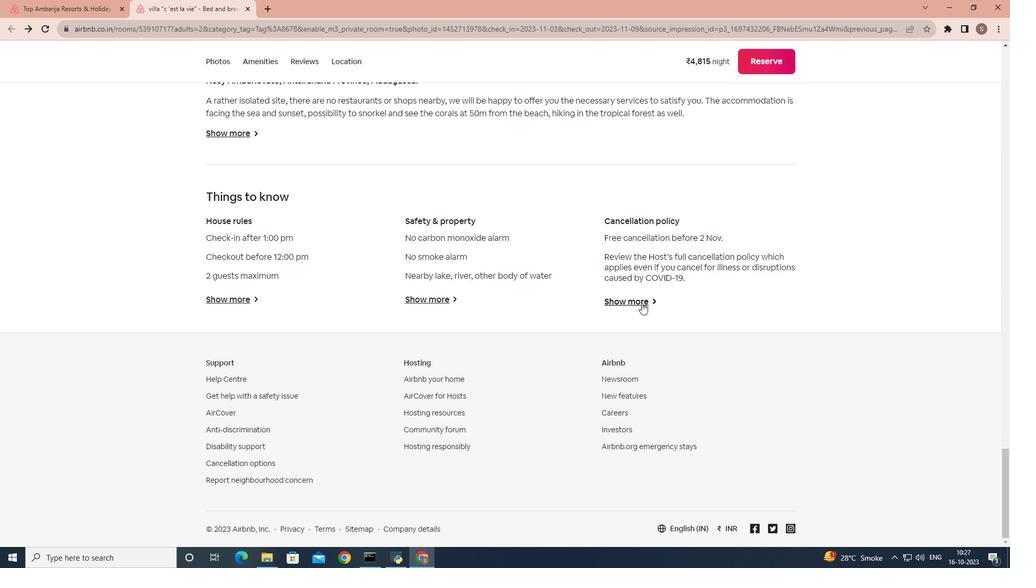 
Action: Mouse pressed left at (642, 303)
Screenshot: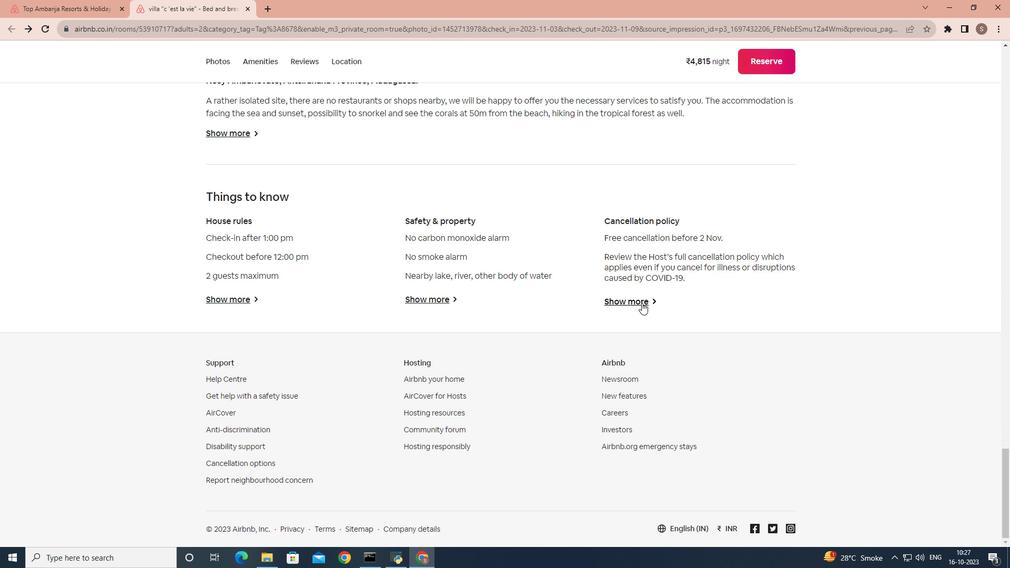 
Action: Mouse moved to (376, 157)
Screenshot: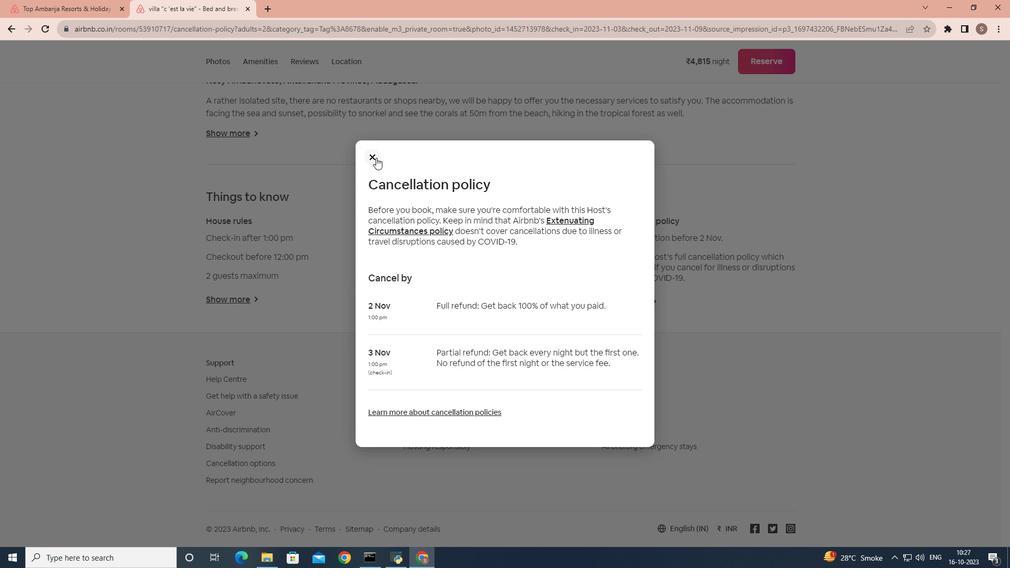 
Action: Mouse pressed left at (376, 157)
Screenshot: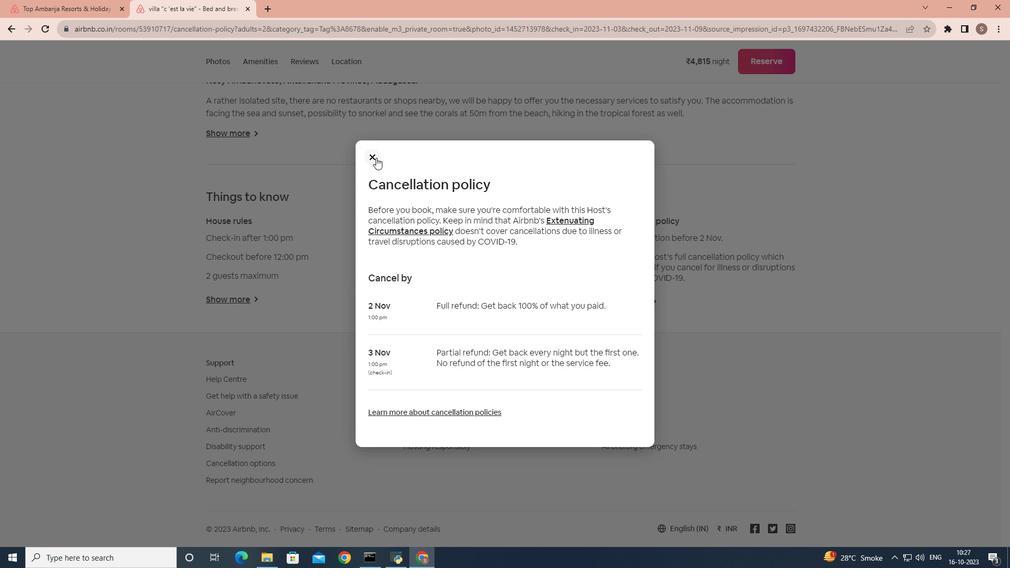 
Action: Mouse moved to (259, 233)
Screenshot: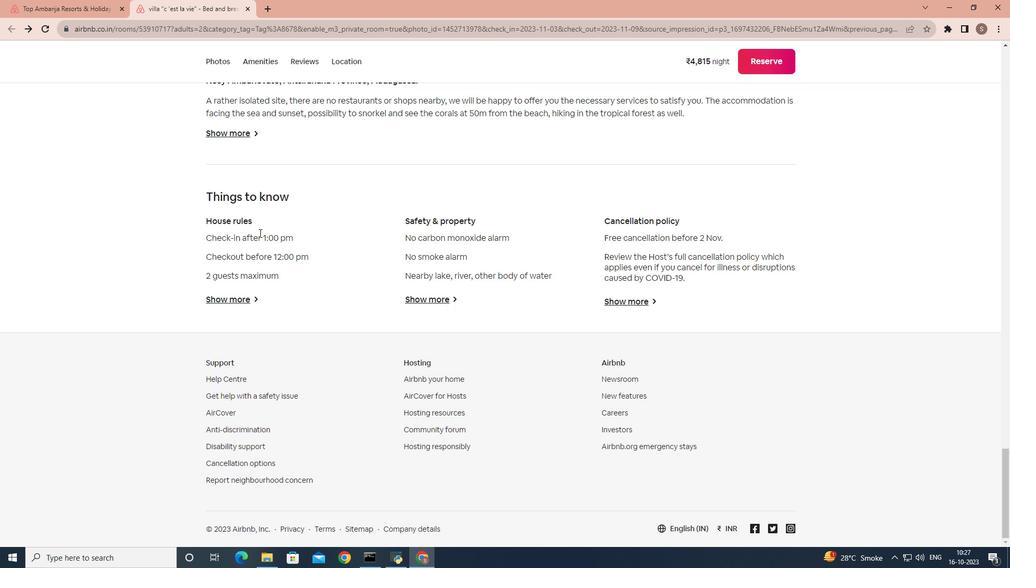 
Action: Mouse scrolled (259, 233) with delta (0, 0)
Screenshot: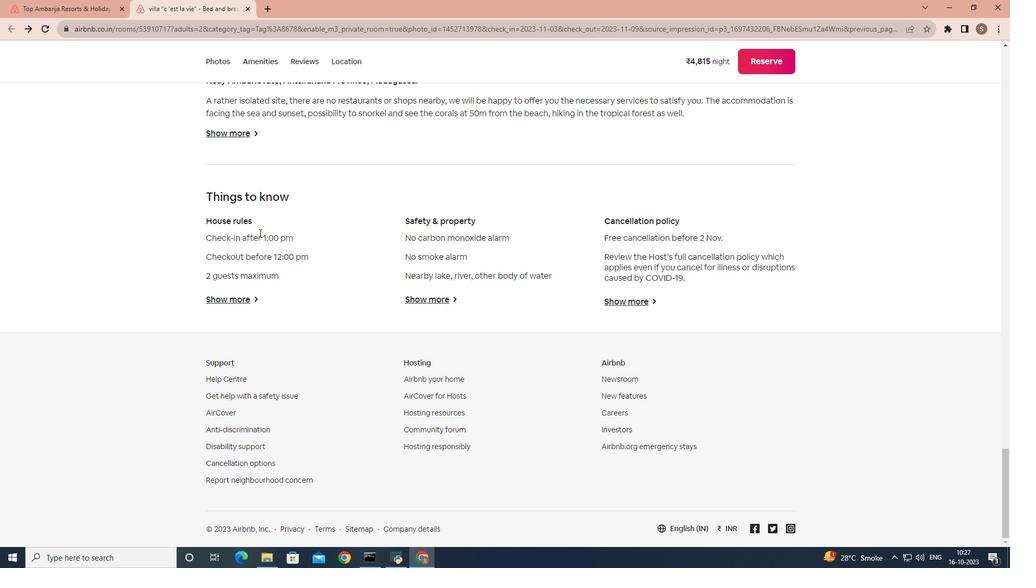 
Action: Mouse scrolled (259, 233) with delta (0, 0)
Screenshot: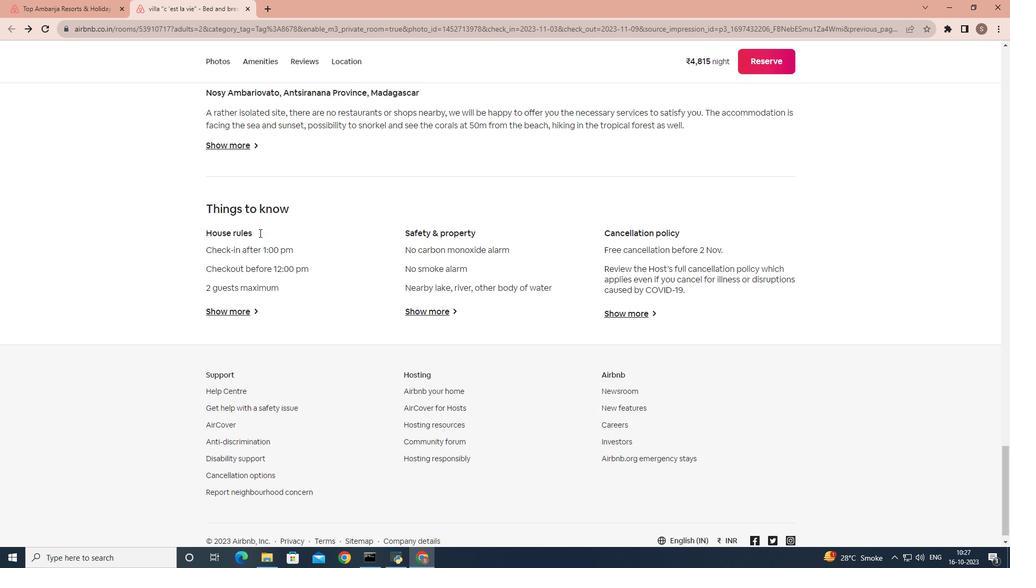 
Action: Mouse scrolled (259, 233) with delta (0, 0)
Screenshot: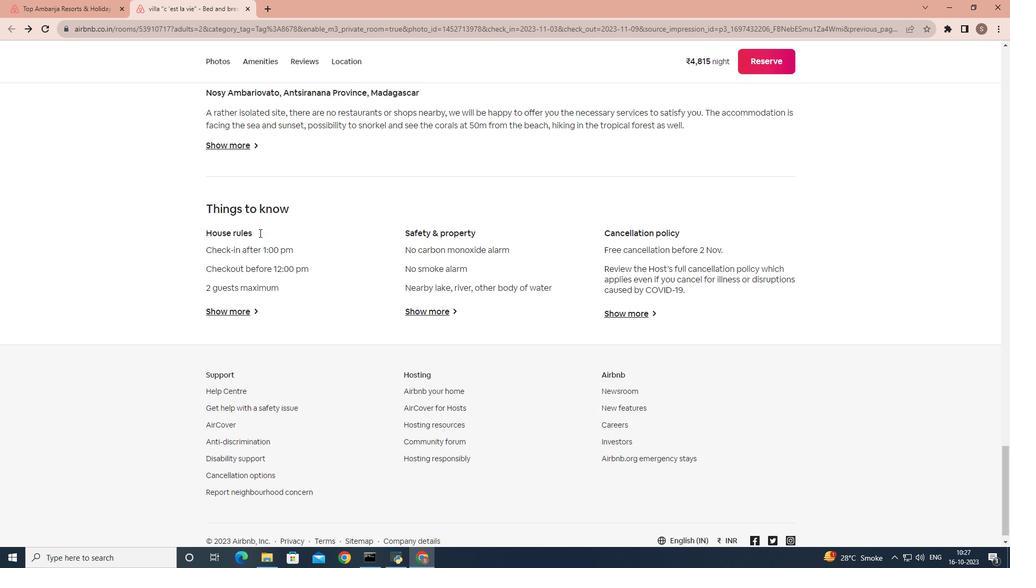 
Action: Mouse scrolled (259, 233) with delta (0, 0)
Screenshot: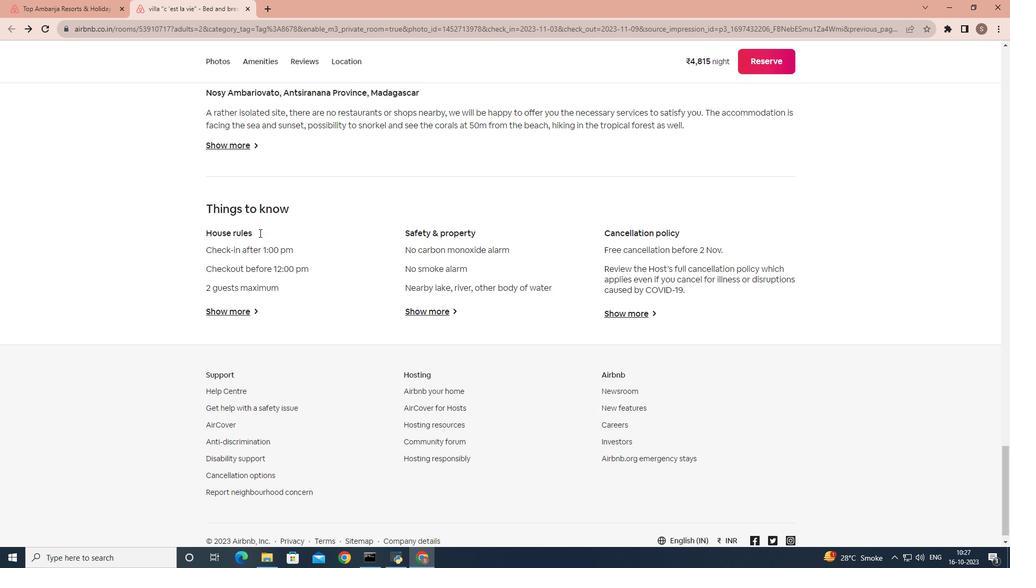 
Action: Mouse scrolled (259, 233) with delta (0, 0)
Screenshot: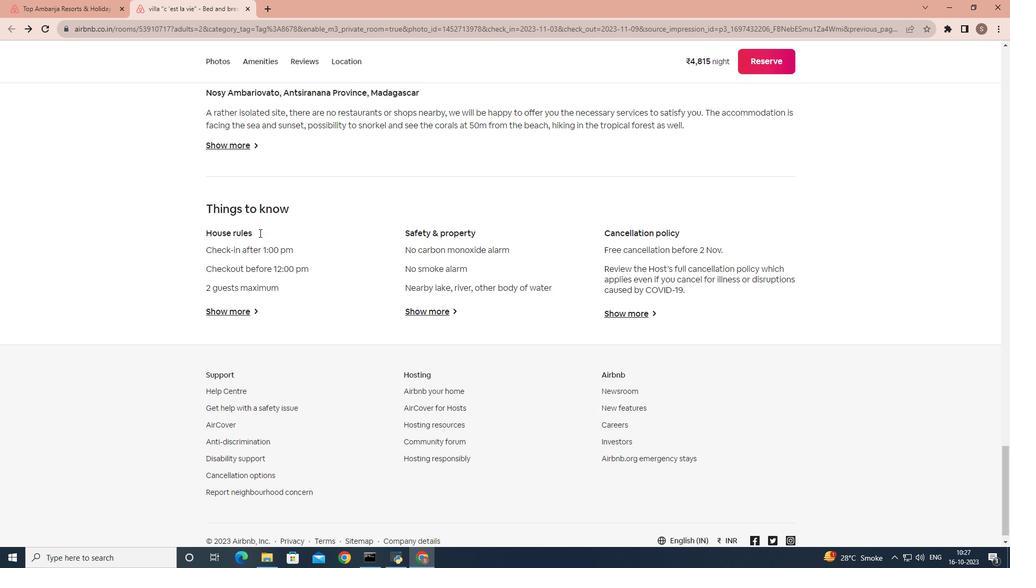 
Action: Mouse scrolled (259, 233) with delta (0, 0)
Screenshot: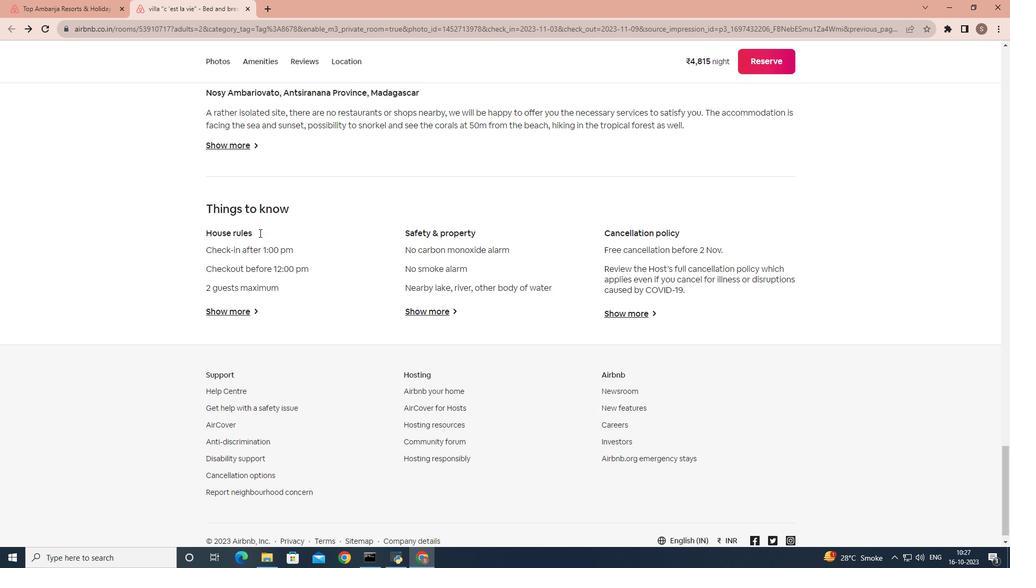 
Action: Mouse scrolled (259, 233) with delta (0, 0)
Screenshot: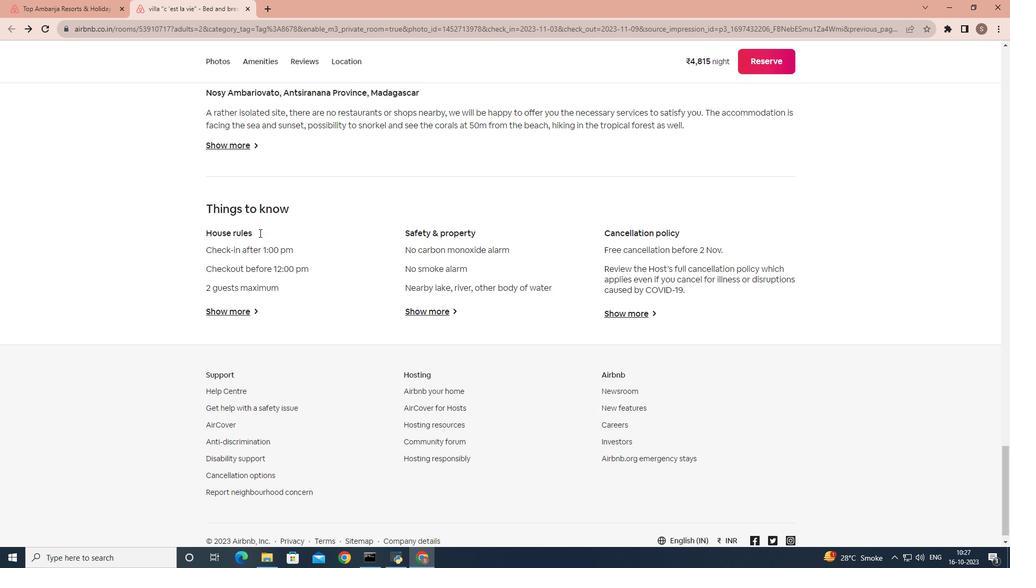 
Action: Mouse scrolled (259, 233) with delta (0, 0)
Screenshot: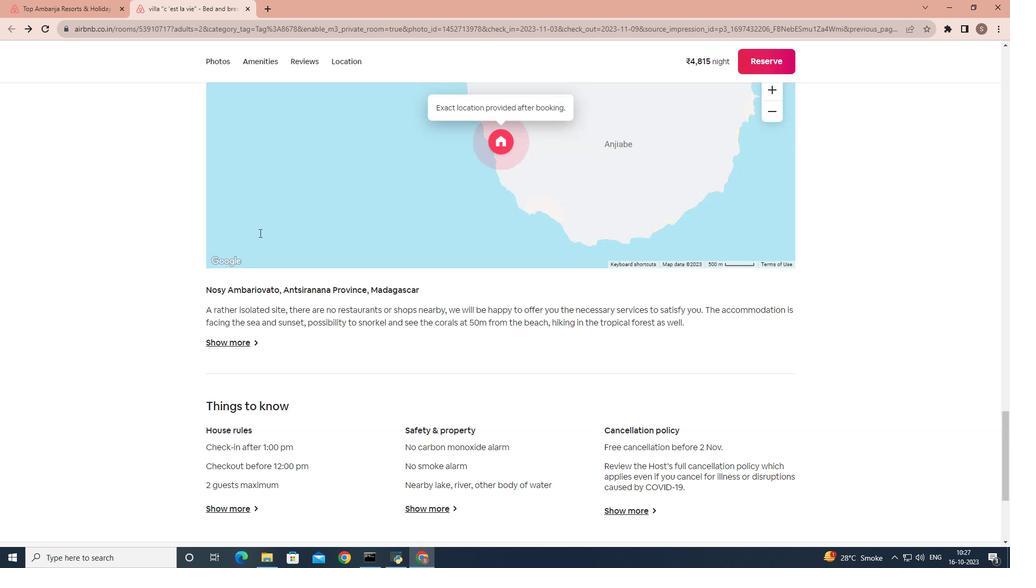 
Action: Mouse scrolled (259, 233) with delta (0, 0)
Screenshot: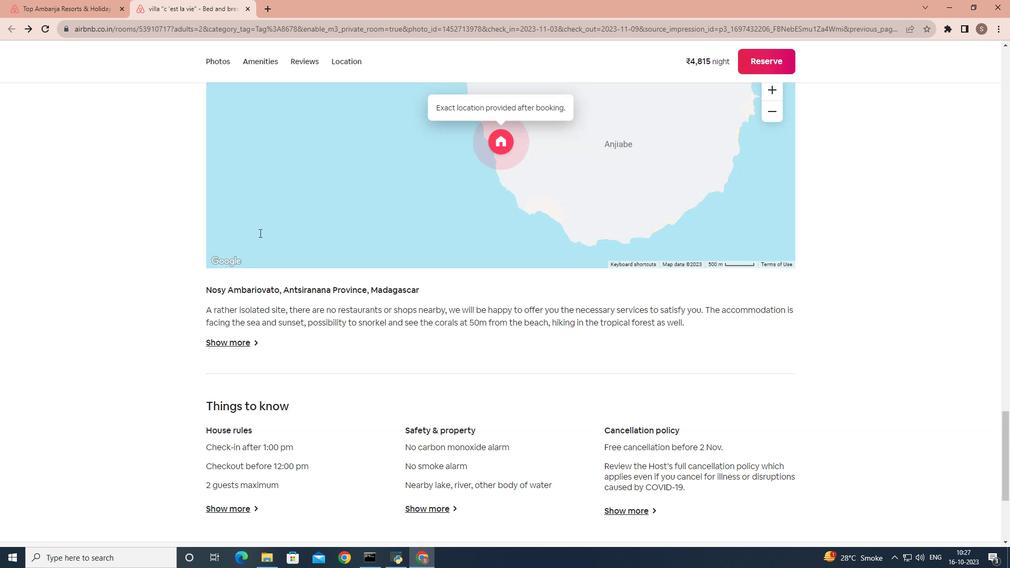 
Action: Mouse scrolled (259, 233) with delta (0, 0)
Screenshot: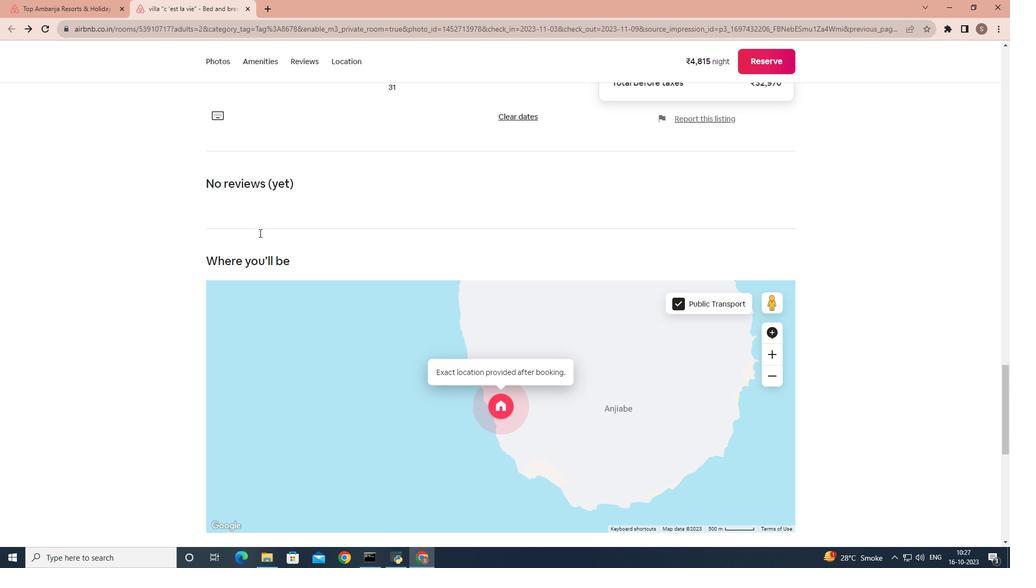 
Action: Mouse scrolled (259, 233) with delta (0, 0)
Screenshot: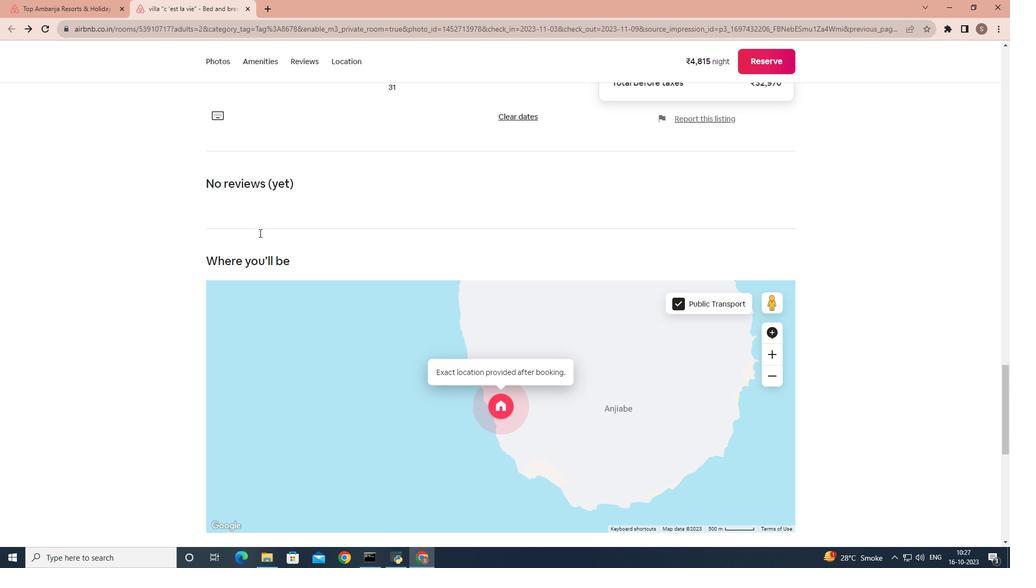 
Action: Mouse scrolled (259, 233) with delta (0, 0)
Screenshot: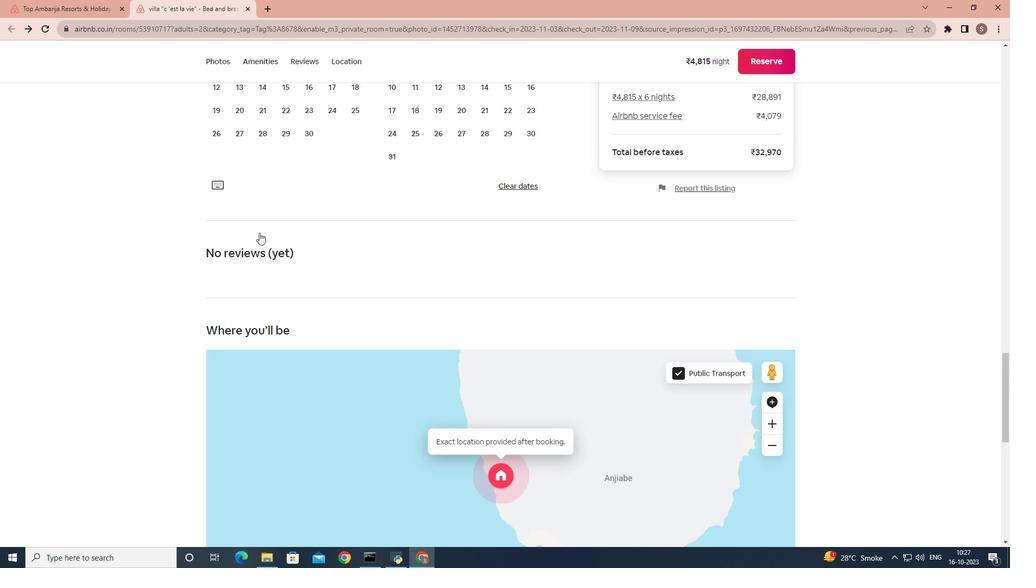 
Action: Mouse scrolled (259, 233) with delta (0, 0)
Screenshot: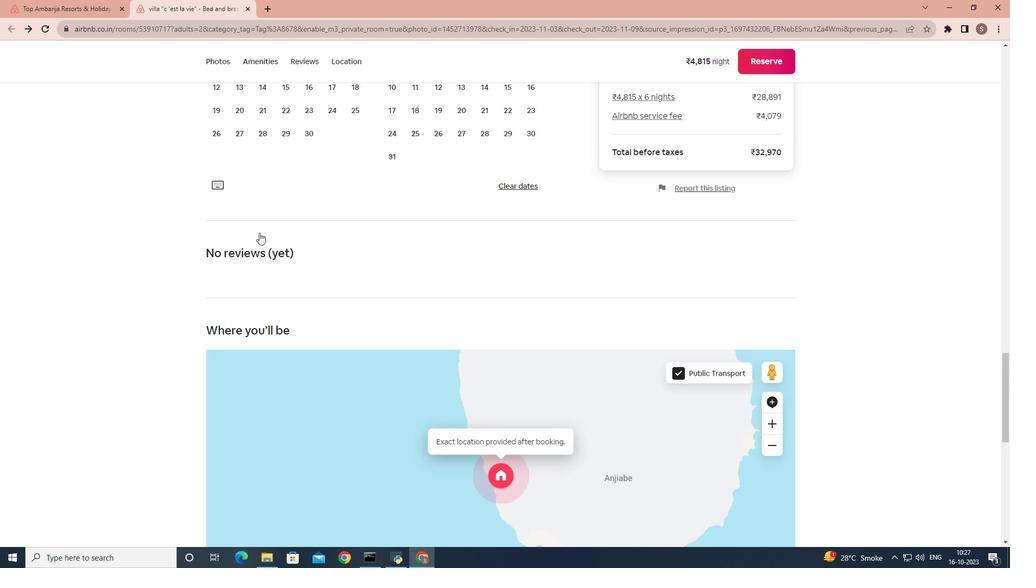 
Action: Mouse scrolled (259, 233) with delta (0, 0)
Screenshot: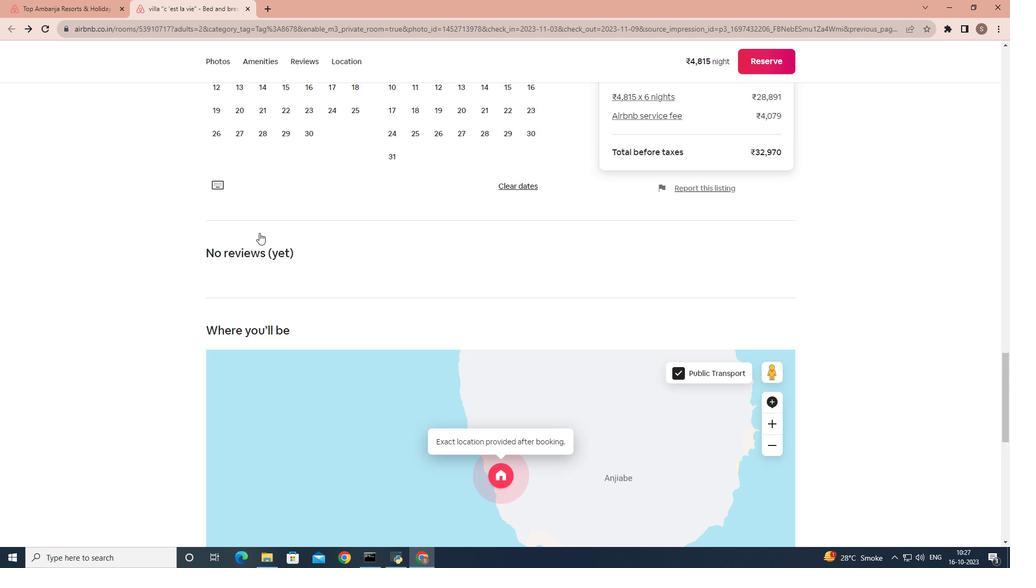 
Action: Mouse scrolled (259, 233) with delta (0, 0)
Screenshot: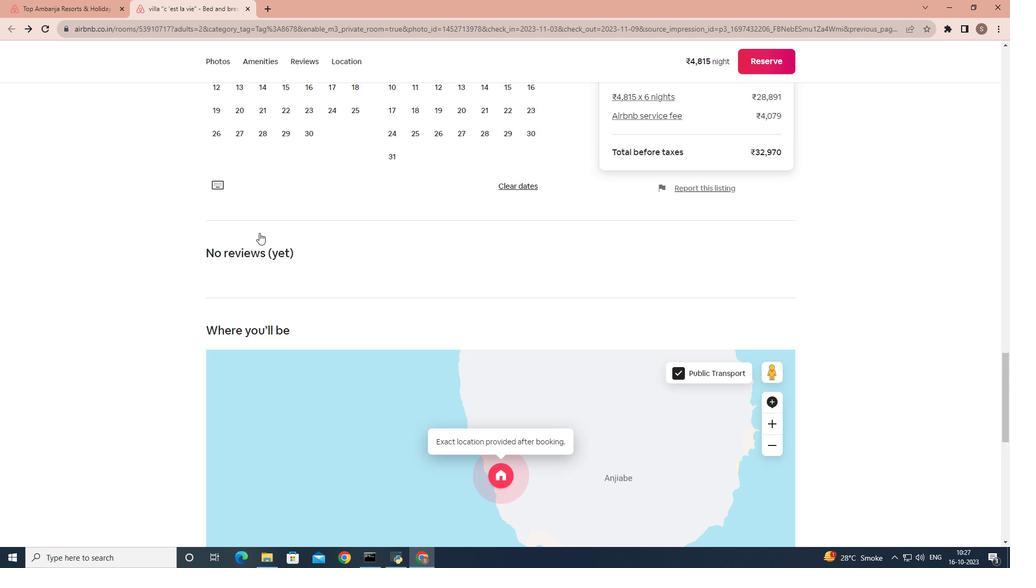 
Action: Mouse scrolled (259, 233) with delta (0, 0)
Screenshot: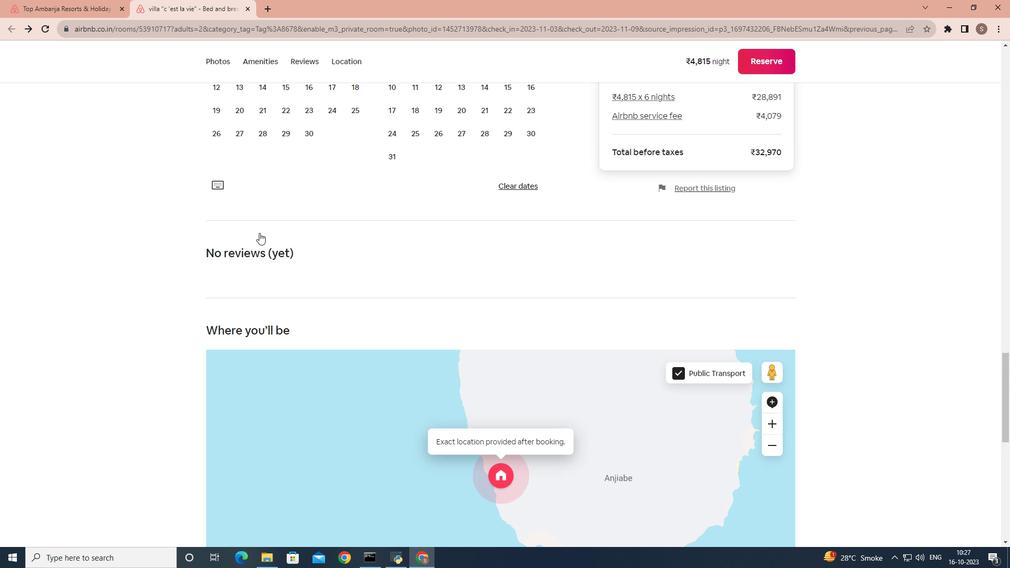 
Action: Mouse scrolled (259, 233) with delta (0, 0)
Screenshot: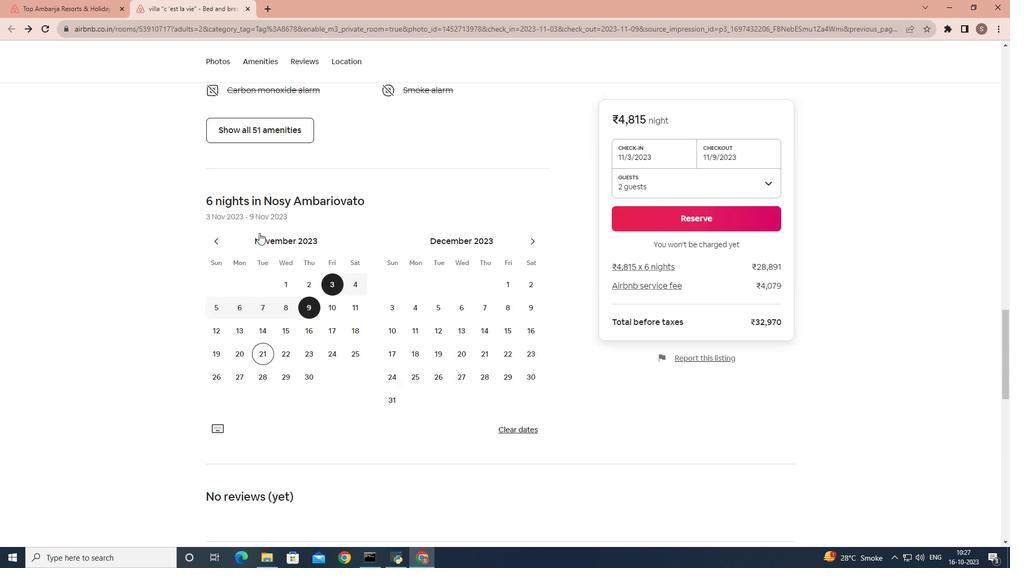 
Action: Mouse scrolled (259, 232) with delta (0, 0)
Screenshot: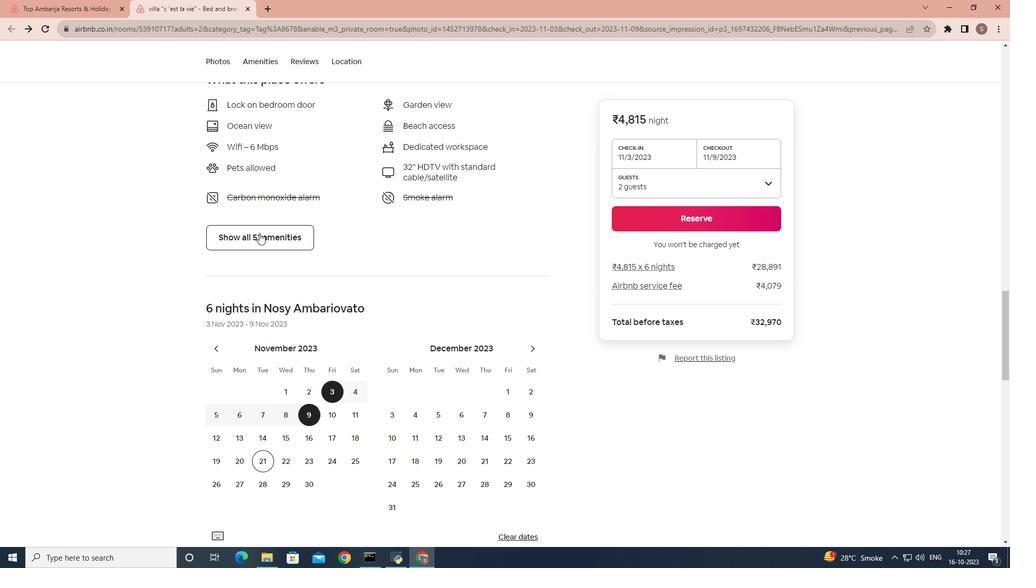
Action: Mouse scrolled (259, 233) with delta (0, 0)
Screenshot: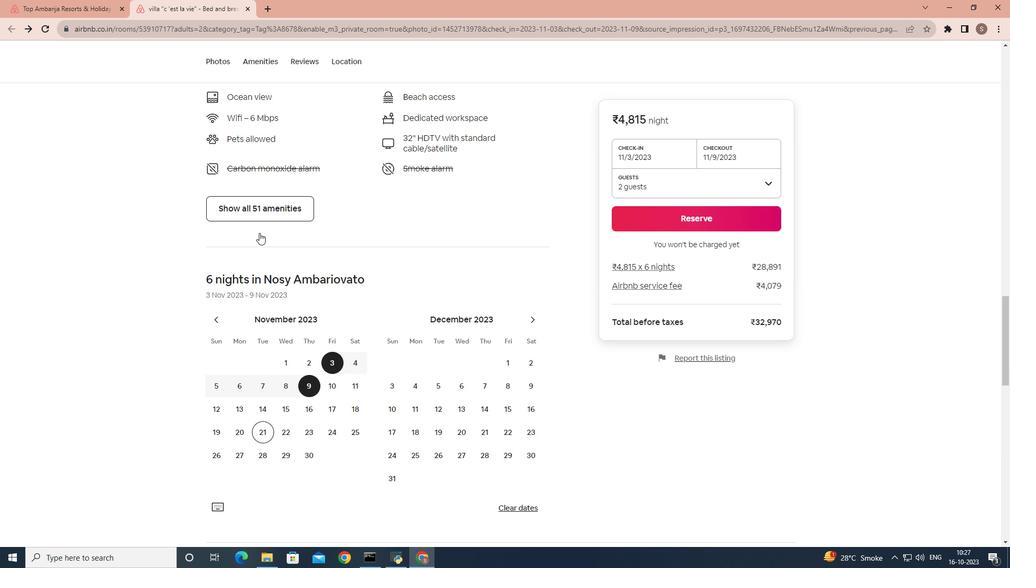 
Action: Mouse scrolled (259, 233) with delta (0, 0)
Screenshot: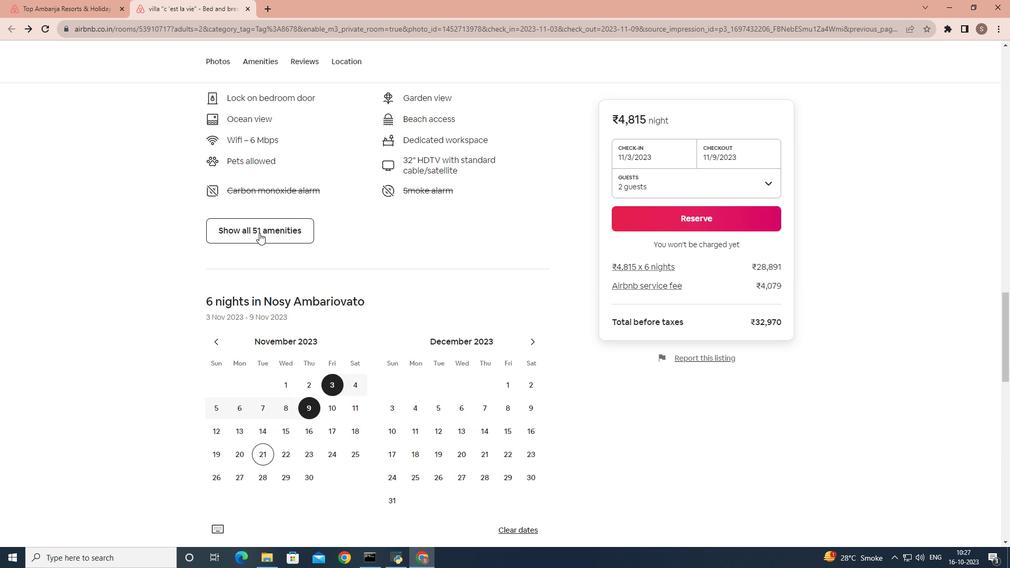 
Action: Mouse scrolled (259, 233) with delta (0, 0)
Screenshot: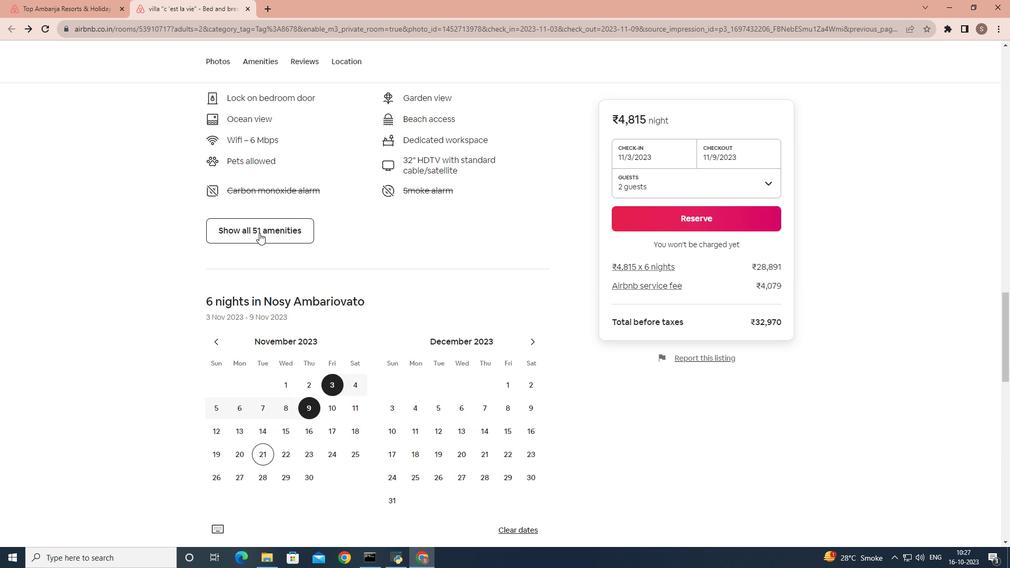
Action: Mouse scrolled (259, 233) with delta (0, 0)
Screenshot: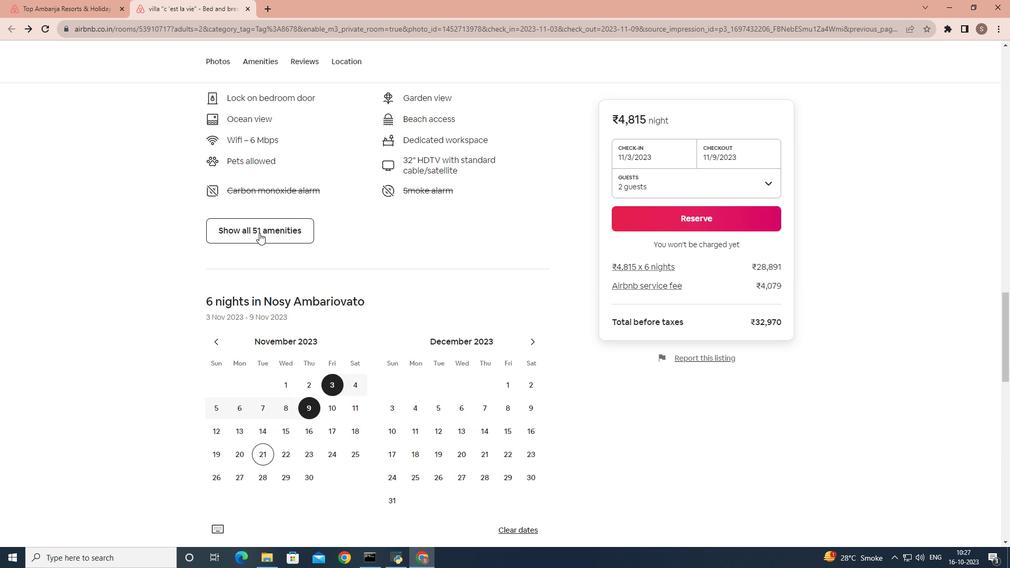 
Action: Mouse scrolled (259, 233) with delta (0, 0)
Screenshot: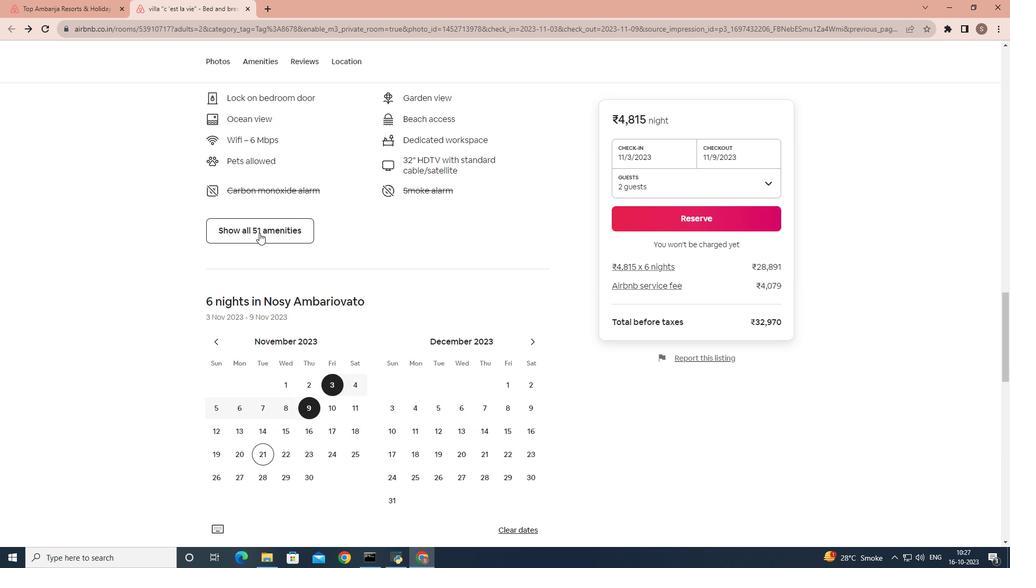 
Action: Mouse scrolled (259, 233) with delta (0, 0)
Screenshot: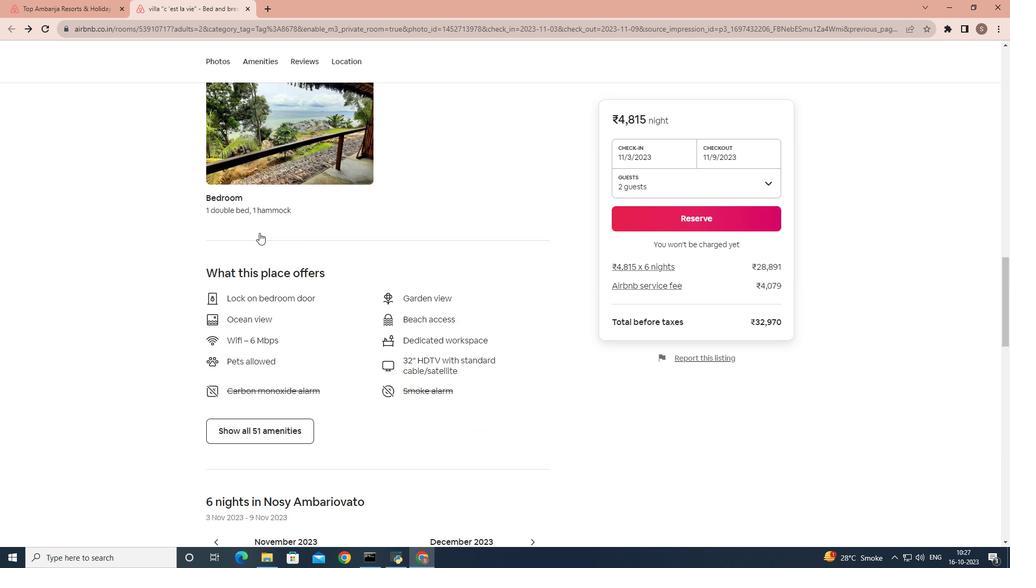 
Action: Mouse scrolled (259, 233) with delta (0, 0)
